 Task: Browse and add sports and fitness equipment to your online shopping cart.
Action: Mouse moved to (390, 54)
Screenshot: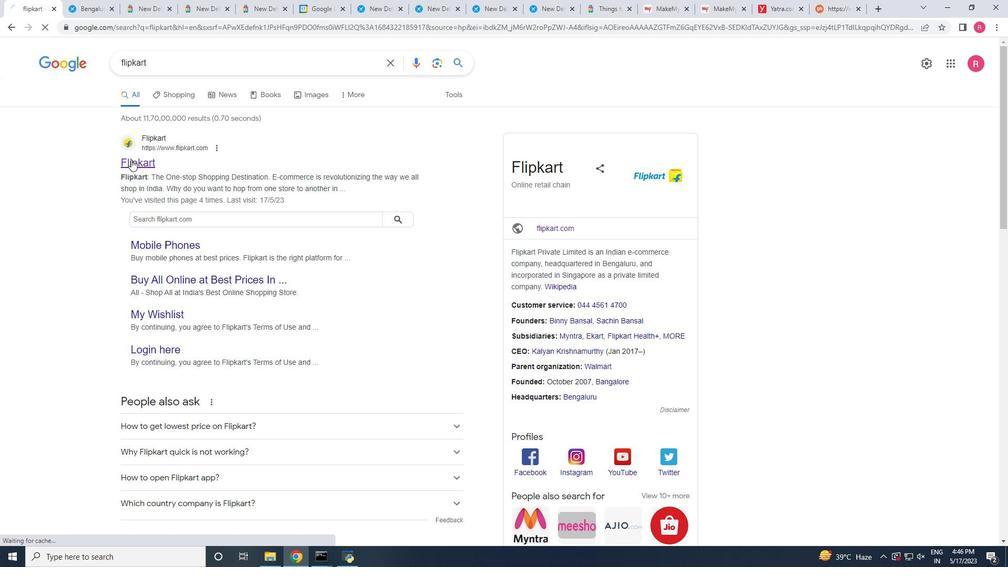 
Action: Mouse pressed left at (390, 54)
Screenshot: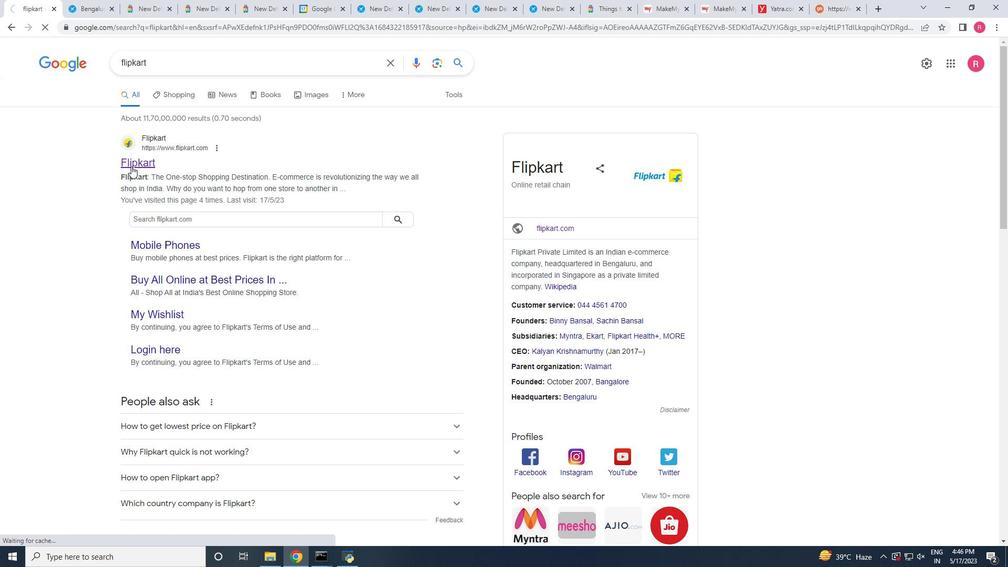 
Action: Mouse moved to (390, 54)
Screenshot: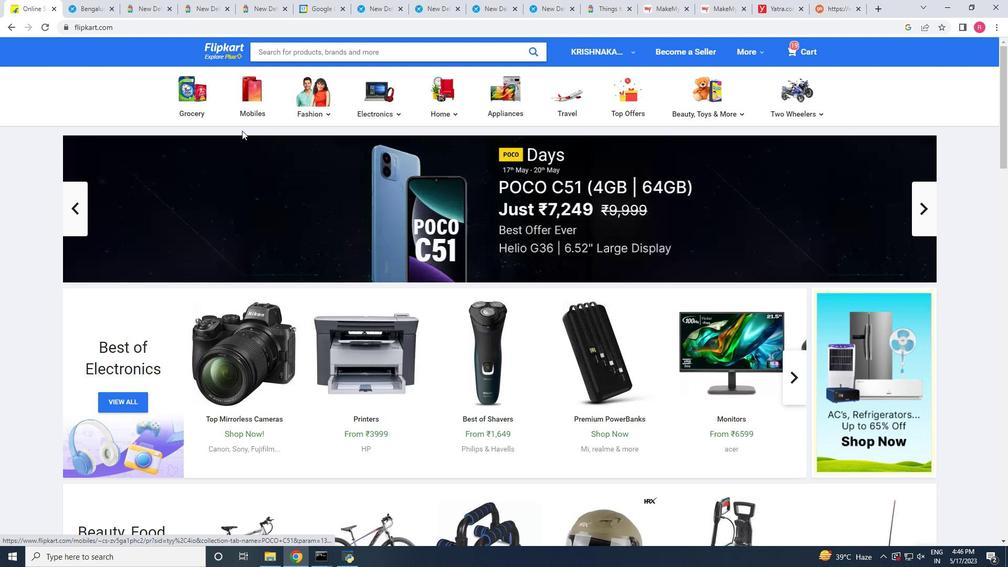 
Action: Key pressed essential<Key.space>workout<Key.space>equipment<Key.backspace><Key.backspace><Key.backspace><Key.backspace><Key.backspace><Key.backspace><Key.backspace><Key.backspace><Key.backspace><Key.backspace><Key.backspace><Key.backspace><Key.backspace><Key.backspace><Key.backspace><Key.backspace><Key.backspace><Key.backspace><Key.backspace><Key.backspace><Key.backspace><Key.backspace><Key.backspace><Key.backspace><Key.backspace><Key.backspace><Key.backspace><Key.backspace><Key.backspace><Key.backspace><Key.backspace><Key.backspace><Key.backspace><Key.backspace><Key.backspace><Key.backspace><Key.backspace><Key.backspace><Key.backspace><Key.backspace><Key.backspace><Key.backspace><Key.backspace><Key.backspace><Key.backspace><Key.backspace><Key.backspace><Key.backspace><Key.backspace><Key.backspace><Key.backspace><Key.backspace><Key.backspace><Key.backspace><Key.backspace><Key.backspace><Key.backspace><Key.backspace><Key.backspace><Key.backspace>essential<Key.space>workout<Key.space>equipment<Key.enter>
Screenshot: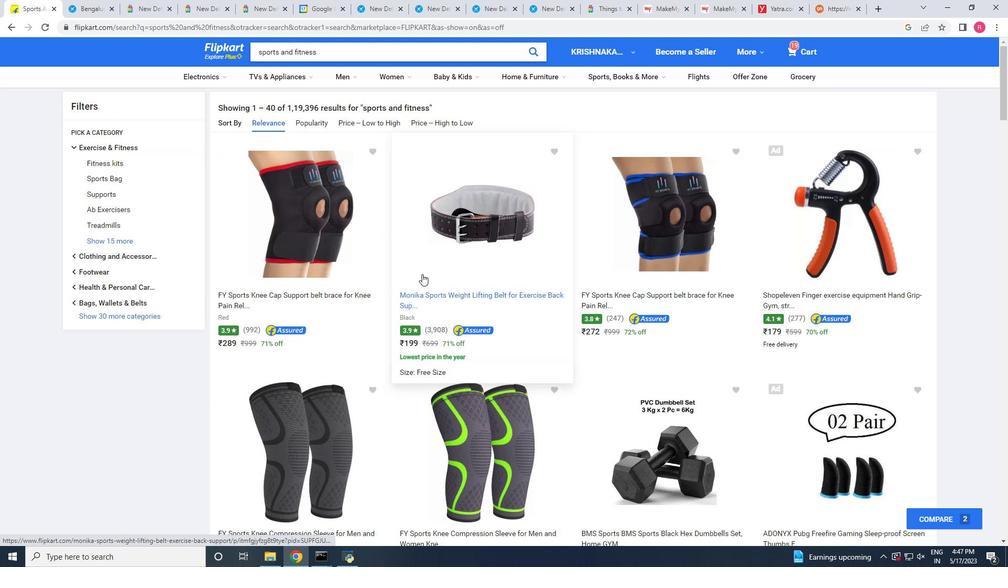 
Action: Mouse moved to (584, 182)
Screenshot: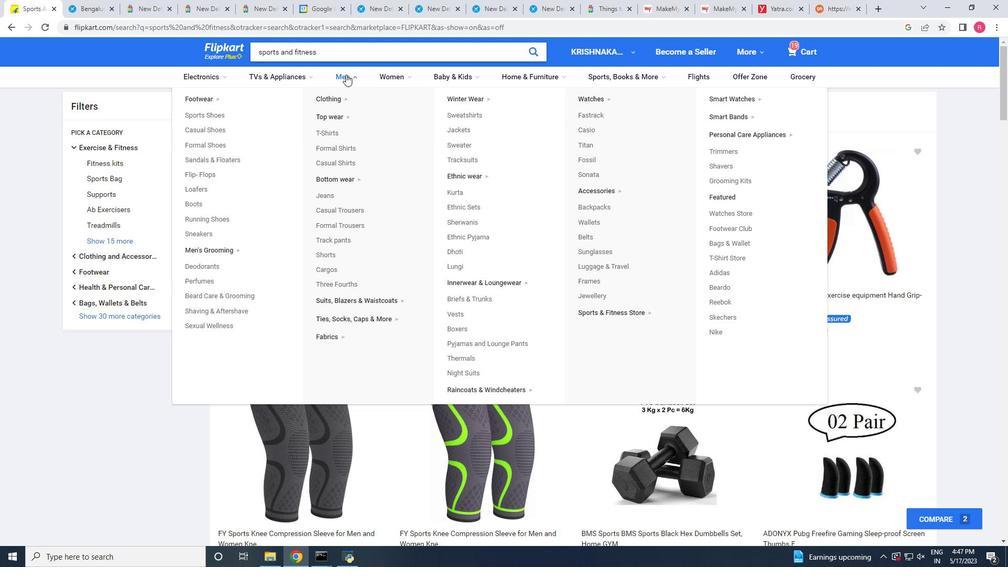 
Action: Mouse scrolled (584, 181) with delta (0, 0)
Screenshot: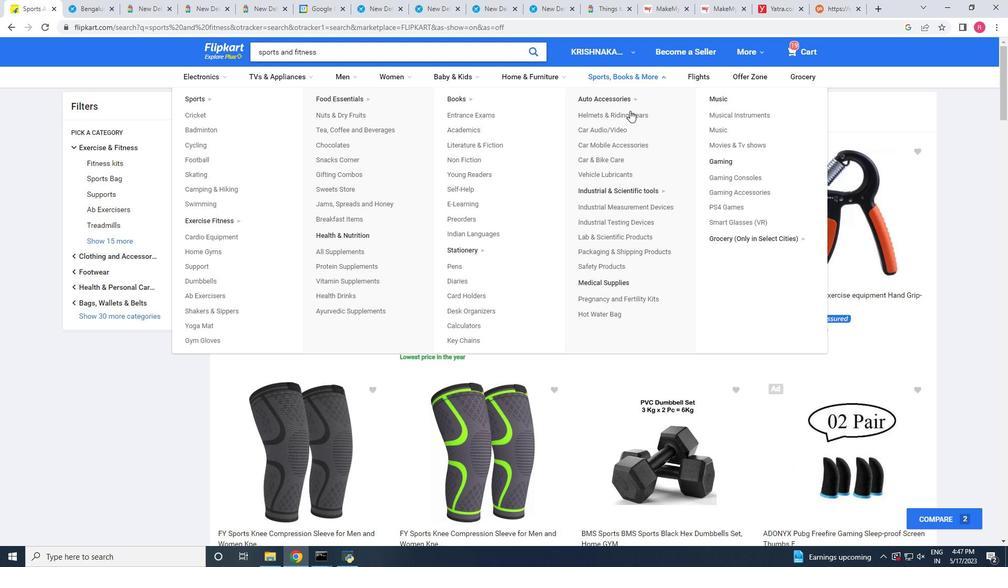 
Action: Mouse scrolled (584, 181) with delta (0, 0)
Screenshot: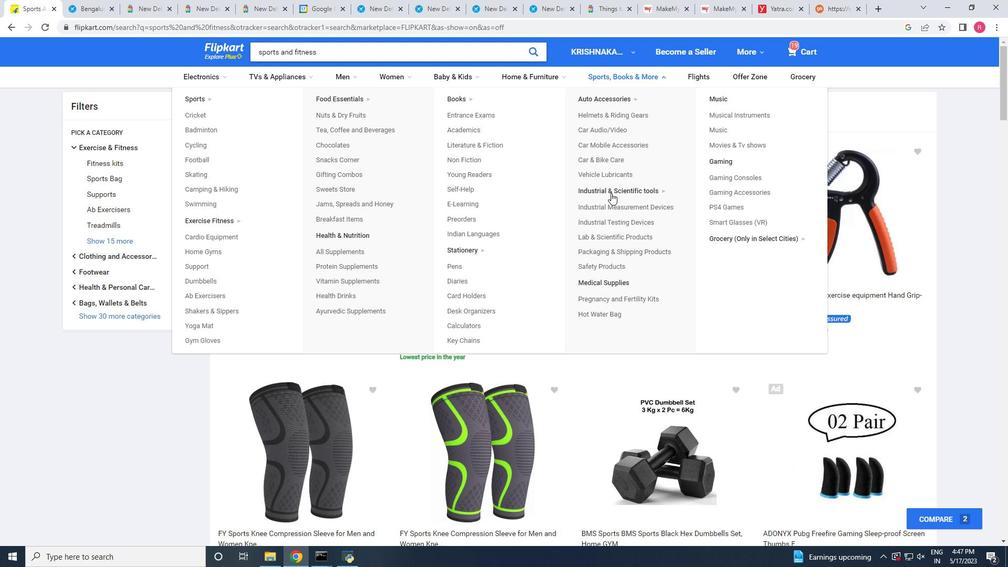 
Action: Mouse scrolled (584, 181) with delta (0, 0)
Screenshot: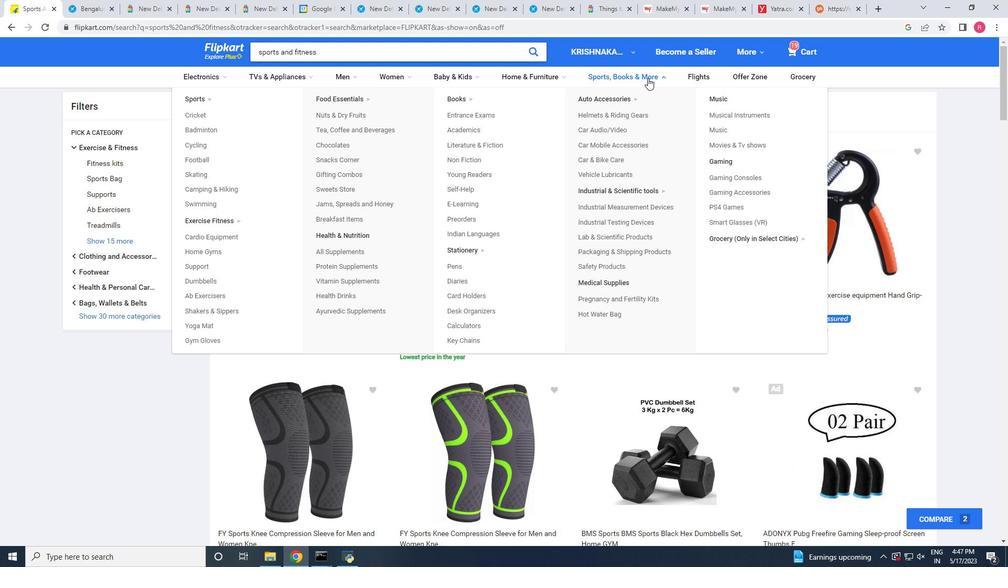 
Action: Mouse scrolled (584, 181) with delta (0, 0)
Screenshot: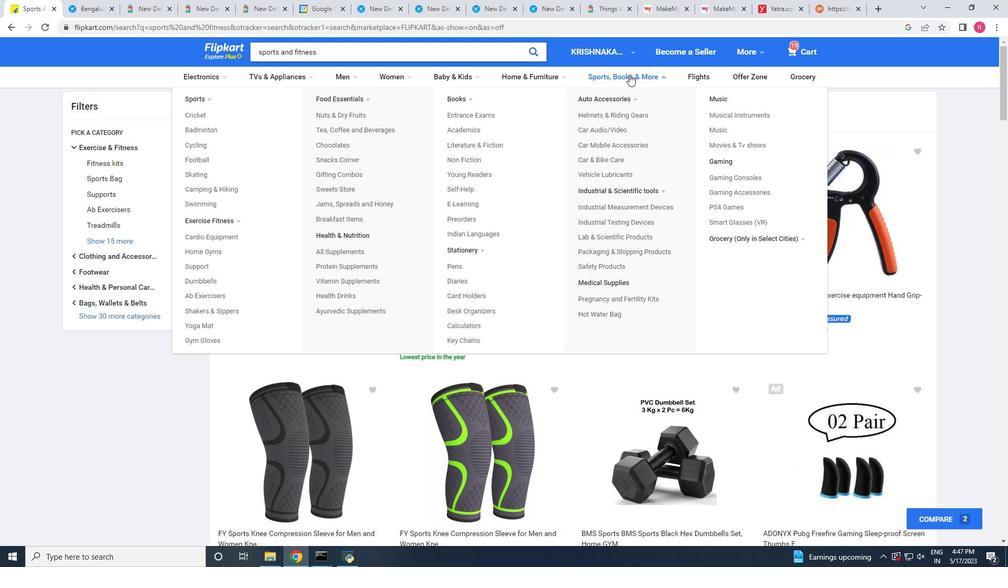 
Action: Mouse scrolled (584, 181) with delta (0, 0)
Screenshot: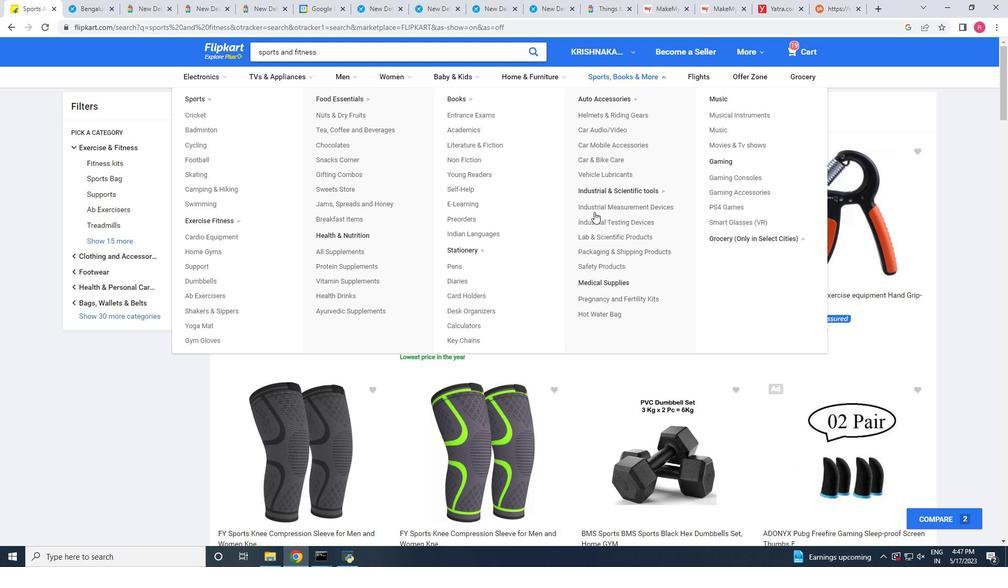 
Action: Mouse scrolled (584, 181) with delta (0, 0)
Screenshot: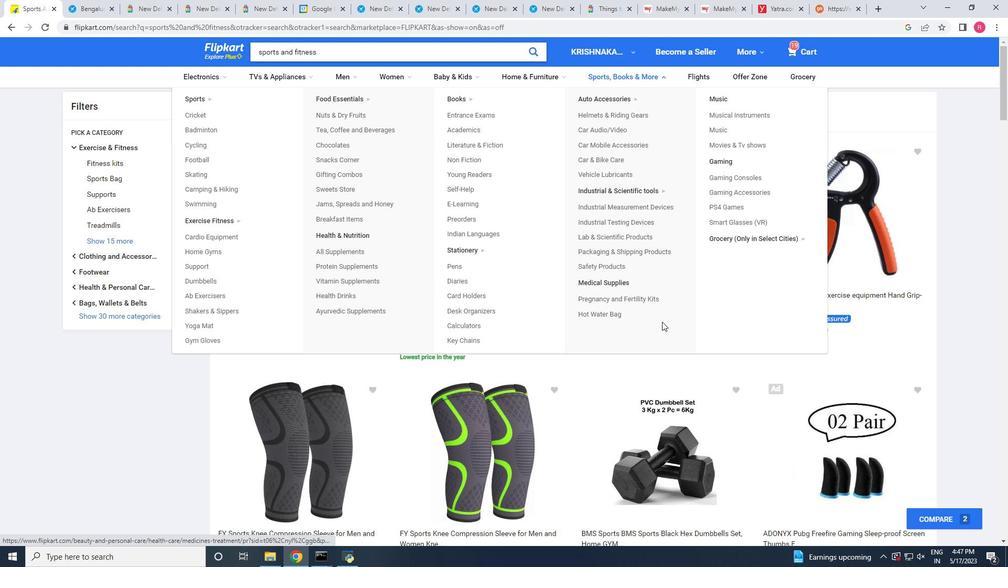 
Action: Mouse moved to (585, 176)
Screenshot: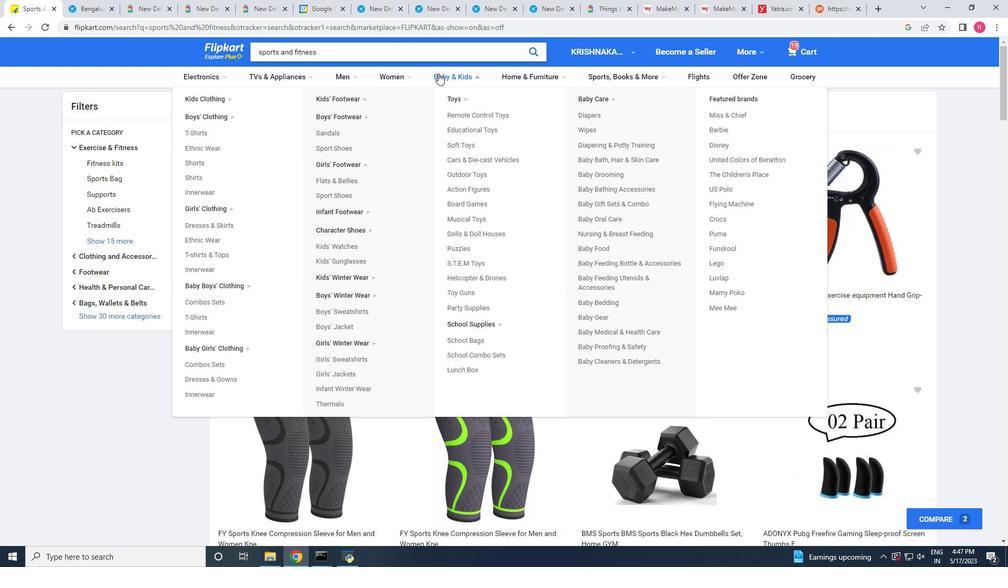
Action: Mouse scrolled (585, 176) with delta (0, 0)
Screenshot: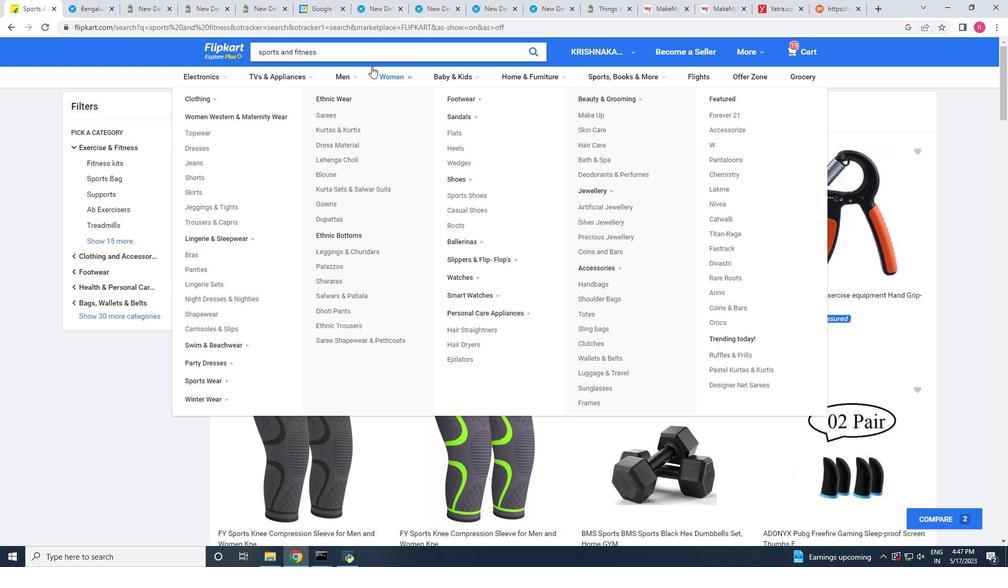 
Action: Mouse scrolled (585, 176) with delta (0, 0)
Screenshot: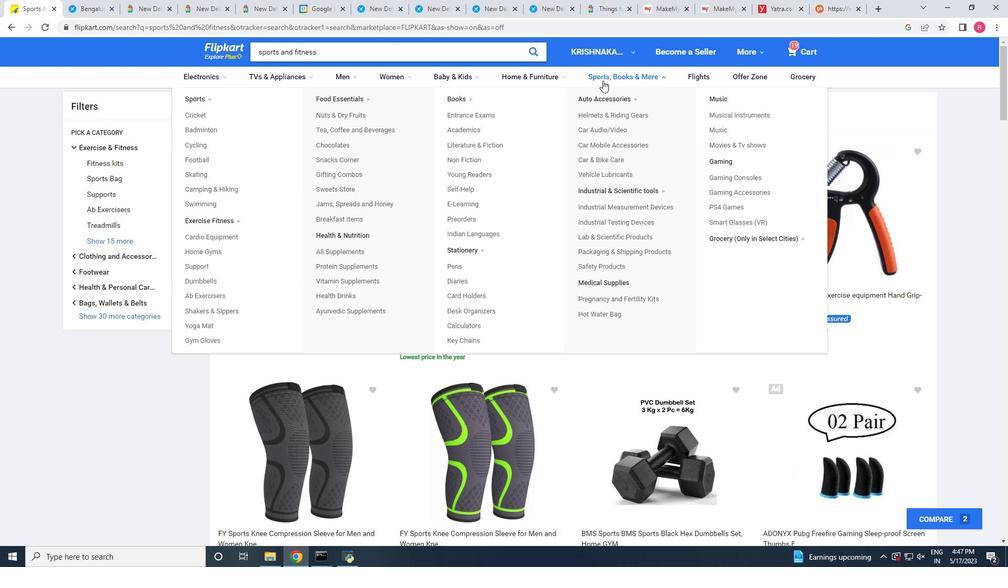 
Action: Mouse scrolled (585, 176) with delta (0, 0)
Screenshot: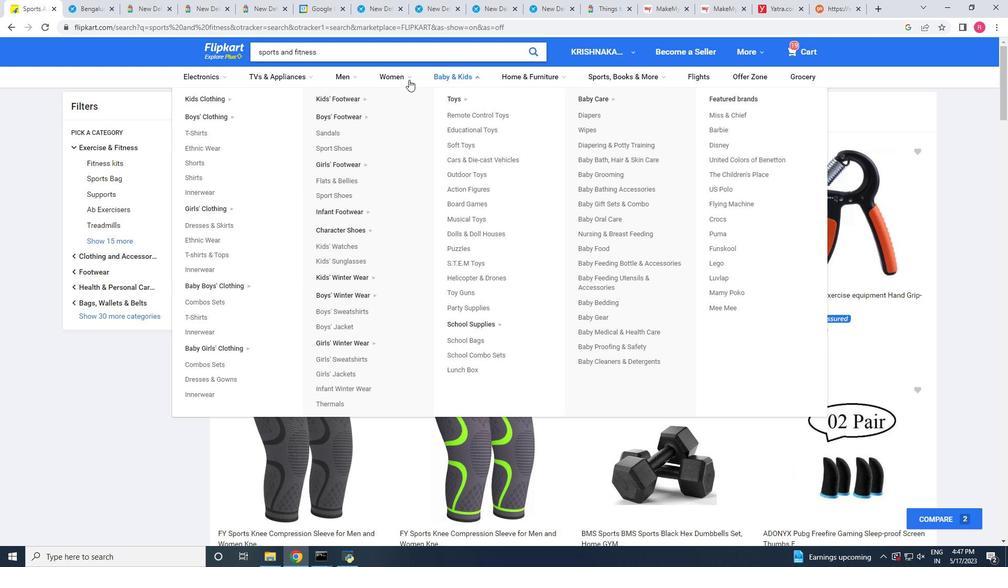 
Action: Mouse scrolled (585, 176) with delta (0, 0)
Screenshot: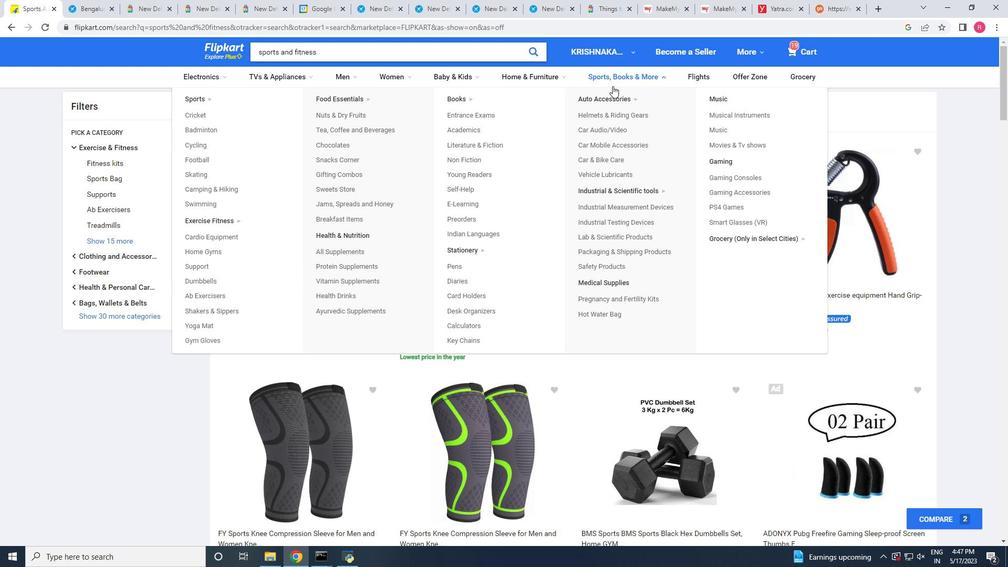 
Action: Mouse scrolled (585, 176) with delta (0, 0)
Screenshot: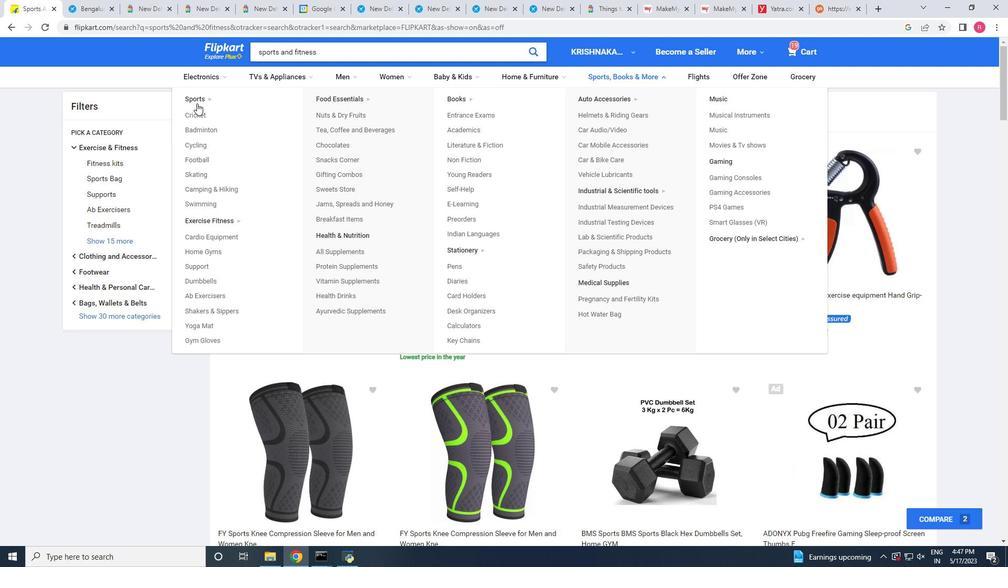 
Action: Mouse scrolled (585, 176) with delta (0, 0)
Screenshot: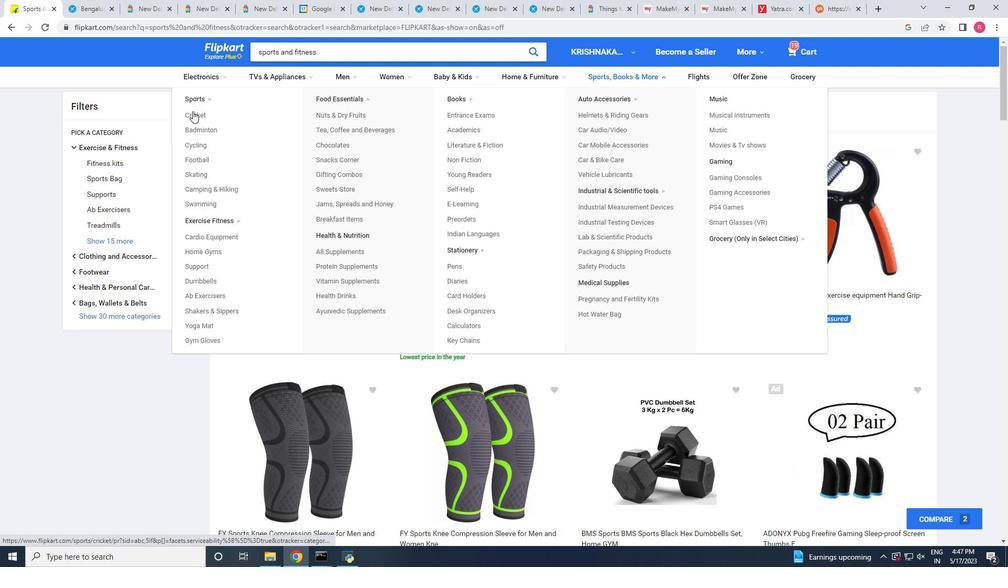
Action: Mouse scrolled (585, 176) with delta (0, 0)
Screenshot: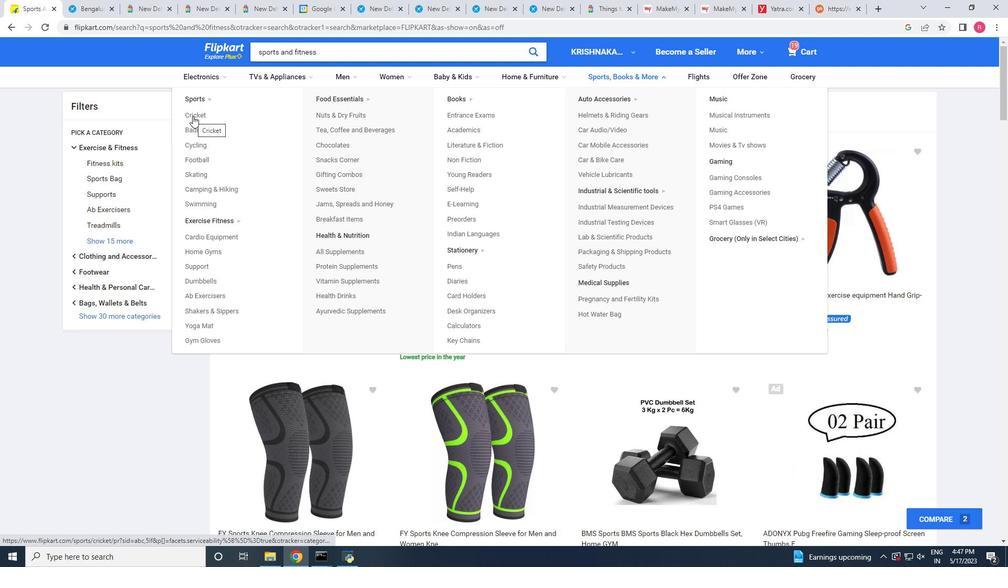 
Action: Mouse scrolled (585, 176) with delta (0, 0)
Screenshot: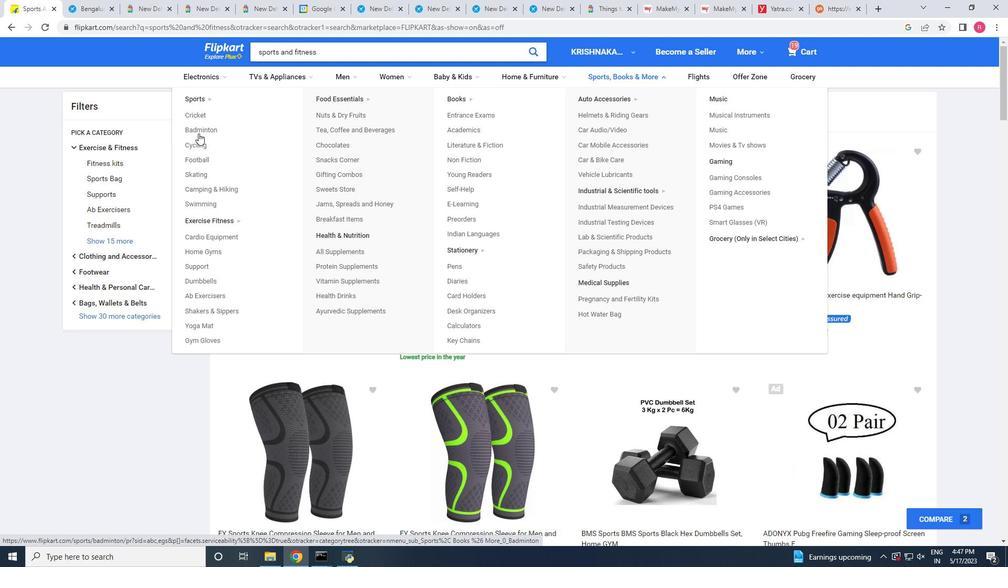 
Action: Mouse scrolled (585, 176) with delta (0, 0)
Screenshot: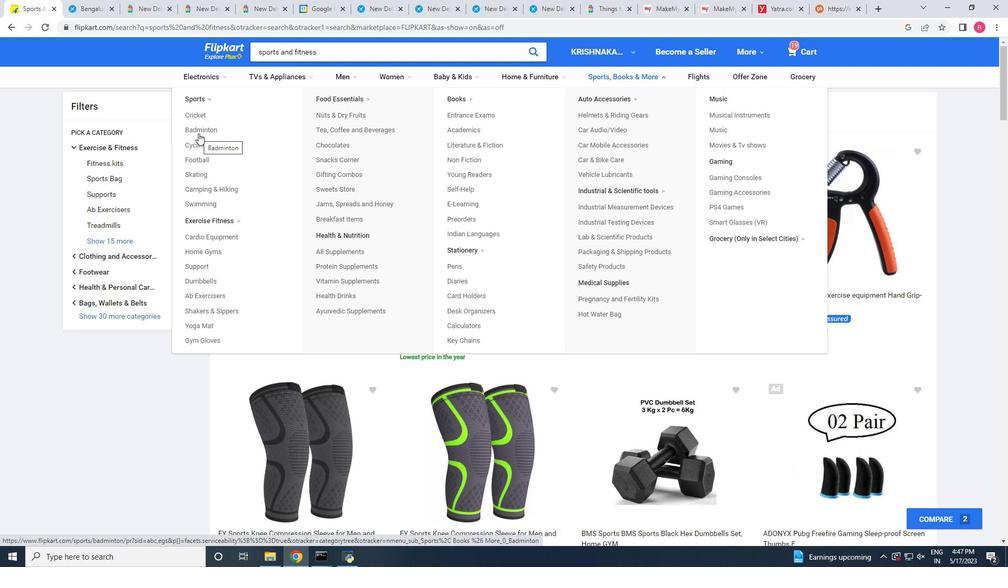 
Action: Mouse scrolled (585, 176) with delta (0, 0)
Screenshot: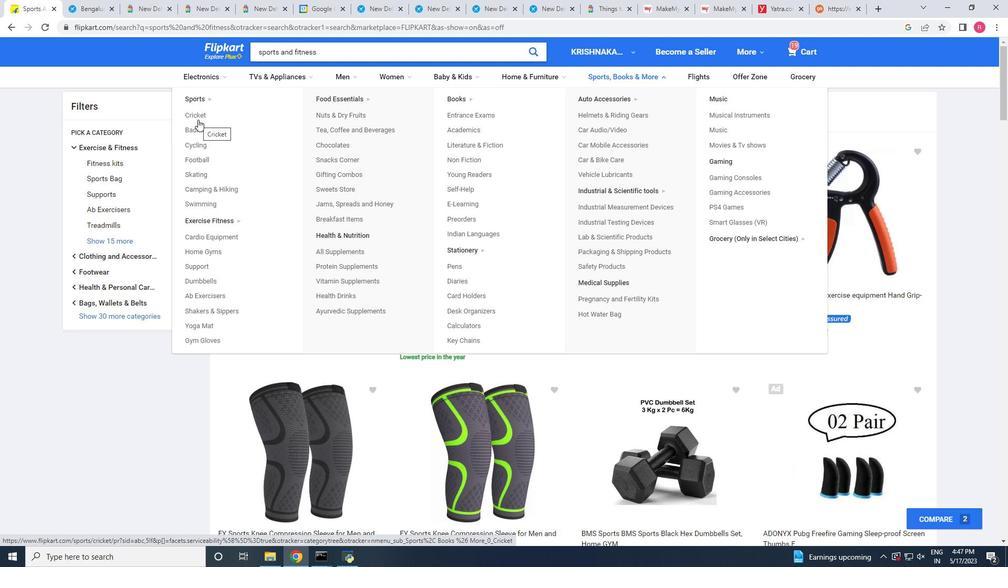 
Action: Mouse scrolled (585, 176) with delta (0, 0)
Screenshot: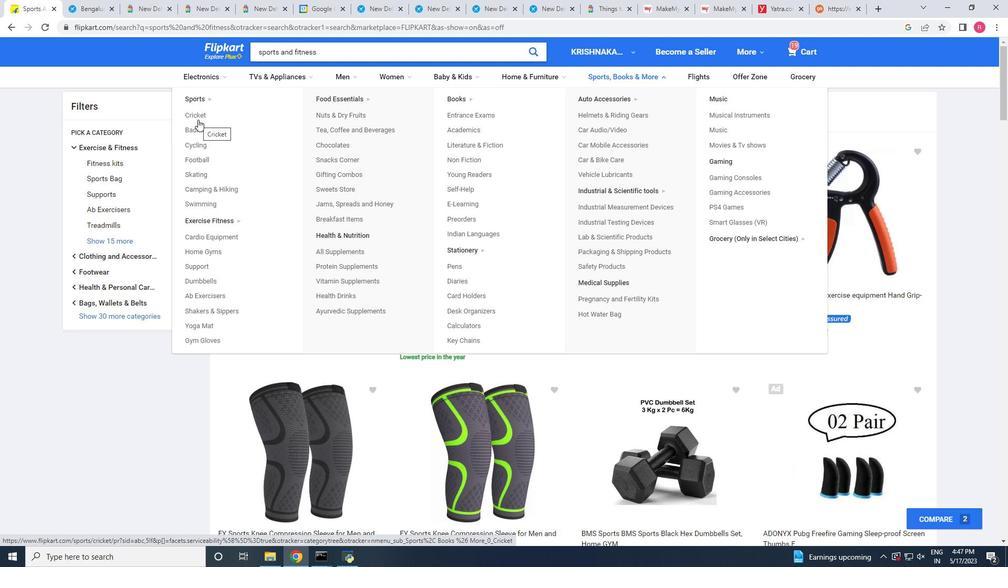 
Action: Mouse scrolled (585, 176) with delta (0, 0)
Screenshot: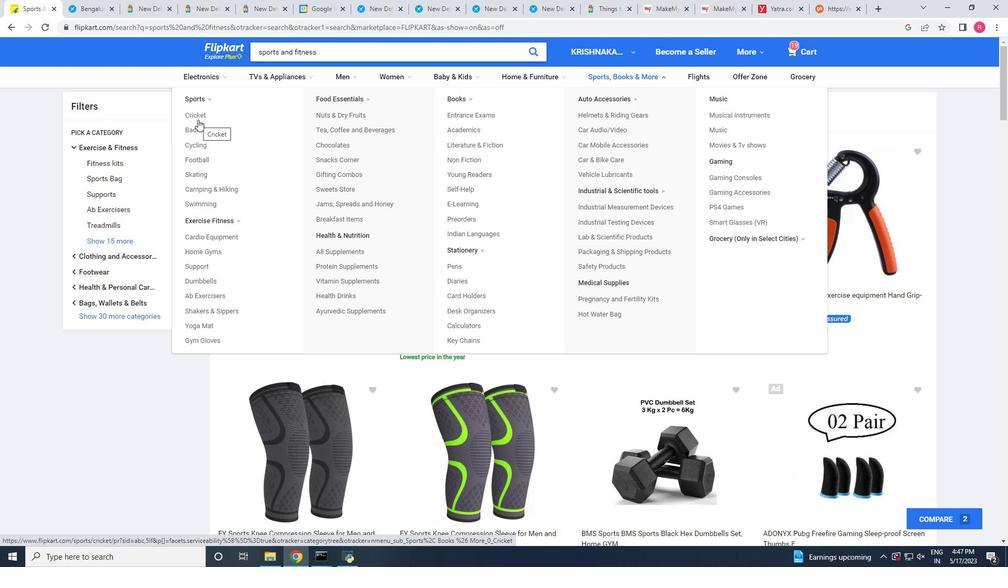 
Action: Mouse moved to (586, 175)
Screenshot: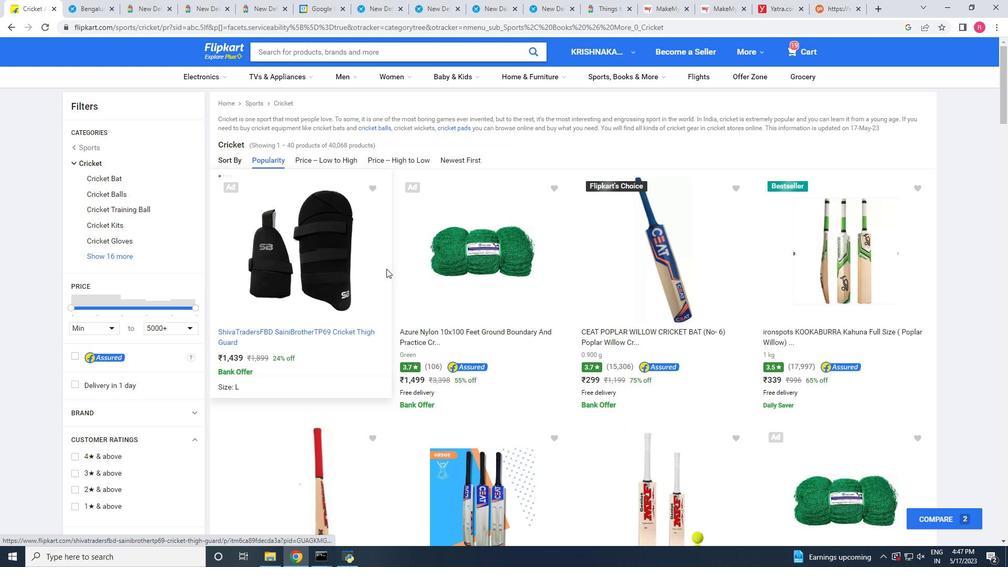 
Action: Mouse scrolled (586, 174) with delta (0, 0)
Screenshot: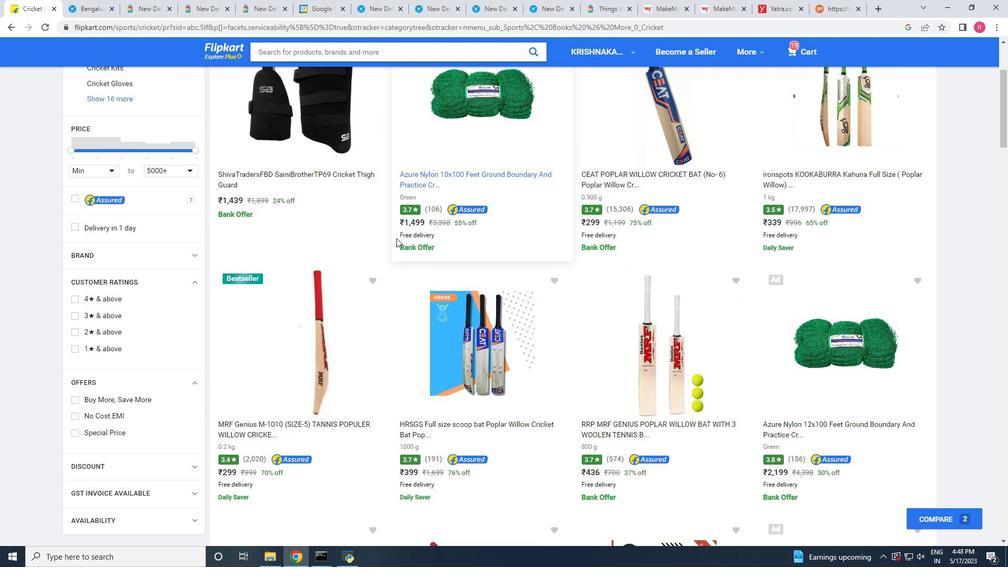 
Action: Mouse scrolled (586, 174) with delta (0, 0)
Screenshot: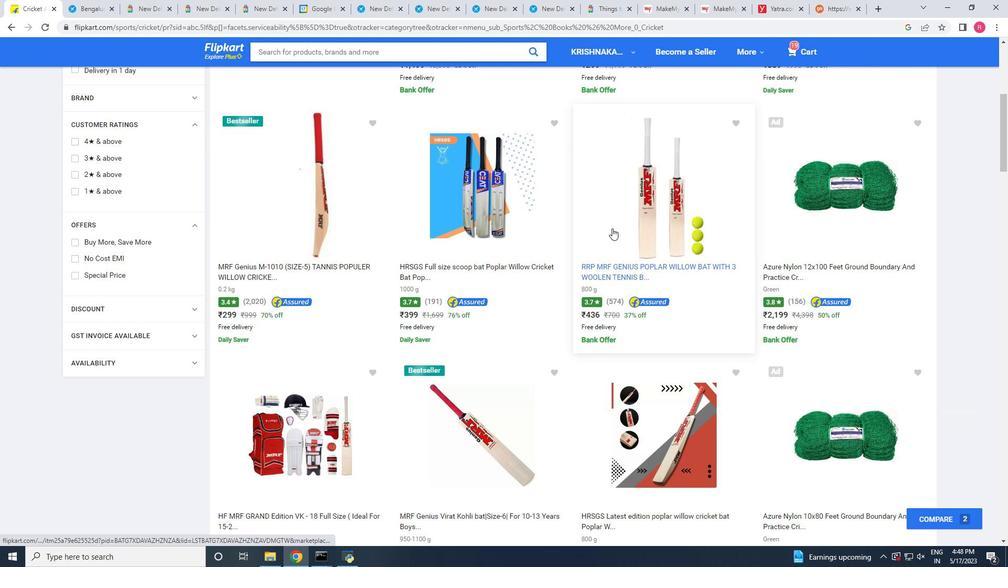 
Action: Mouse scrolled (586, 174) with delta (0, 0)
Screenshot: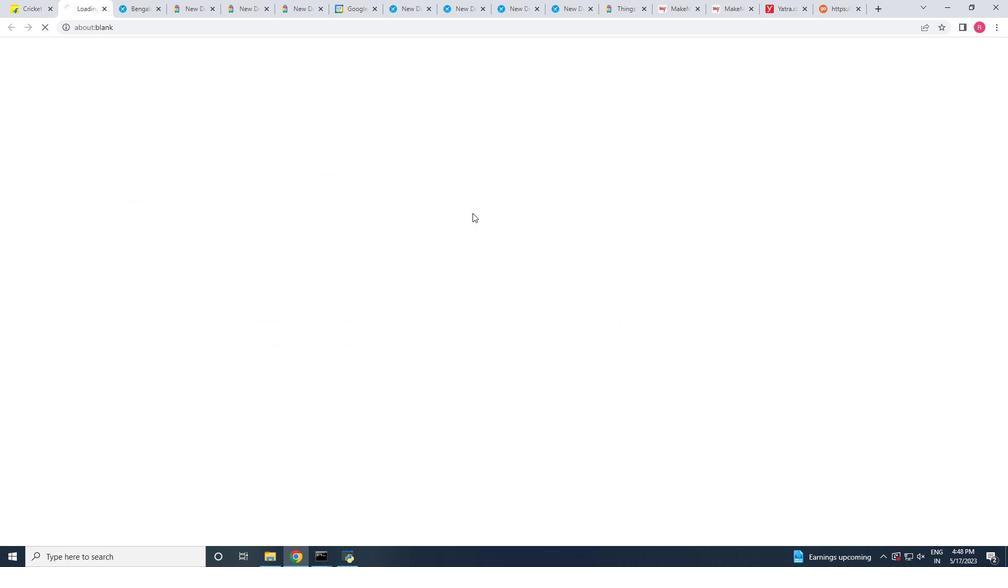 
Action: Mouse scrolled (586, 174) with delta (0, 0)
Screenshot: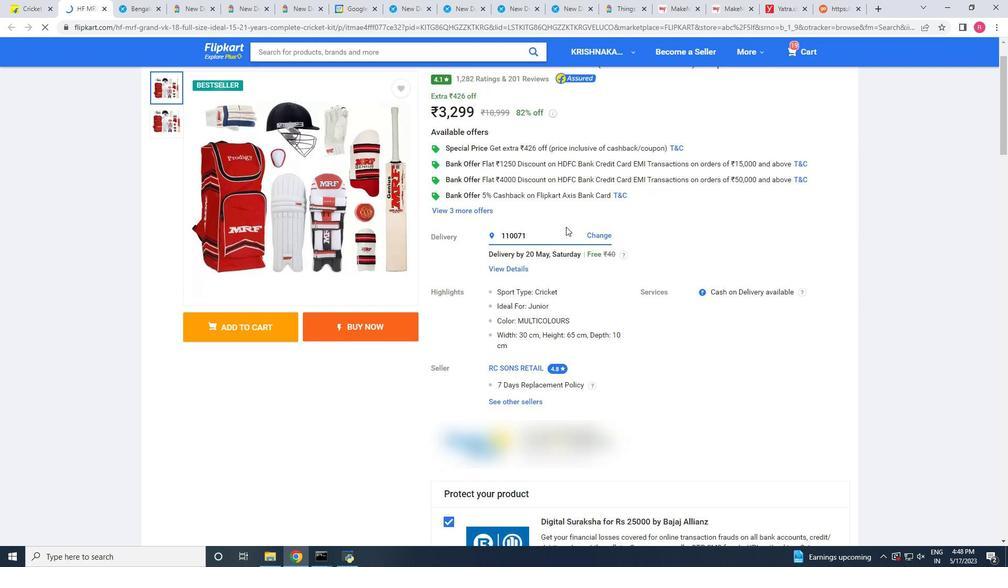 
Action: Mouse scrolled (586, 174) with delta (0, 0)
Screenshot: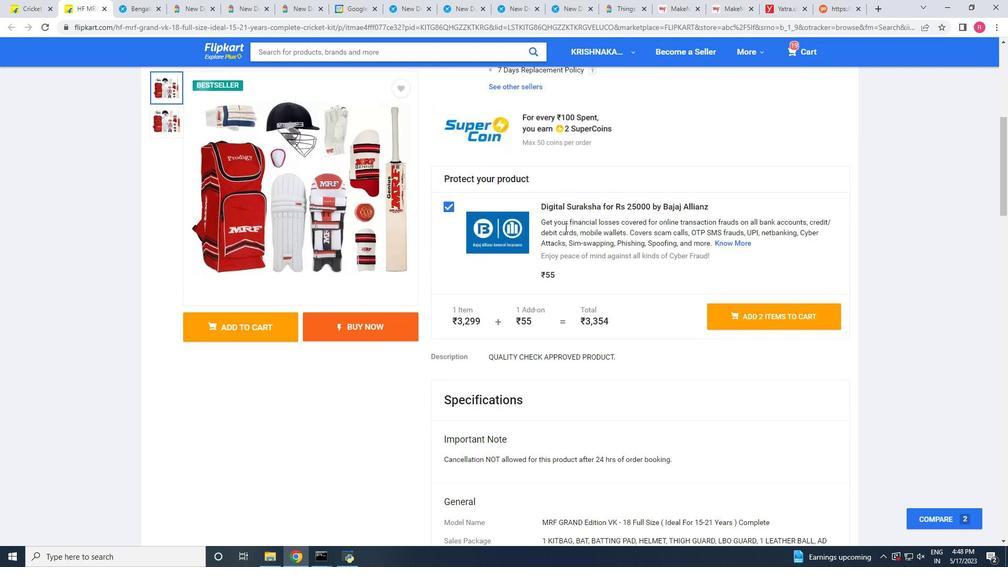 
Action: Mouse scrolled (586, 174) with delta (0, 0)
Screenshot: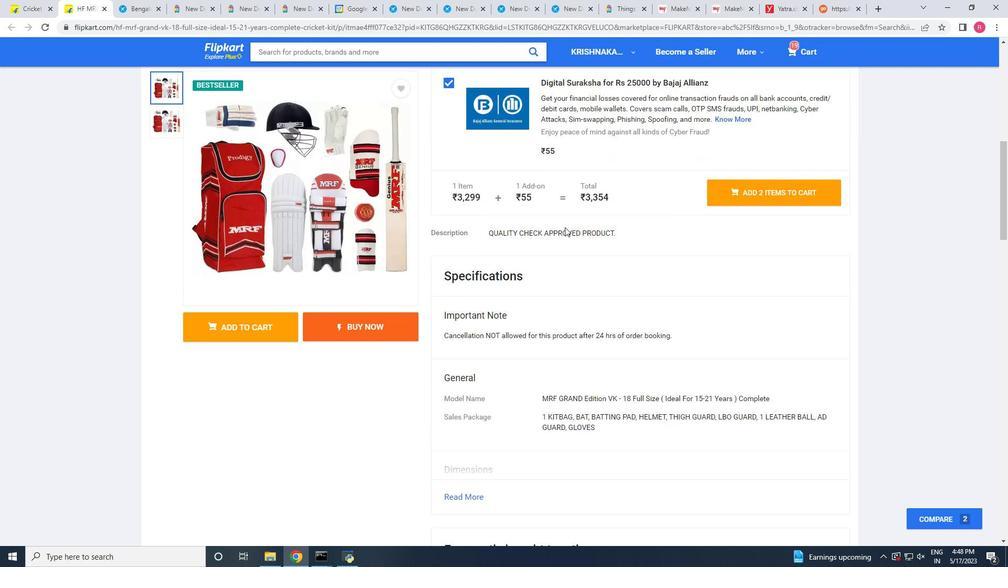 
Action: Mouse scrolled (586, 174) with delta (0, 0)
Screenshot: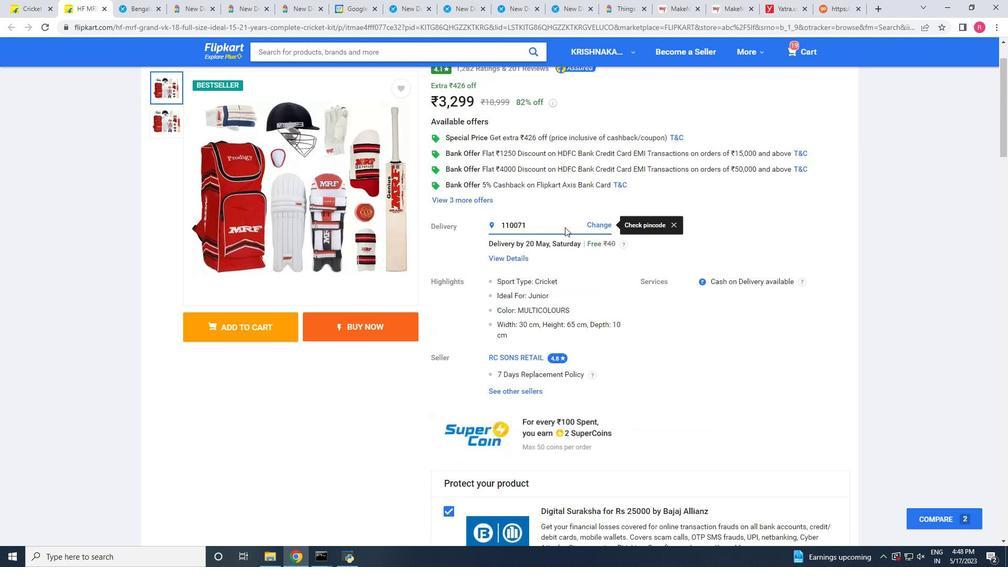 
Action: Mouse scrolled (586, 174) with delta (0, 0)
Screenshot: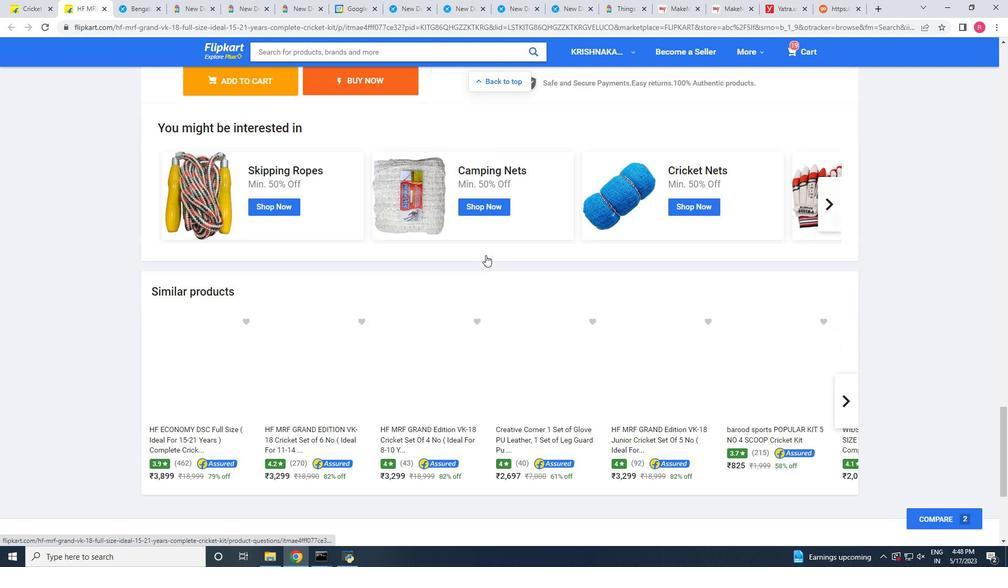 
Action: Mouse moved to (586, 172)
Screenshot: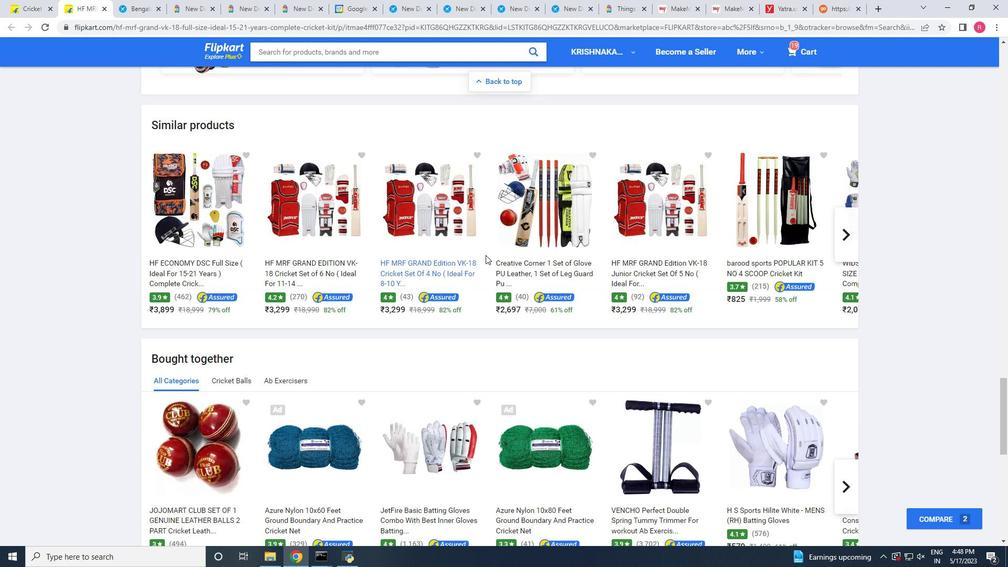 
Action: Mouse scrolled (586, 172) with delta (0, 0)
Screenshot: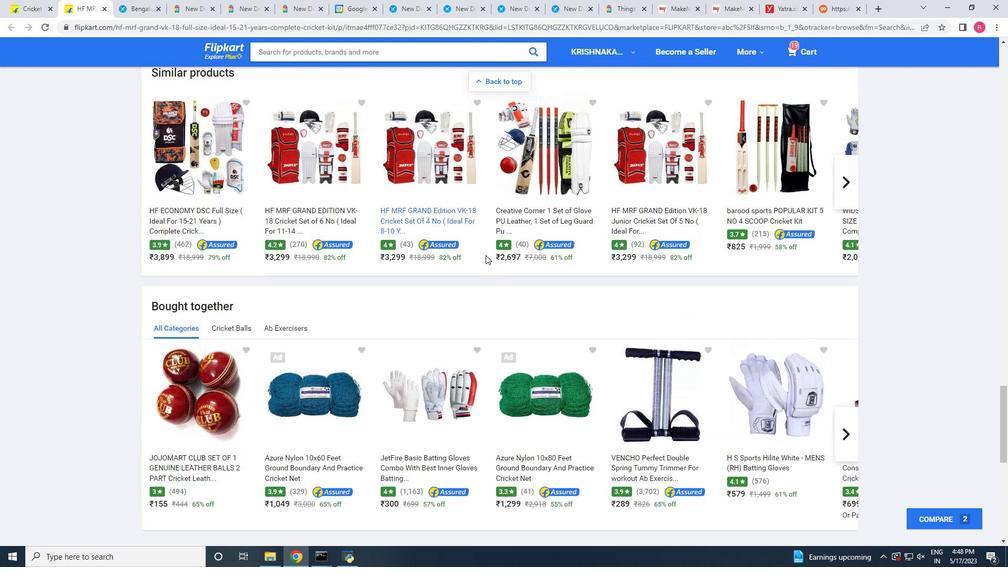 
Action: Mouse moved to (586, 171)
Screenshot: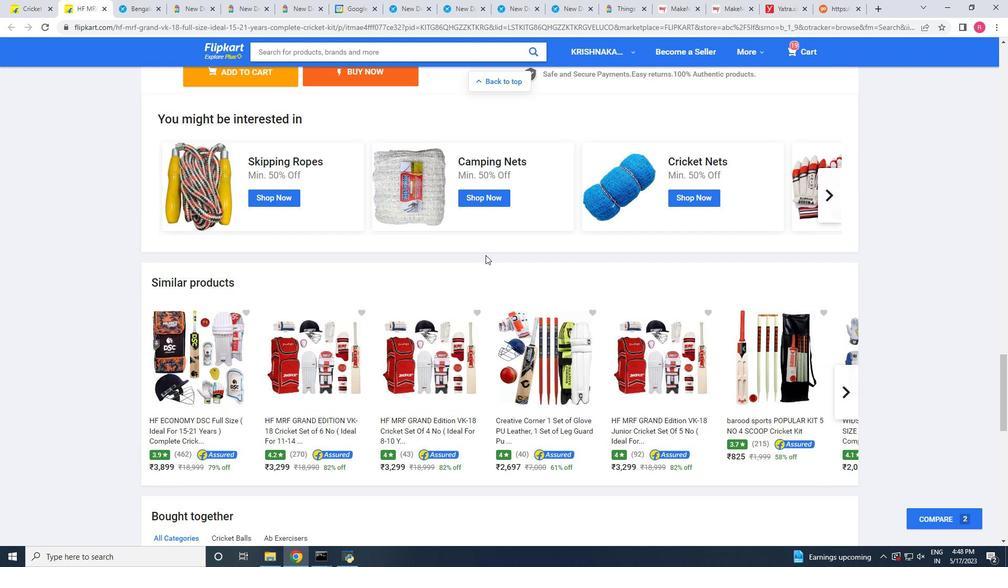 
Action: Mouse scrolled (586, 170) with delta (0, 0)
Screenshot: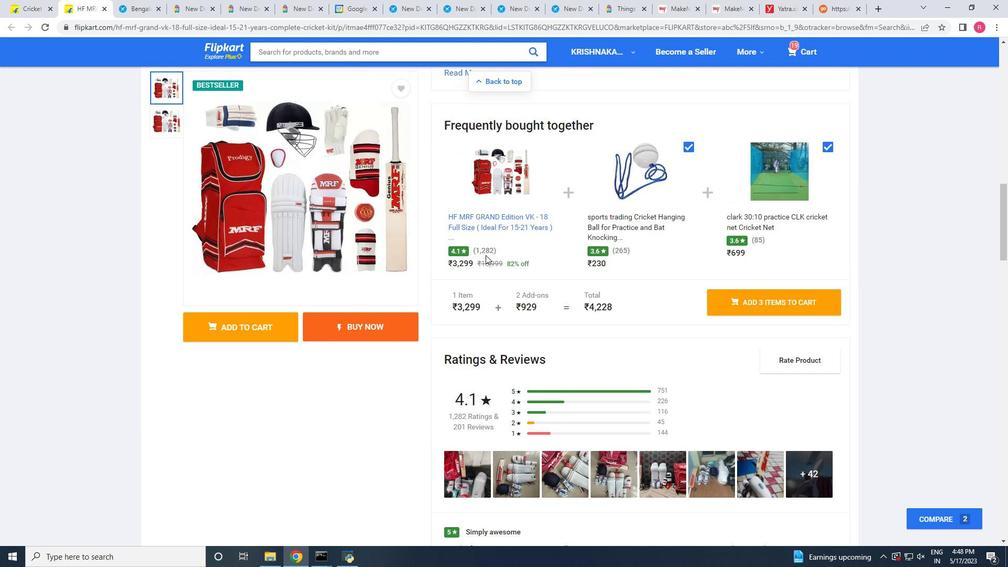 
Action: Mouse moved to (586, 168)
Screenshot: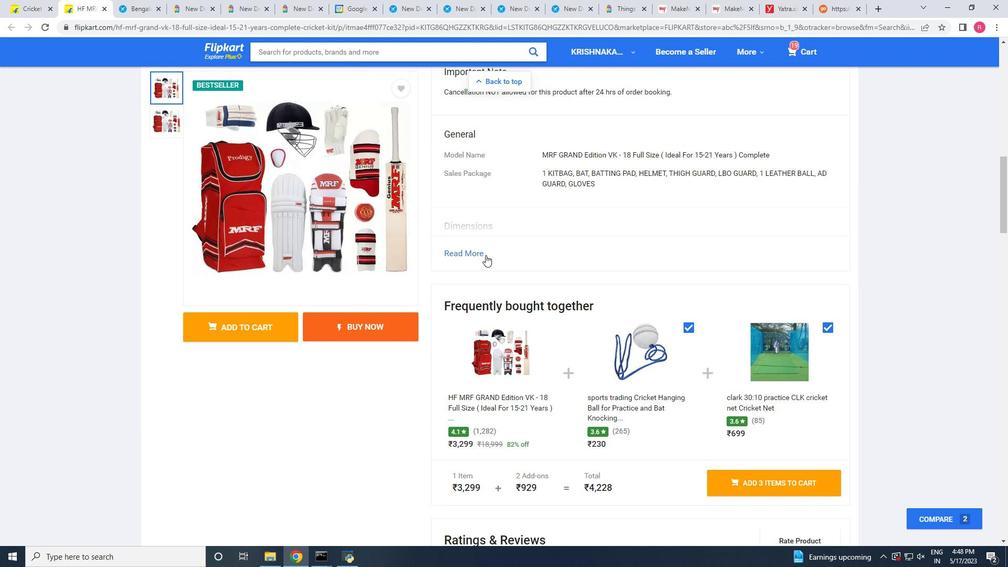 
Action: Mouse scrolled (586, 167) with delta (0, 0)
Screenshot: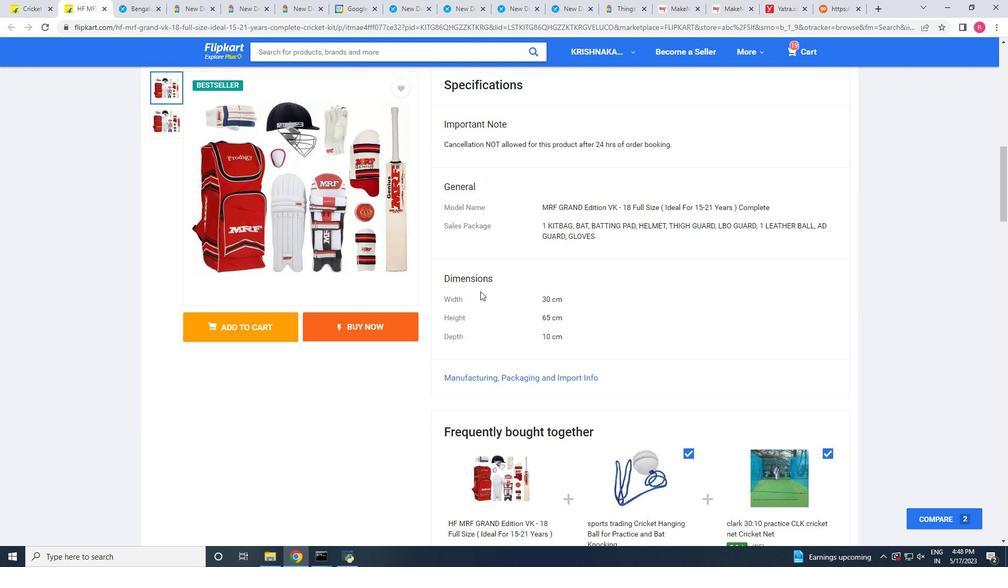 
Action: Mouse scrolled (586, 167) with delta (0, 0)
Screenshot: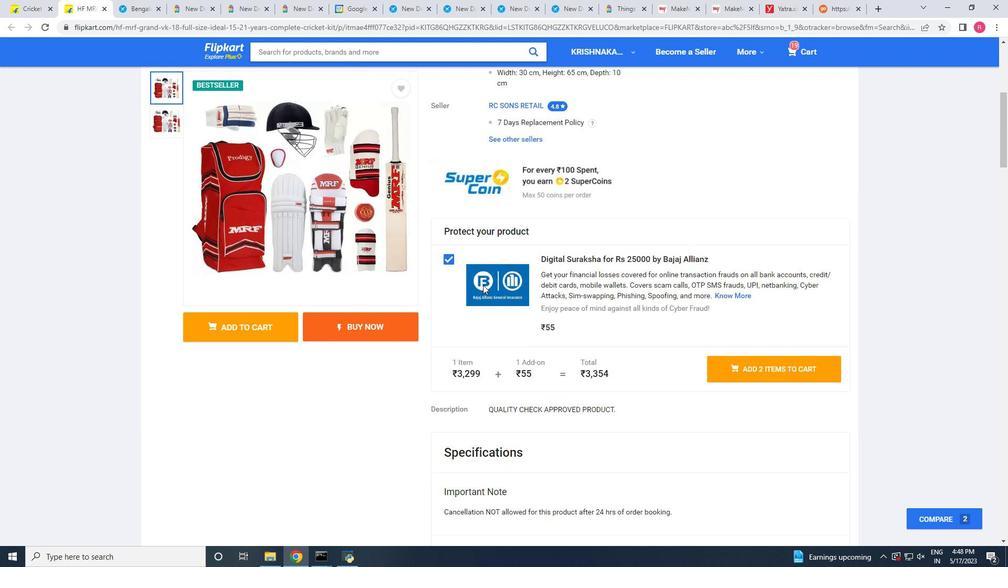 
Action: Mouse moved to (601, 164)
Screenshot: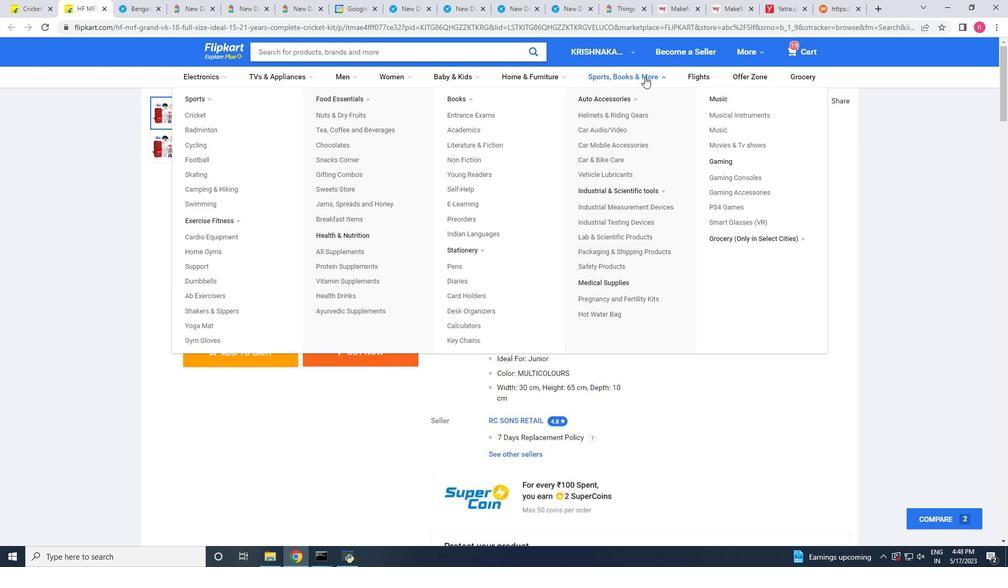 
Action: Mouse scrolled (601, 164) with delta (0, 0)
Screenshot: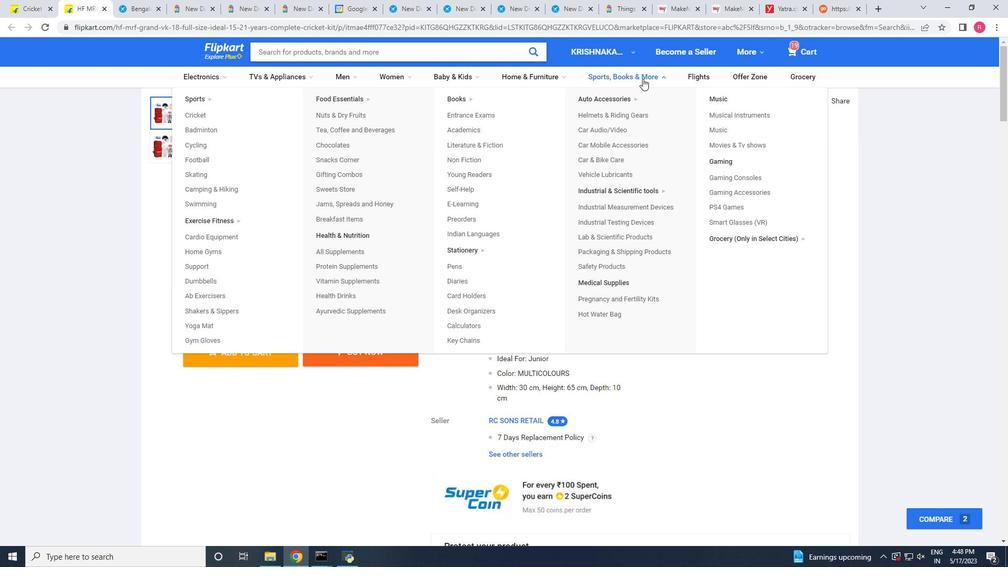 
Action: Mouse moved to (599, 150)
Screenshot: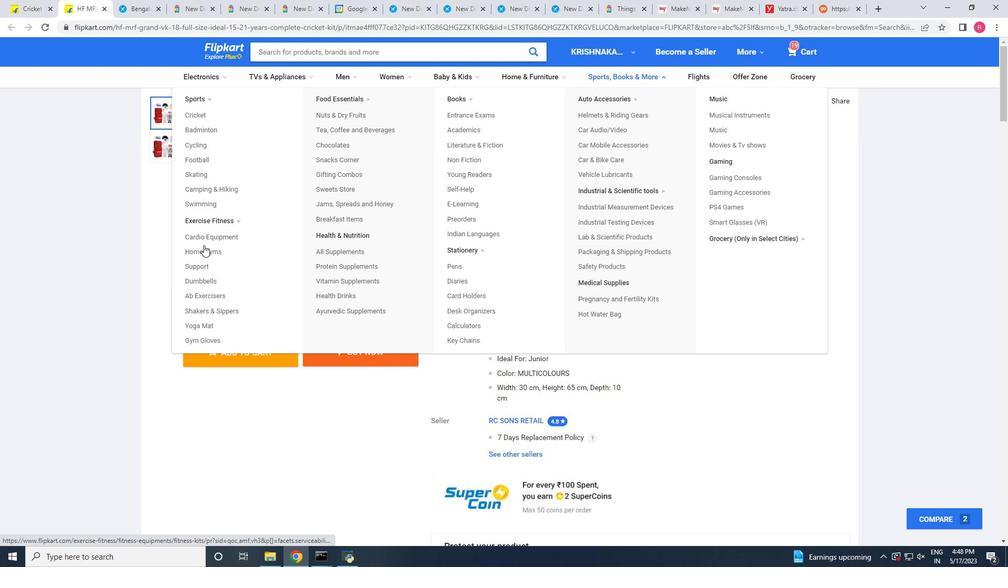 
Action: Mouse scrolled (599, 151) with delta (0, 0)
Screenshot: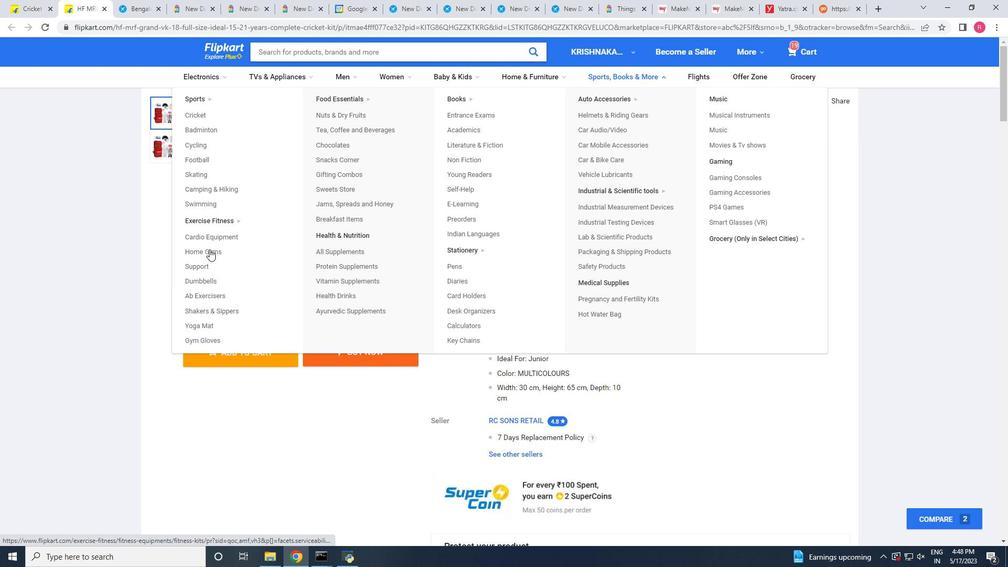 
Action: Mouse scrolled (599, 151) with delta (0, 0)
Screenshot: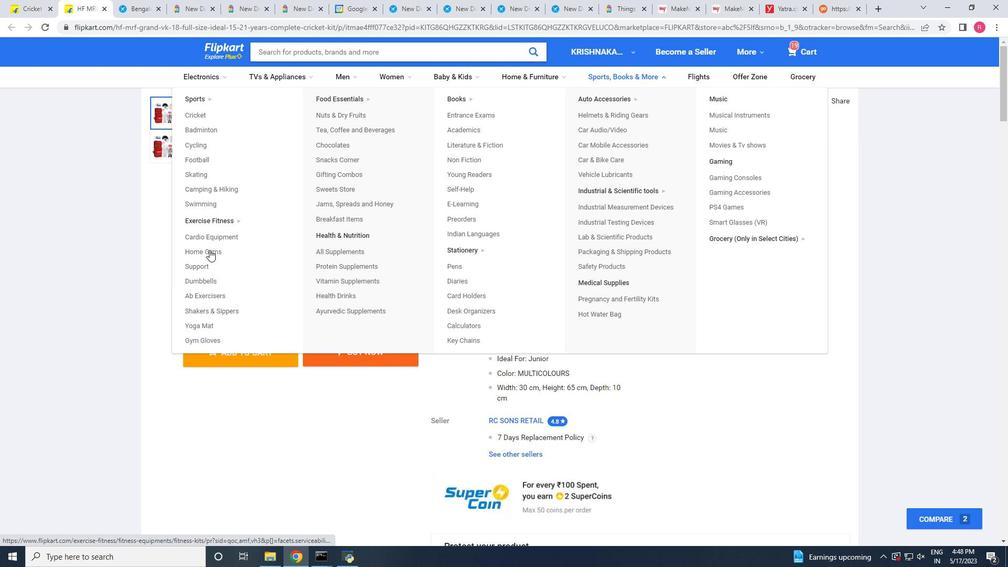 
Action: Mouse scrolled (599, 151) with delta (0, 0)
Screenshot: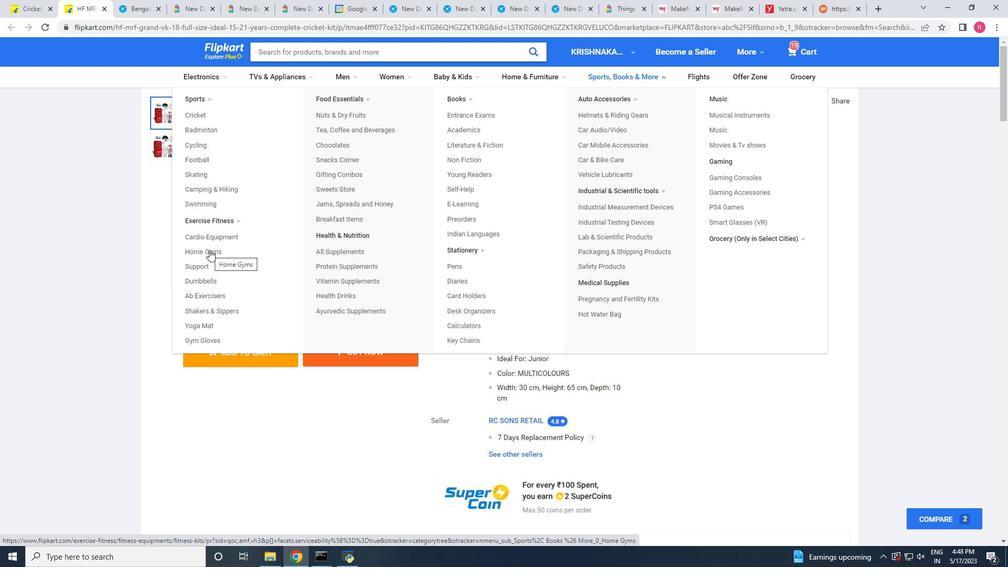 
Action: Mouse moved to (598, 149)
Screenshot: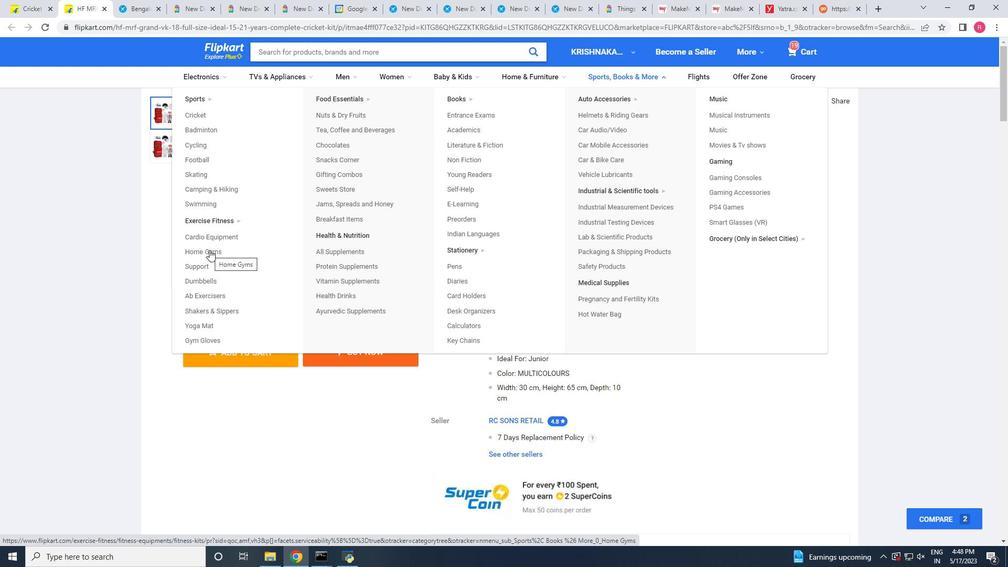 
Action: Mouse scrolled (598, 150) with delta (0, 0)
Screenshot: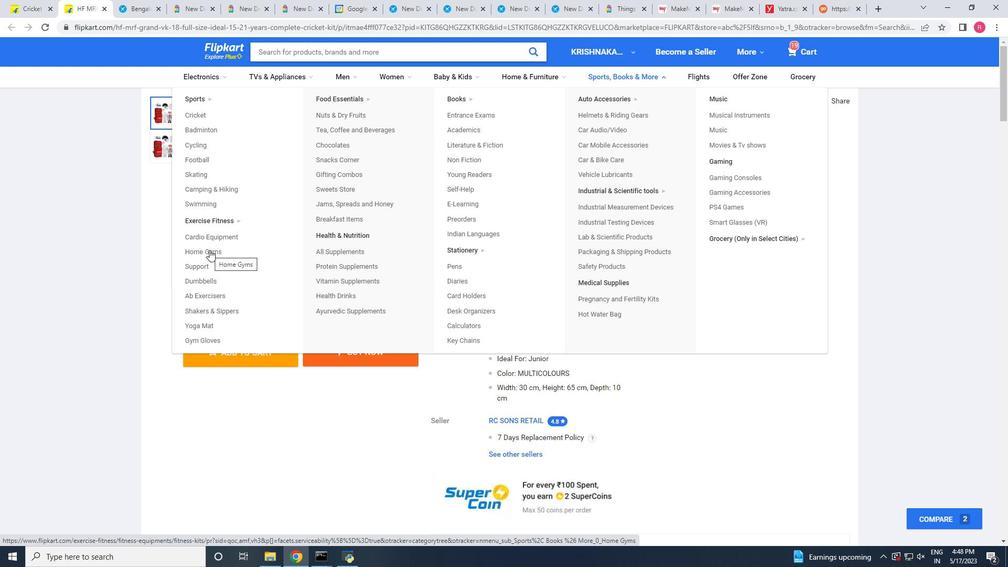 
Action: Mouse scrolled (598, 150) with delta (0, 0)
Screenshot: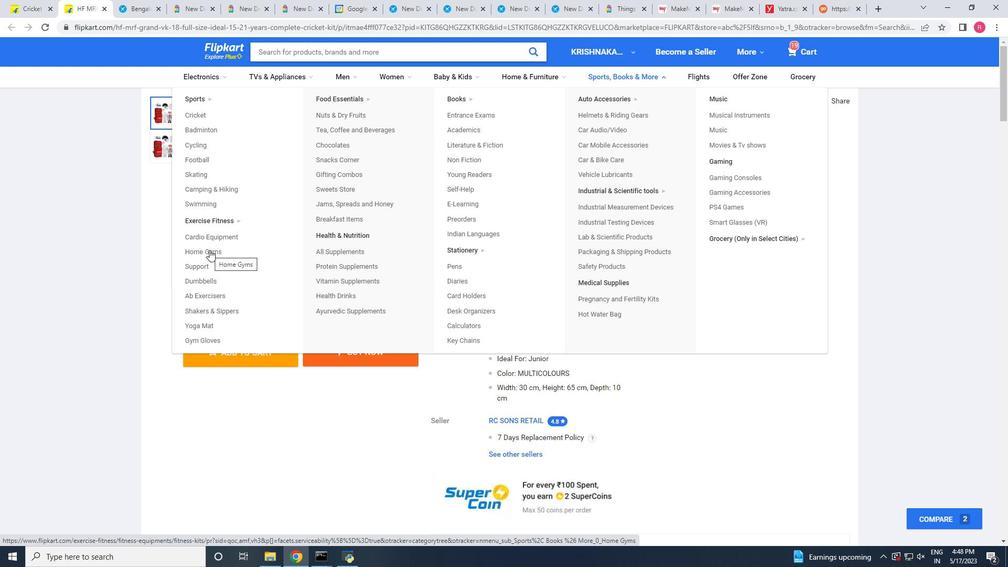 
Action: Mouse scrolled (598, 150) with delta (0, 0)
Screenshot: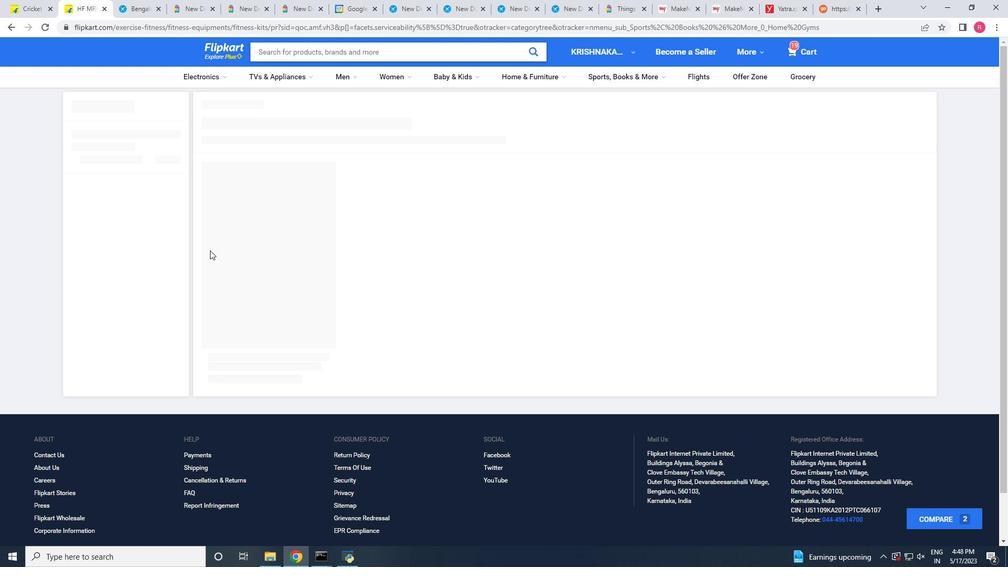 
Action: Mouse moved to (598, 149)
Screenshot: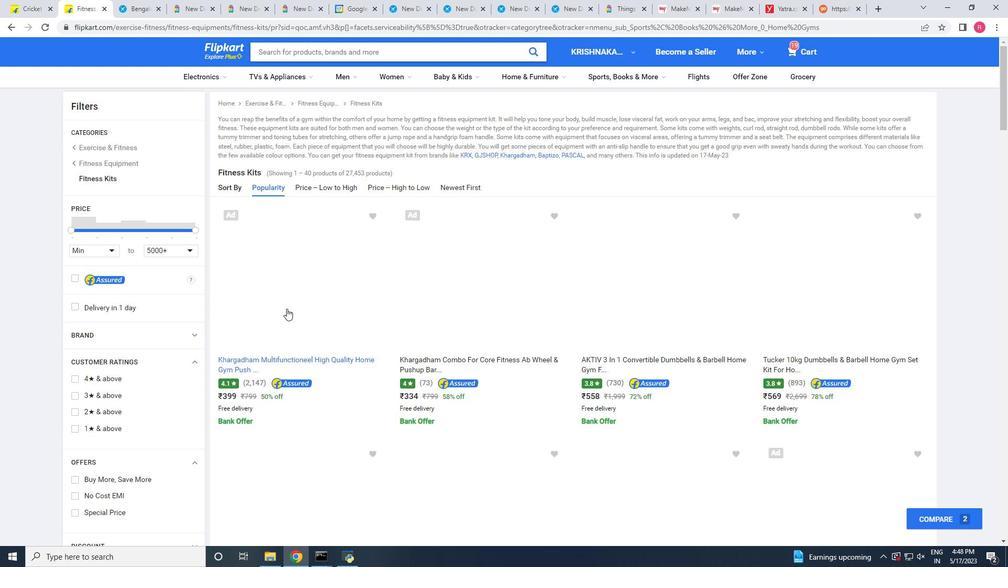 
Action: Mouse scrolled (598, 149) with delta (0, 0)
Screenshot: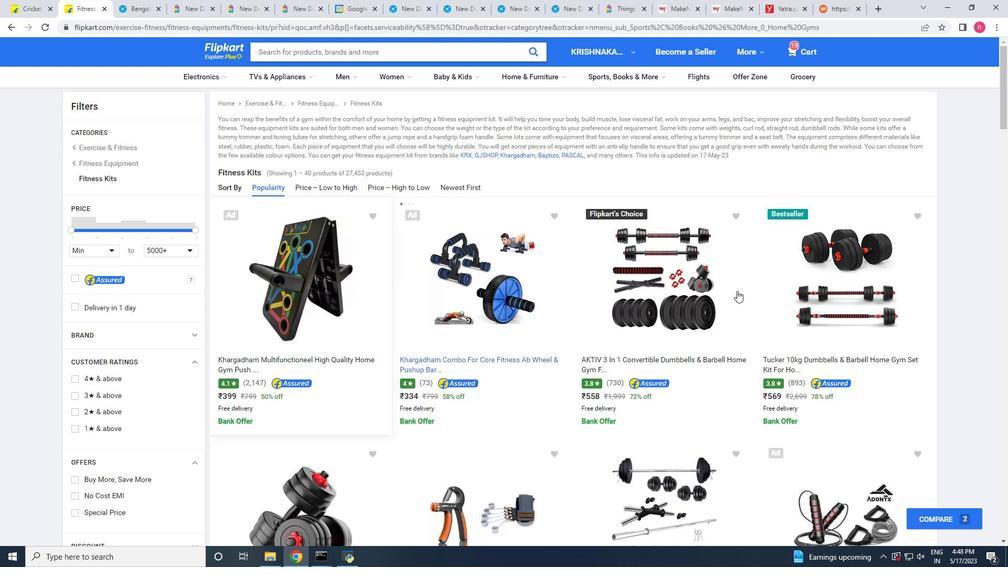 
Action: Mouse scrolled (598, 149) with delta (0, 0)
Screenshot: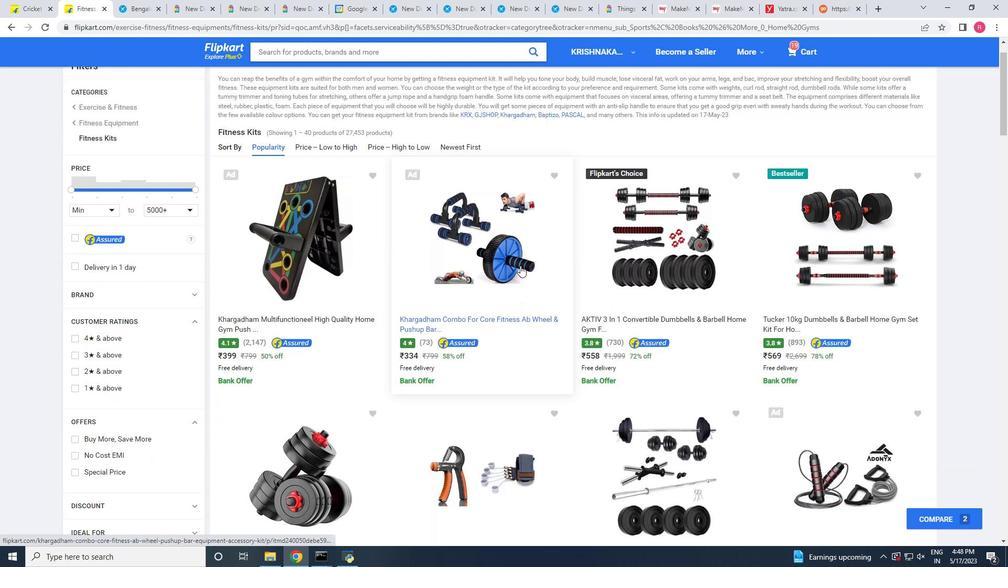 
Action: Mouse scrolled (598, 149) with delta (0, 0)
Screenshot: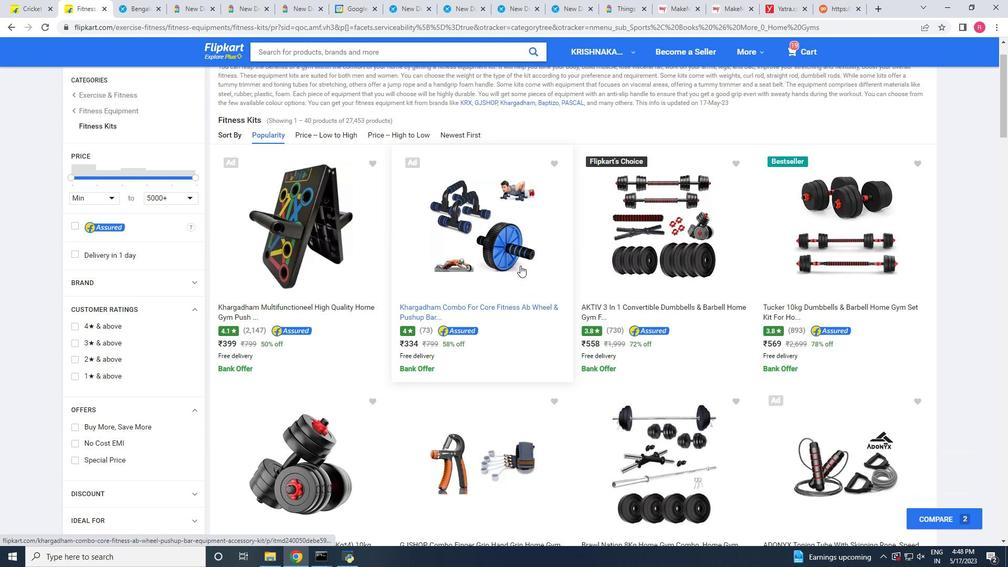 
Action: Mouse scrolled (598, 149) with delta (0, 0)
Screenshot: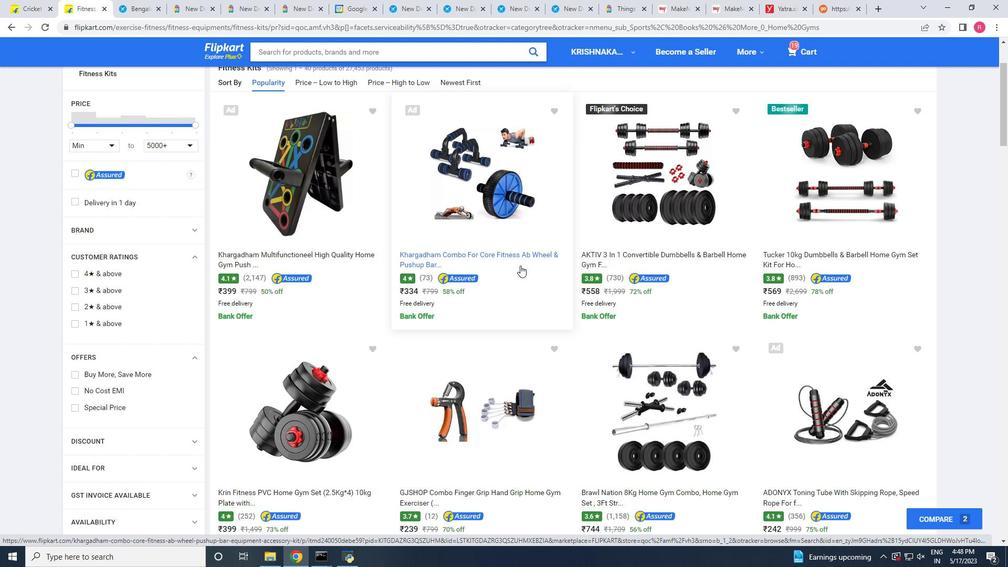 
Action: Mouse moved to (597, 149)
Screenshot: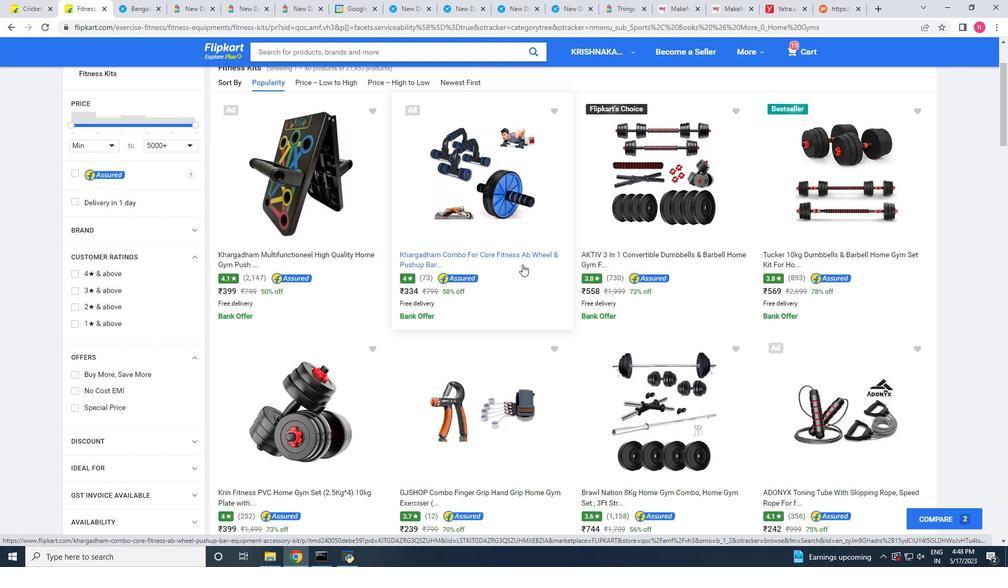 
Action: Mouse scrolled (597, 149) with delta (0, 0)
Screenshot: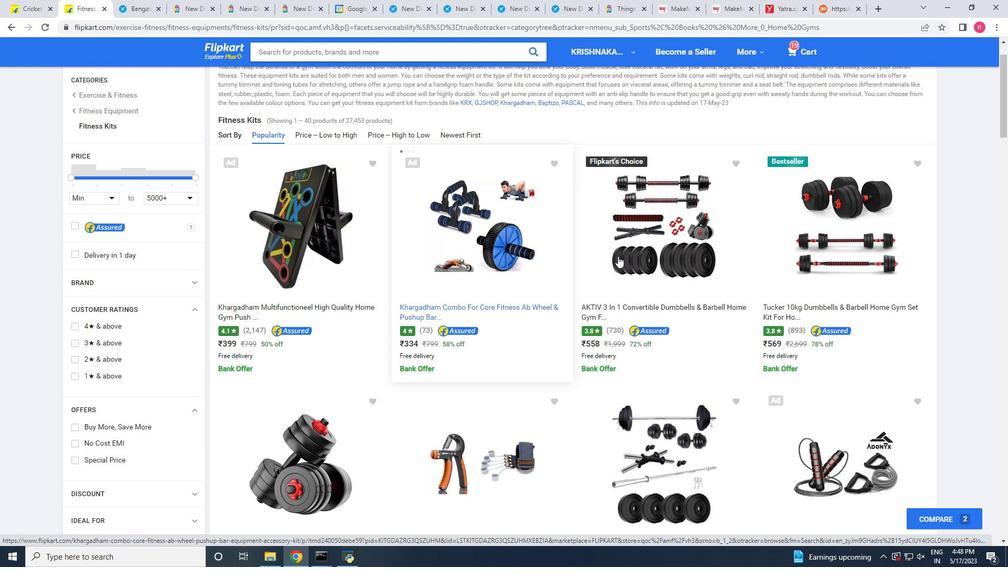 
Action: Mouse scrolled (597, 149) with delta (0, 0)
Screenshot: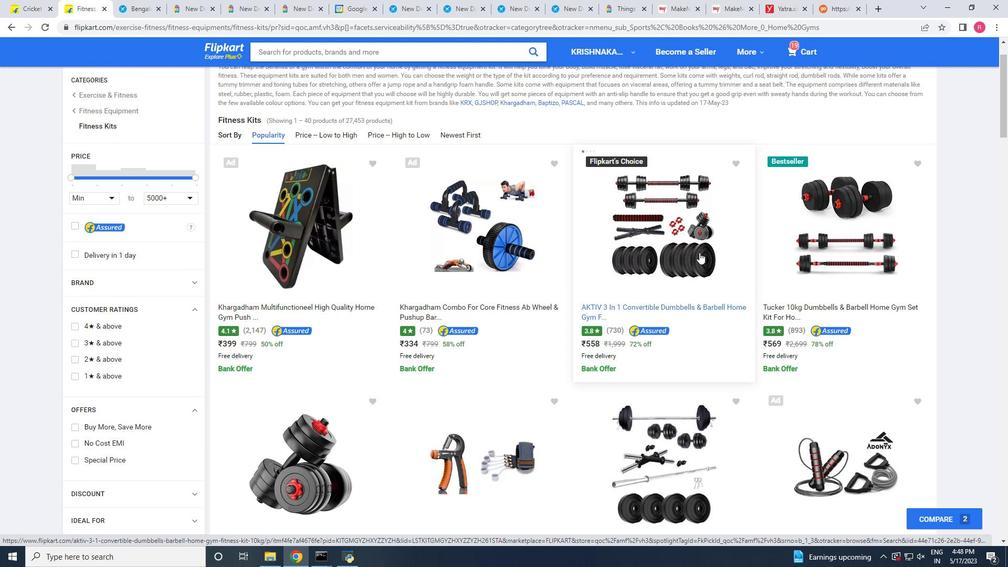 
Action: Mouse scrolled (597, 149) with delta (0, 0)
Screenshot: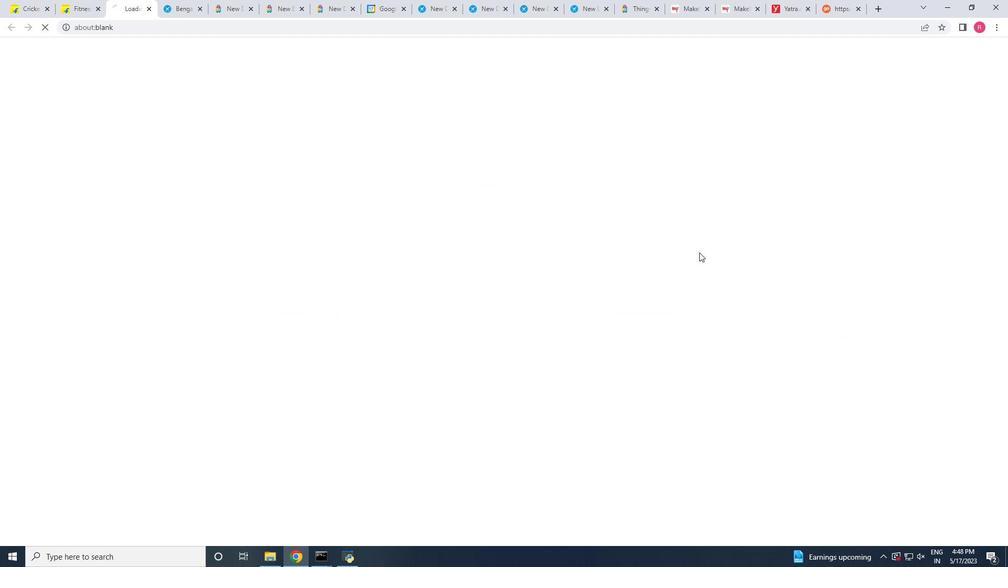 
Action: Mouse scrolled (597, 149) with delta (0, 0)
Screenshot: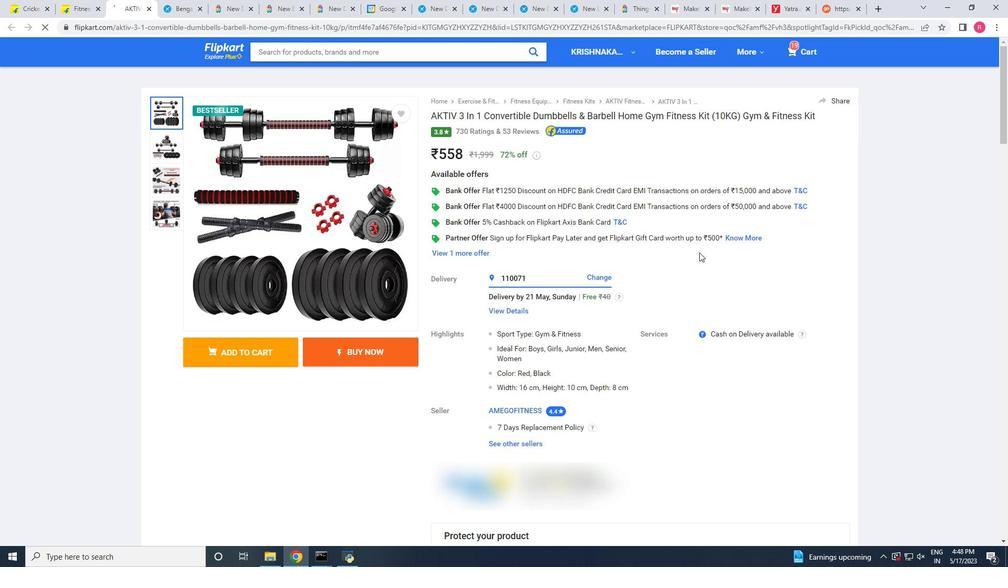 
Action: Mouse scrolled (597, 149) with delta (0, 0)
Screenshot: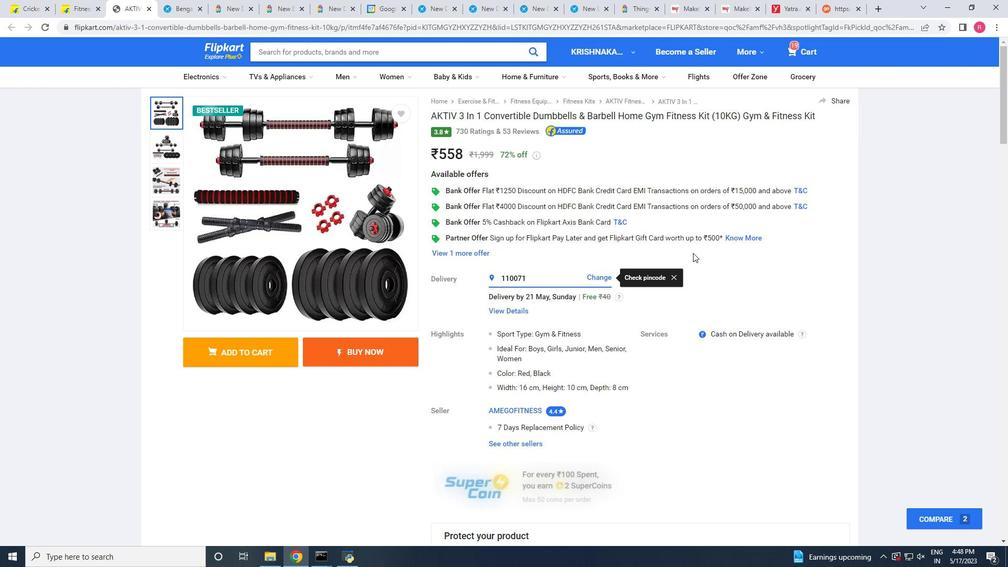 
Action: Mouse scrolled (597, 149) with delta (0, 0)
Screenshot: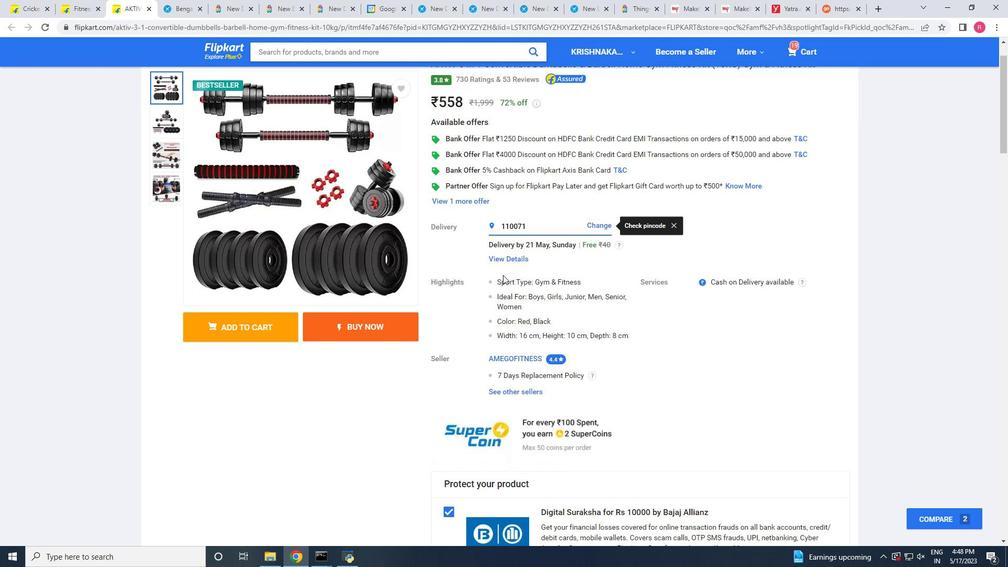 
Action: Mouse scrolled (597, 149) with delta (0, 0)
Screenshot: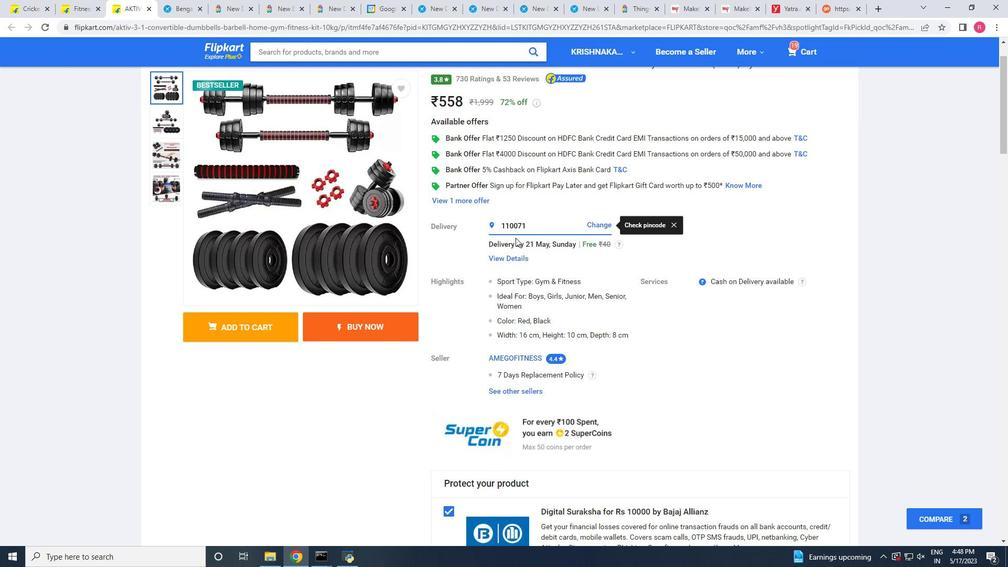 
Action: Mouse moved to (529, 196)
Screenshot: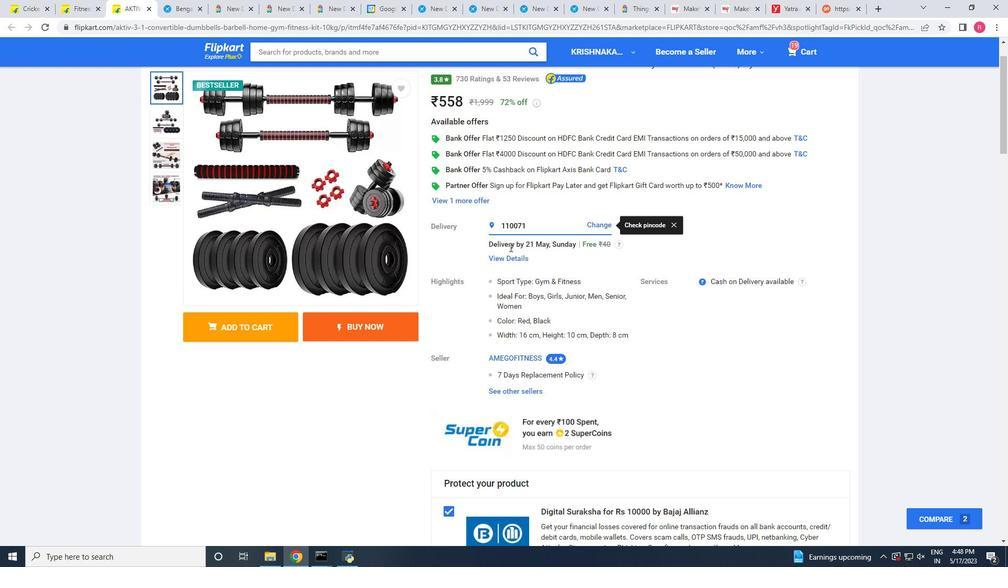 
Action: Mouse pressed left at (529, 196)
Screenshot: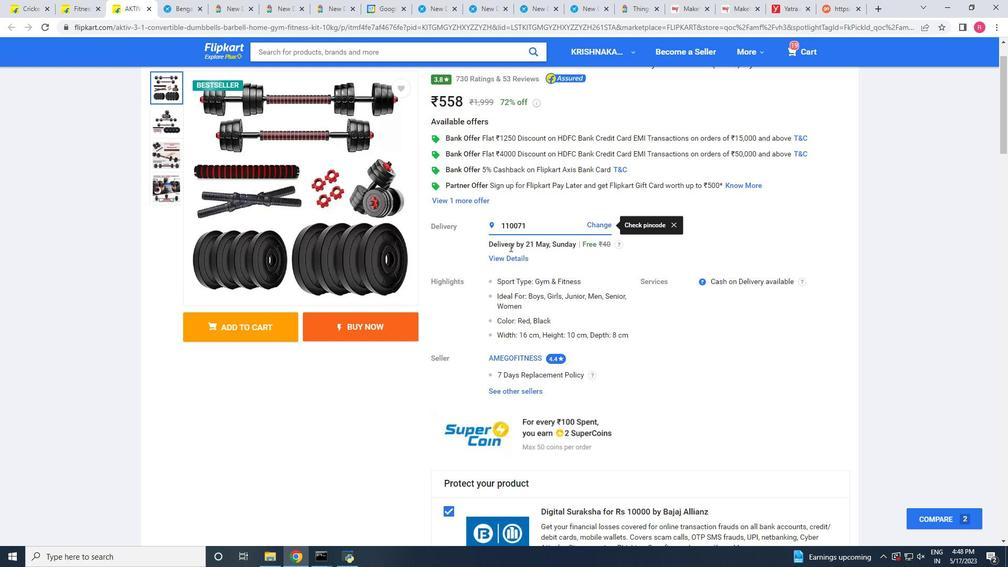 
Action: Mouse moved to (523, 233)
Screenshot: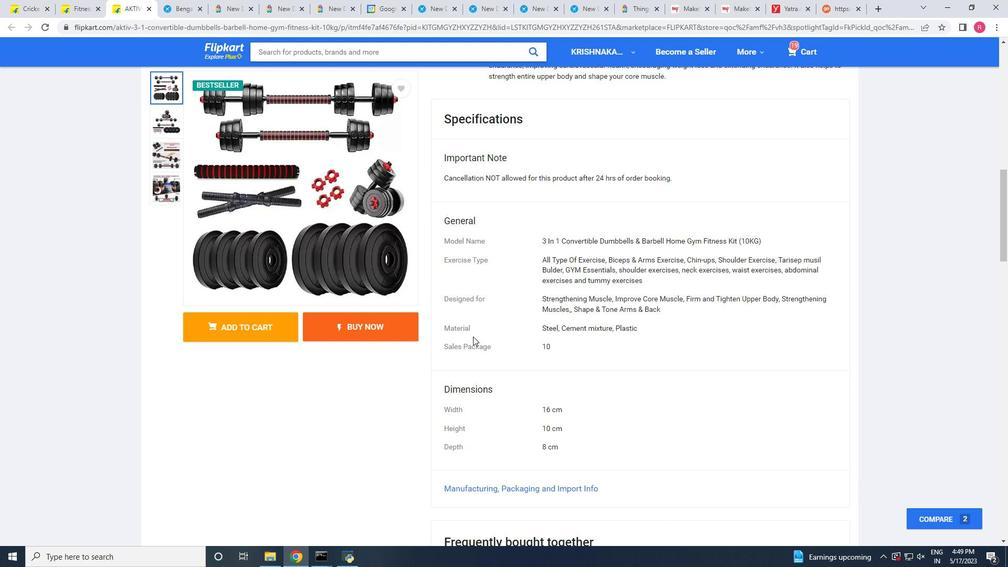 
Action: Mouse scrolled (523, 232) with delta (0, 0)
Screenshot: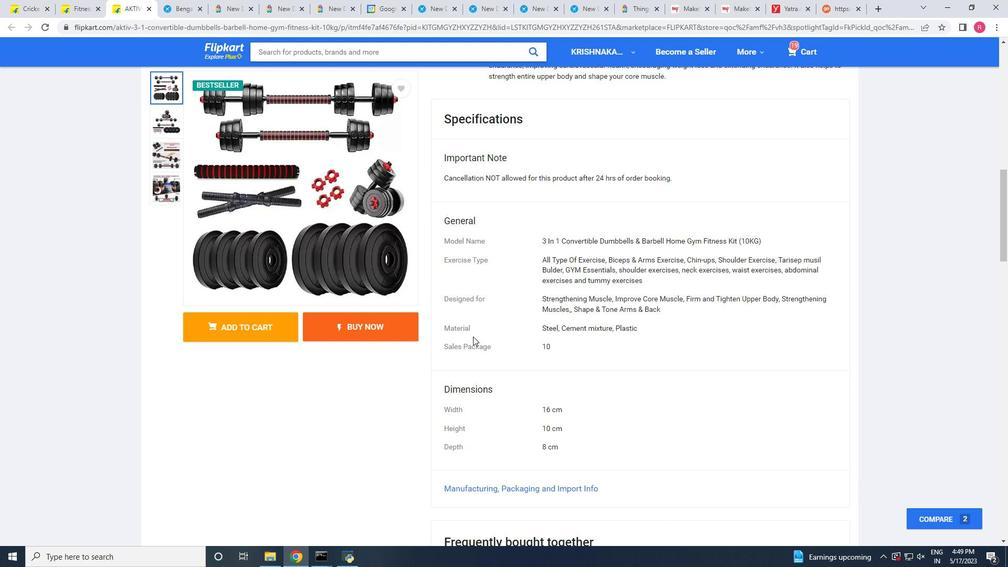 
Action: Mouse moved to (520, 235)
Screenshot: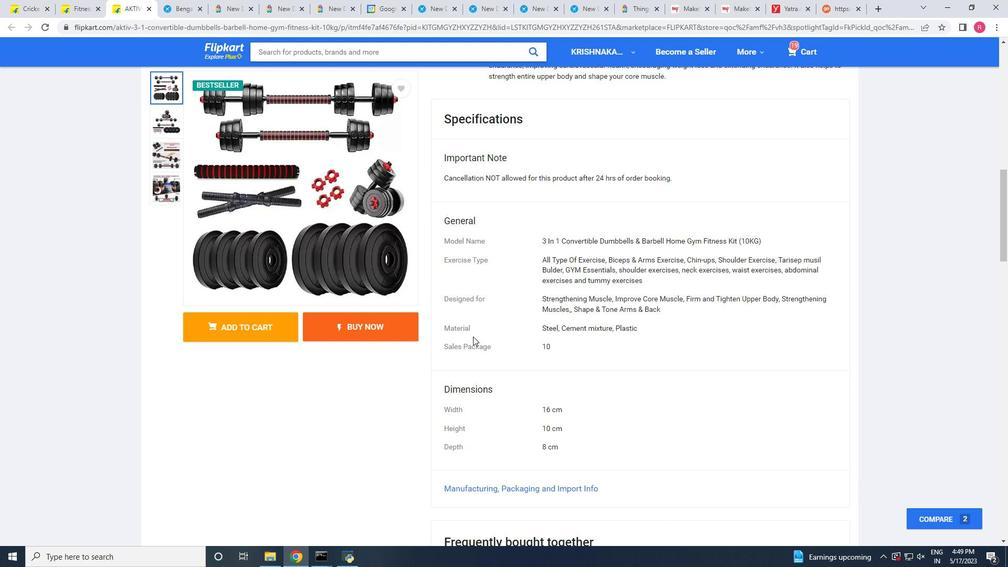 
Action: Mouse scrolled (520, 235) with delta (0, 0)
Screenshot: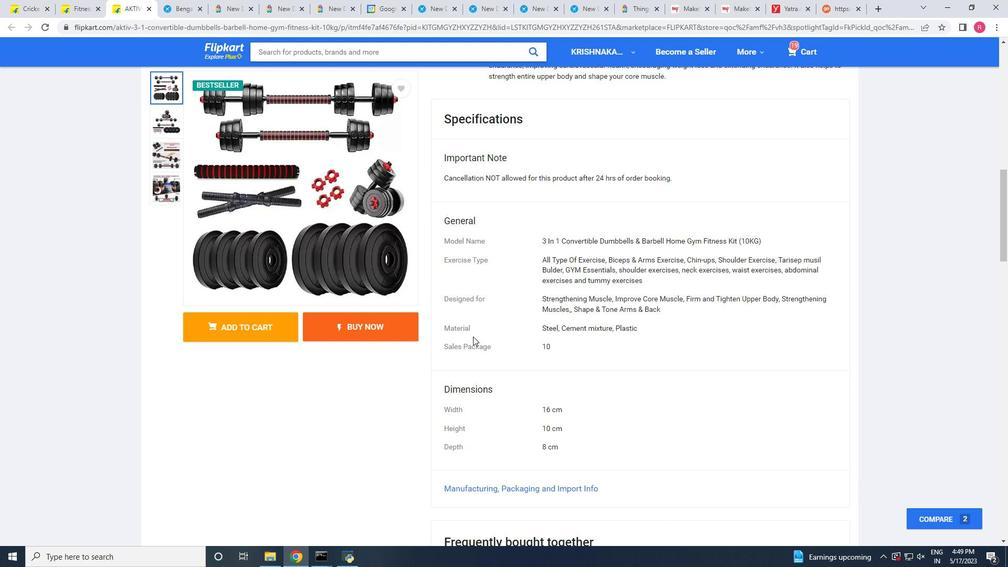 
Action: Mouse scrolled (520, 235) with delta (0, 0)
Screenshot: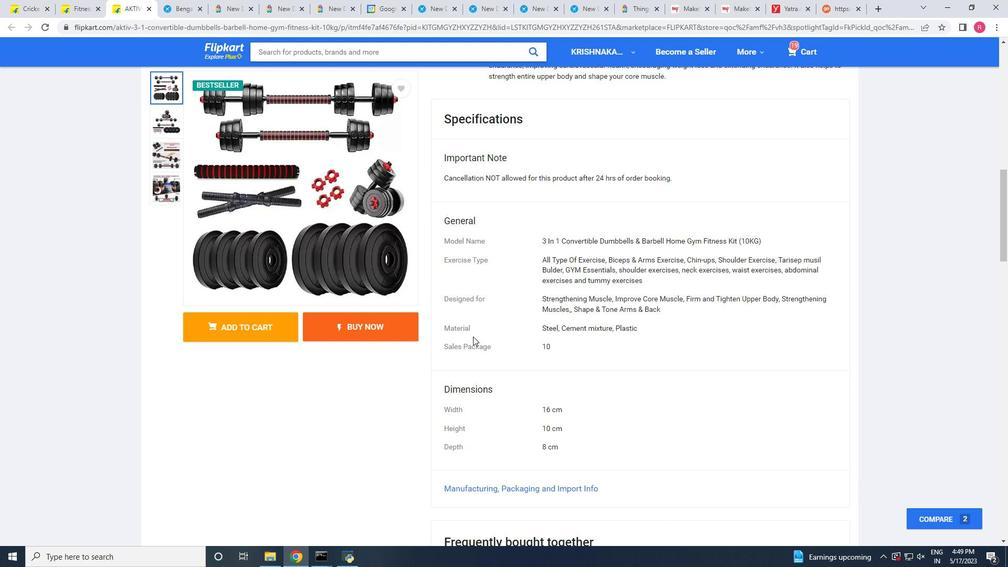 
Action: Mouse scrolled (520, 235) with delta (0, 0)
Screenshot: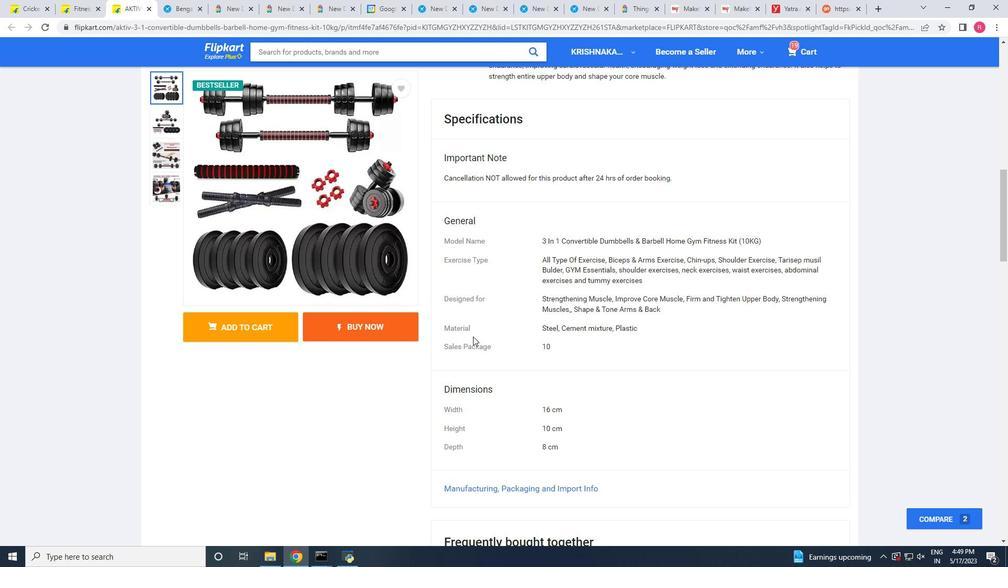 
Action: Mouse scrolled (520, 235) with delta (0, 0)
Screenshot: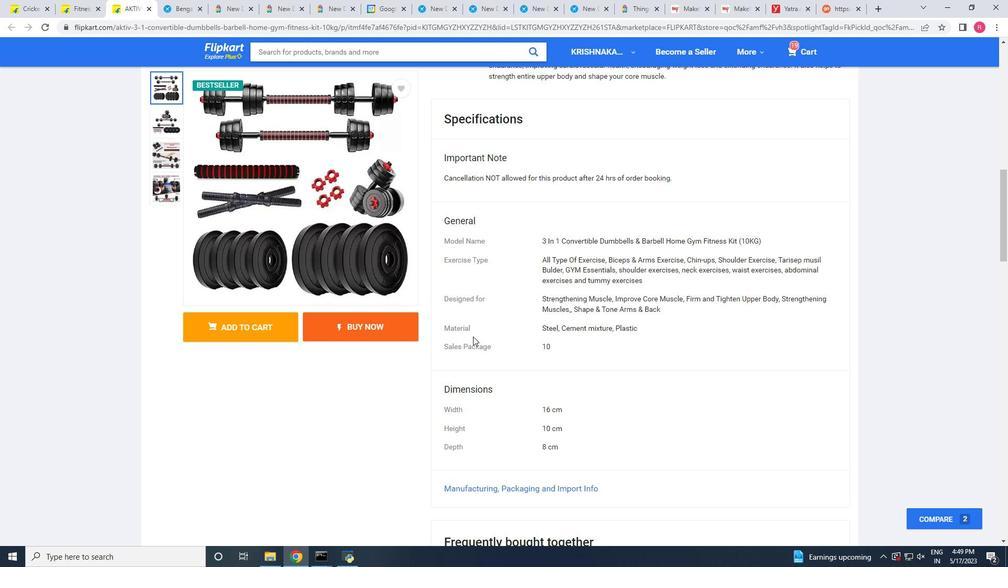 
Action: Mouse moved to (520, 235)
Screenshot: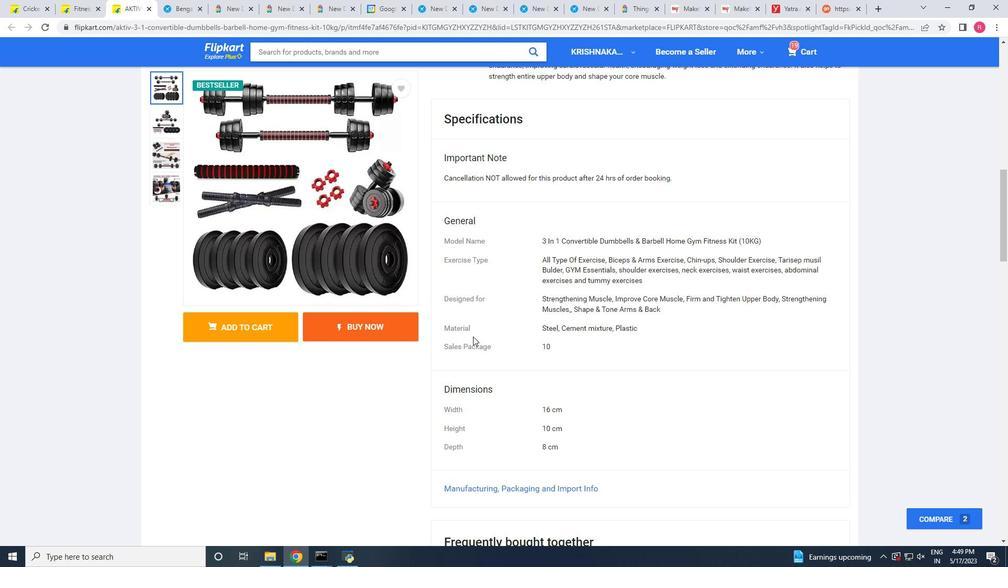 
Action: Mouse scrolled (520, 235) with delta (0, 0)
Screenshot: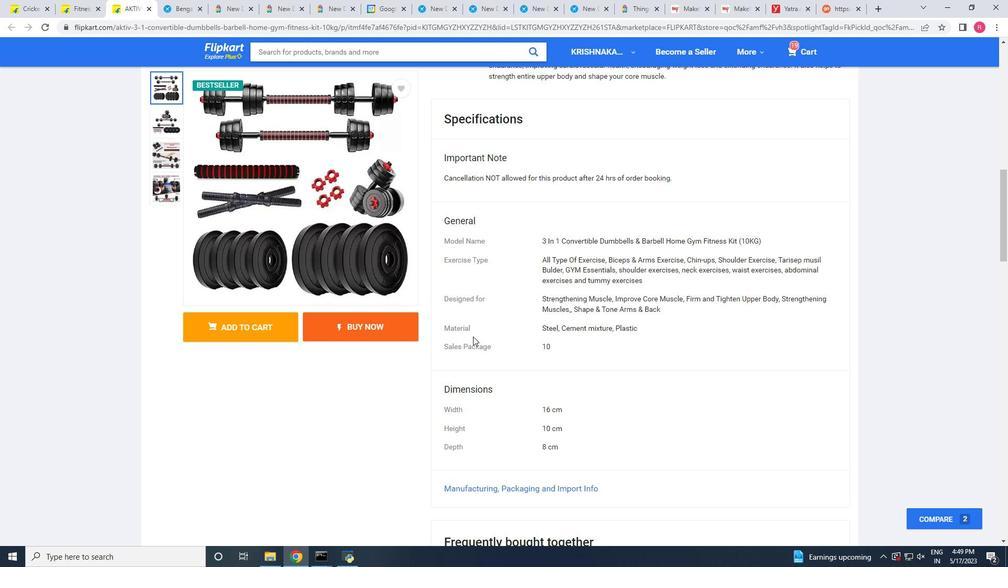 
Action: Mouse moved to (519, 236)
Screenshot: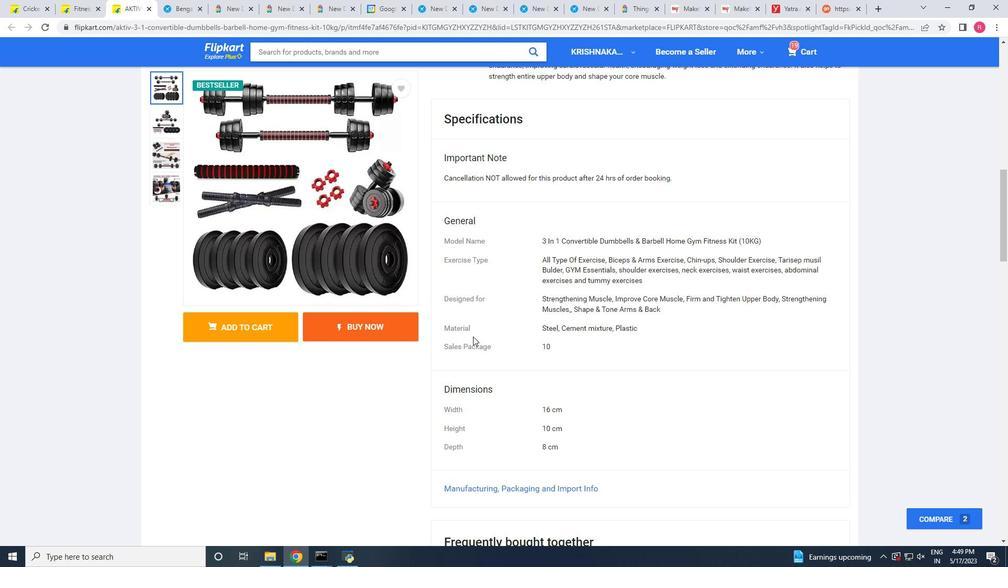 
Action: Mouse scrolled (519, 235) with delta (0, 0)
Screenshot: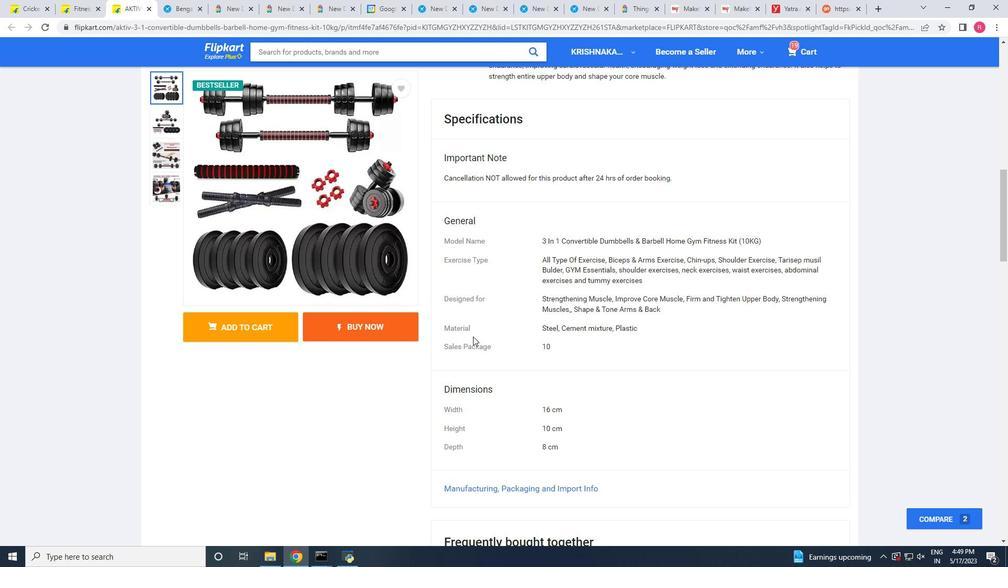 
Action: Mouse moved to (519, 236)
Screenshot: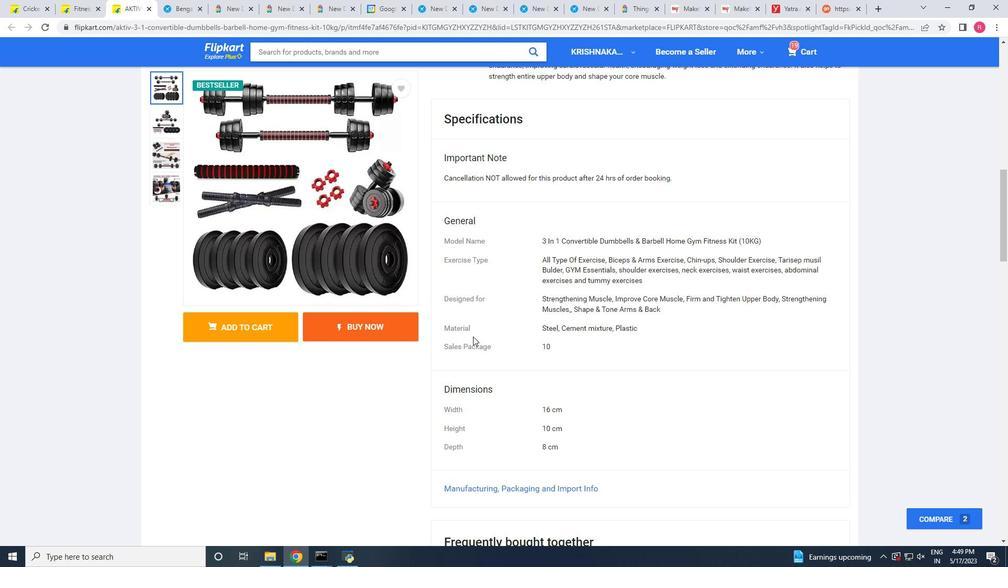 
Action: Mouse scrolled (519, 236) with delta (0, 0)
Screenshot: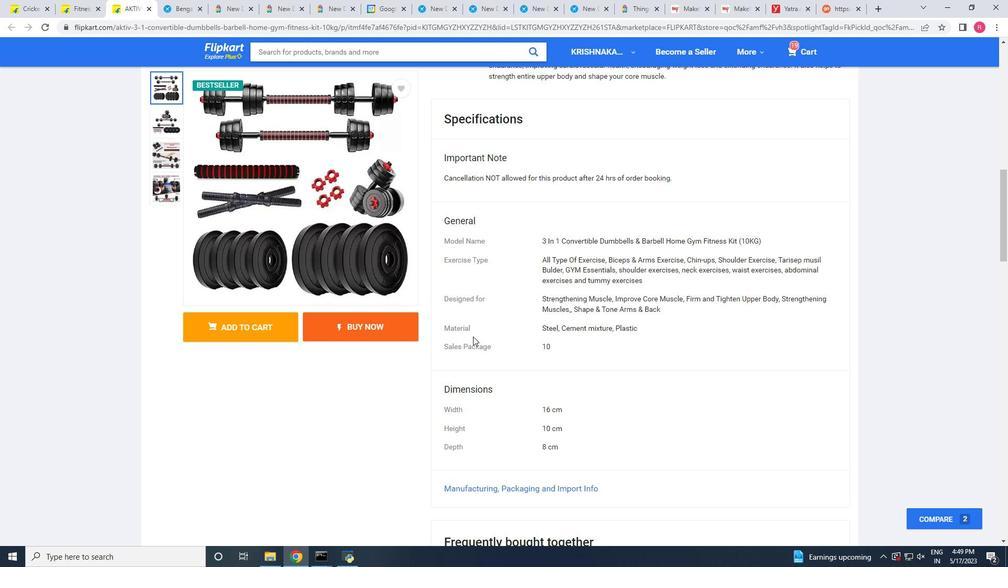 
Action: Mouse moved to (518, 237)
Screenshot: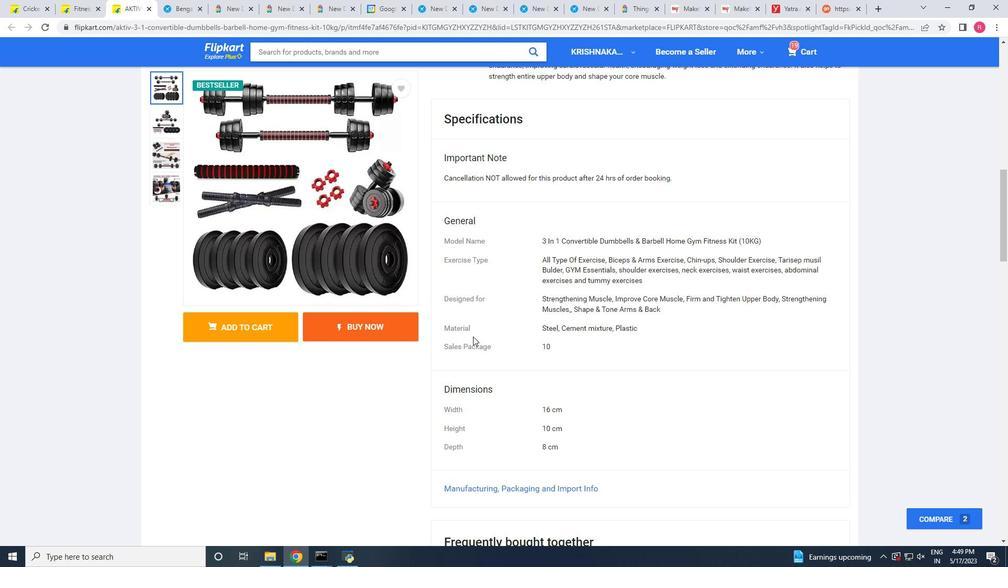 
Action: Mouse scrolled (518, 236) with delta (0, 0)
Screenshot: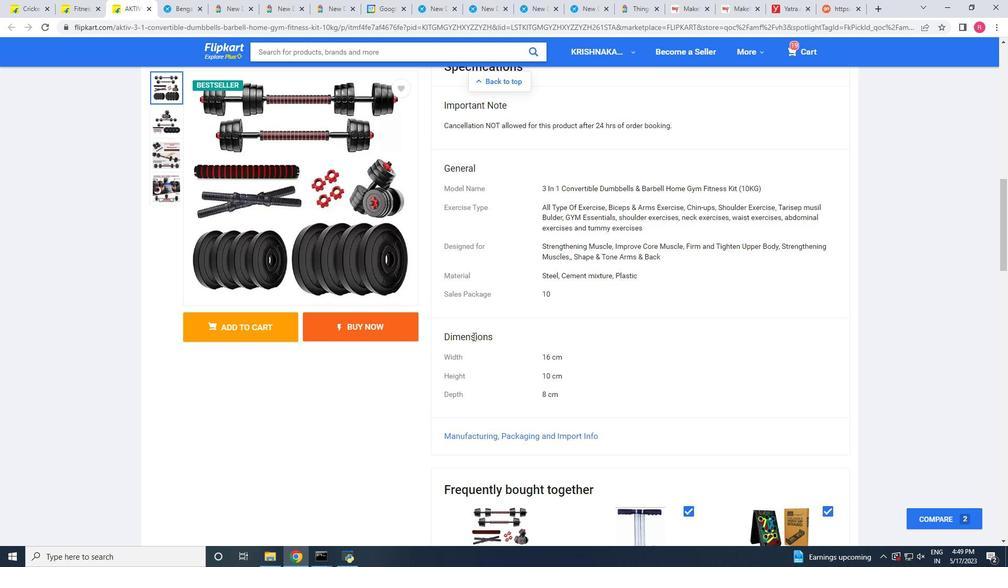 
Action: Mouse moved to (518, 237)
Screenshot: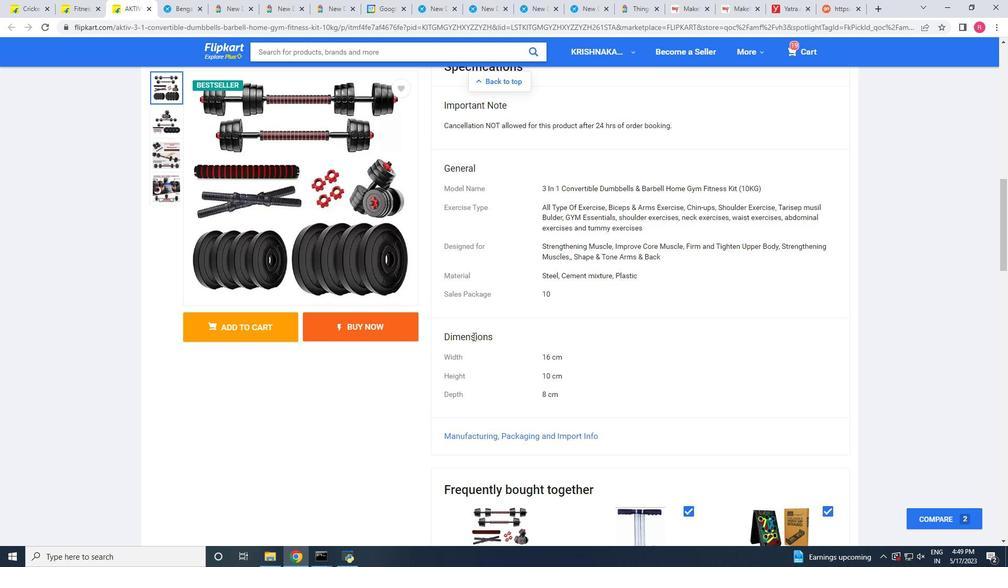 
Action: Mouse scrolled (518, 237) with delta (0, 0)
Screenshot: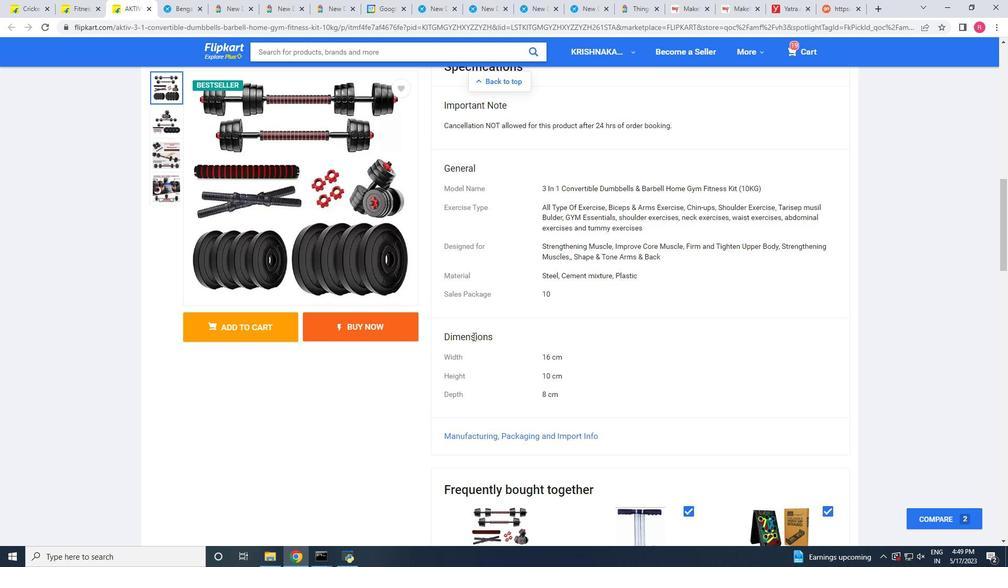 
Action: Mouse moved to (468, 319)
Screenshot: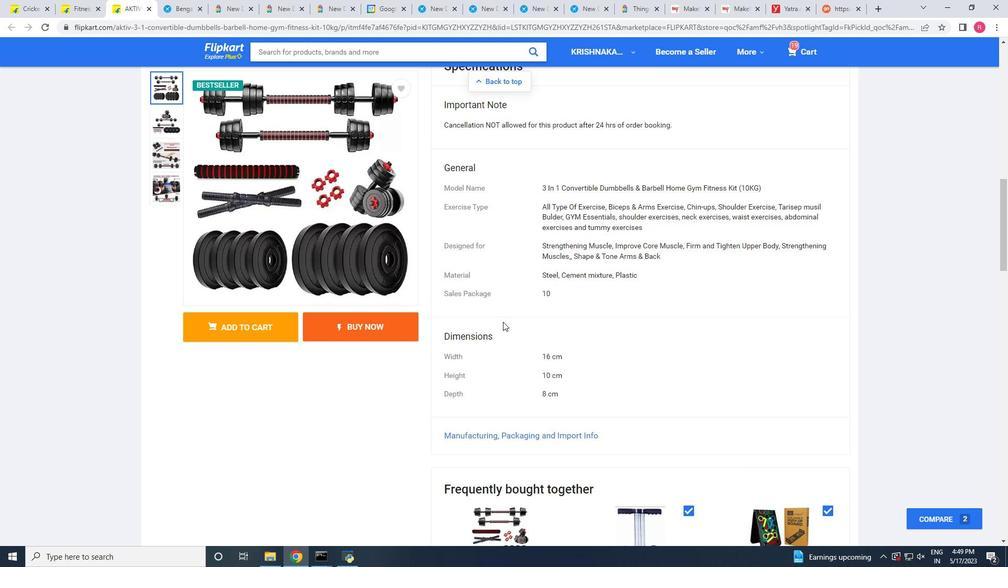 
Action: Mouse pressed left at (468, 319)
Screenshot: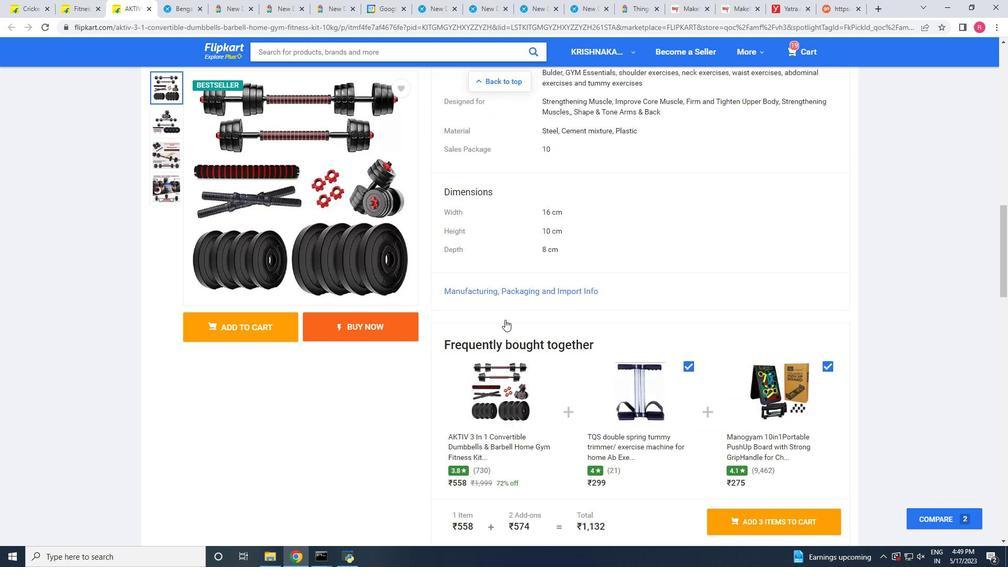 
Action: Mouse moved to (468, 320)
Screenshot: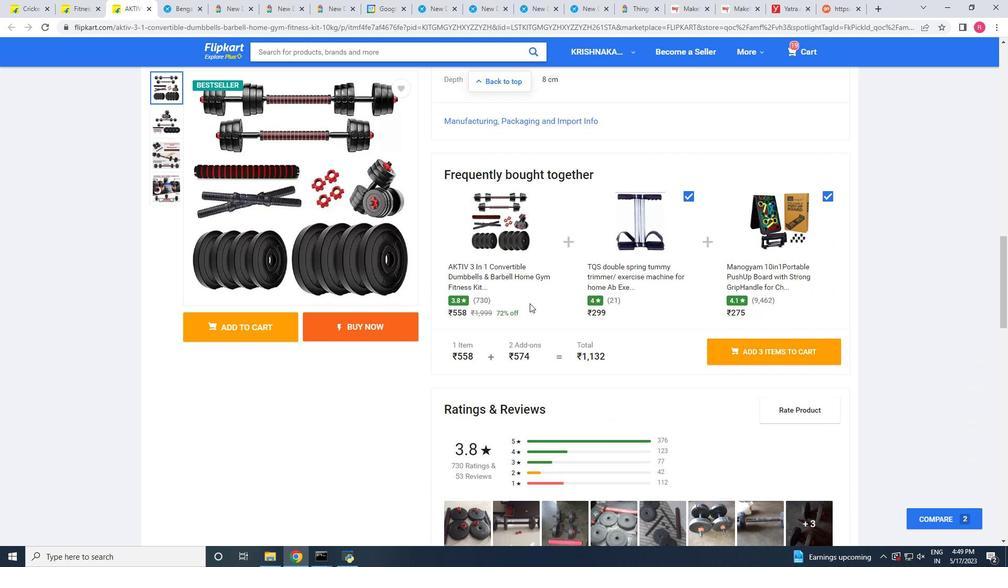 
Action: Mouse scrolled (468, 319) with delta (0, 0)
Screenshot: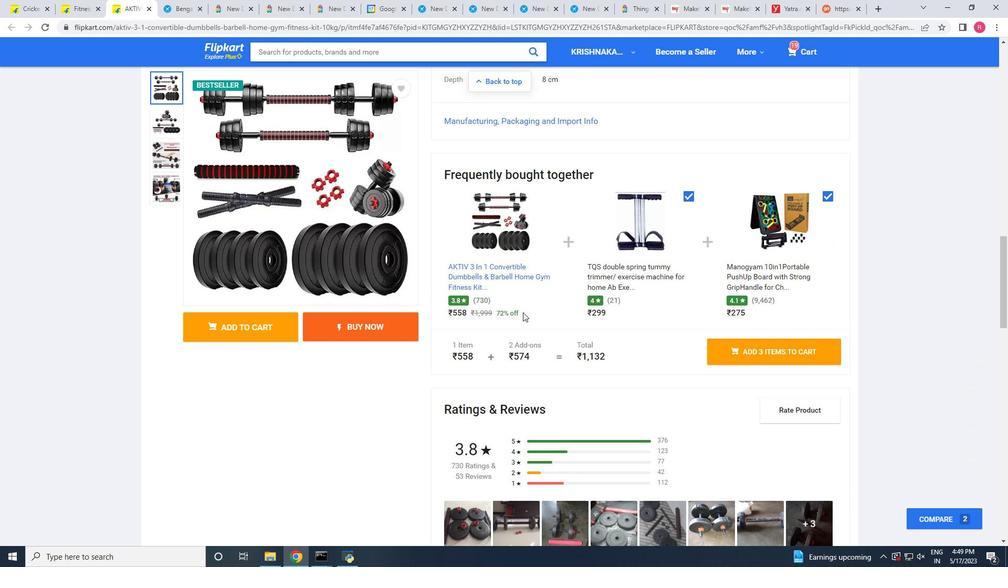 
Action: Mouse scrolled (468, 319) with delta (0, 0)
Screenshot: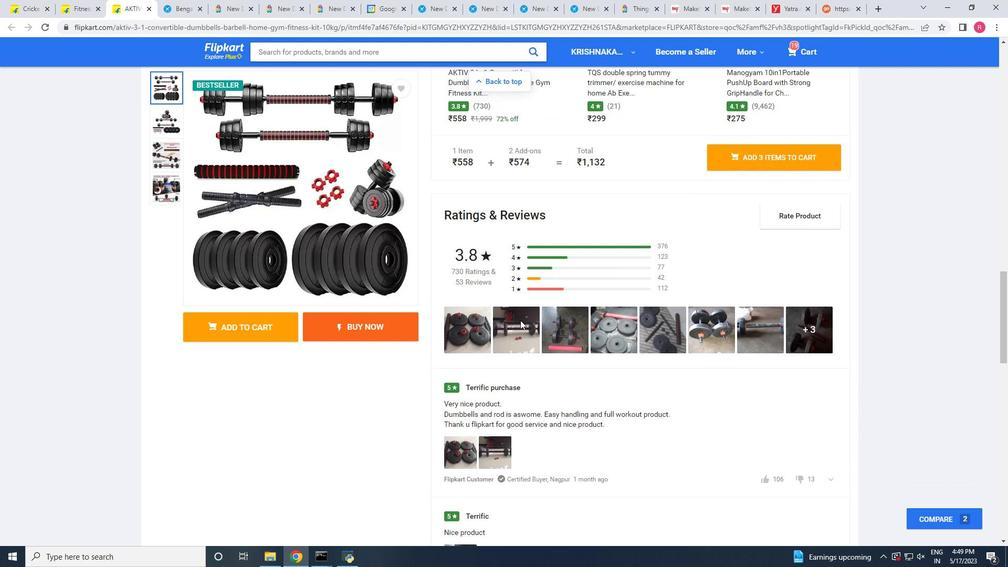 
Action: Mouse scrolled (468, 319) with delta (0, 0)
Screenshot: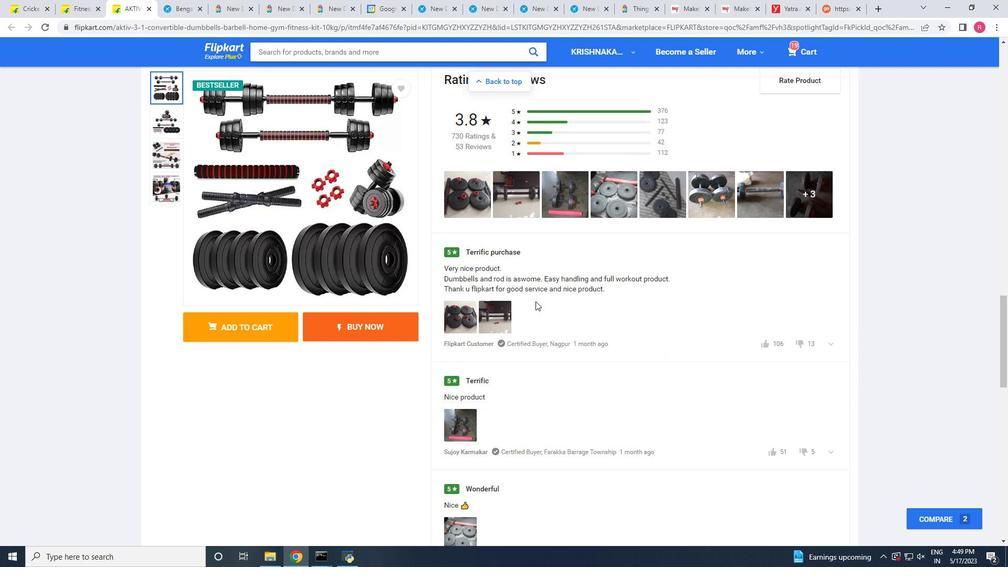 
Action: Mouse scrolled (468, 319) with delta (0, 0)
Screenshot: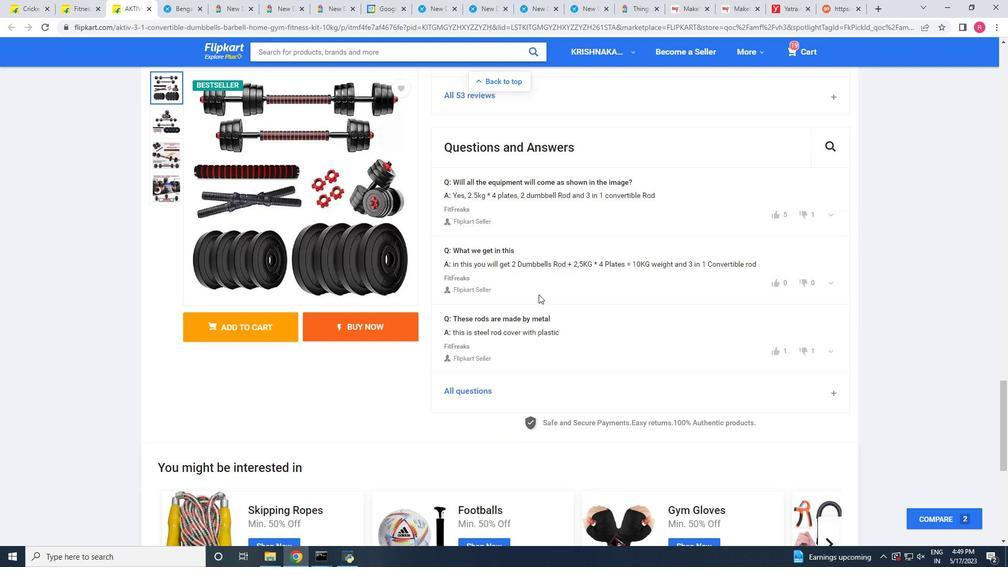 
Action: Mouse scrolled (468, 319) with delta (0, 0)
Screenshot: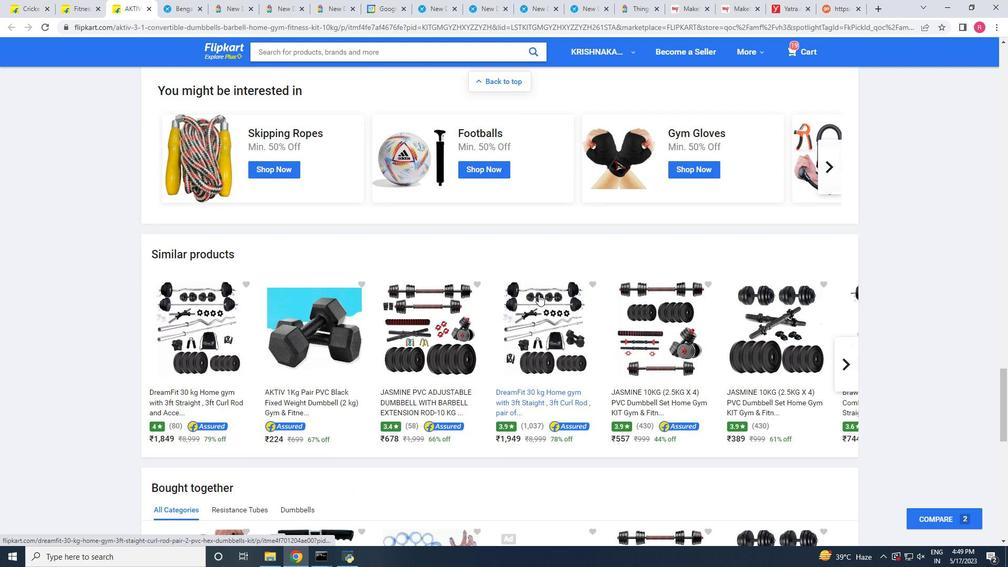 
Action: Mouse scrolled (468, 319) with delta (0, 0)
Screenshot: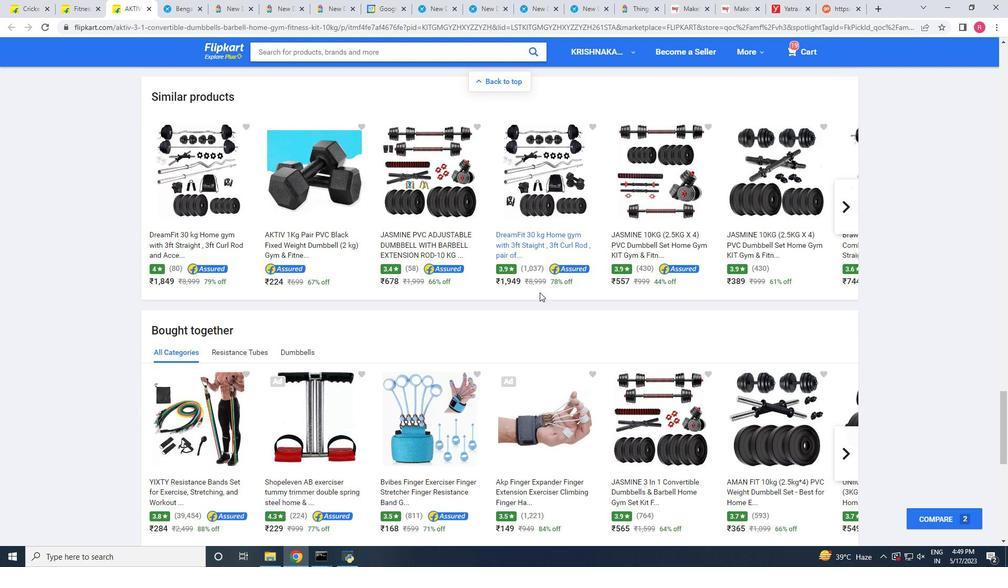
Action: Mouse scrolled (468, 319) with delta (0, 0)
Screenshot: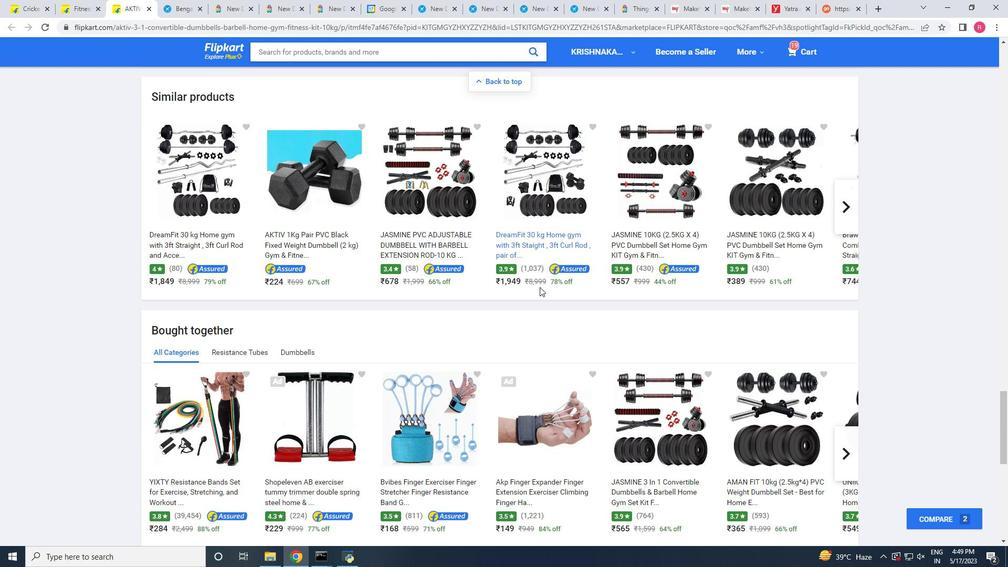 
Action: Mouse scrolled (468, 319) with delta (0, 0)
Screenshot: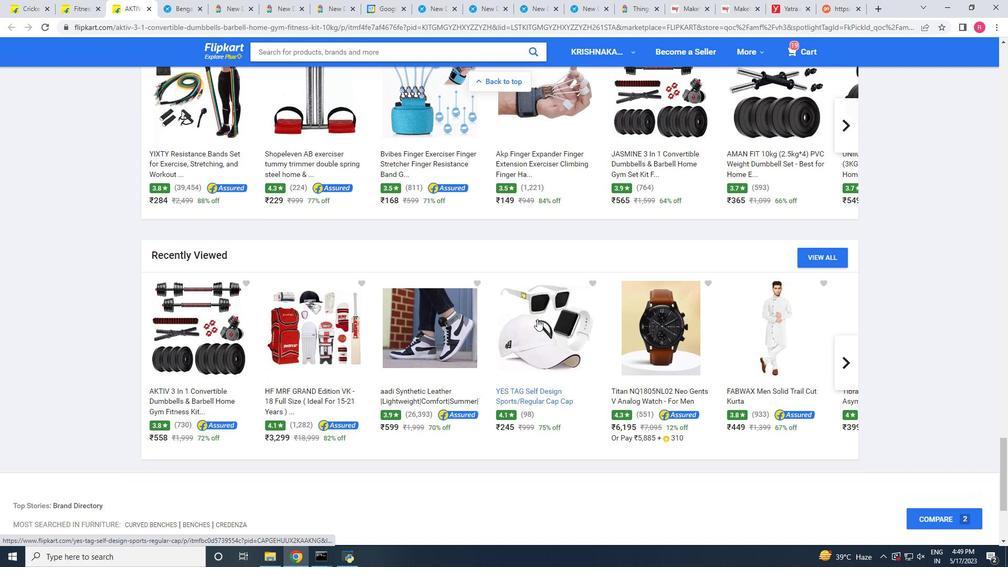 
Action: Mouse moved to (470, 318)
Screenshot: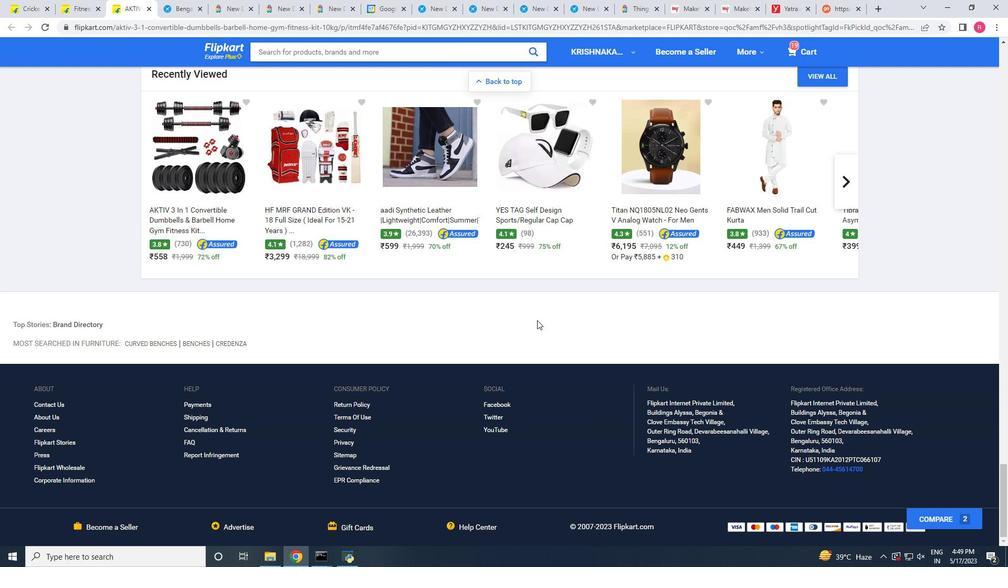 
Action: Mouse scrolled (470, 317) with delta (0, 0)
Screenshot: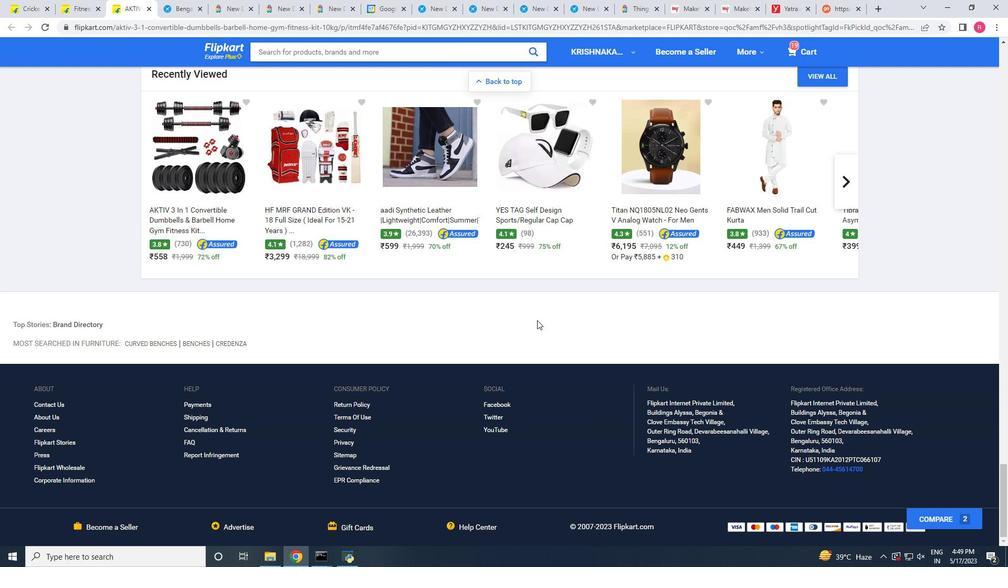 
Action: Mouse scrolled (470, 317) with delta (0, 0)
Screenshot: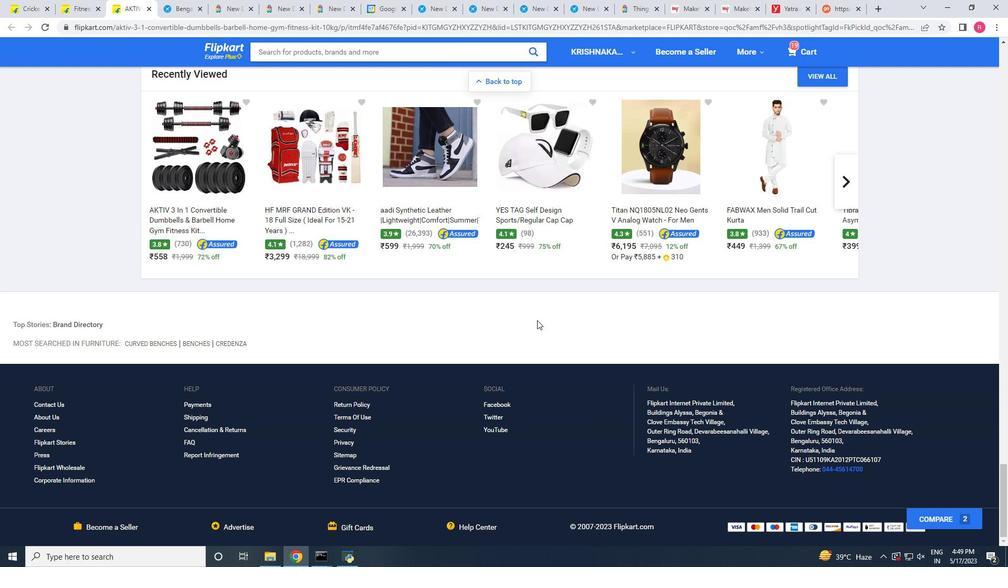 
Action: Mouse scrolled (470, 317) with delta (0, 0)
Screenshot: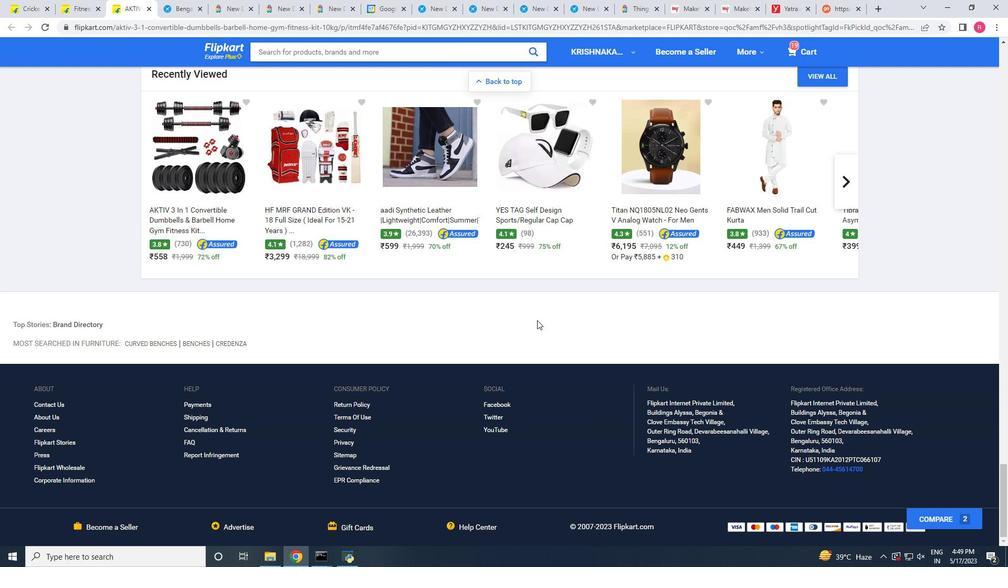 
Action: Mouse scrolled (470, 317) with delta (0, 0)
Screenshot: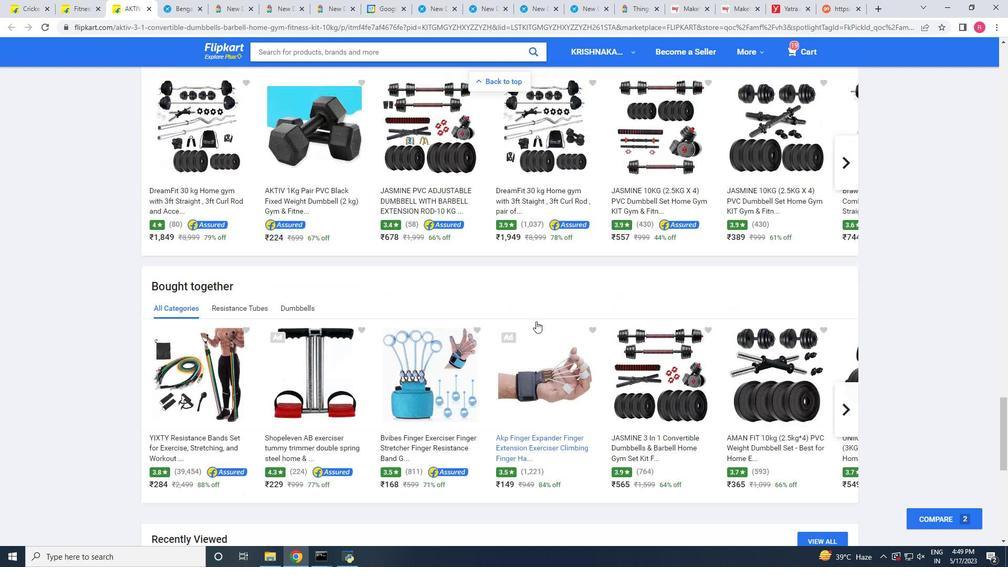 
Action: Mouse scrolled (470, 317) with delta (0, 0)
Screenshot: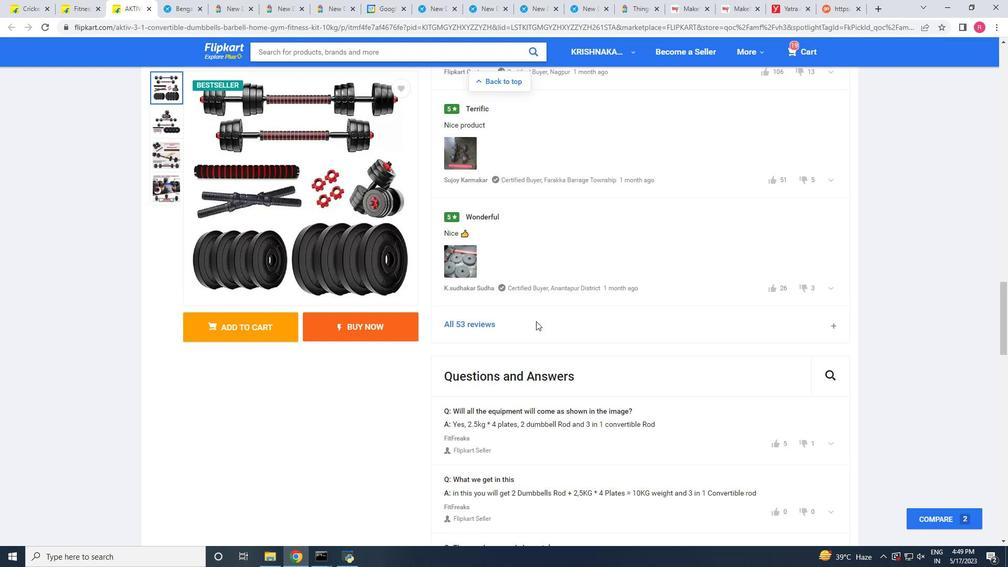
Action: Mouse moved to (470, 317)
Screenshot: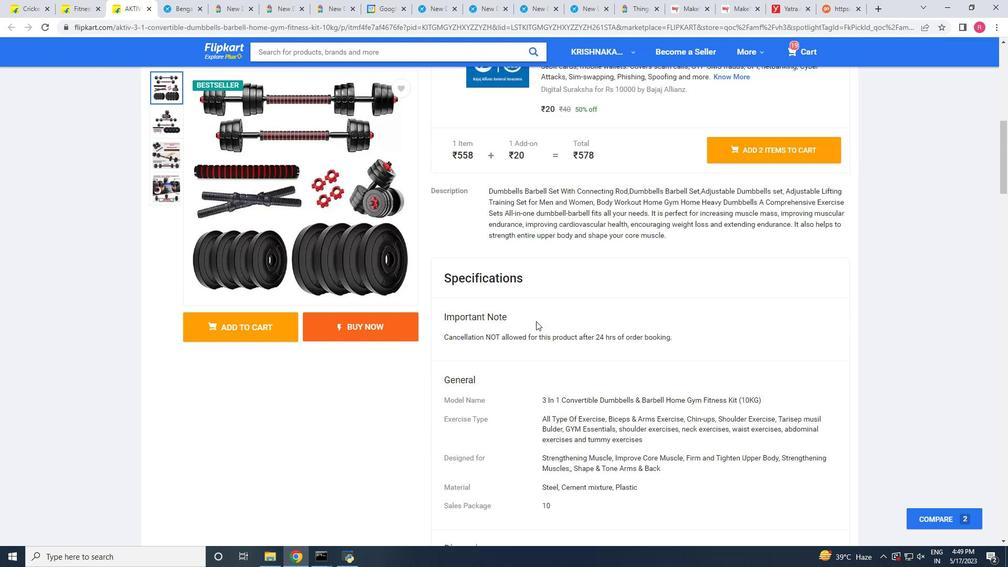 
Action: Mouse scrolled (470, 316) with delta (0, 0)
Screenshot: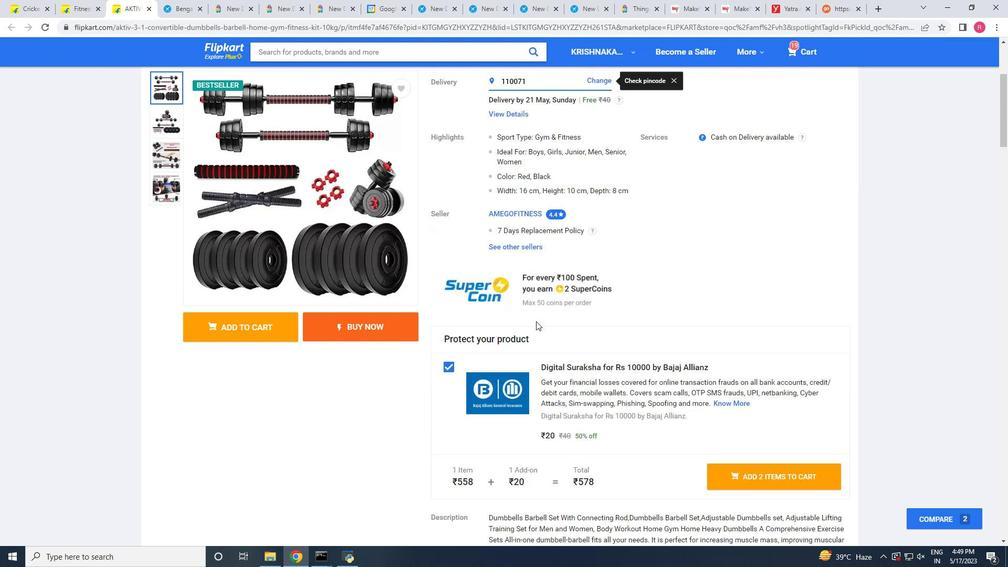 
Action: Mouse scrolled (470, 316) with delta (0, 0)
Screenshot: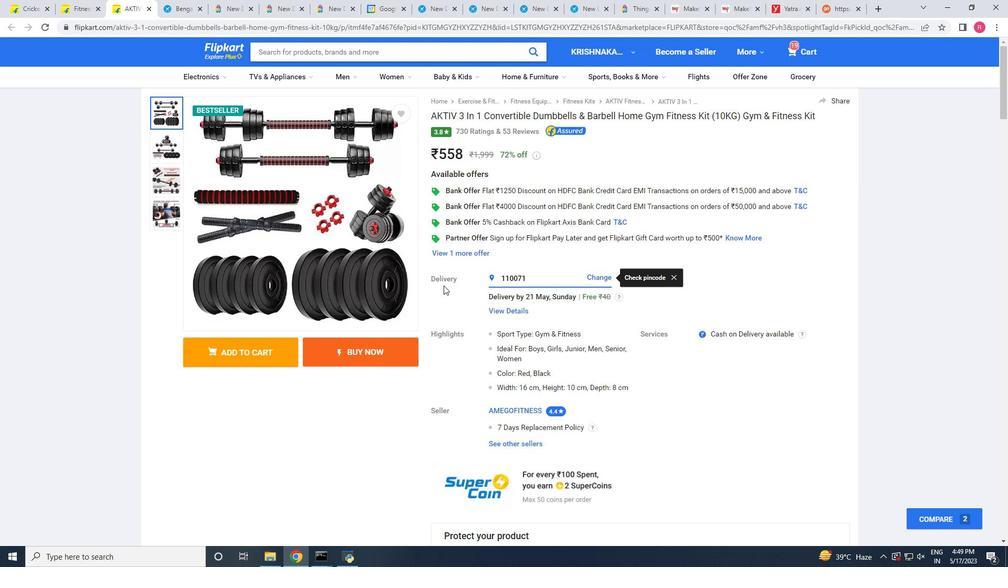 
Action: Mouse scrolled (470, 316) with delta (0, 0)
Screenshot: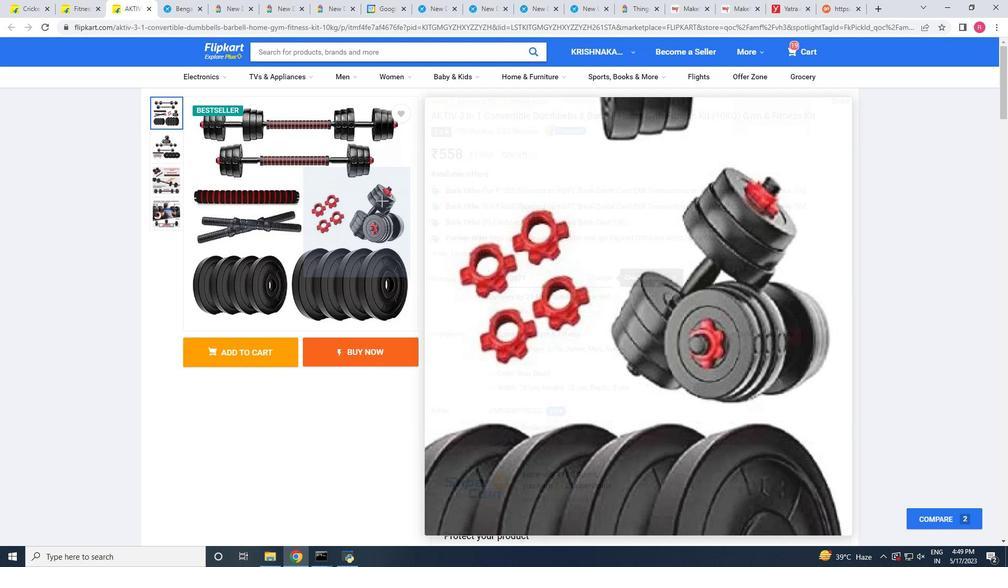 
Action: Mouse scrolled (470, 316) with delta (0, 0)
Screenshot: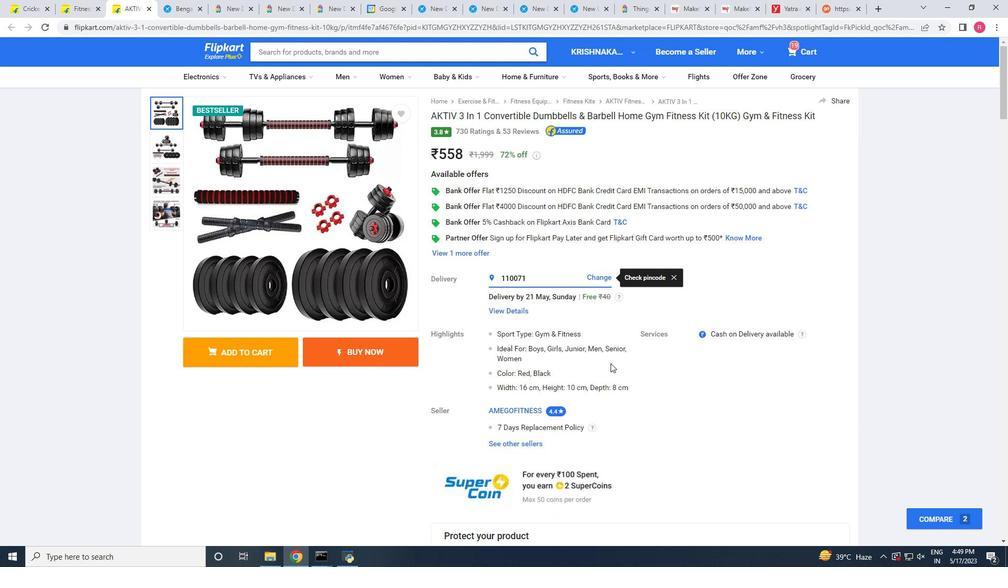 
Action: Mouse scrolled (470, 316) with delta (0, 0)
Screenshot: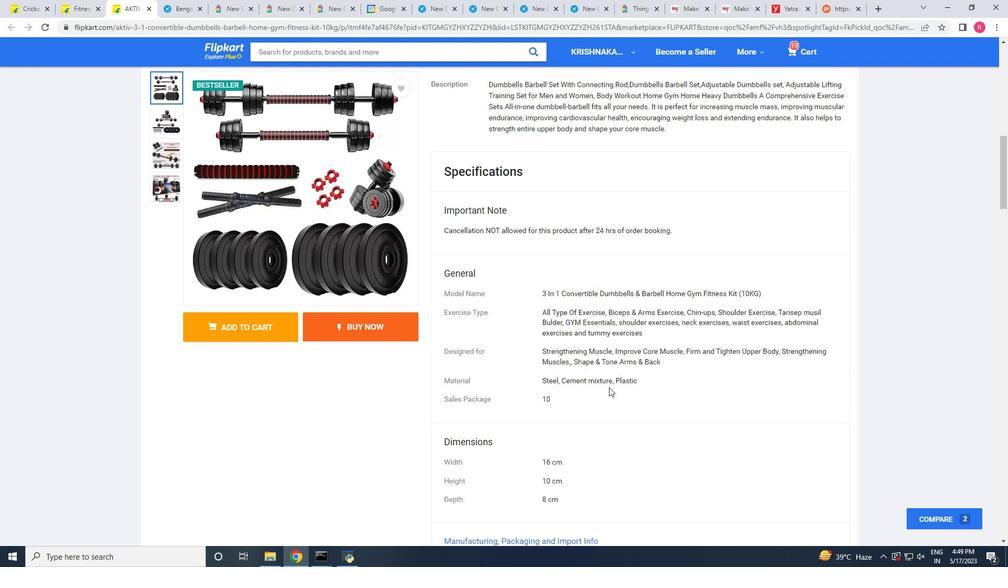 
Action: Mouse scrolled (470, 316) with delta (0, 0)
Screenshot: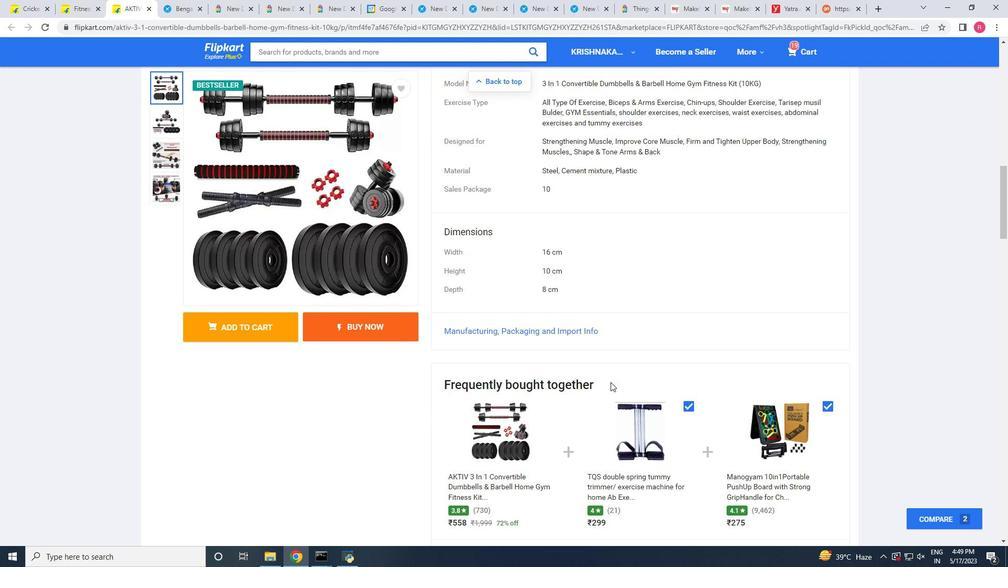 
Action: Mouse scrolled (470, 316) with delta (0, 0)
Screenshot: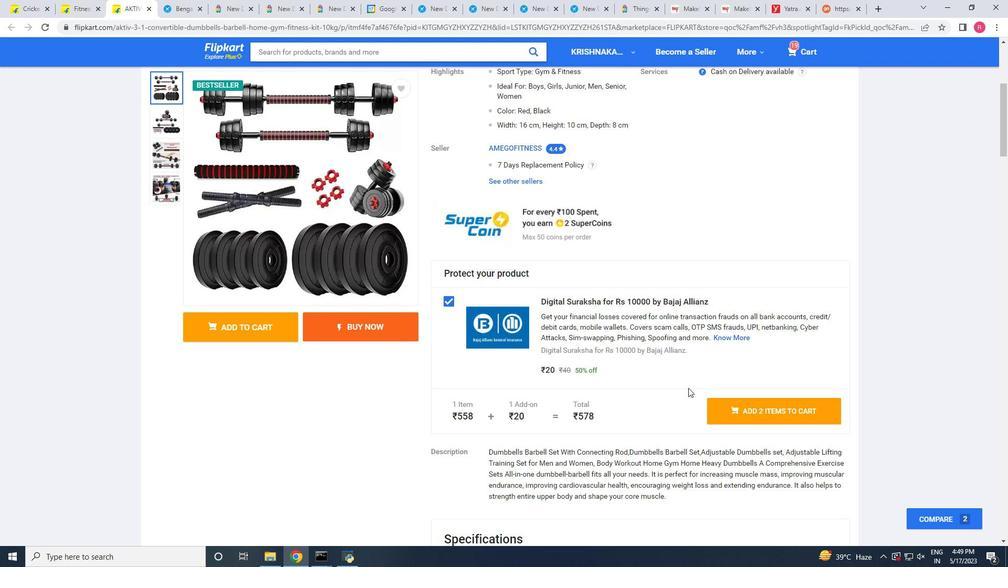
Action: Mouse scrolled (470, 316) with delta (0, 0)
Screenshot: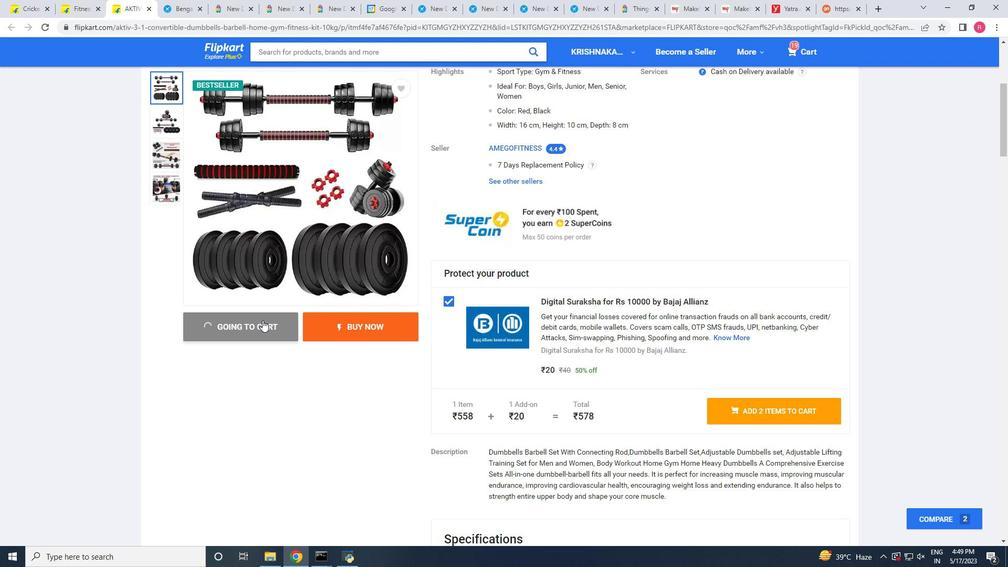 
Action: Mouse scrolled (470, 316) with delta (0, 0)
Screenshot: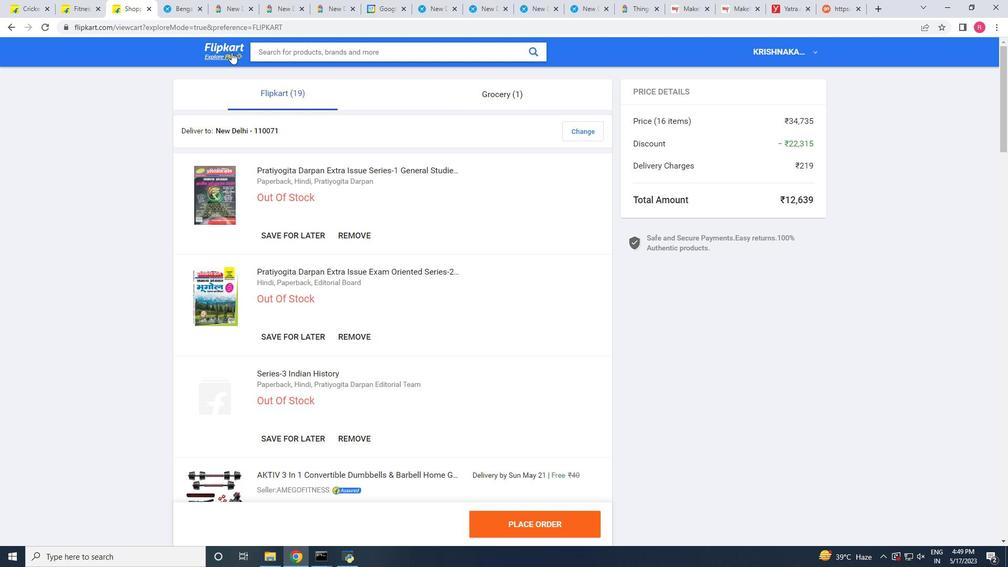 
Action: Mouse scrolled (470, 316) with delta (0, 0)
Screenshot: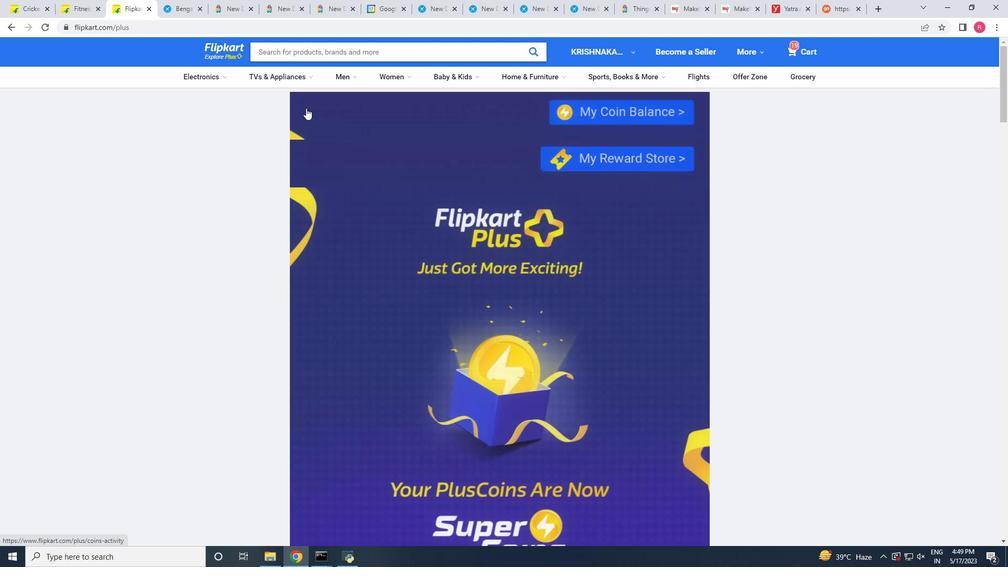 
Action: Mouse scrolled (470, 316) with delta (0, 0)
Screenshot: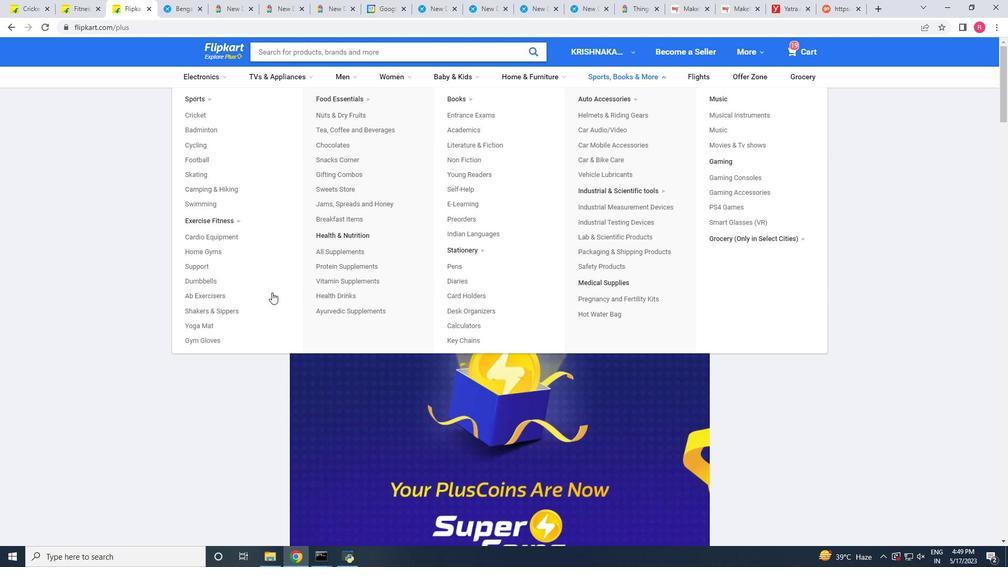
Action: Mouse scrolled (470, 316) with delta (0, 0)
Screenshot: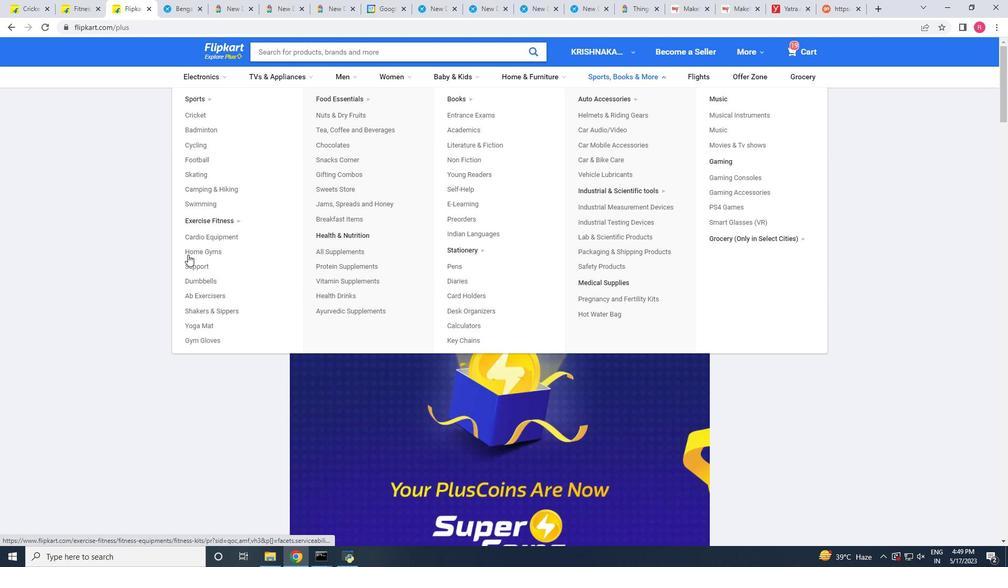 
Action: Mouse moved to (471, 317)
Screenshot: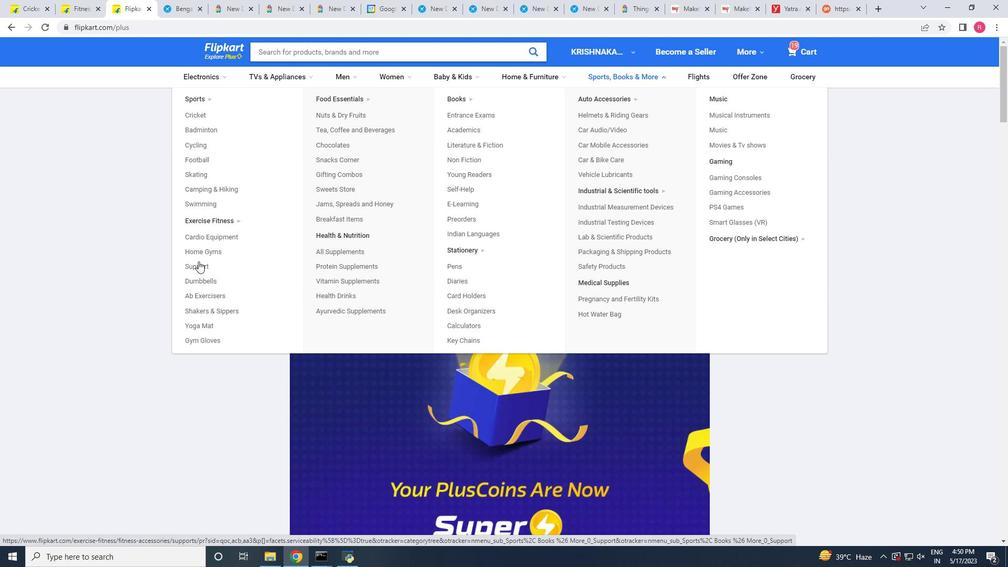 
Action: Mouse scrolled (471, 316) with delta (0, 0)
Screenshot: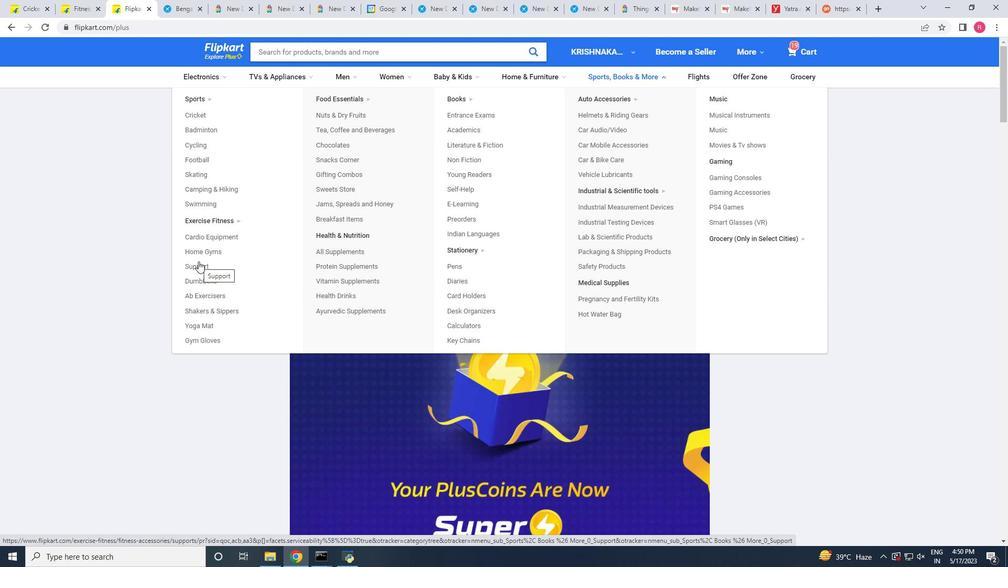 
Action: Mouse moved to (471, 316)
Screenshot: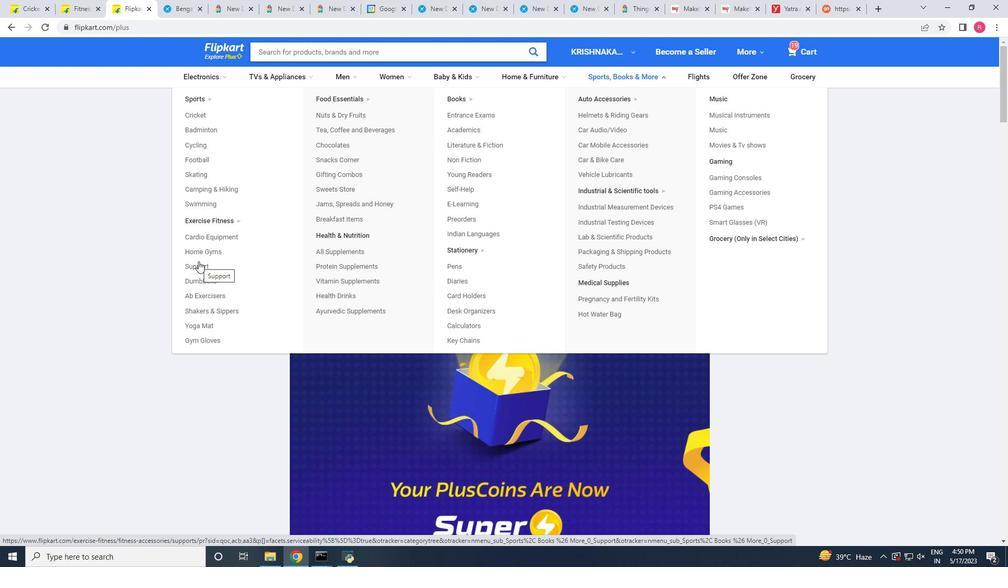 
Action: Mouse scrolled (471, 315) with delta (0, 0)
Screenshot: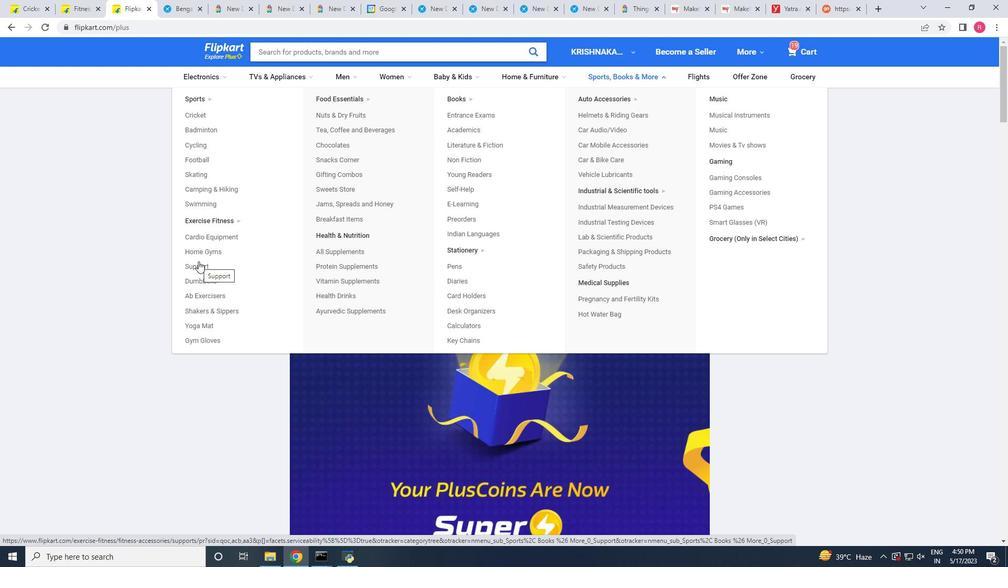 
Action: Mouse scrolled (471, 315) with delta (0, 0)
Screenshot: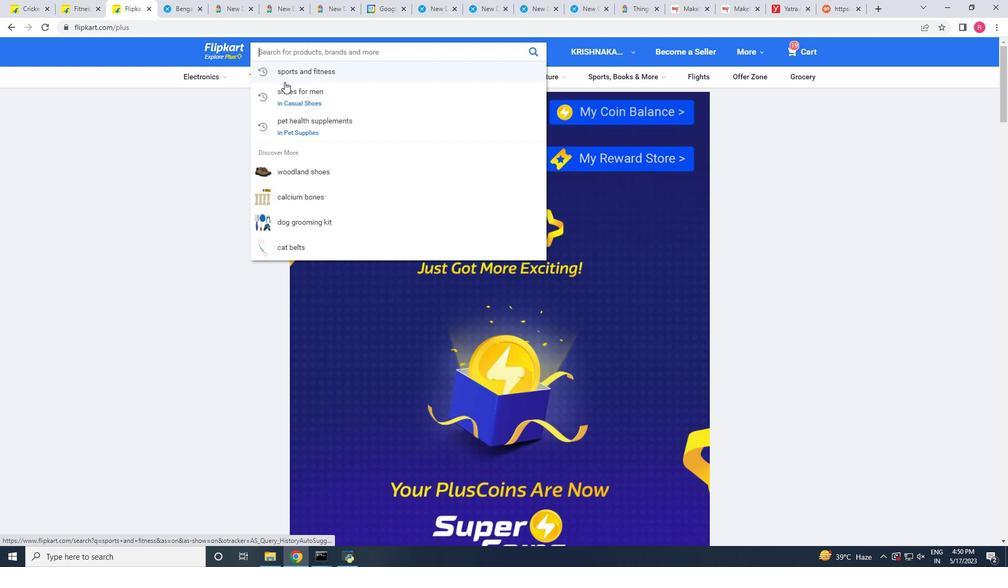 
Action: Mouse scrolled (471, 315) with delta (0, 0)
Screenshot: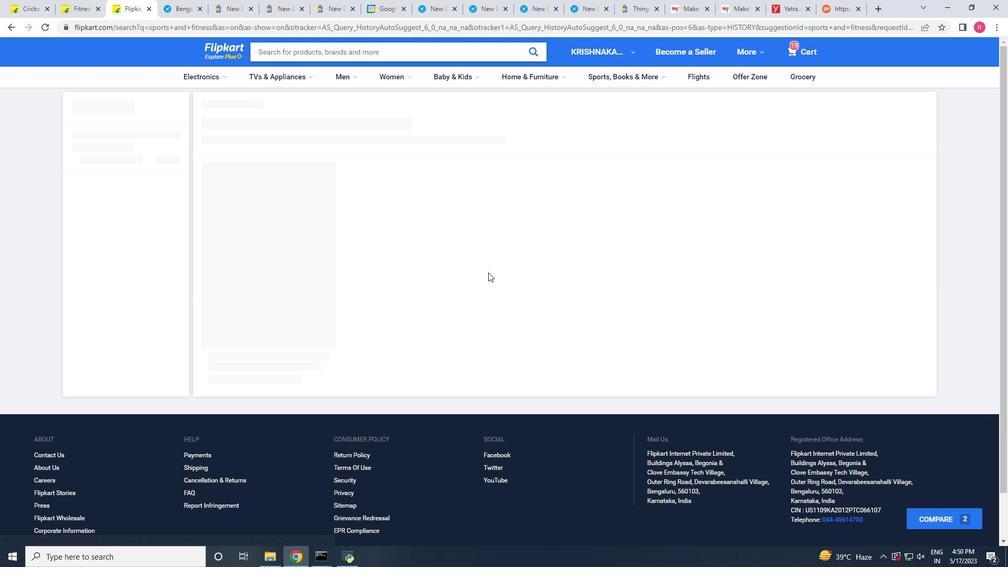 
Action: Mouse scrolled (471, 316) with delta (0, 0)
Screenshot: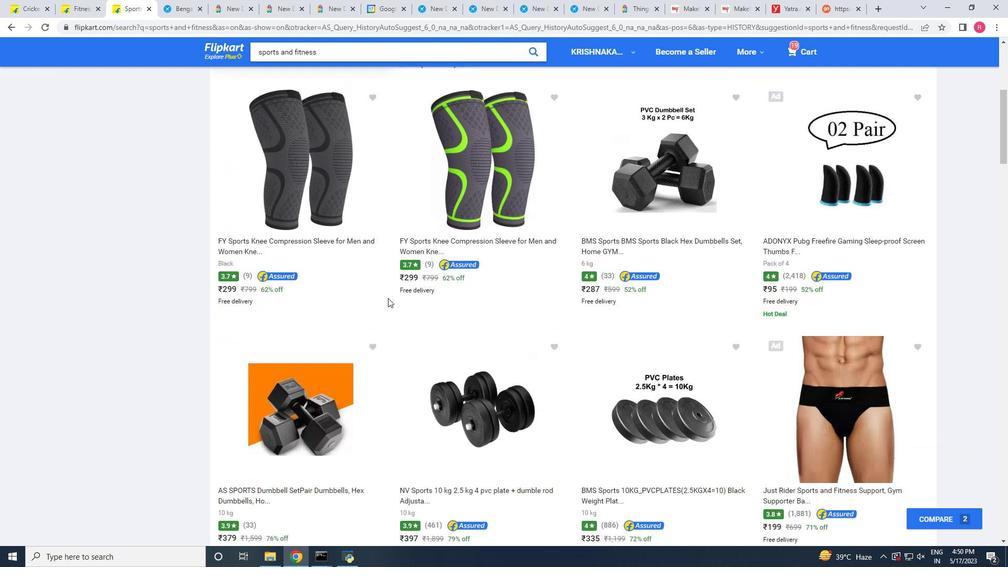 
Action: Mouse scrolled (471, 316) with delta (0, 0)
Screenshot: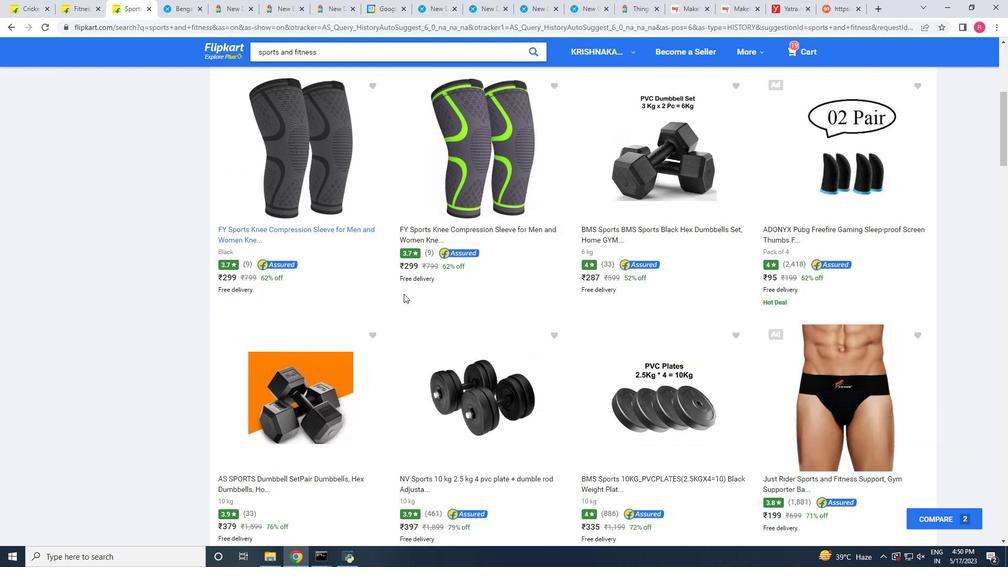 
Action: Mouse scrolled (471, 316) with delta (0, 0)
Screenshot: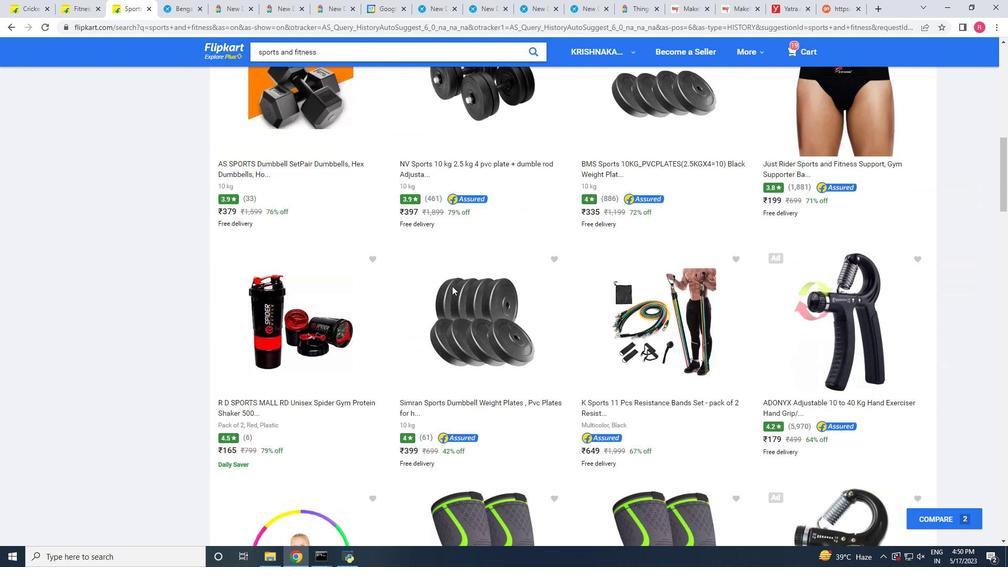 
Action: Mouse scrolled (471, 316) with delta (0, 0)
Screenshot: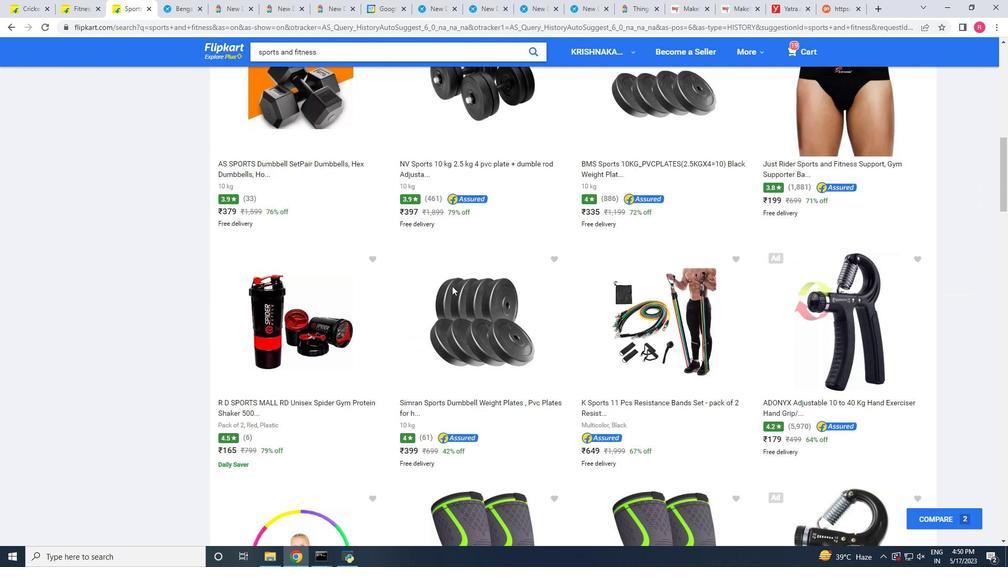 
Action: Mouse moved to (471, 316)
Screenshot: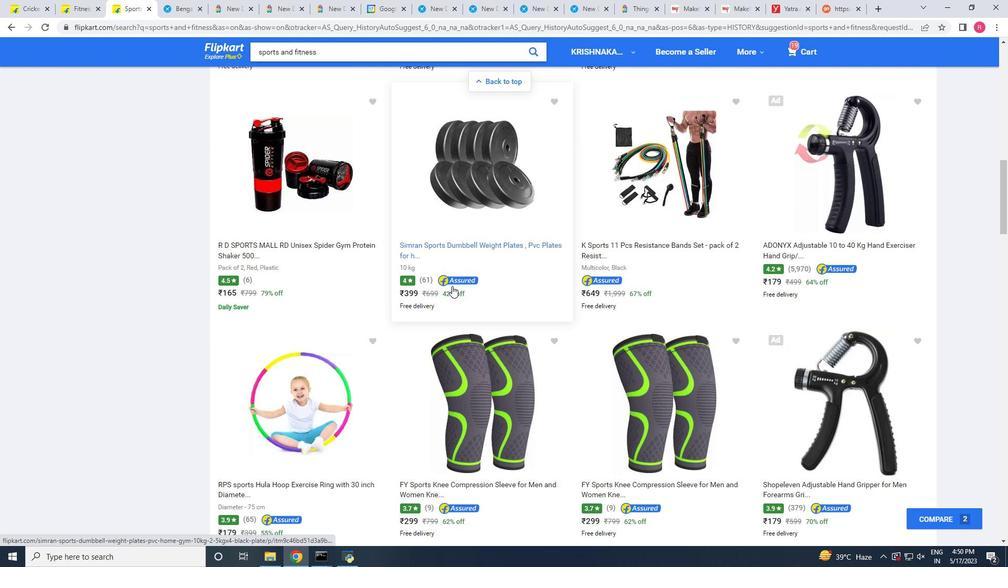 
Action: Mouse scrolled (471, 316) with delta (0, 0)
Screenshot: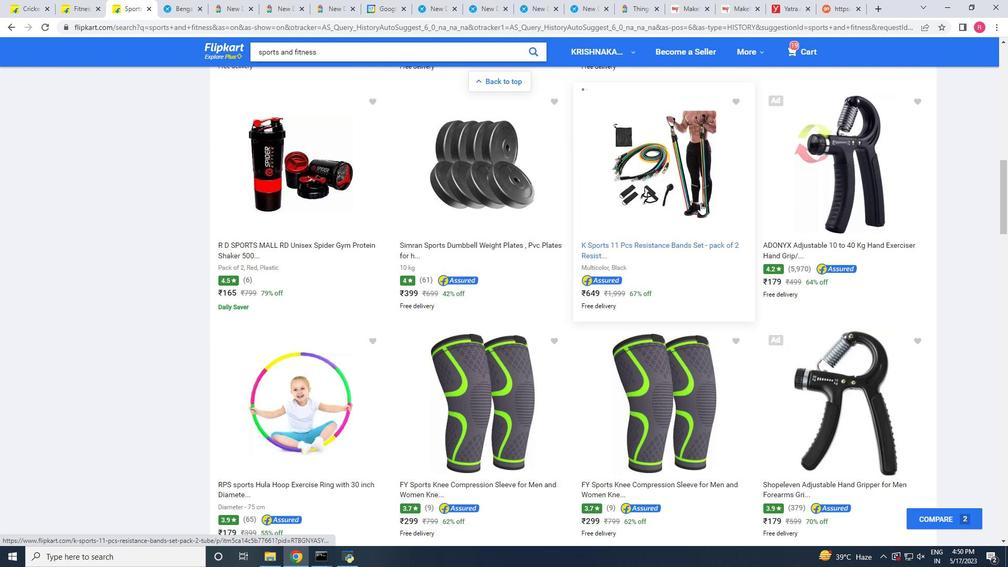 
Action: Mouse moved to (472, 315)
Screenshot: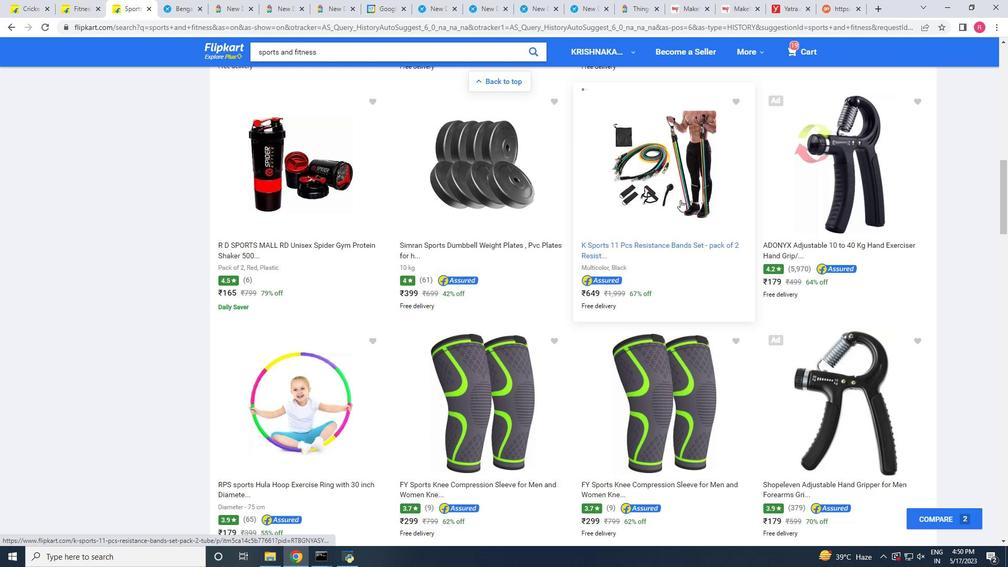 
Action: Mouse scrolled (472, 316) with delta (0, 0)
Screenshot: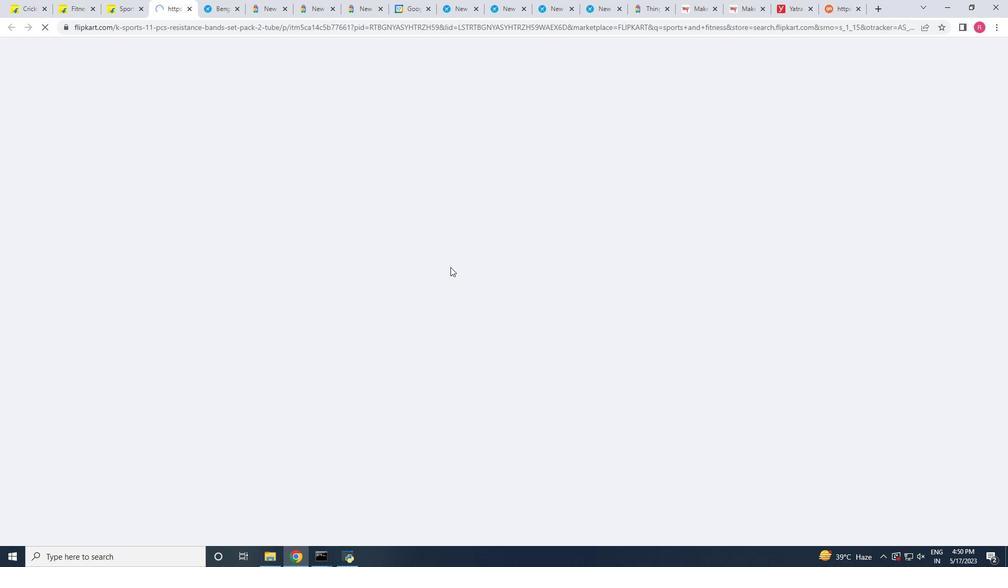 
Action: Mouse scrolled (472, 316) with delta (0, 0)
Screenshot: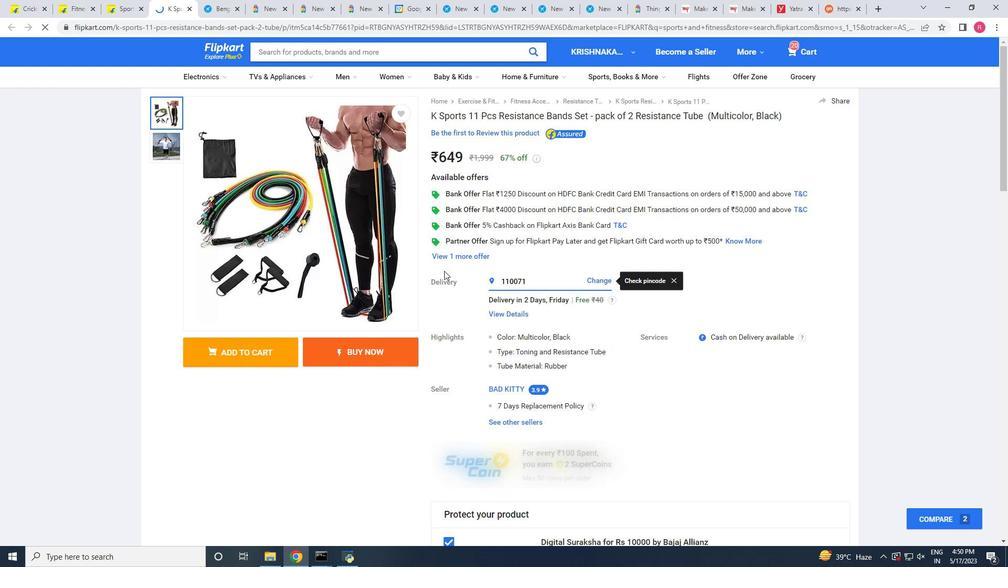 
Action: Mouse scrolled (472, 316) with delta (0, 0)
Screenshot: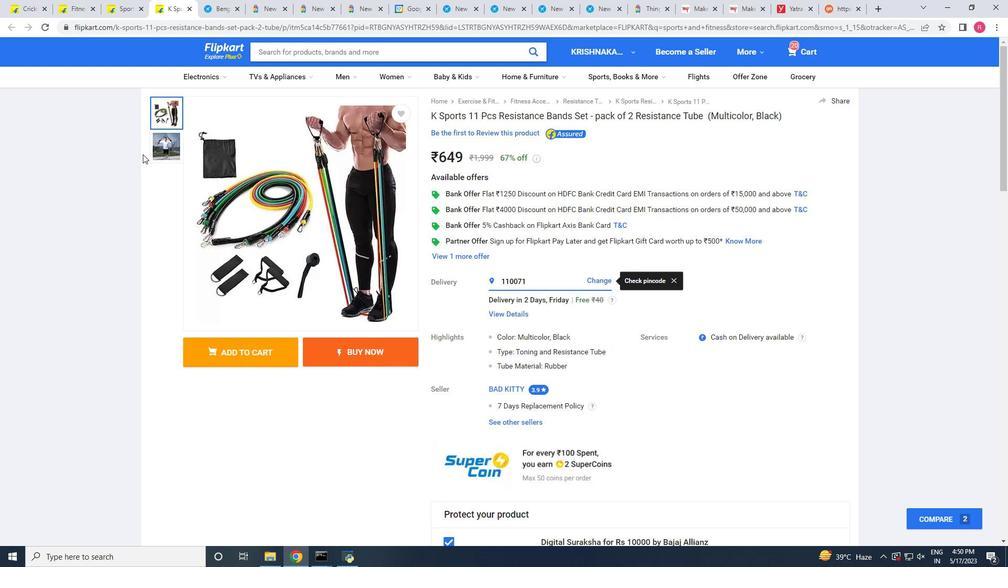 
Action: Mouse moved to (472, 315)
Screenshot: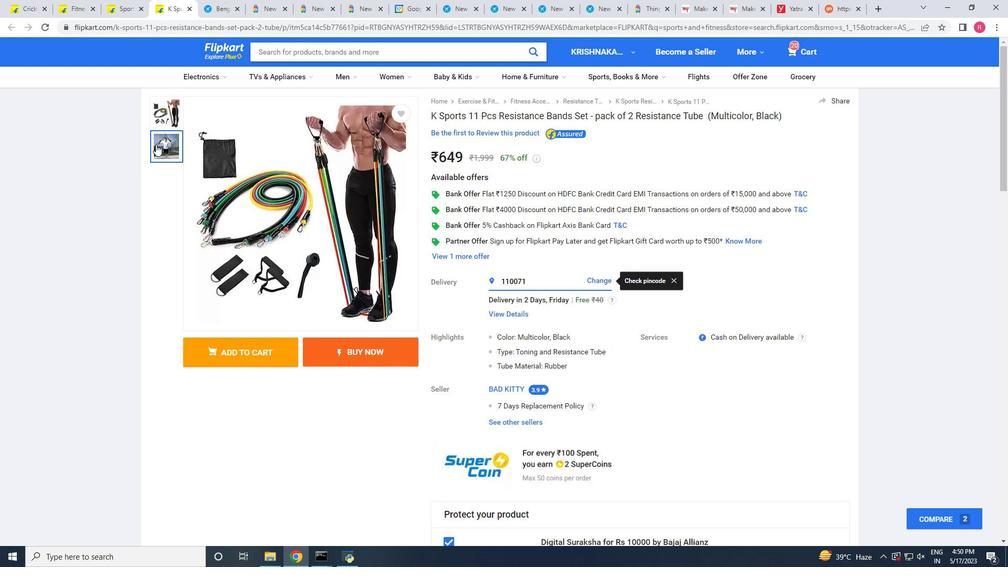 
Action: Mouse scrolled (472, 316) with delta (0, 0)
Screenshot: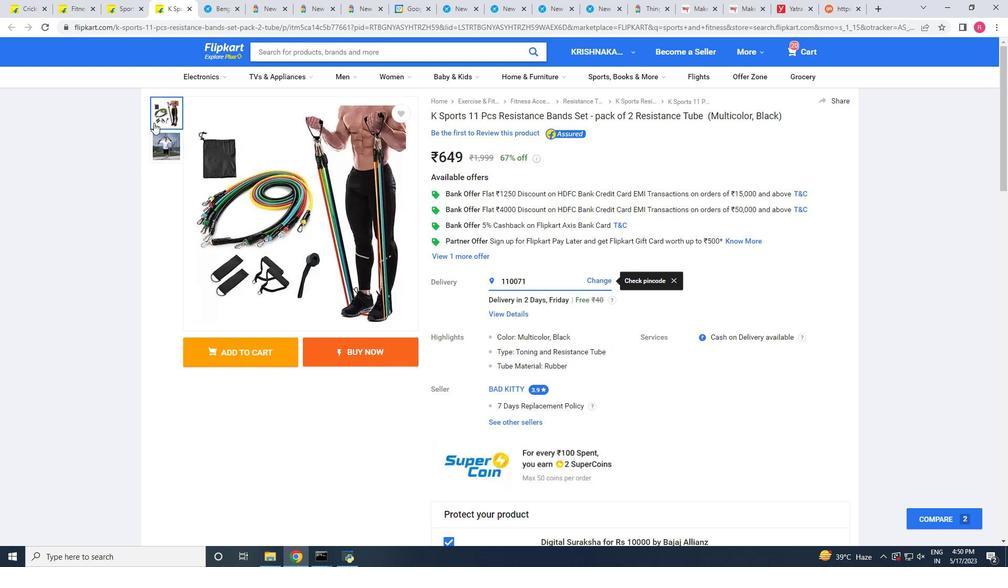 
Action: Mouse scrolled (472, 316) with delta (0, 0)
Screenshot: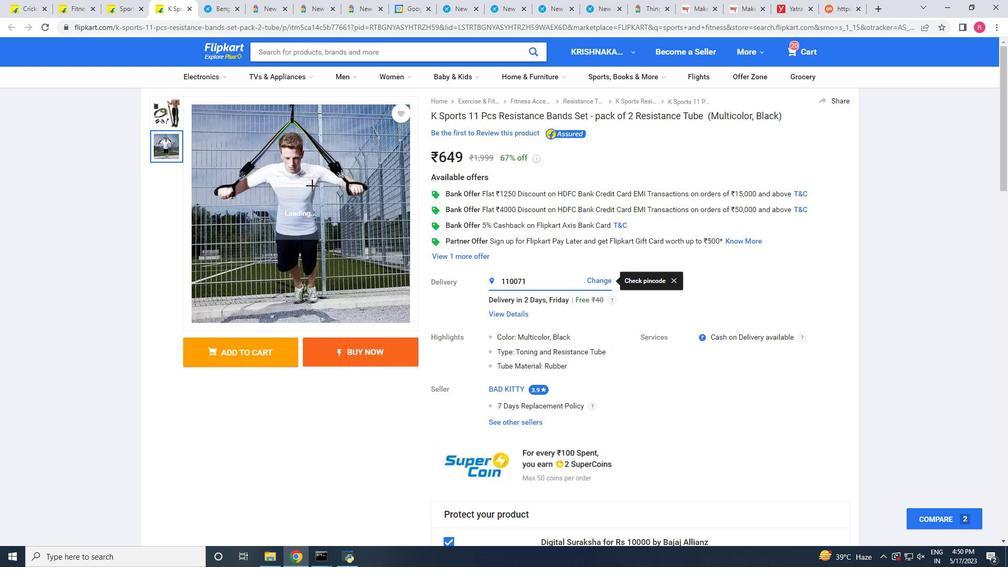 
Action: Mouse scrolled (472, 316) with delta (0, 0)
Screenshot: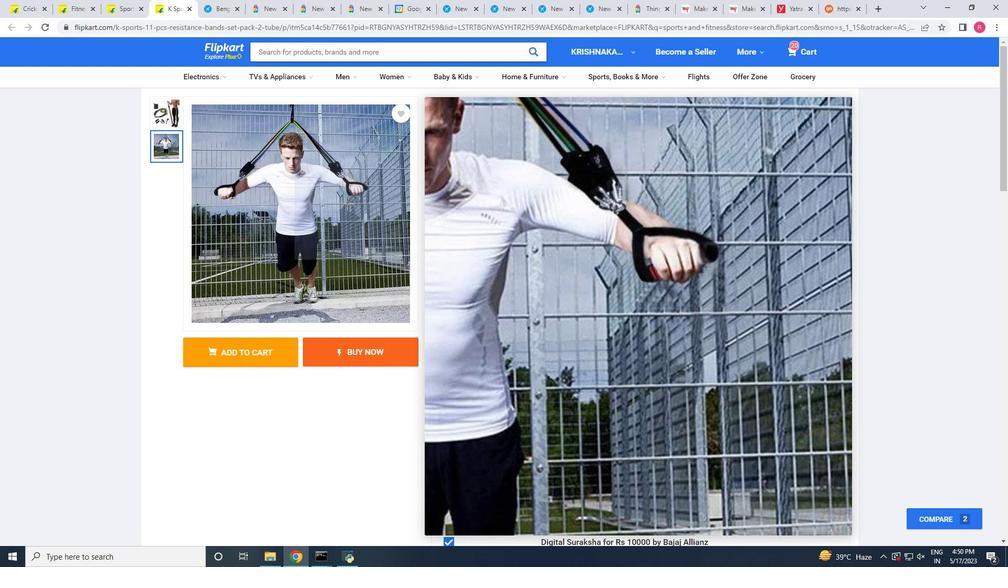 
Action: Mouse scrolled (472, 316) with delta (0, 0)
Screenshot: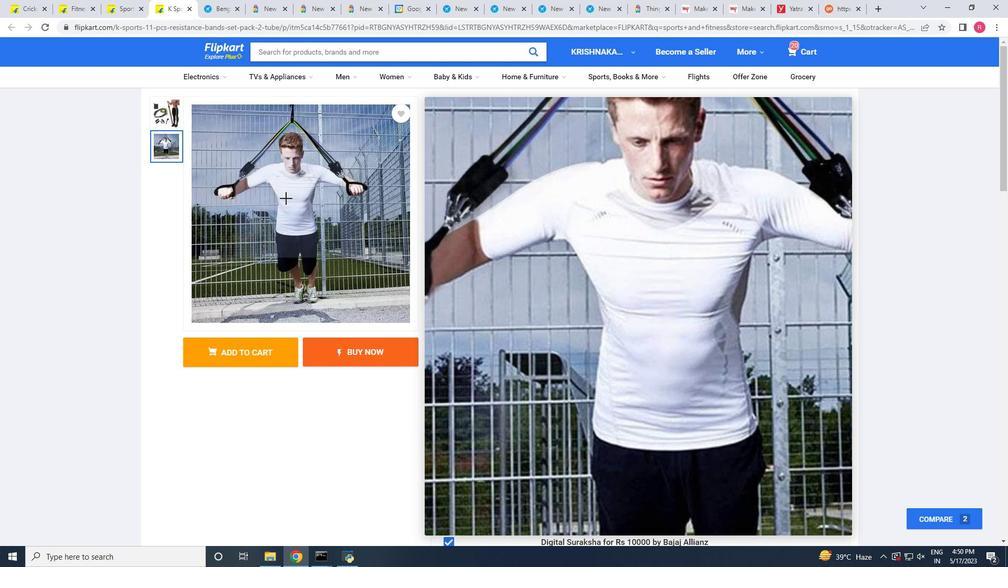 
Action: Mouse scrolled (472, 316) with delta (0, 0)
Screenshot: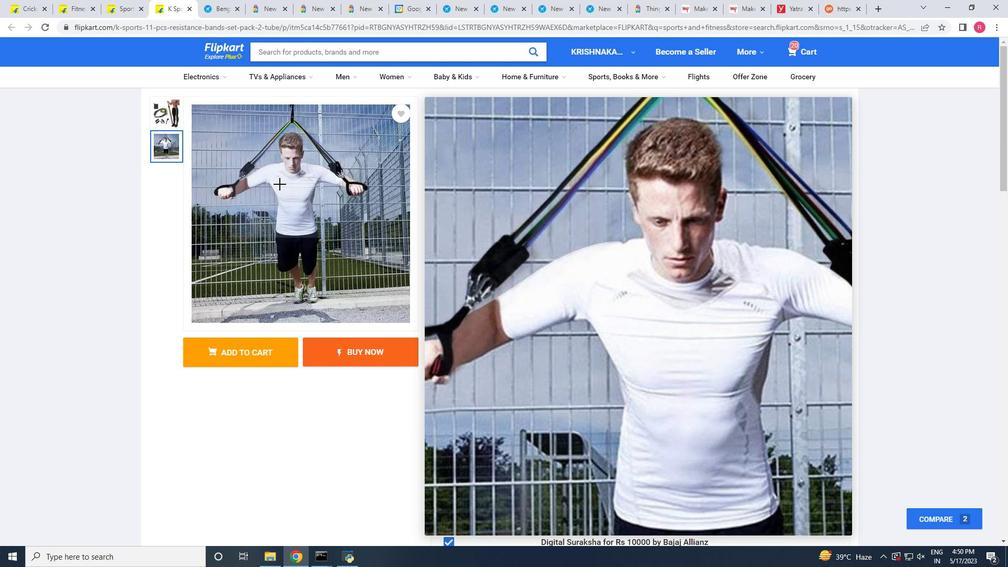 
Action: Mouse scrolled (472, 316) with delta (0, 0)
Screenshot: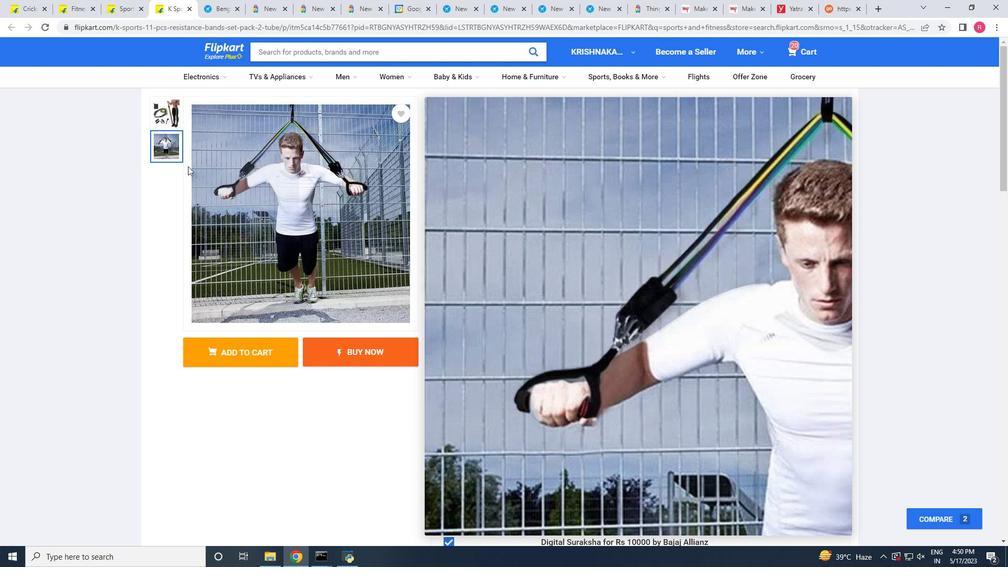 
Action: Mouse scrolled (472, 316) with delta (0, 0)
Screenshot: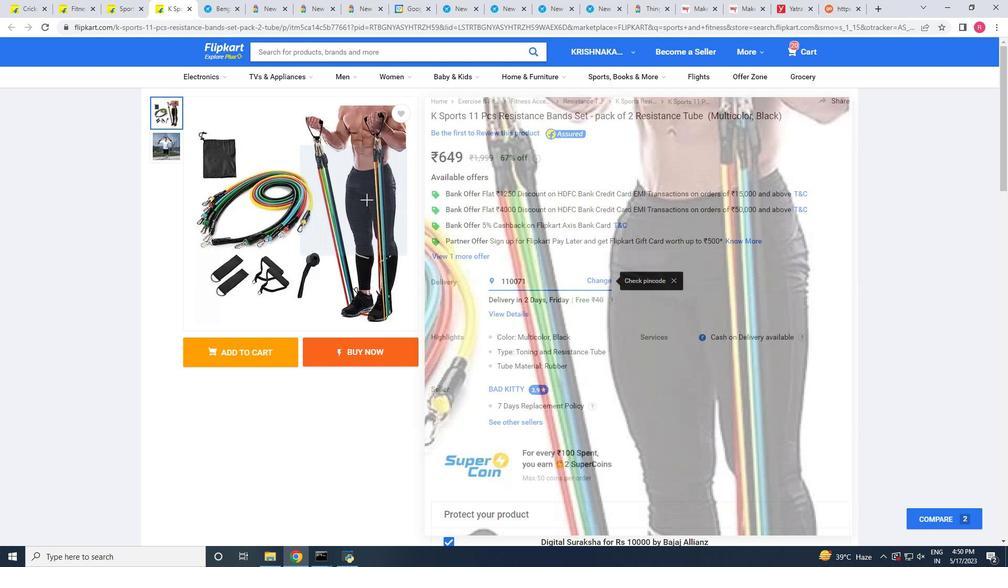 
Action: Mouse scrolled (472, 316) with delta (0, 0)
Screenshot: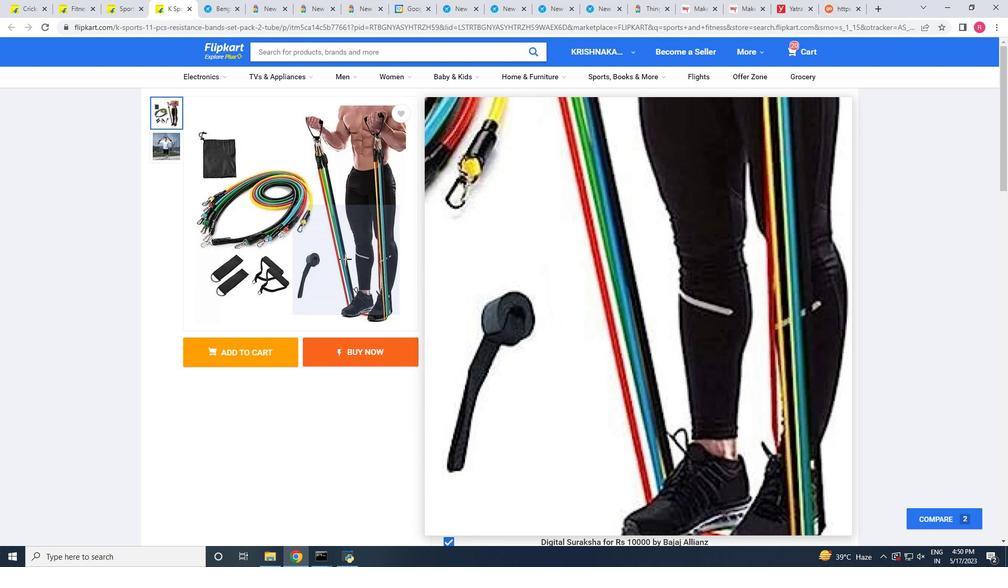
Action: Mouse moved to (459, 264)
Screenshot: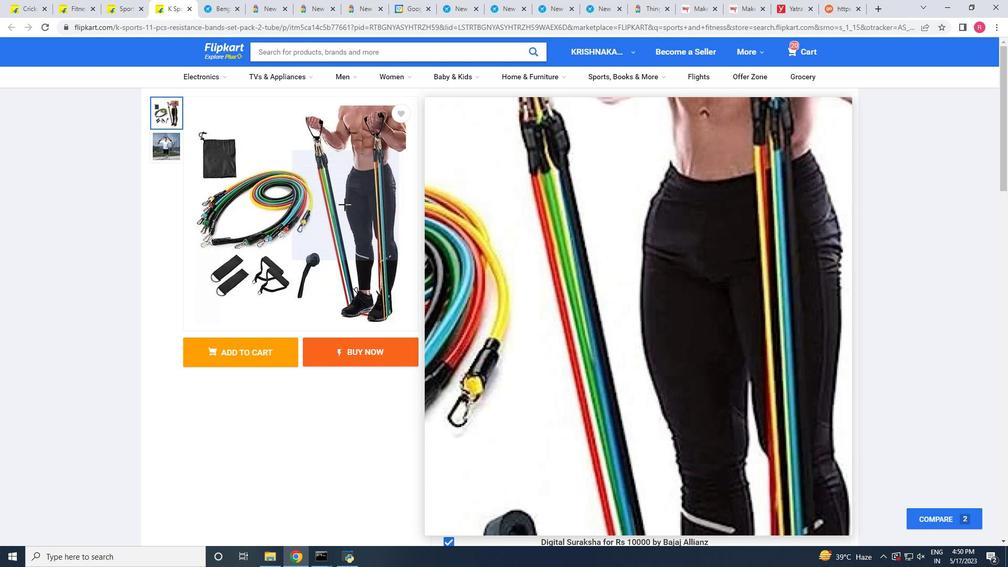 
Action: Mouse scrolled (459, 265) with delta (0, 0)
Screenshot: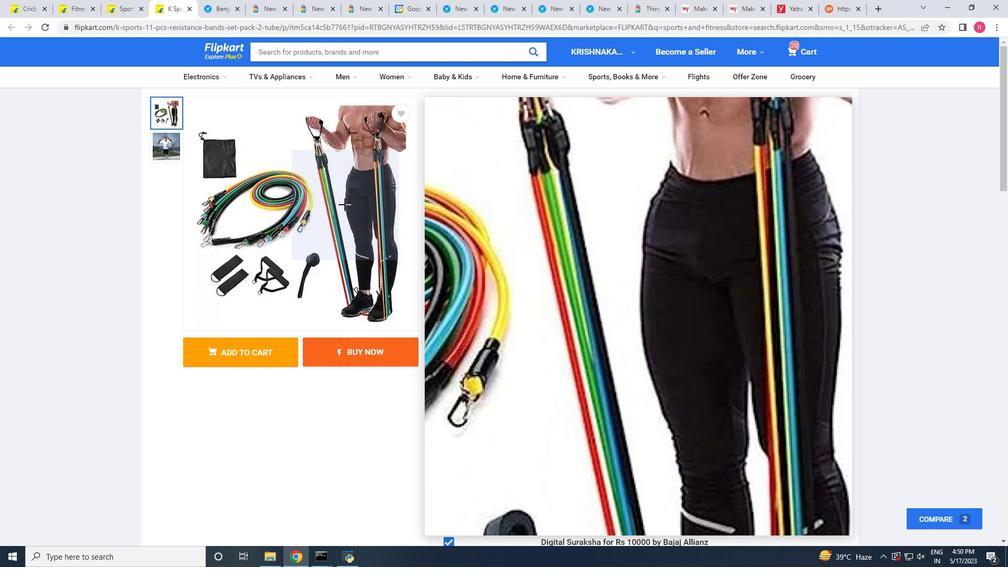 
Action: Mouse scrolled (459, 265) with delta (0, 0)
Screenshot: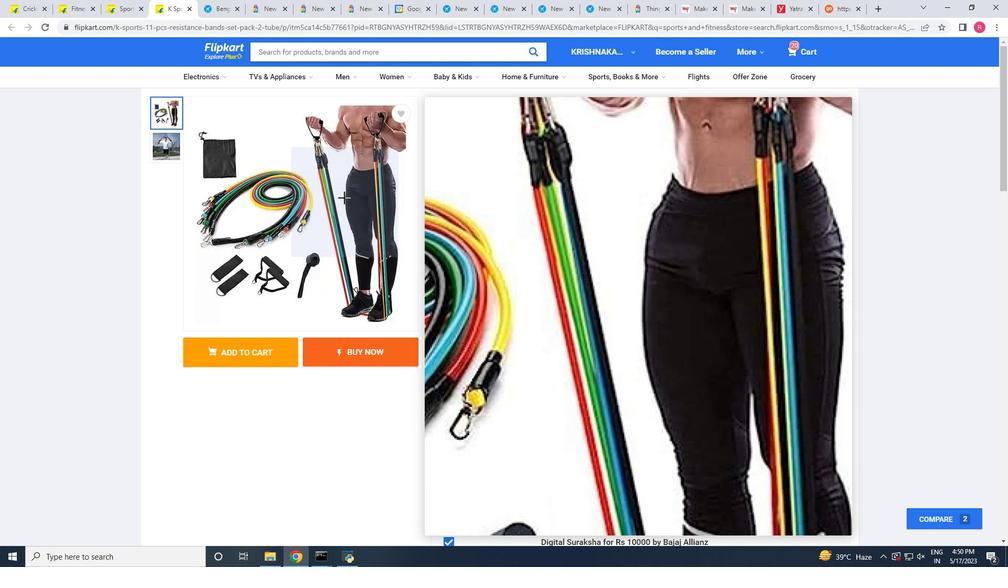 
Action: Mouse scrolled (459, 265) with delta (0, 0)
Screenshot: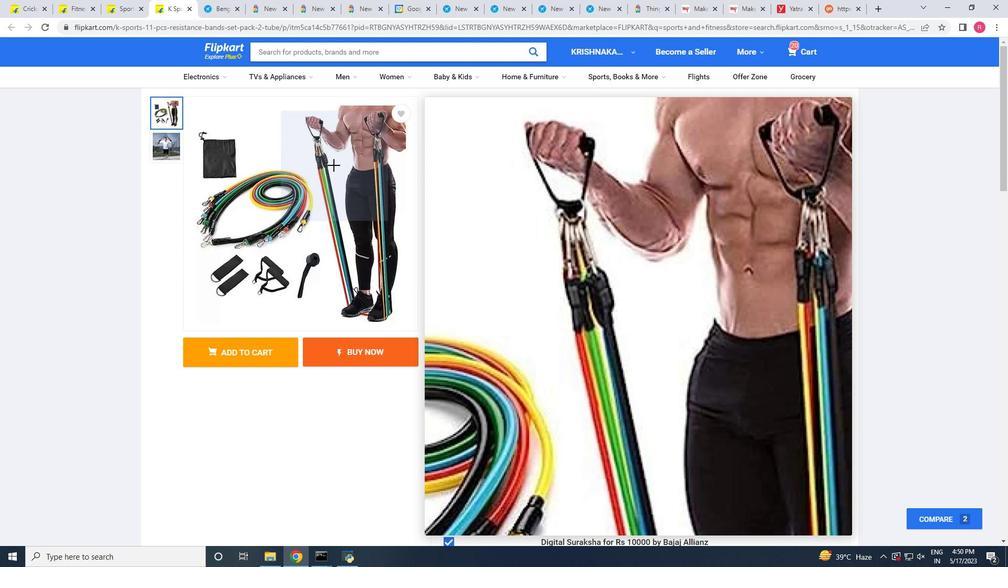 
Action: Mouse scrolled (459, 265) with delta (0, 0)
Screenshot: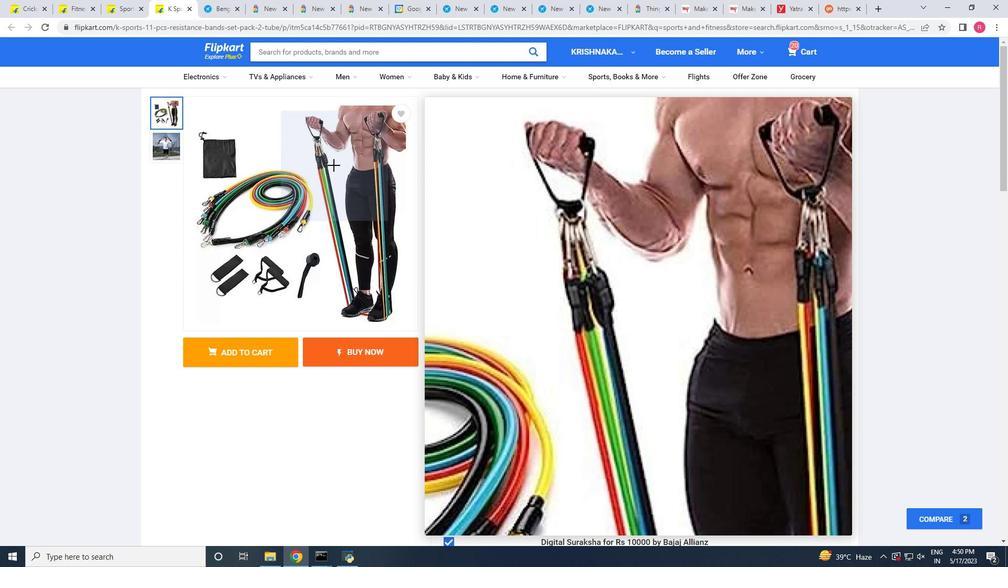 
Action: Mouse moved to (62, 11)
Screenshot: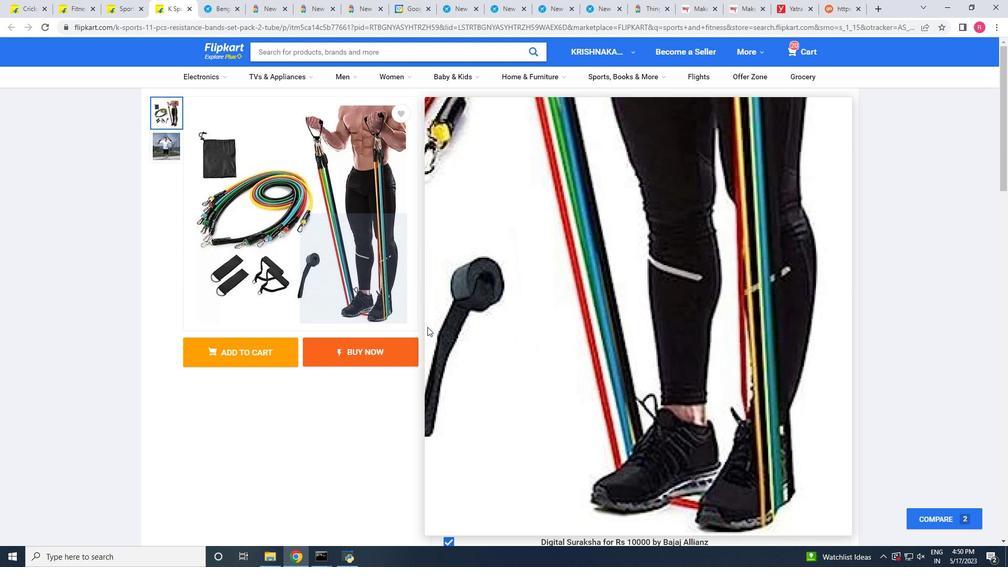 
Action: Mouse pressed left at (62, 11)
Screenshot: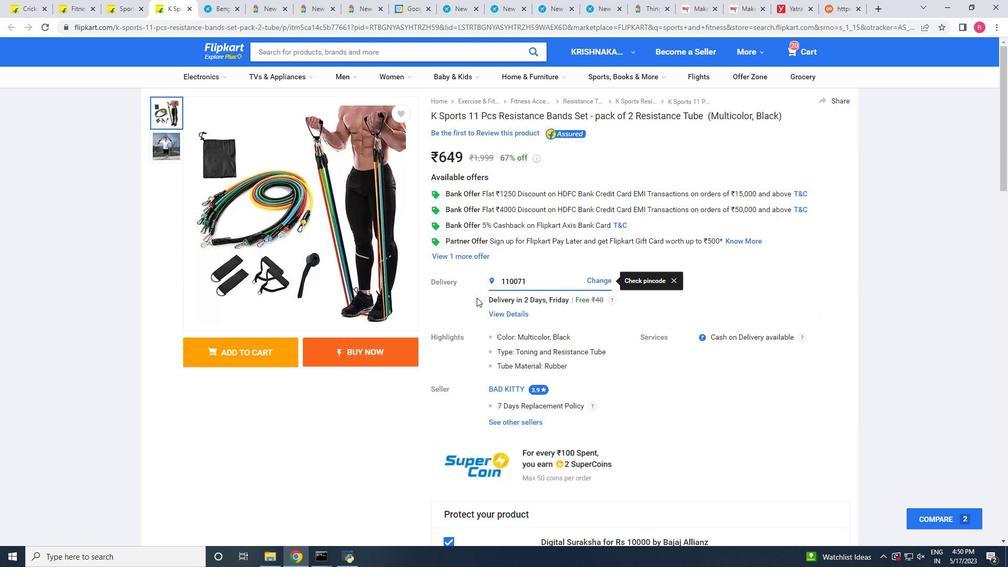 
Action: Mouse moved to (452, 211)
Screenshot: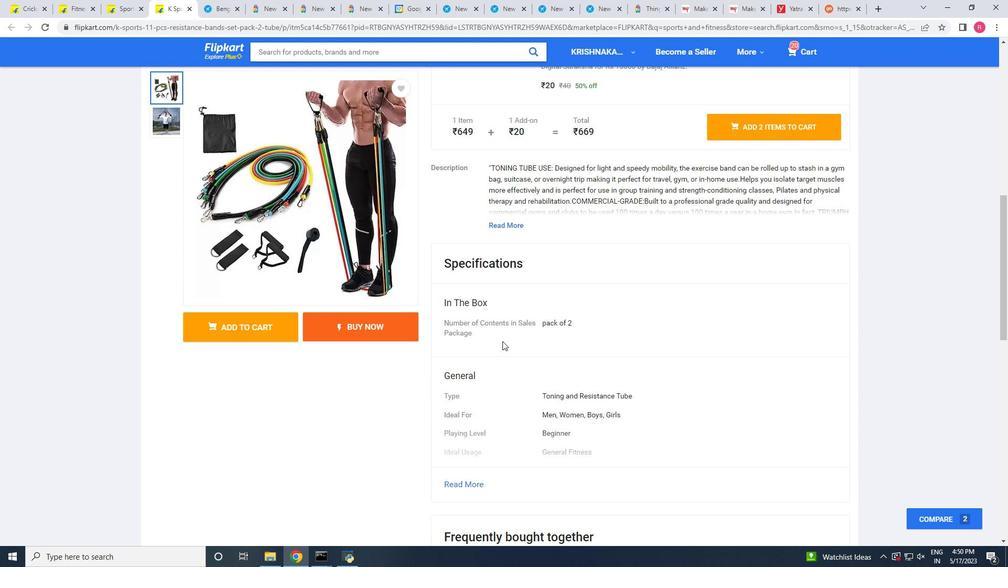 
Action: Mouse scrolled (452, 212) with delta (0, 0)
Screenshot: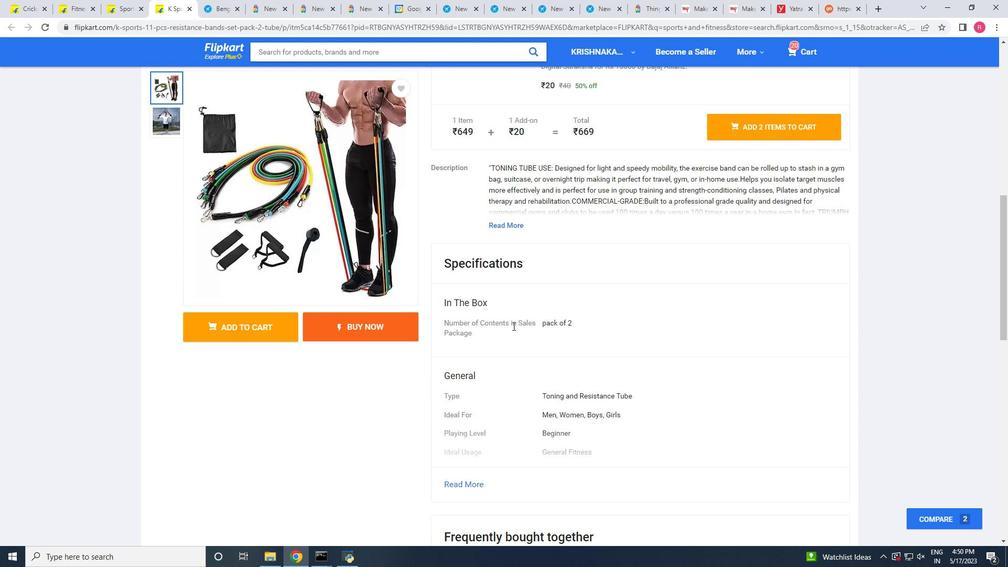 
Action: Mouse moved to (801, 230)
Screenshot: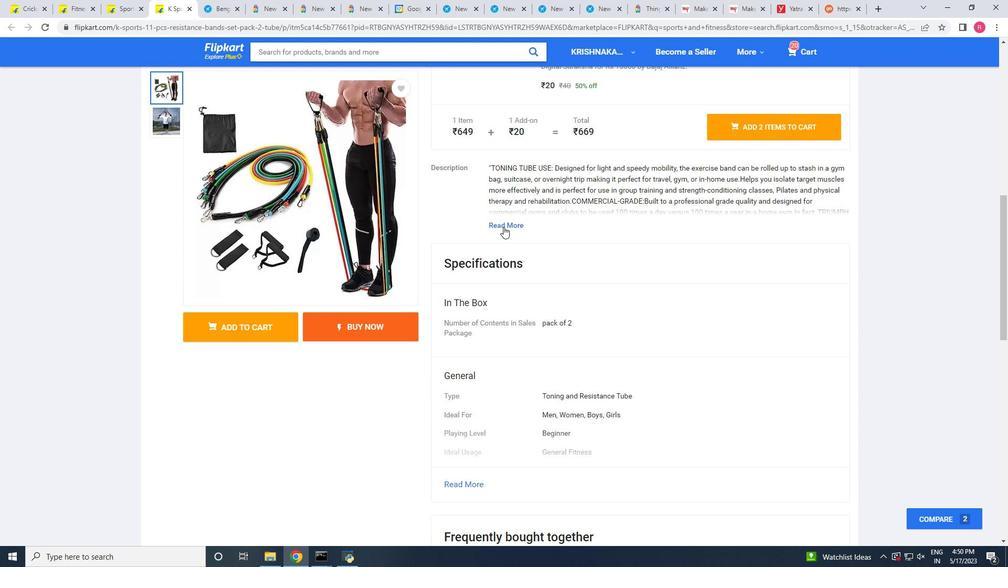 
Action: Mouse pressed left at (801, 230)
Screenshot: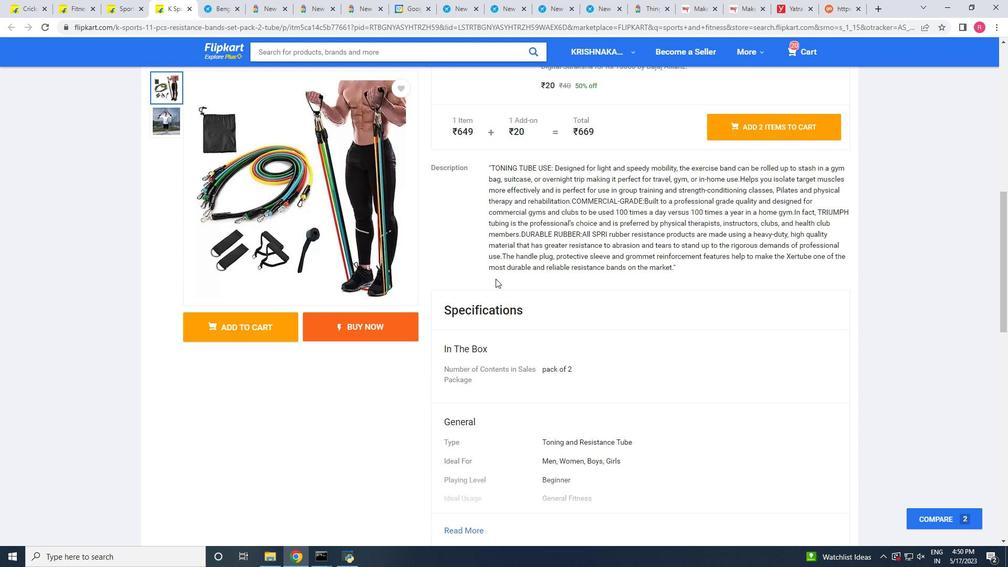 
Action: Mouse moved to (648, 242)
Screenshot: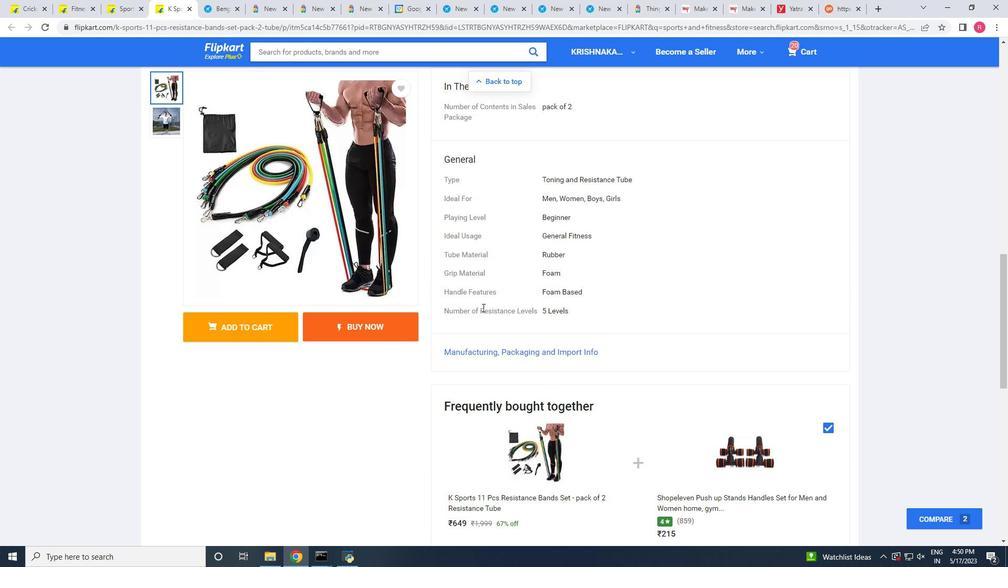
Action: Mouse scrolled (648, 241) with delta (0, 0)
Screenshot: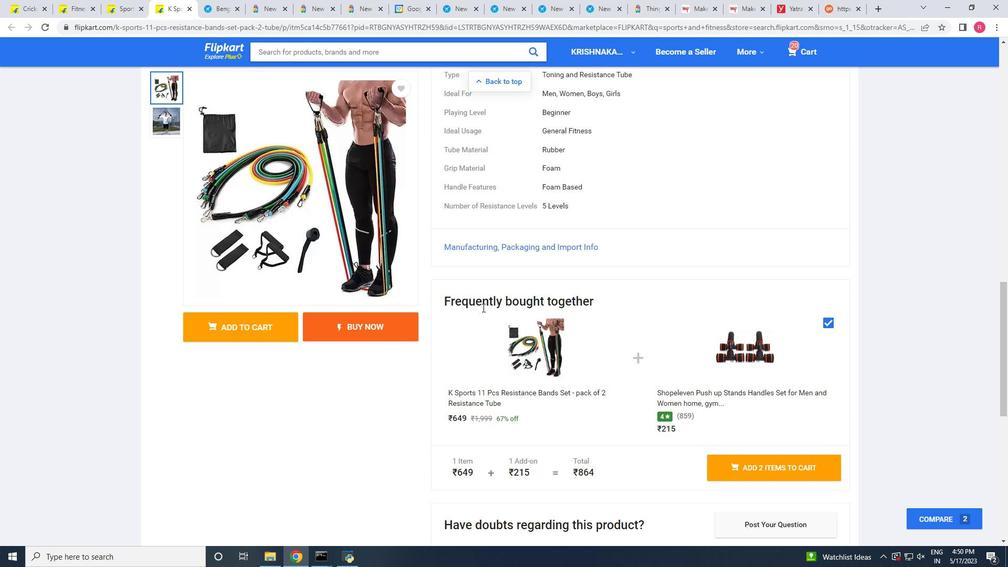 
Action: Mouse scrolled (648, 241) with delta (0, 0)
Screenshot: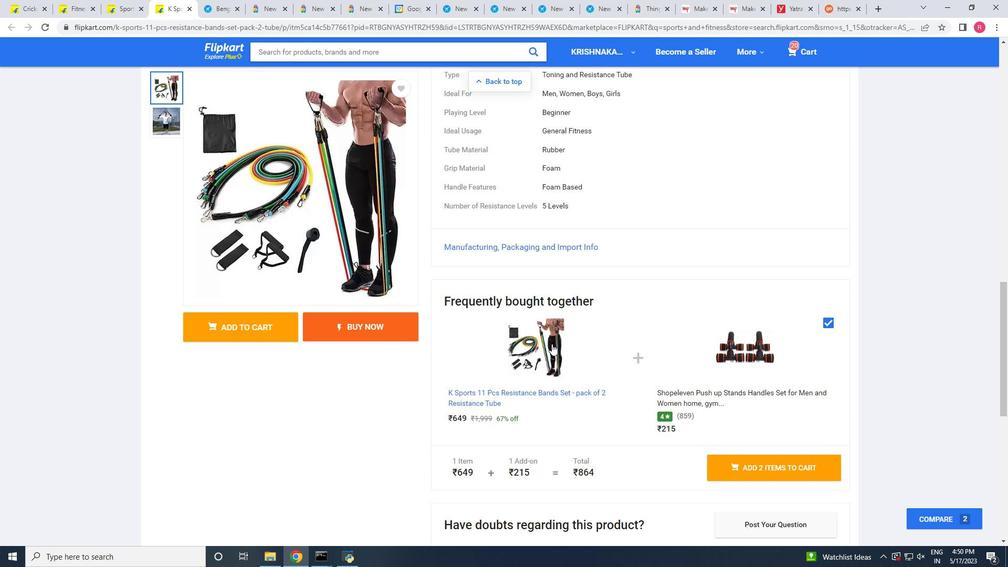 
Action: Mouse scrolled (648, 241) with delta (0, 0)
Screenshot: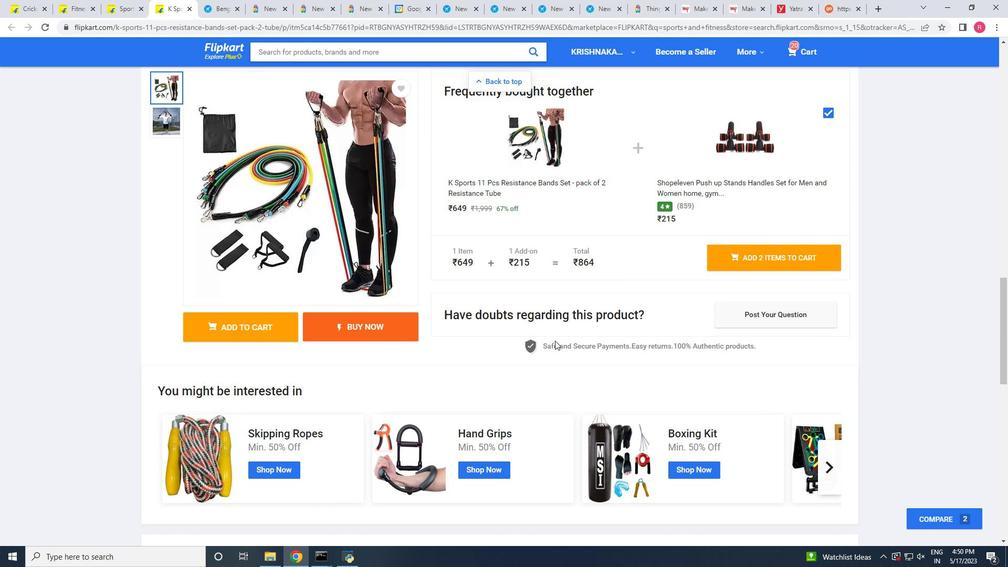 
Action: Mouse moved to (648, 241)
Screenshot: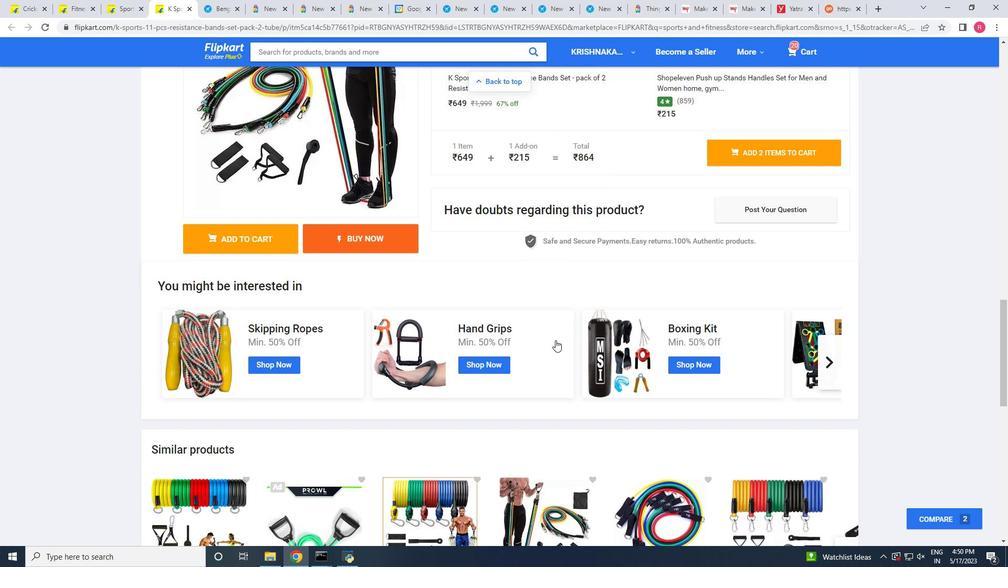 
Action: Mouse scrolled (648, 241) with delta (0, 0)
Screenshot: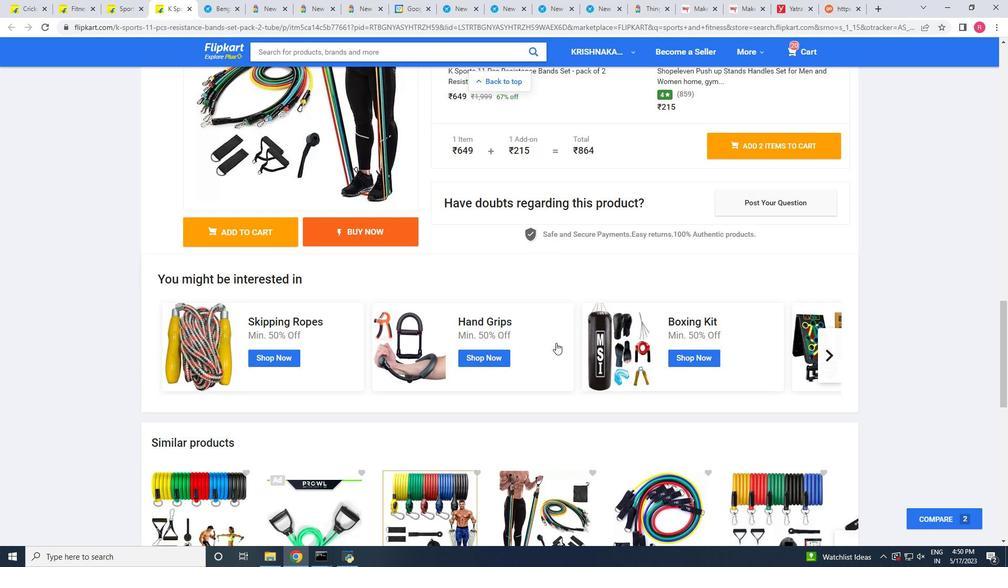 
Action: Mouse moved to (648, 241)
Screenshot: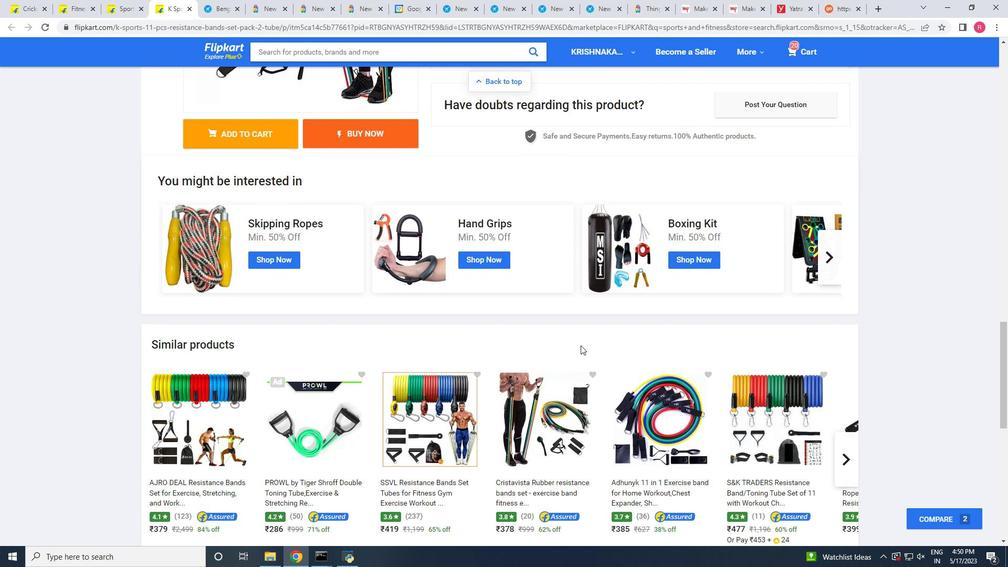 
Action: Mouse scrolled (648, 240) with delta (0, 0)
Screenshot: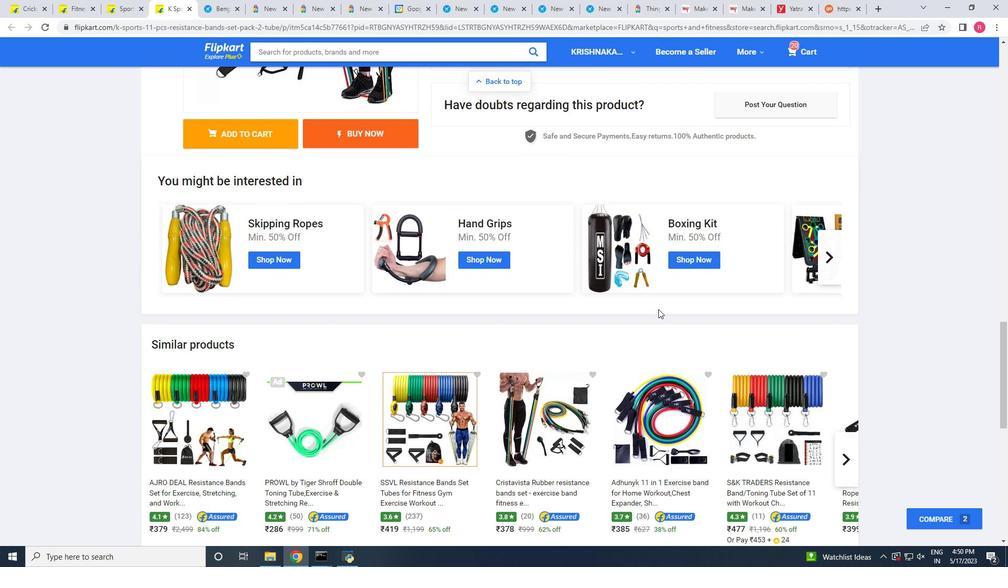 
Action: Mouse scrolled (648, 240) with delta (0, 0)
Screenshot: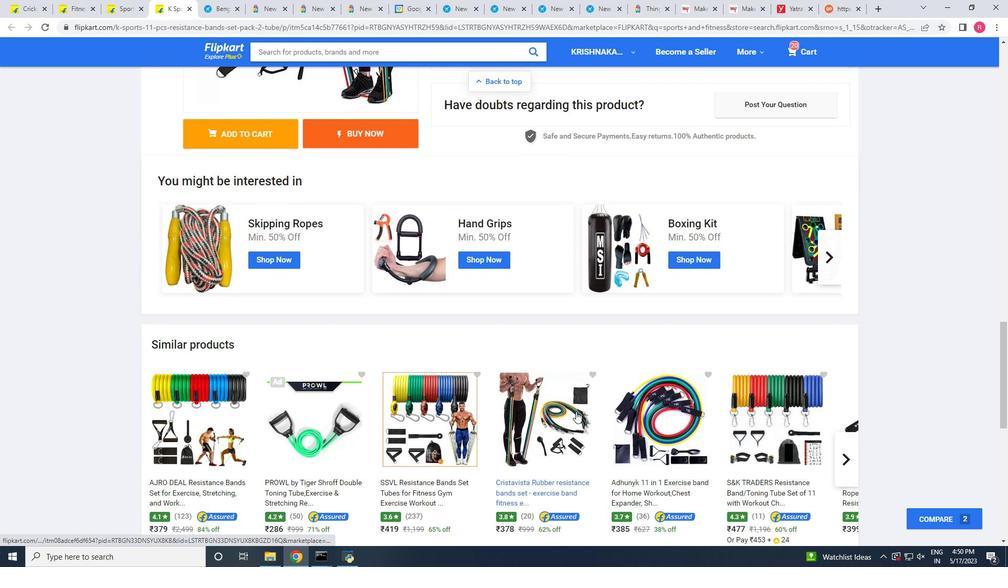 
Action: Mouse moved to (648, 240)
Screenshot: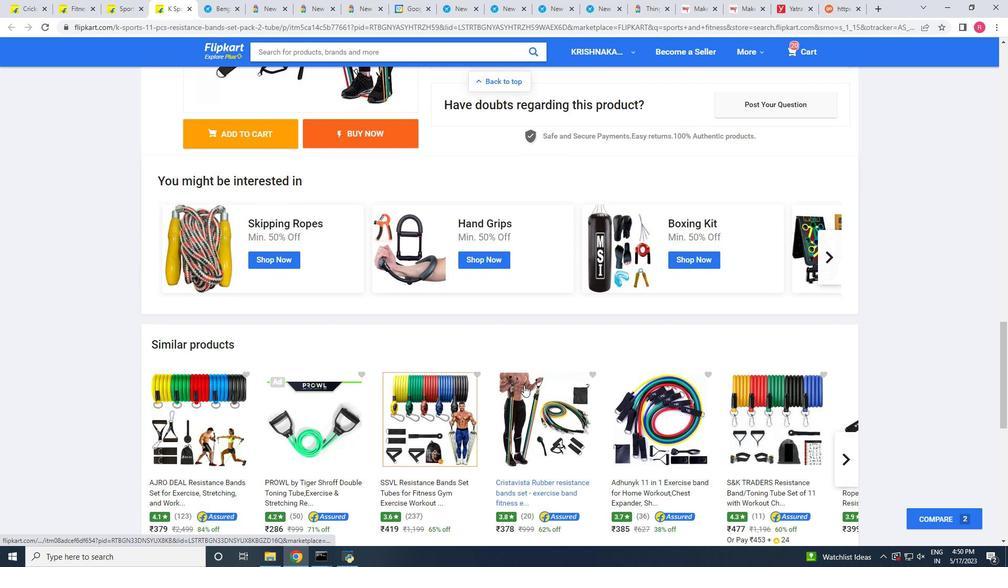 
Action: Mouse scrolled (648, 240) with delta (0, 0)
Screenshot: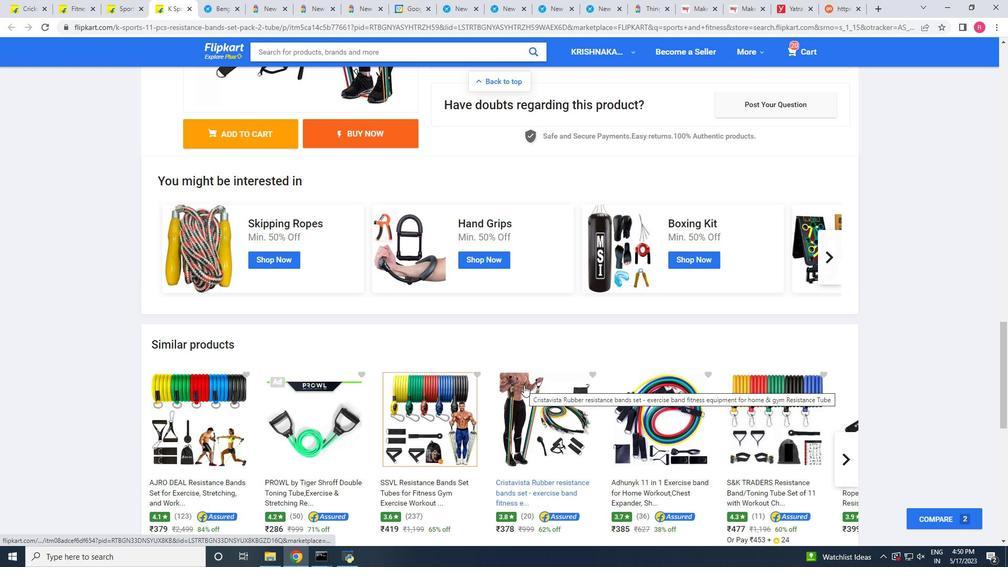 
Action: Mouse scrolled (648, 240) with delta (0, 0)
Screenshot: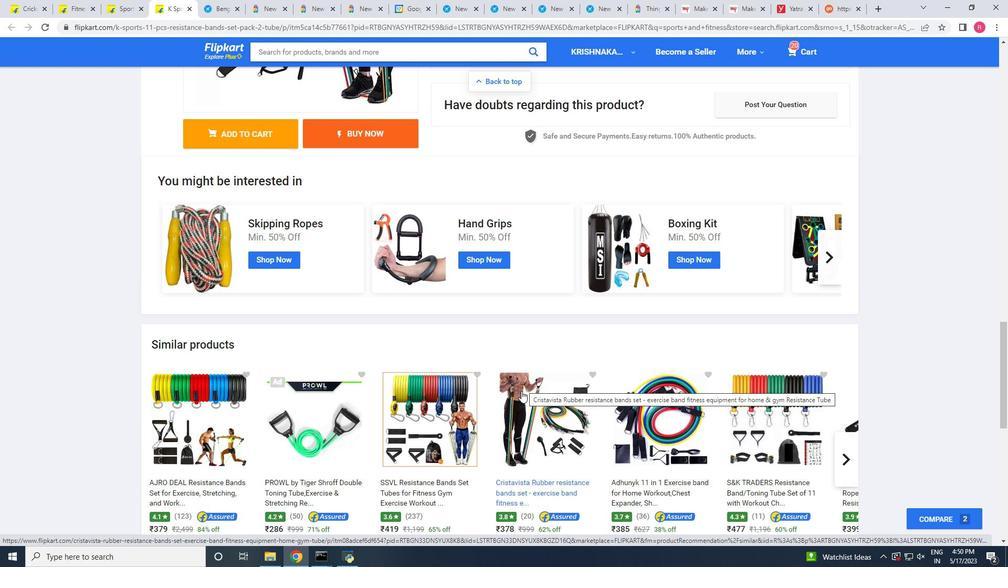 
Action: Mouse scrolled (648, 240) with delta (0, 0)
Screenshot: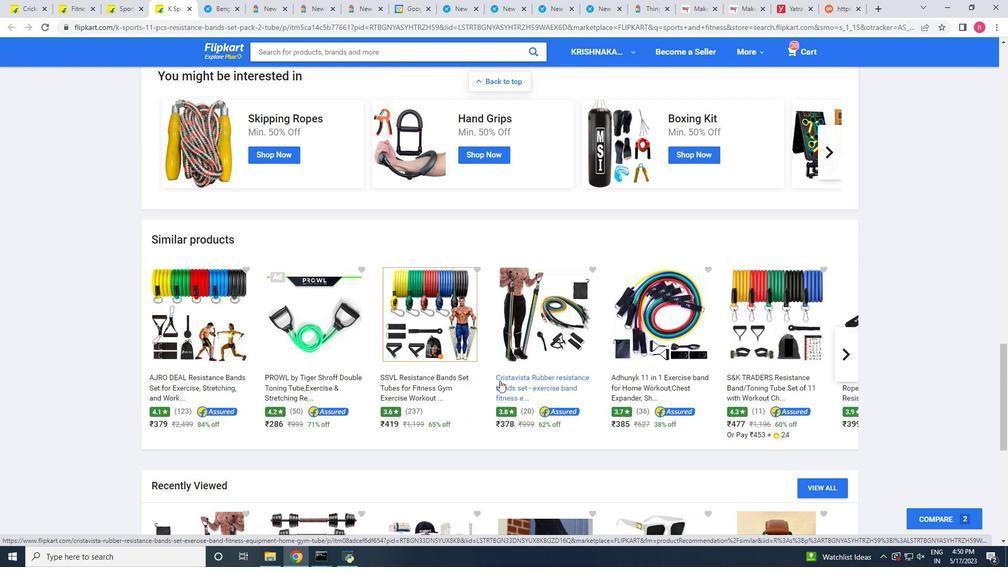
Action: Mouse moved to (648, 240)
Screenshot: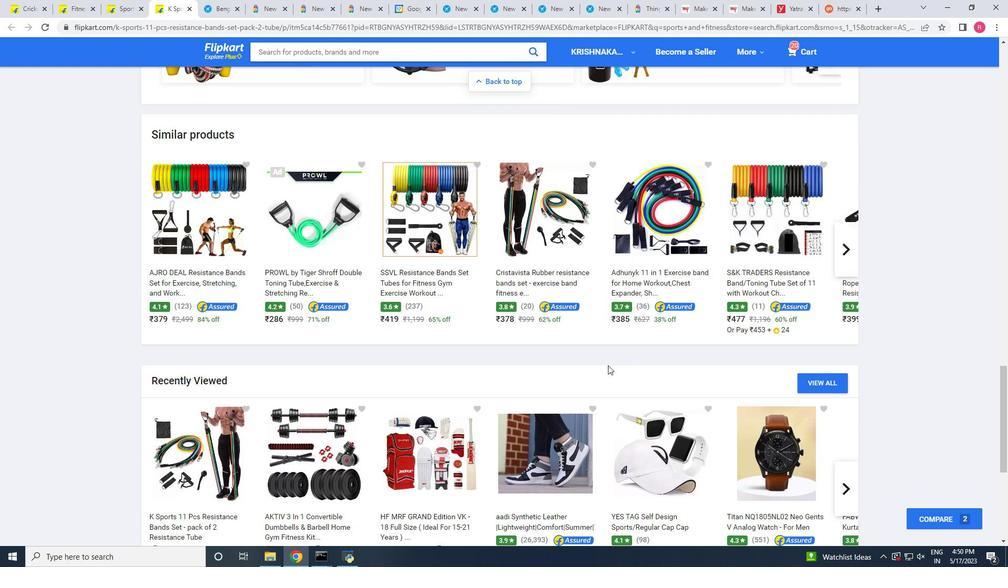 
Action: Mouse scrolled (648, 239) with delta (0, 0)
Screenshot: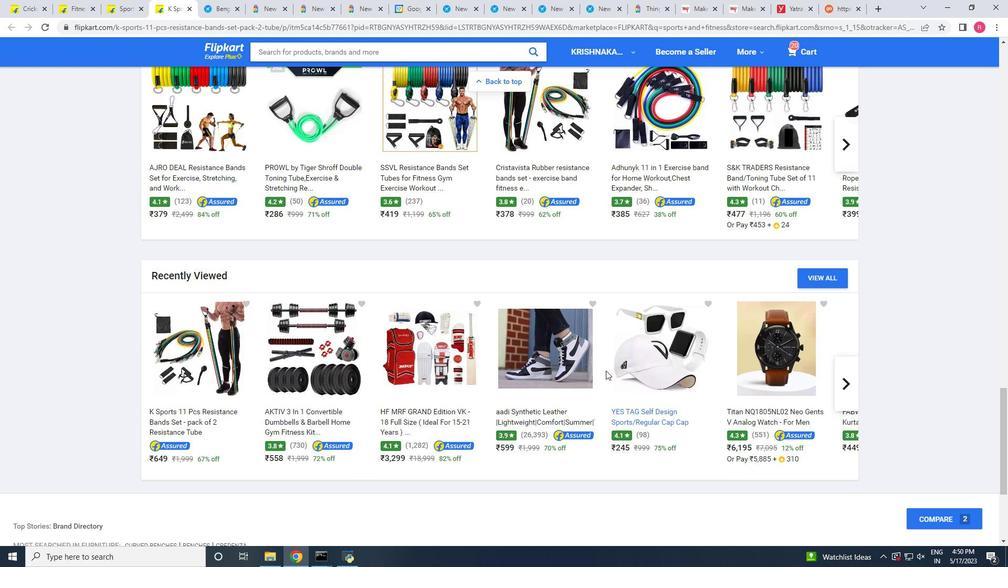 
Action: Mouse moved to (649, 239)
Screenshot: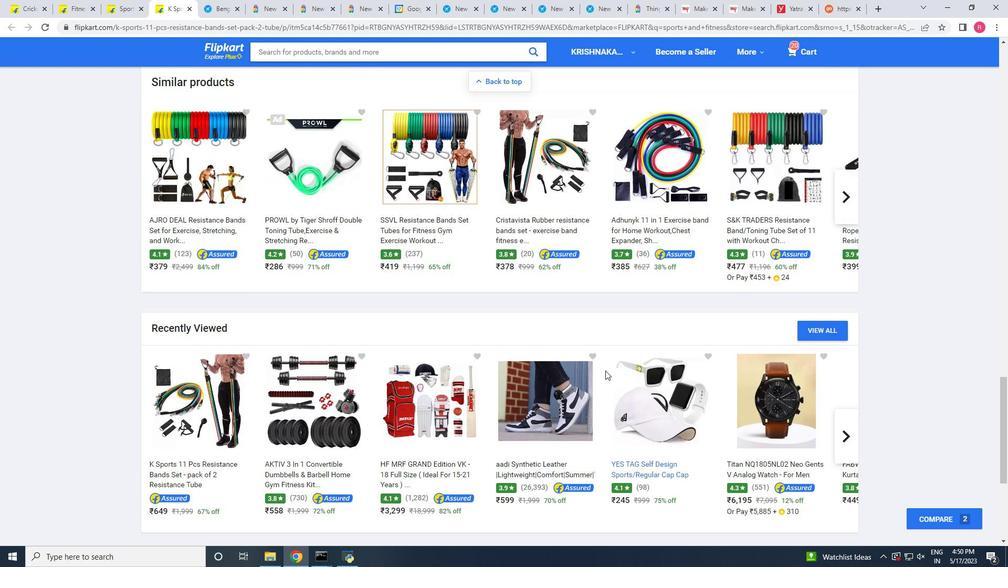 
Action: Mouse scrolled (649, 238) with delta (0, 0)
Screenshot: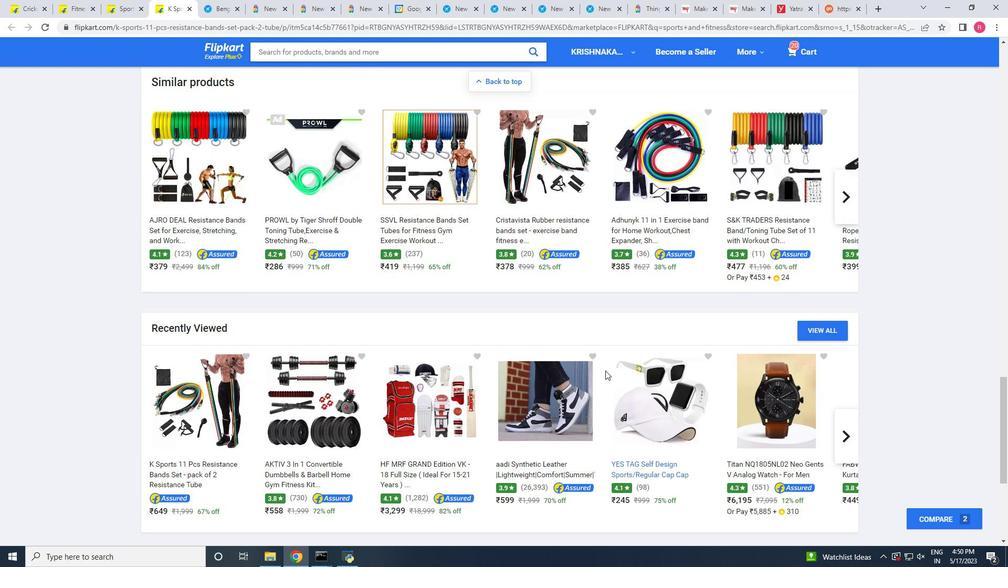
Action: Mouse scrolled (649, 238) with delta (0, 0)
Screenshot: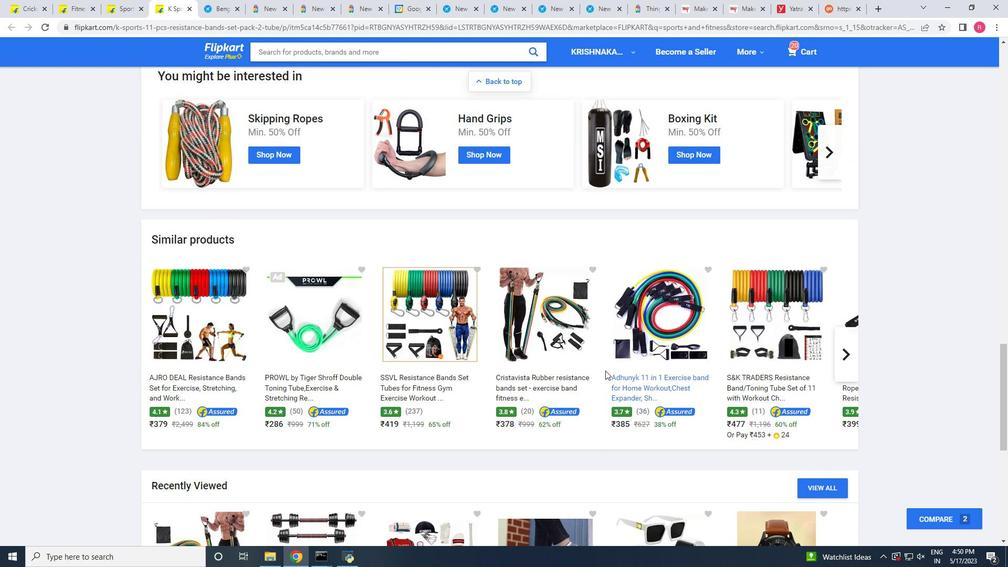 
Action: Mouse moved to (650, 238)
Screenshot: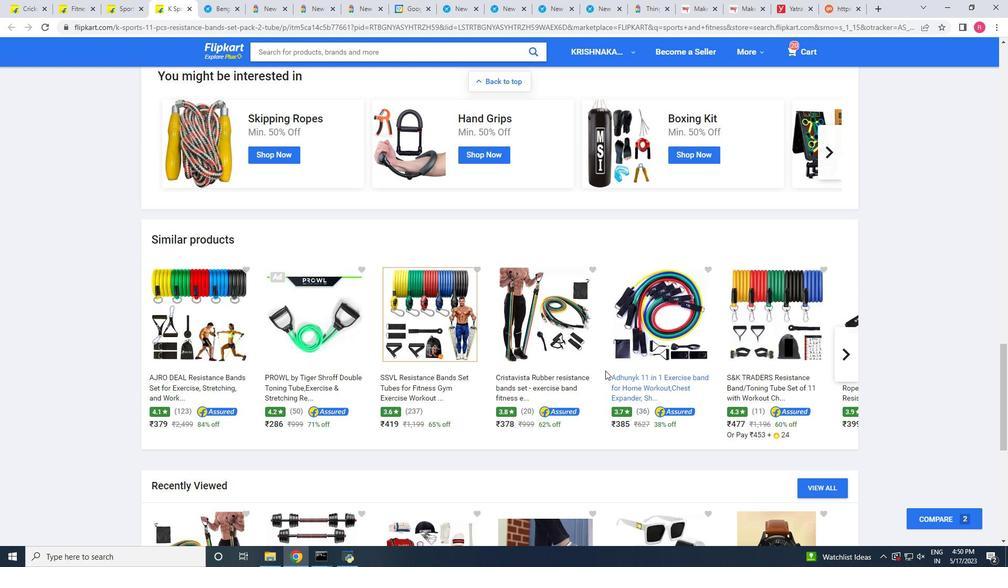 
Action: Mouse scrolled (650, 238) with delta (0, 0)
Screenshot: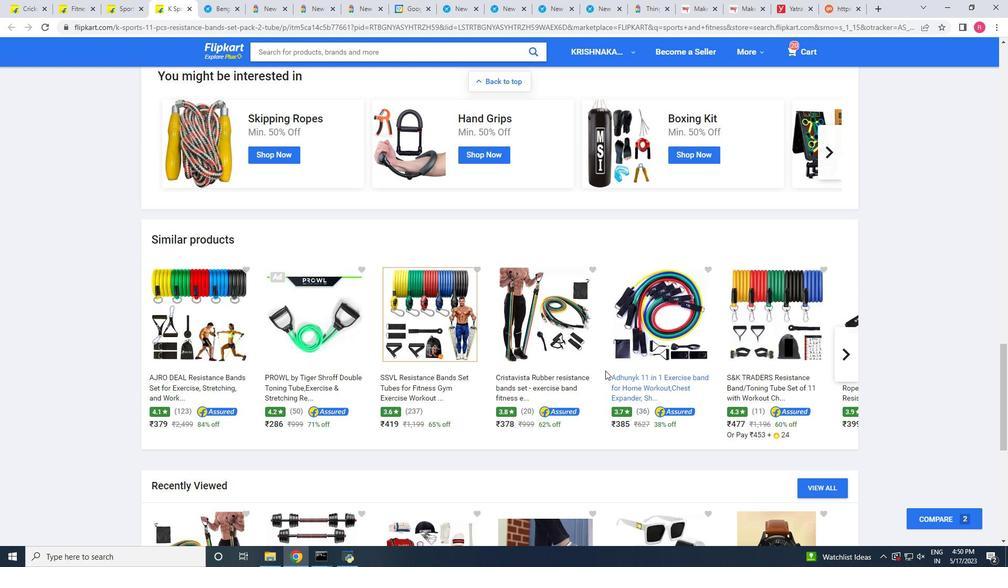 
Action: Mouse moved to (650, 238)
Screenshot: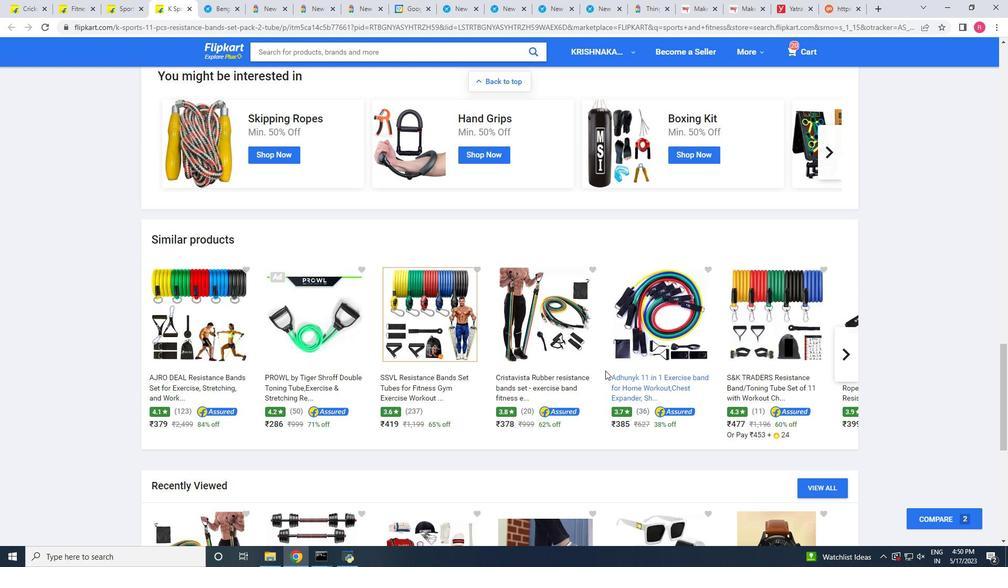 
Action: Mouse scrolled (650, 237) with delta (0, 0)
Screenshot: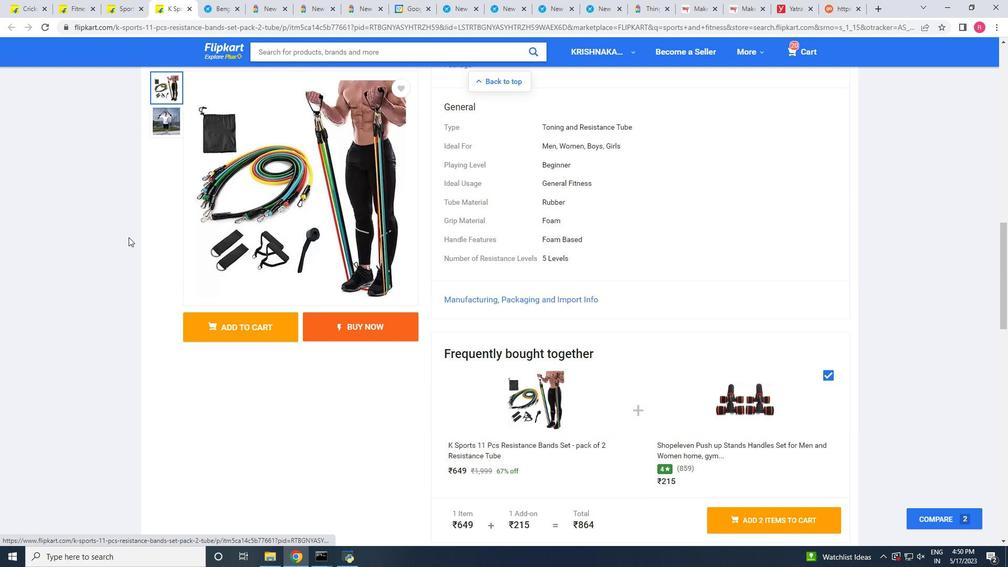 
Action: Mouse scrolled (650, 237) with delta (0, 0)
Screenshot: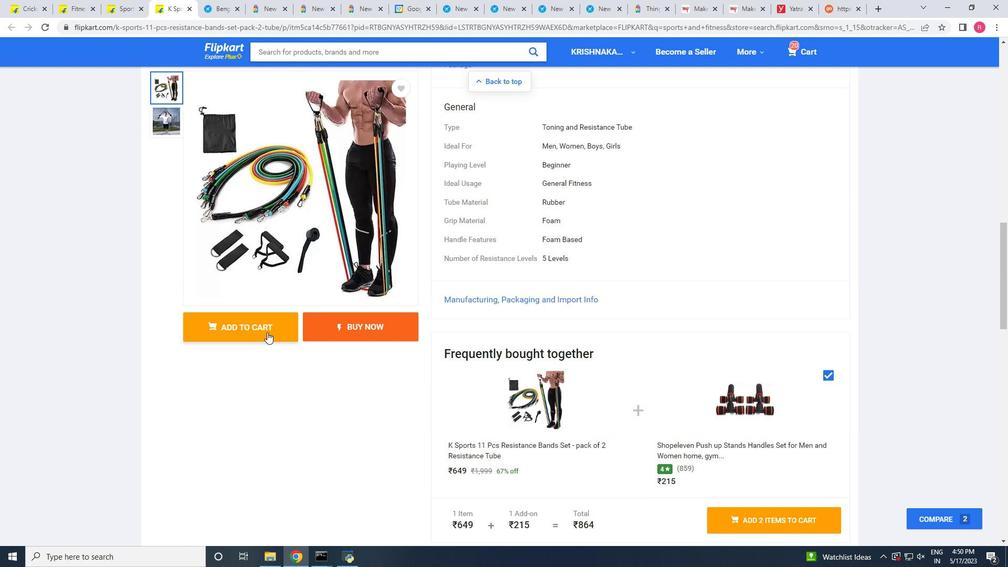 
Action: Mouse scrolled (650, 237) with delta (0, 0)
Screenshot: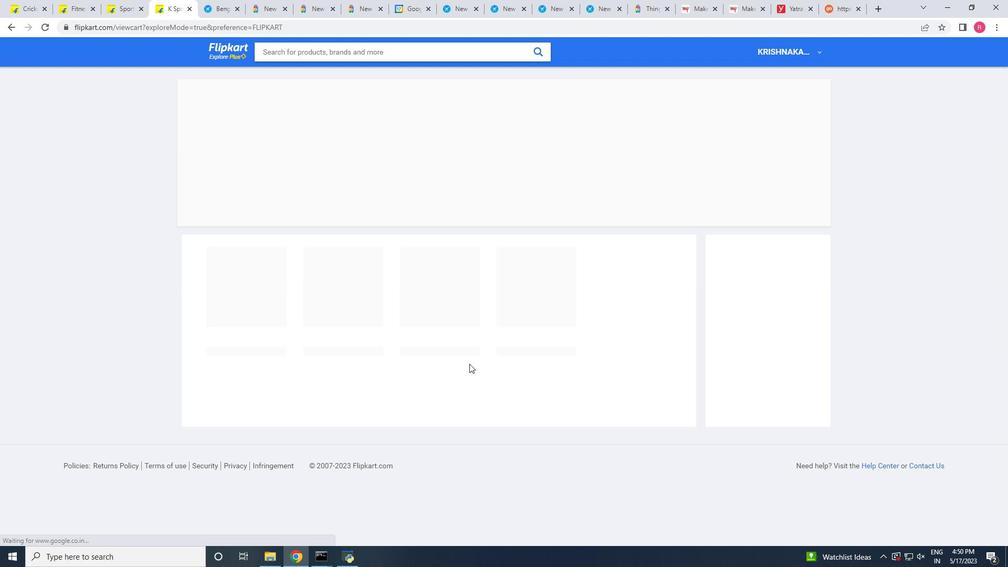 
Action: Mouse moved to (651, 237)
Screenshot: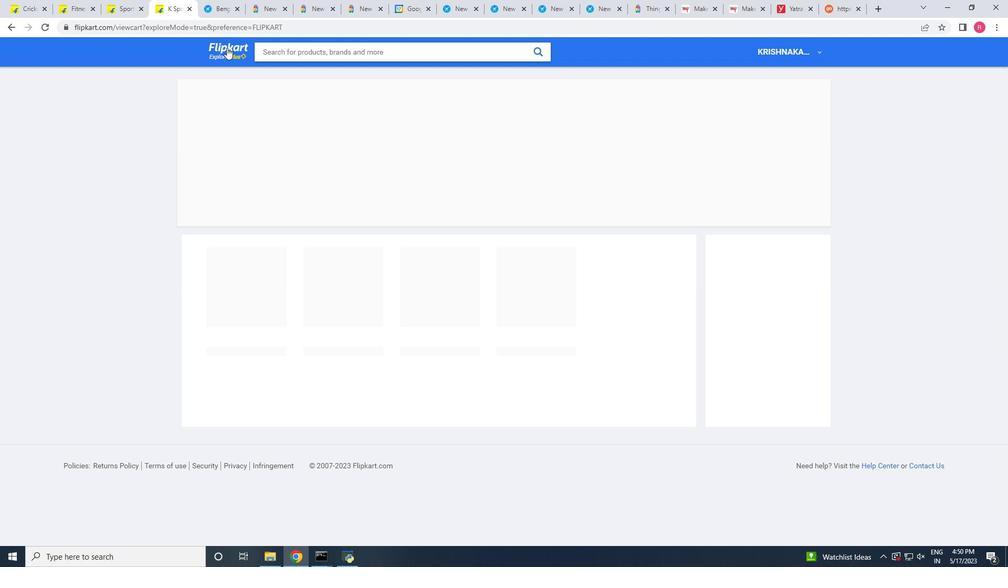 
Action: Mouse scrolled (651, 237) with delta (0, 0)
Screenshot: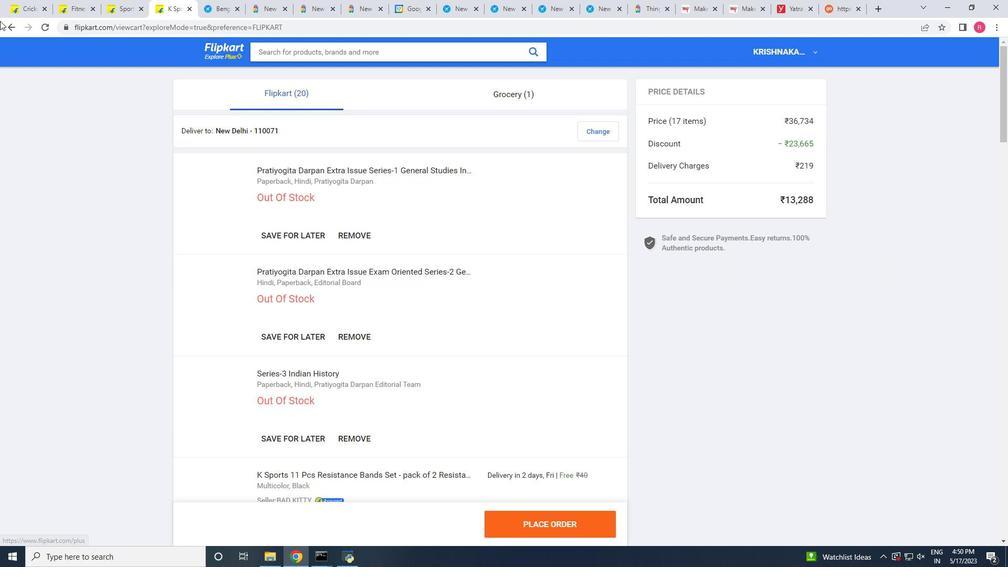 
Action: Mouse scrolled (651, 237) with delta (0, 0)
Screenshot: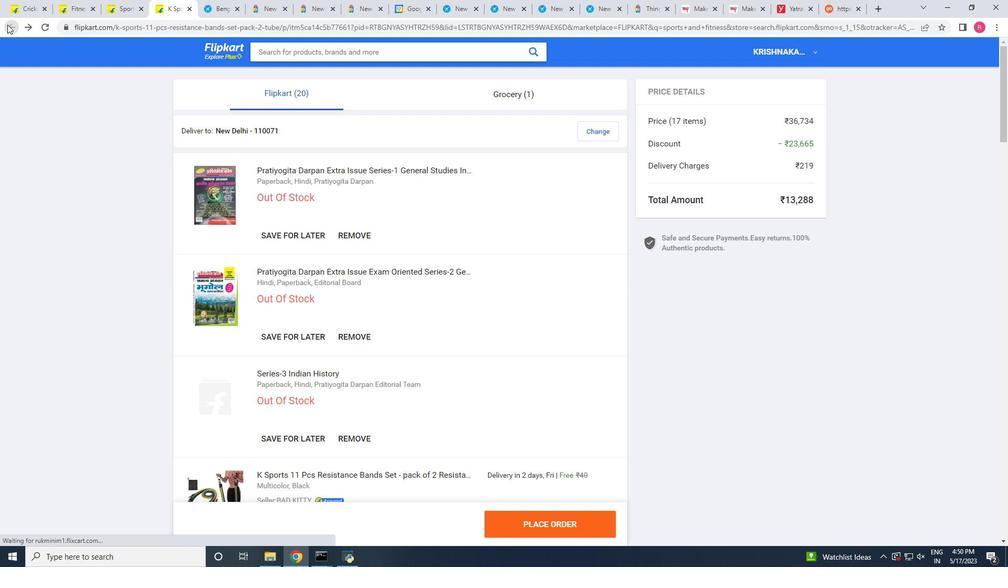 
Action: Mouse scrolled (651, 237) with delta (0, 0)
Screenshot: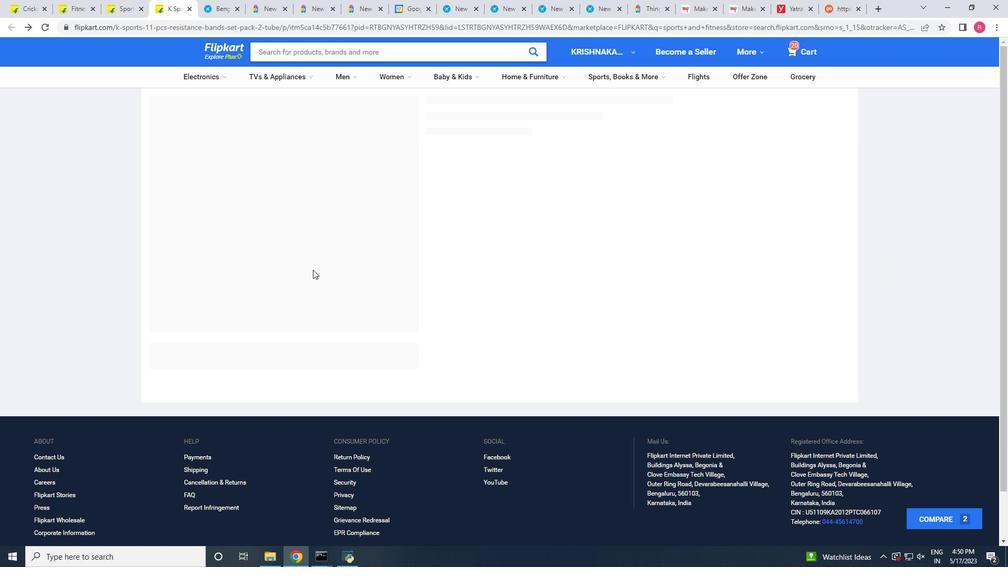 
Action: Mouse scrolled (651, 237) with delta (0, 0)
Screenshot: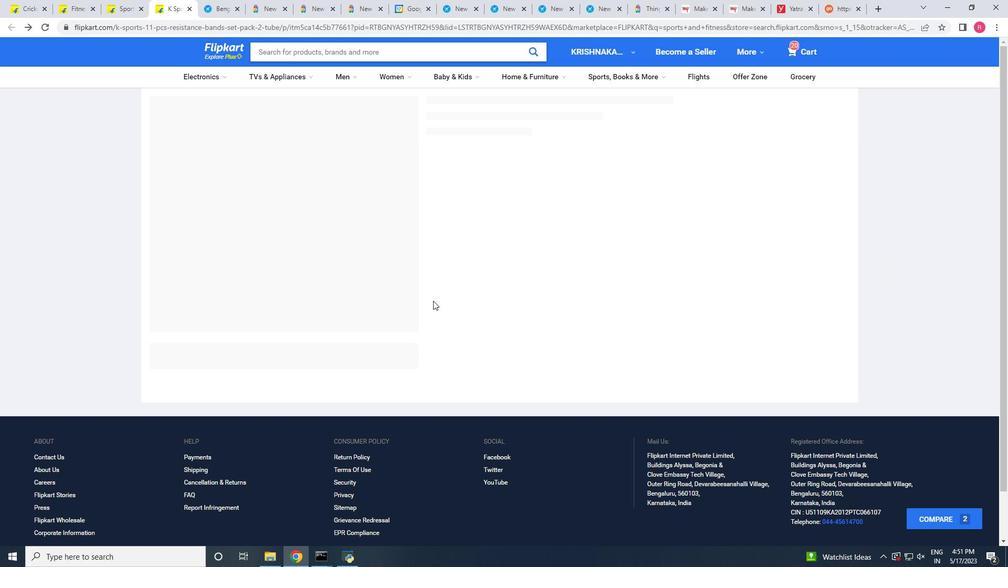 
Action: Mouse scrolled (651, 237) with delta (0, 0)
Screenshot: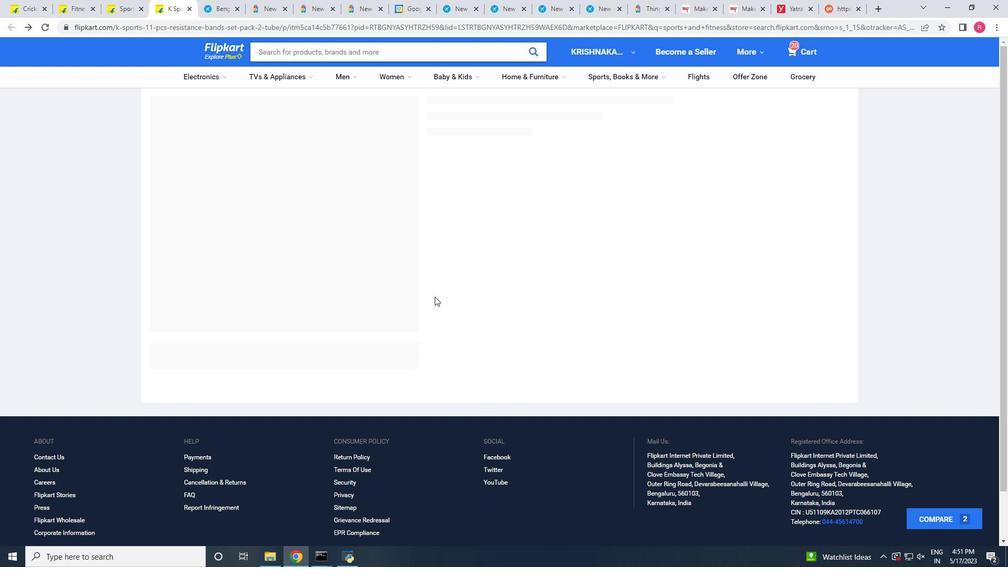 
Action: Mouse scrolled (651, 237) with delta (0, 0)
Screenshot: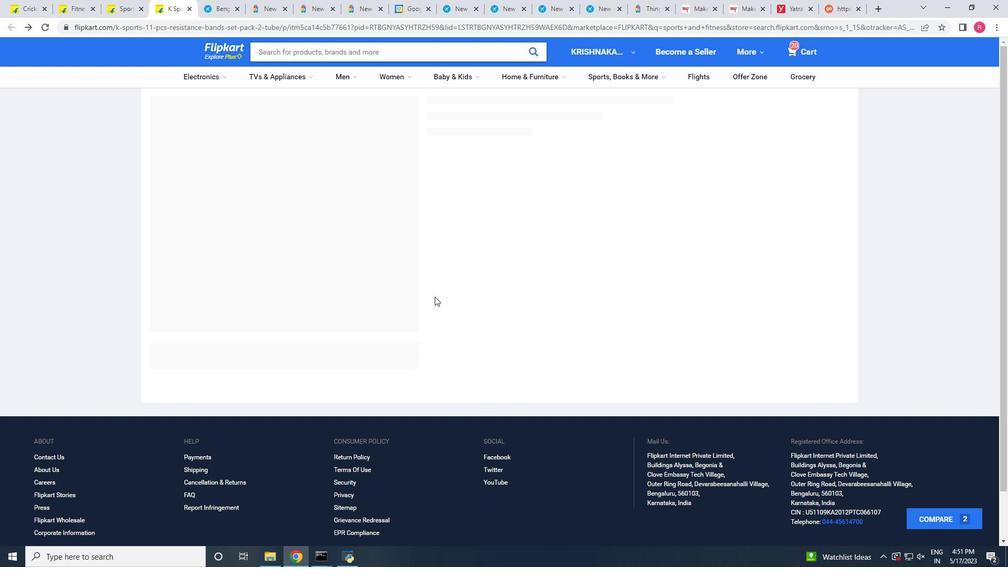 
Action: Mouse scrolled (651, 237) with delta (0, 0)
Screenshot: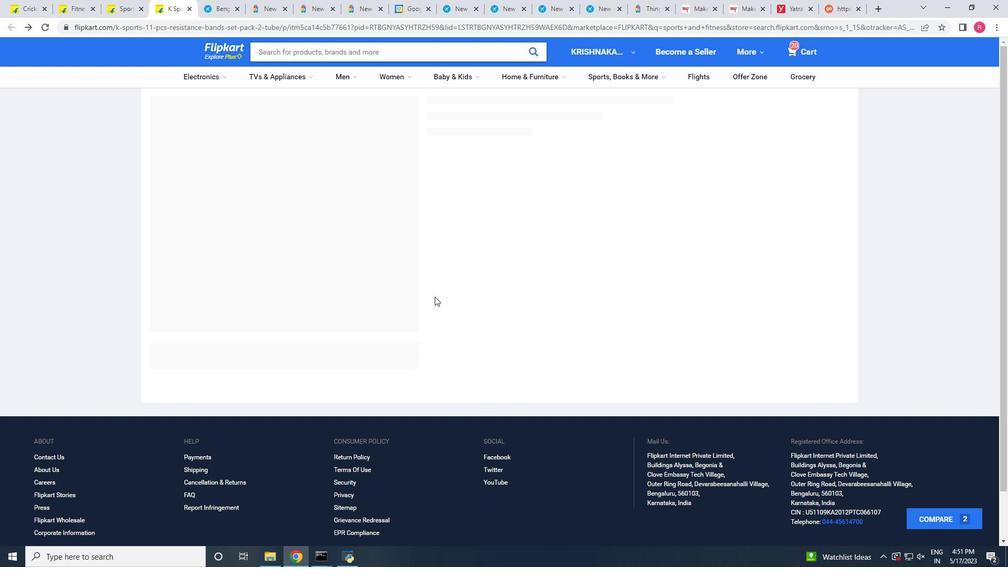 
Action: Mouse scrolled (651, 237) with delta (0, 0)
Screenshot: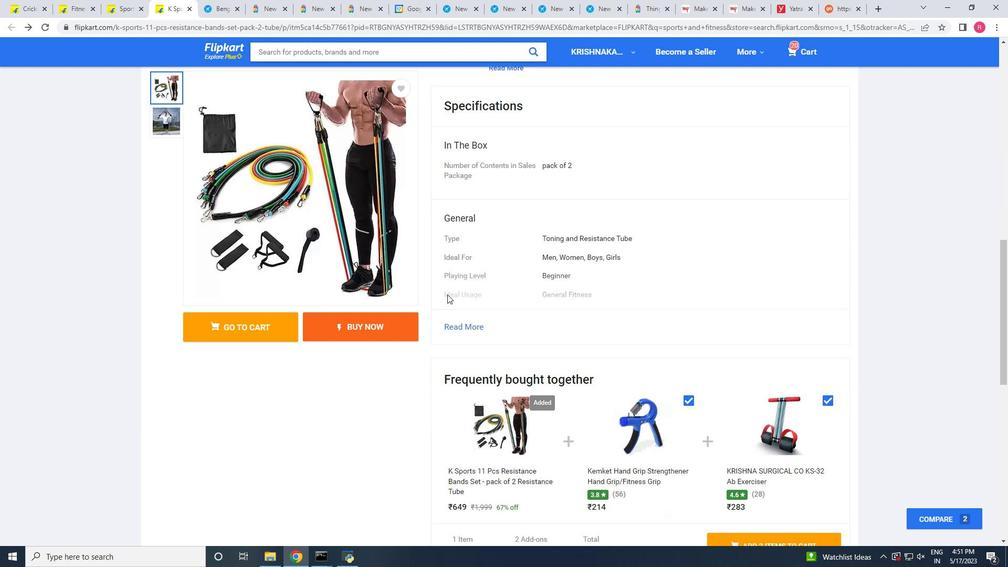 
Action: Mouse scrolled (651, 237) with delta (0, 0)
Screenshot: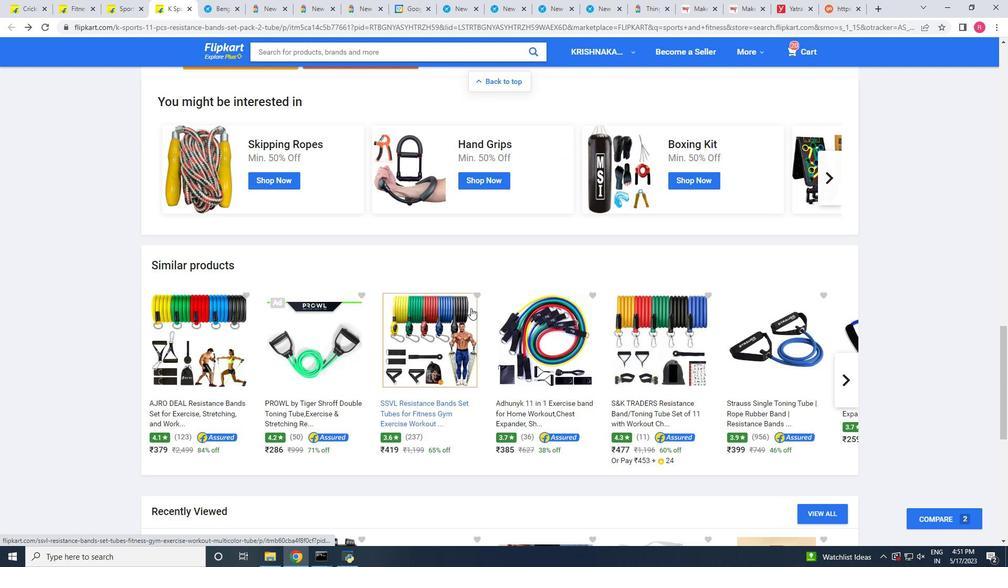 
Action: Mouse moved to (82, 11)
Screenshot: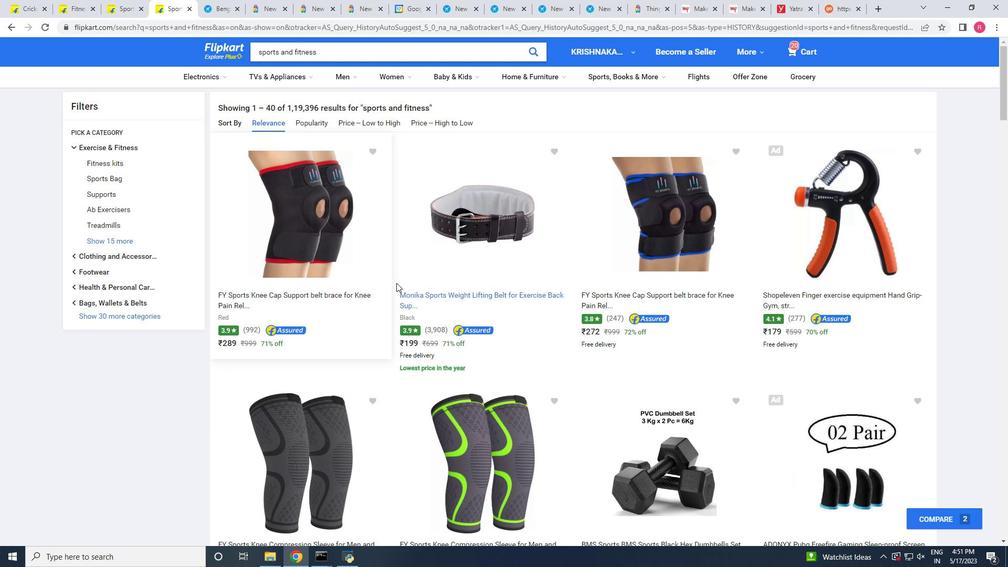 
Action: Mouse pressed left at (82, 11)
Screenshot: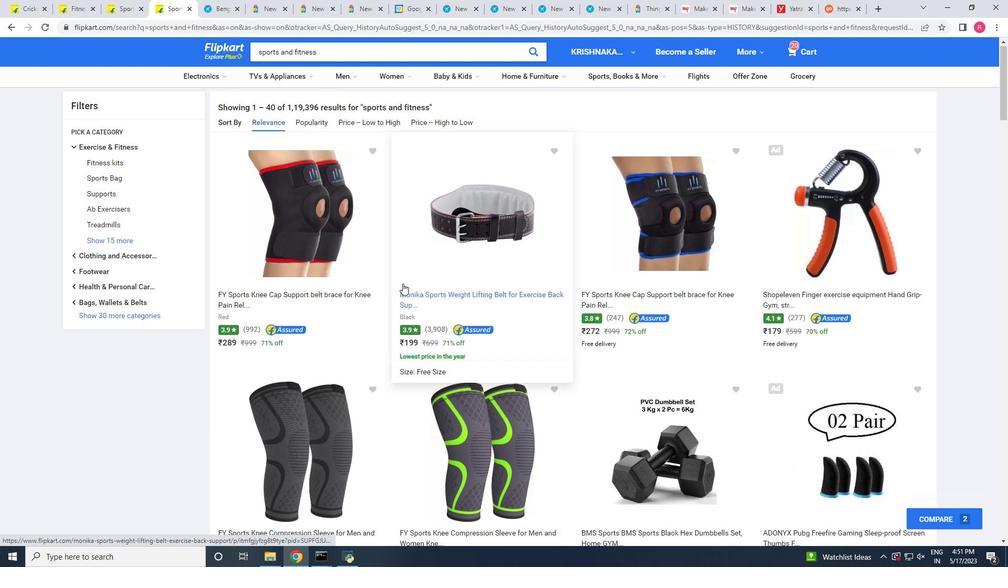
Action: Mouse moved to (519, 262)
Screenshot: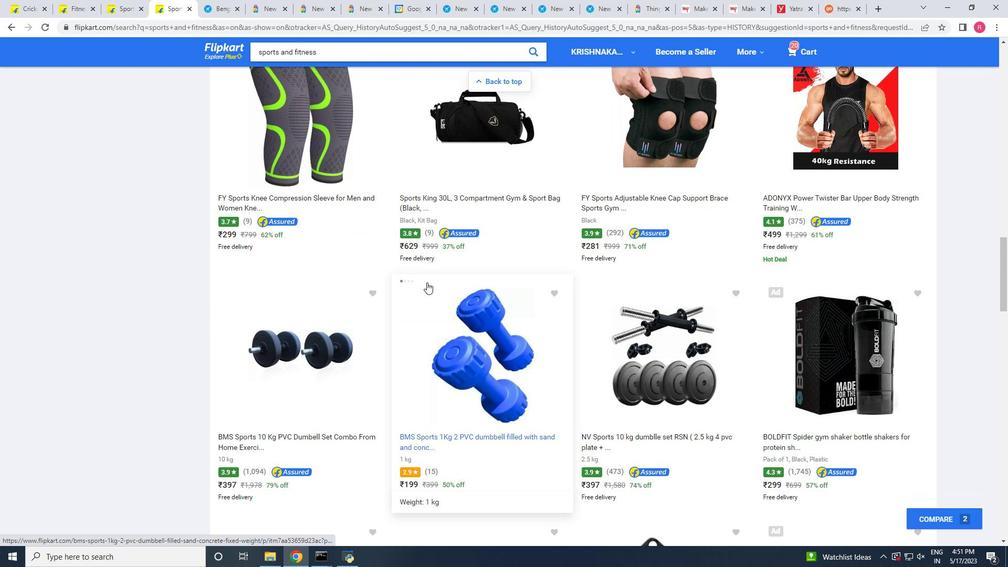 
Action: Mouse scrolled (519, 262) with delta (0, 0)
Screenshot: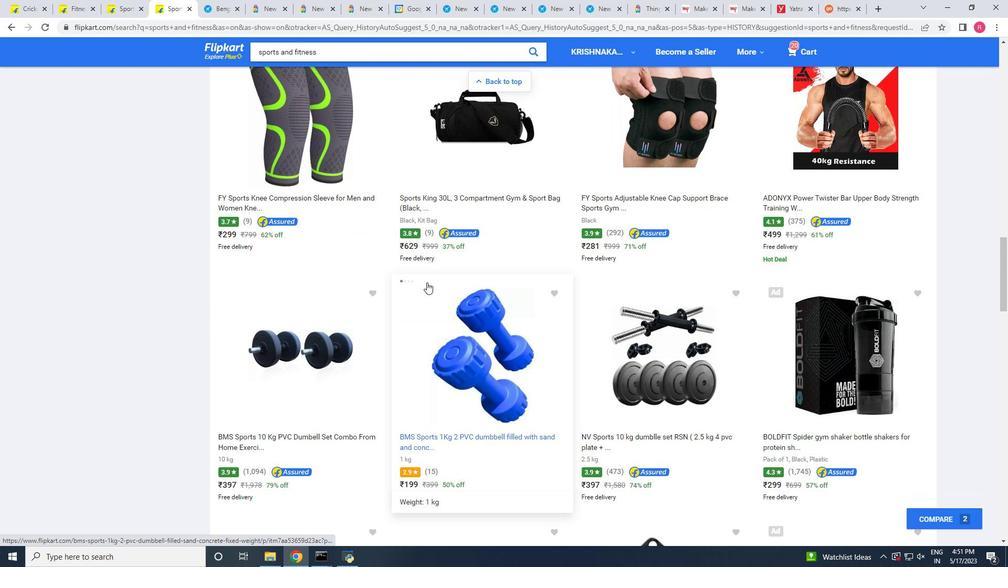 
Action: Mouse scrolled (519, 262) with delta (0, 0)
Screenshot: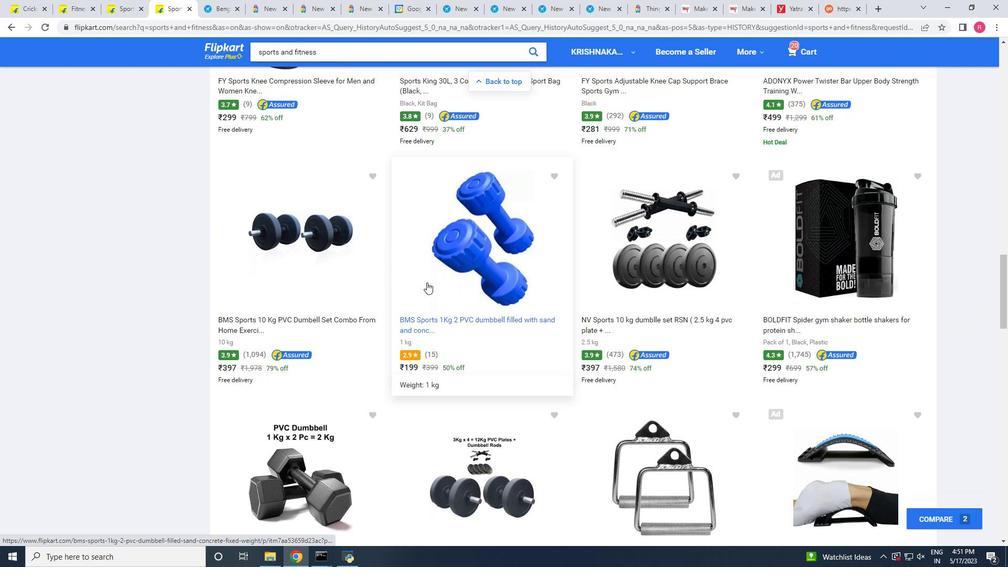 
Action: Mouse scrolled (519, 262) with delta (0, 0)
Screenshot: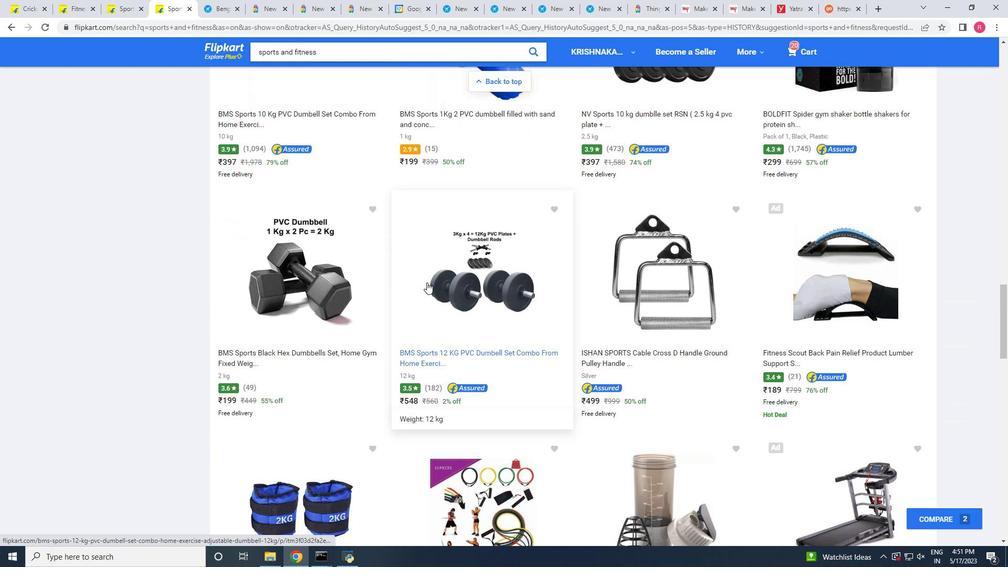 
Action: Mouse scrolled (519, 262) with delta (0, 0)
Screenshot: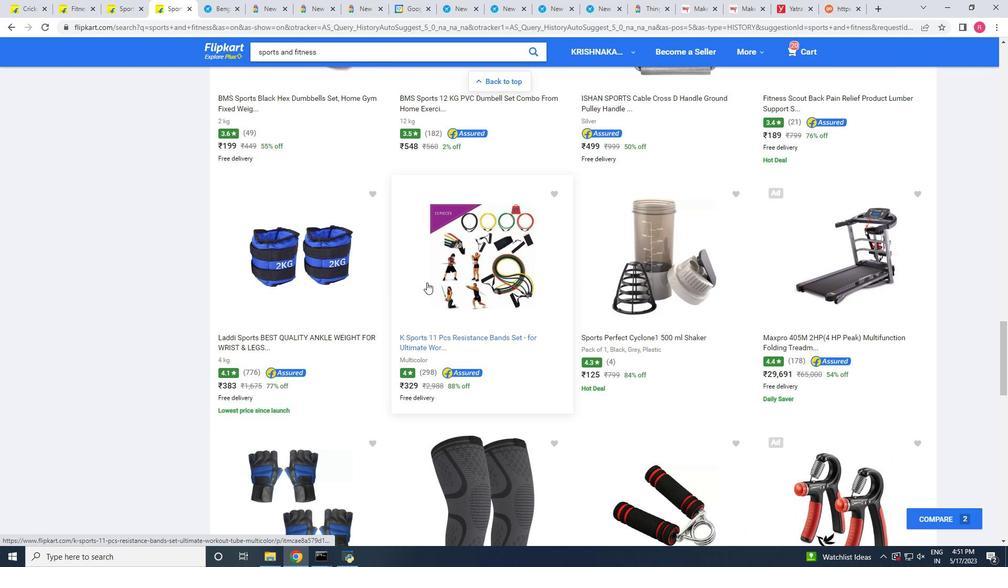 
Action: Mouse scrolled (519, 262) with delta (0, 0)
Screenshot: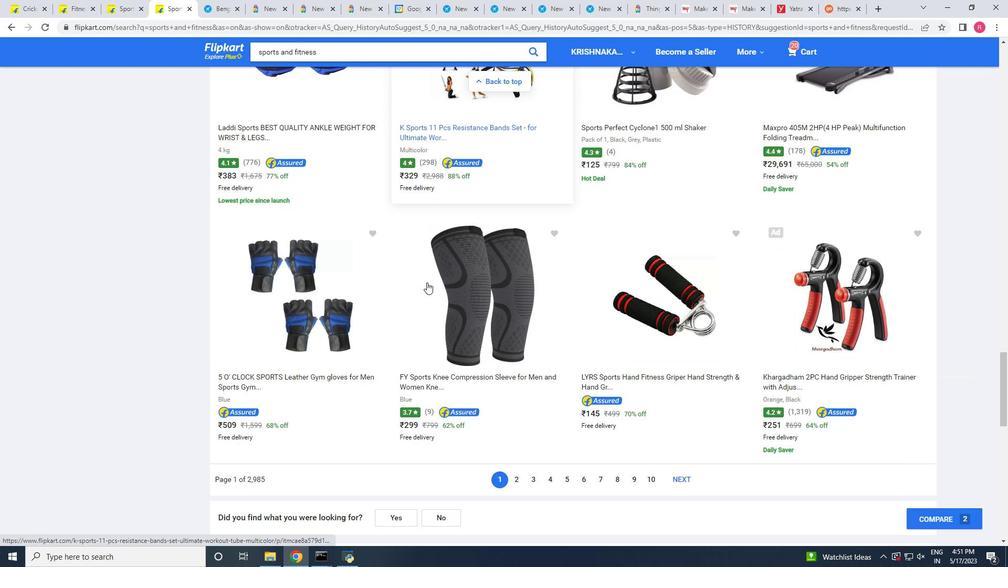
Action: Mouse scrolled (519, 262) with delta (0, 0)
Screenshot: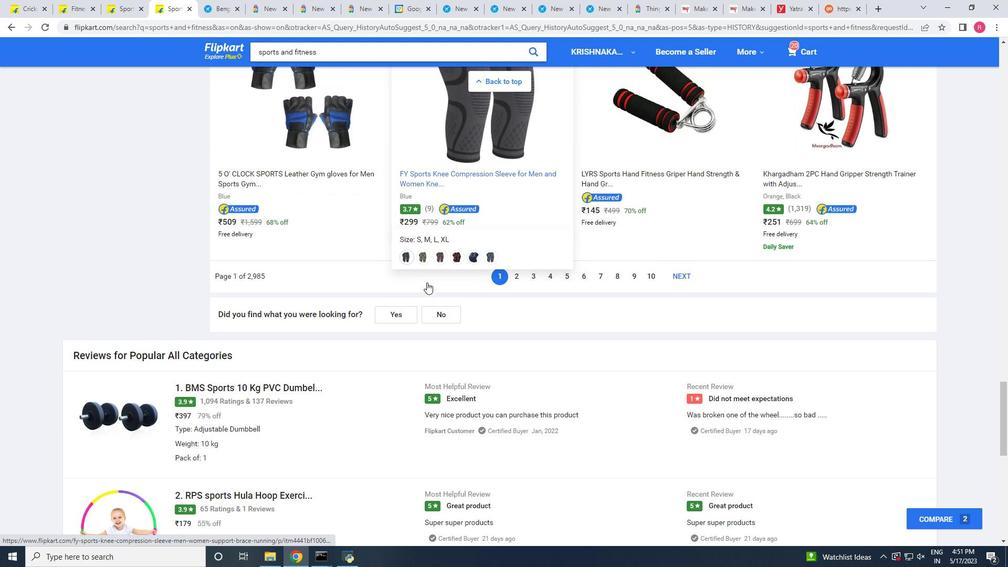 
Action: Mouse scrolled (519, 262) with delta (0, 0)
Screenshot: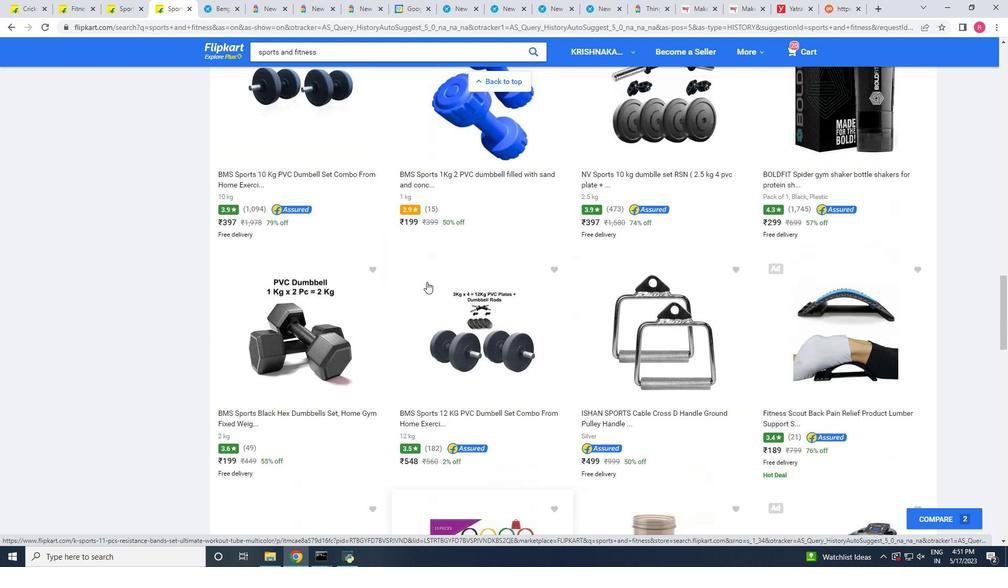 
Action: Mouse scrolled (519, 262) with delta (0, 0)
Screenshot: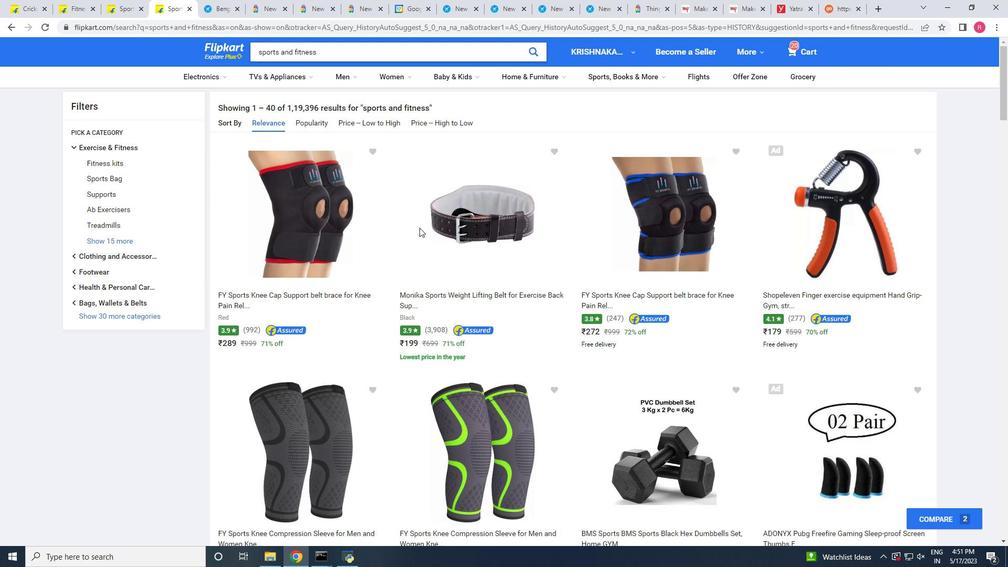 
Action: Mouse scrolled (519, 262) with delta (0, 0)
Screenshot: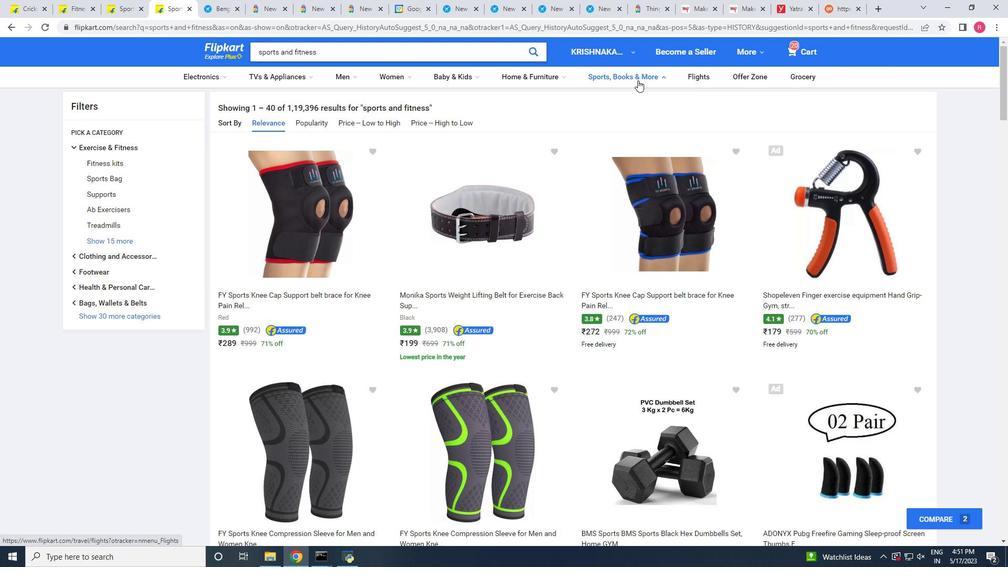 
Action: Mouse moved to (309, 247)
Screenshot: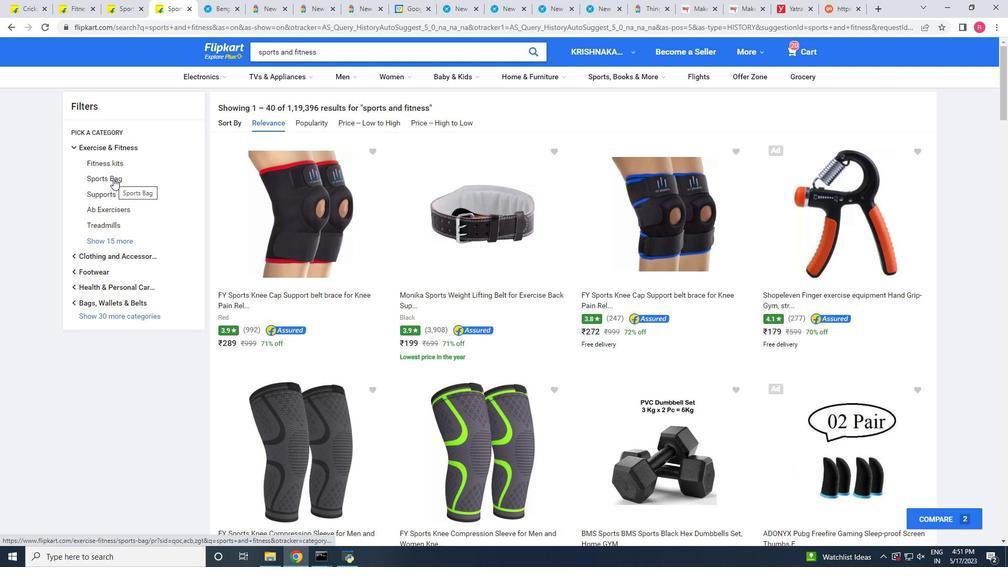 
Action: Mouse pressed left at (309, 247)
Screenshot: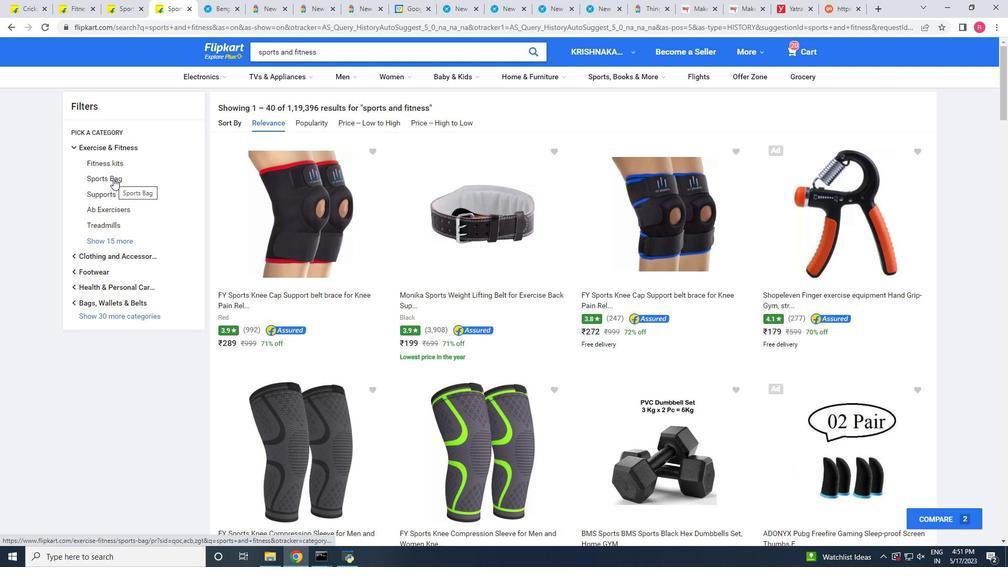 
Action: Mouse moved to (508, 269)
Screenshot: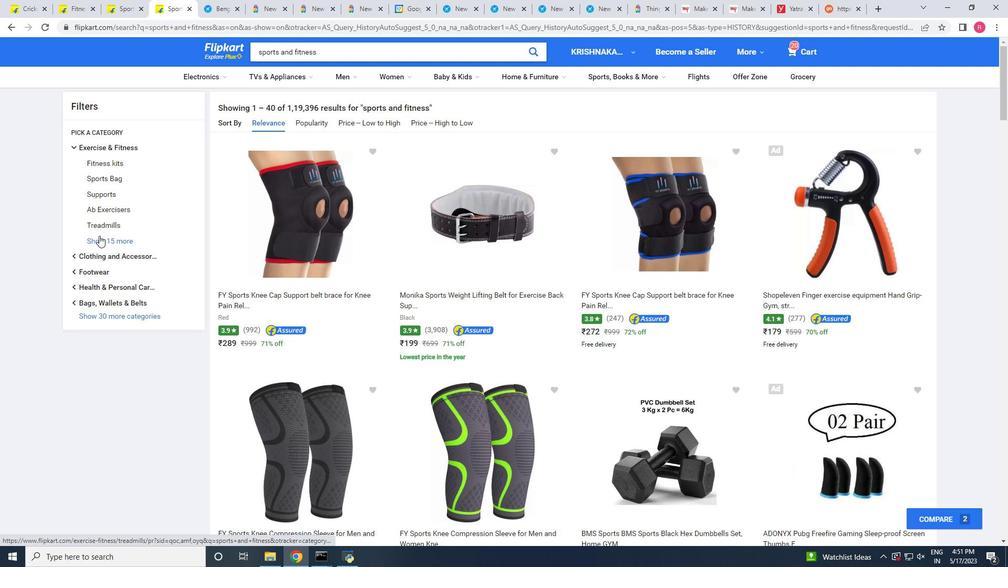 
Action: Mouse scrolled (508, 268) with delta (0, 0)
Screenshot: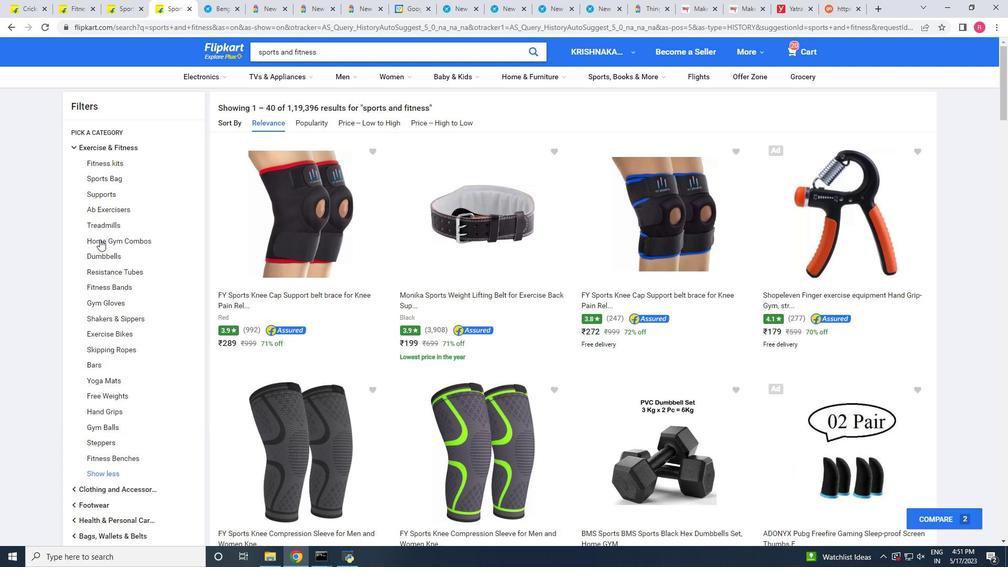 
Action: Mouse scrolled (508, 268) with delta (0, 0)
Screenshot: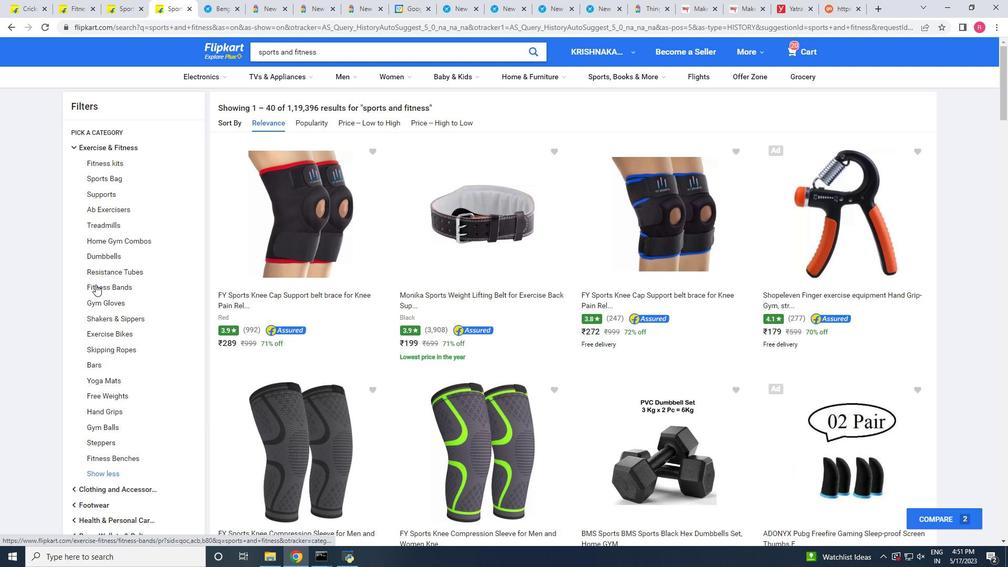 
Action: Mouse scrolled (508, 268) with delta (0, 0)
Screenshot: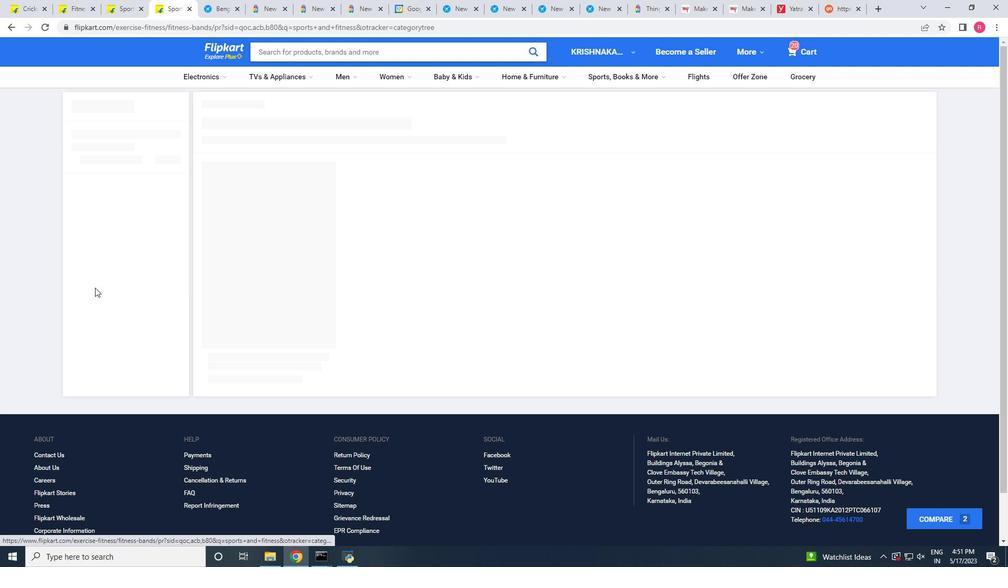 
Action: Mouse scrolled (508, 268) with delta (0, 0)
Screenshot: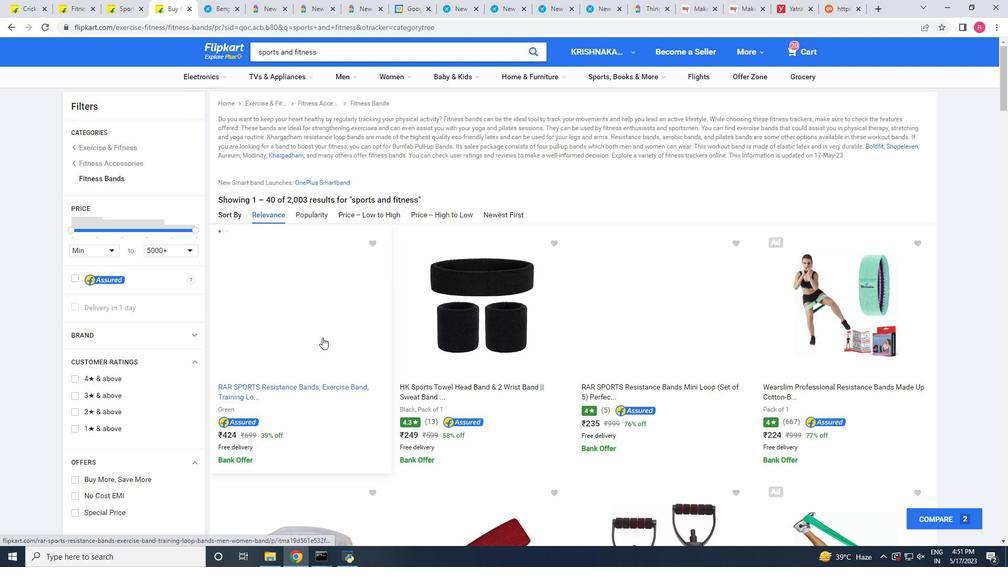 
Action: Mouse scrolled (508, 268) with delta (0, 0)
Screenshot: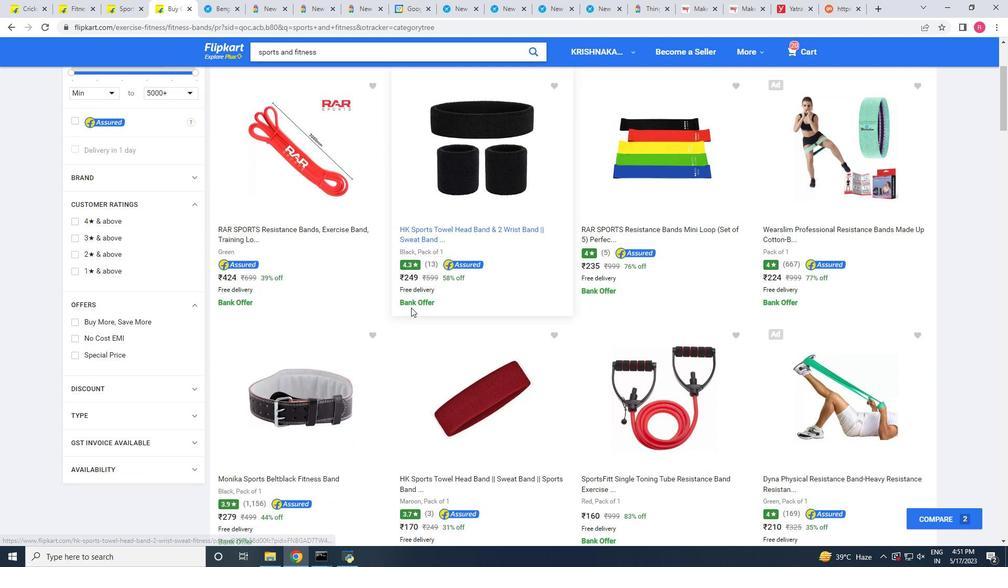 
Action: Mouse scrolled (508, 268) with delta (0, 0)
Screenshot: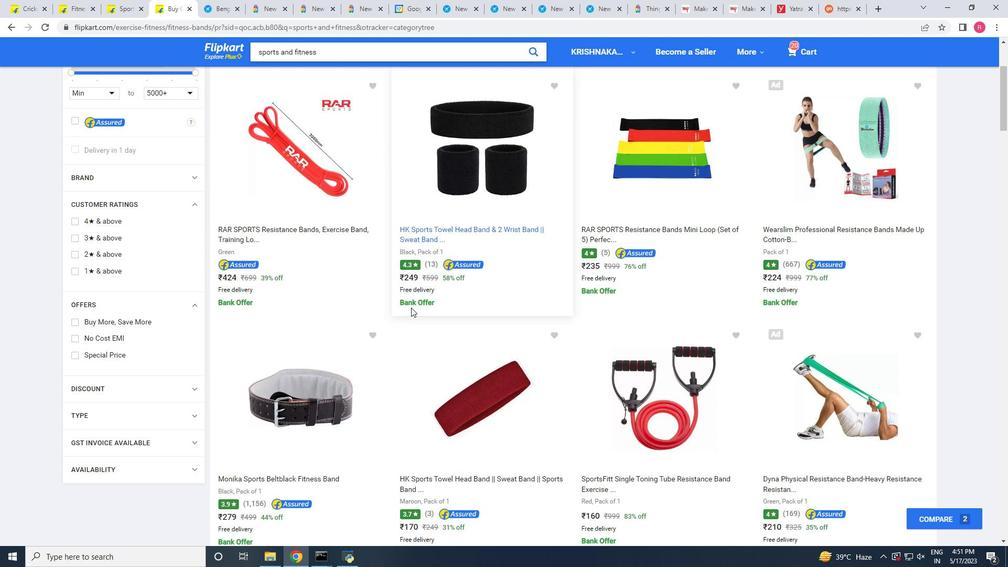 
Action: Mouse scrolled (508, 268) with delta (0, 0)
Screenshot: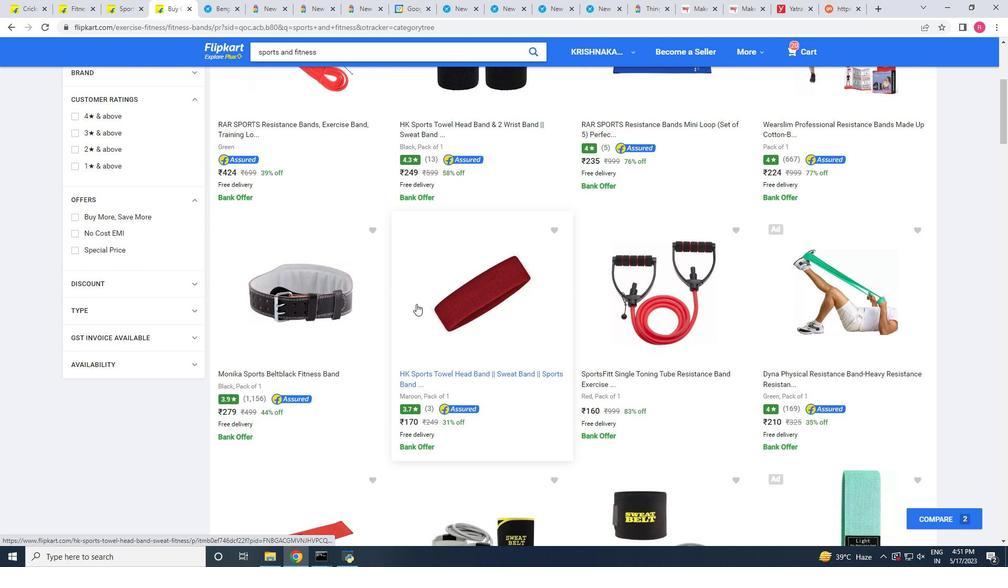 
Action: Mouse scrolled (508, 268) with delta (0, 0)
Screenshot: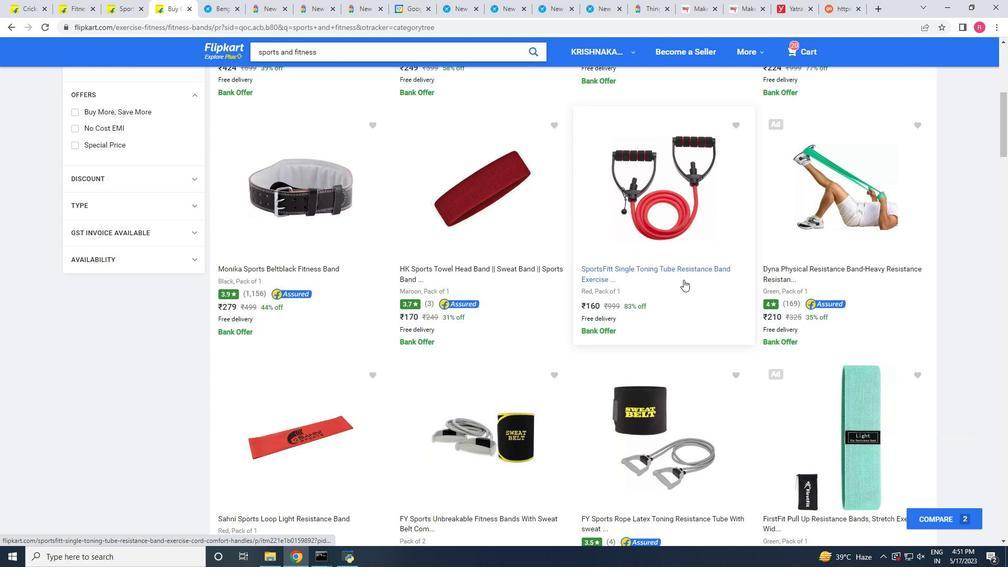 
Action: Mouse scrolled (508, 268) with delta (0, 0)
Screenshot: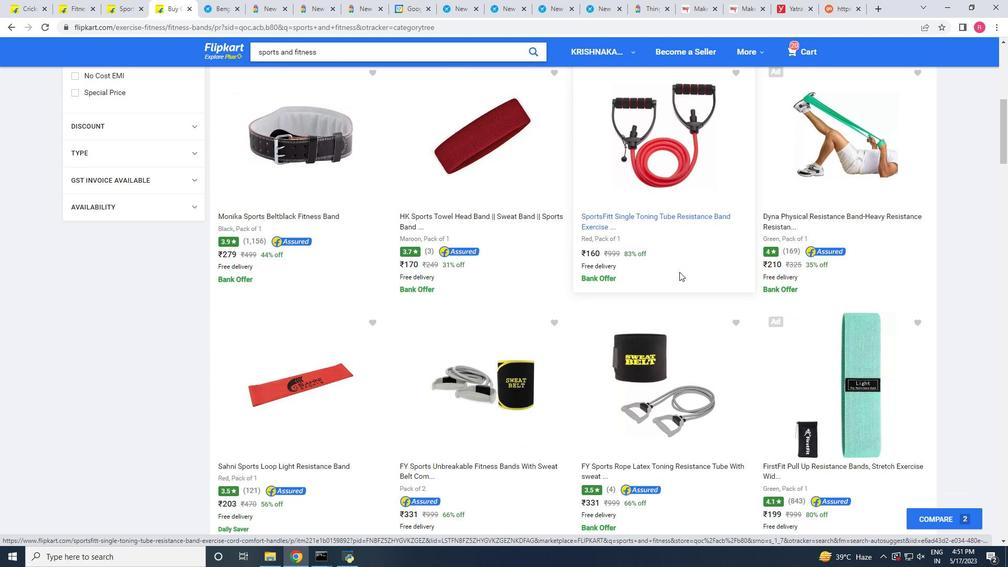 
Action: Mouse scrolled (508, 268) with delta (0, 0)
Screenshot: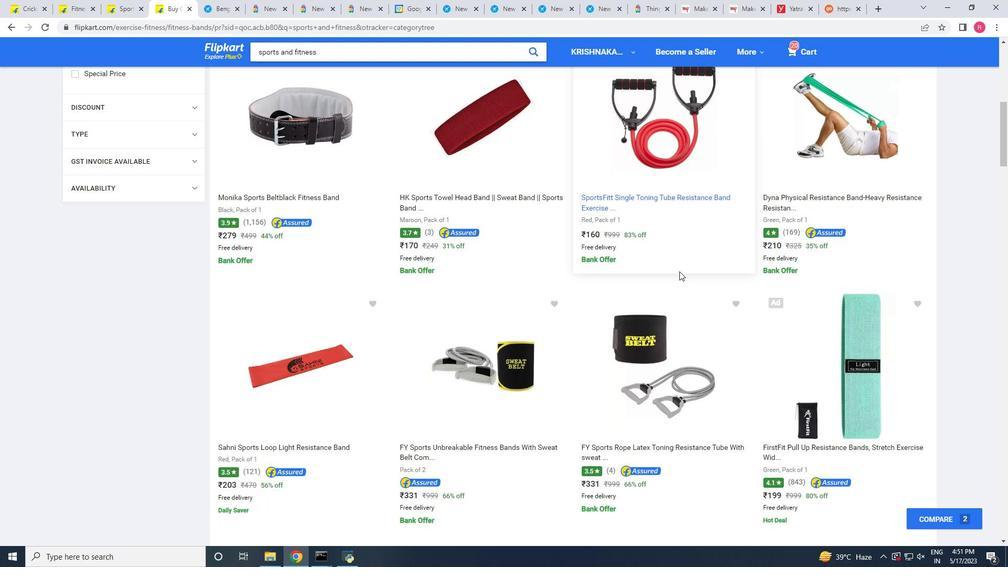 
Action: Mouse scrolled (508, 268) with delta (0, 0)
Screenshot: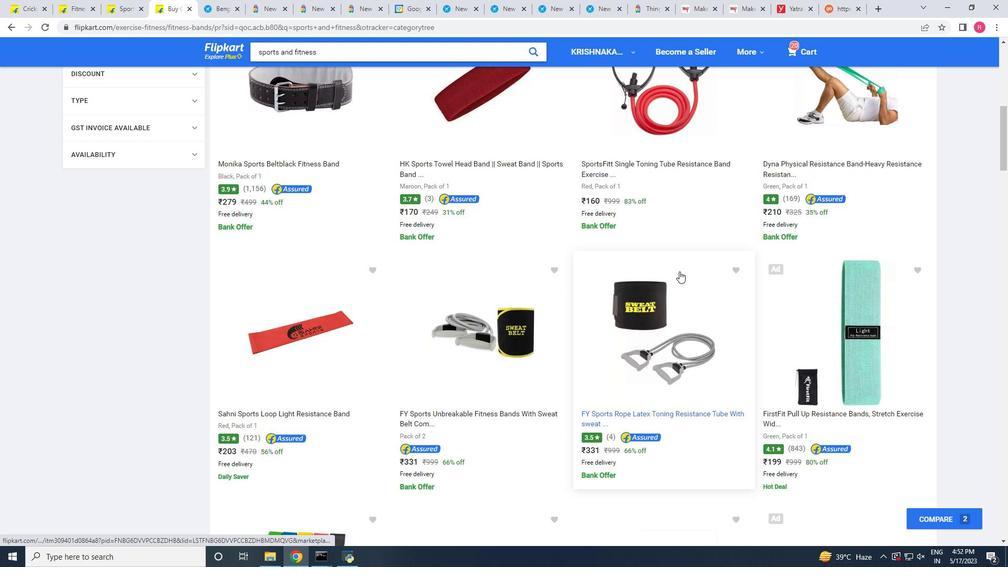 
Action: Mouse scrolled (508, 268) with delta (0, 0)
Screenshot: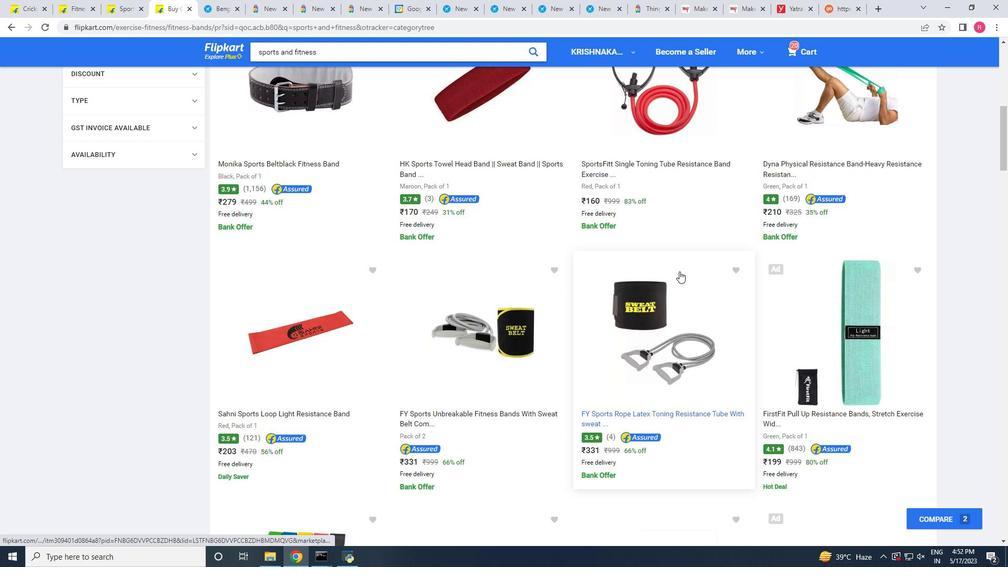 
Action: Mouse scrolled (508, 268) with delta (0, 0)
Screenshot: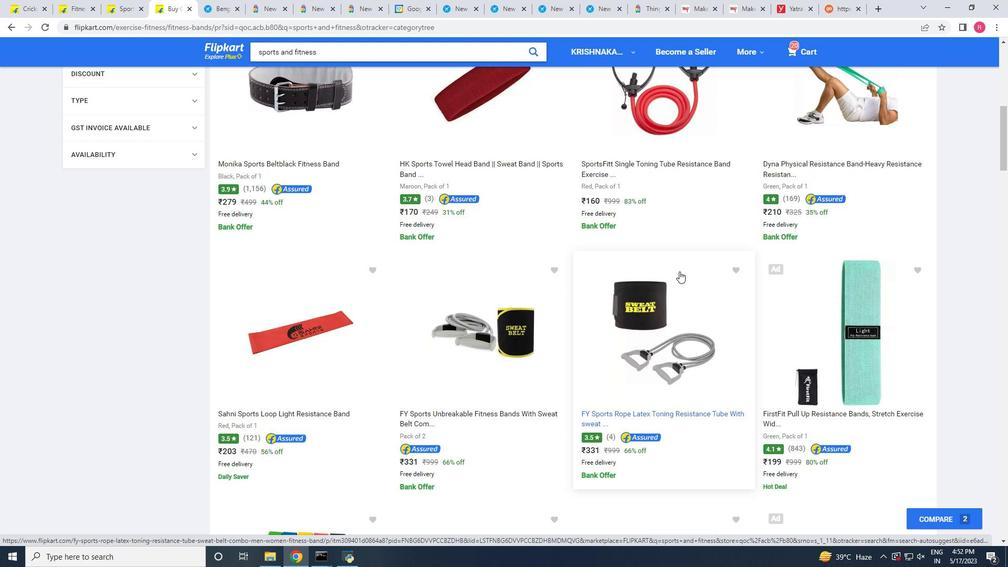 
Action: Mouse scrolled (508, 268) with delta (0, 0)
Screenshot: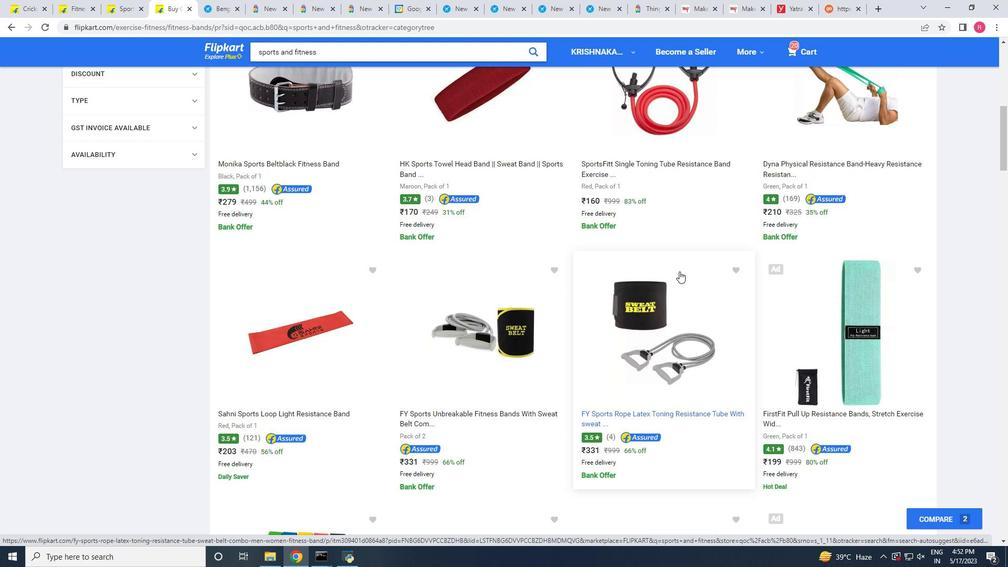 
Action: Mouse scrolled (508, 268) with delta (0, 0)
Screenshot: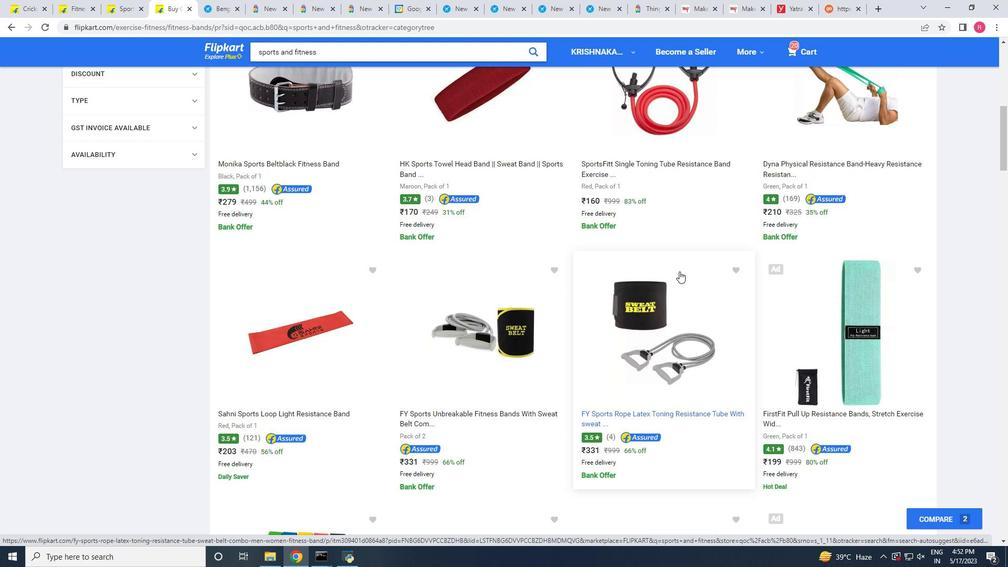 
Action: Mouse scrolled (508, 268) with delta (0, 0)
Screenshot: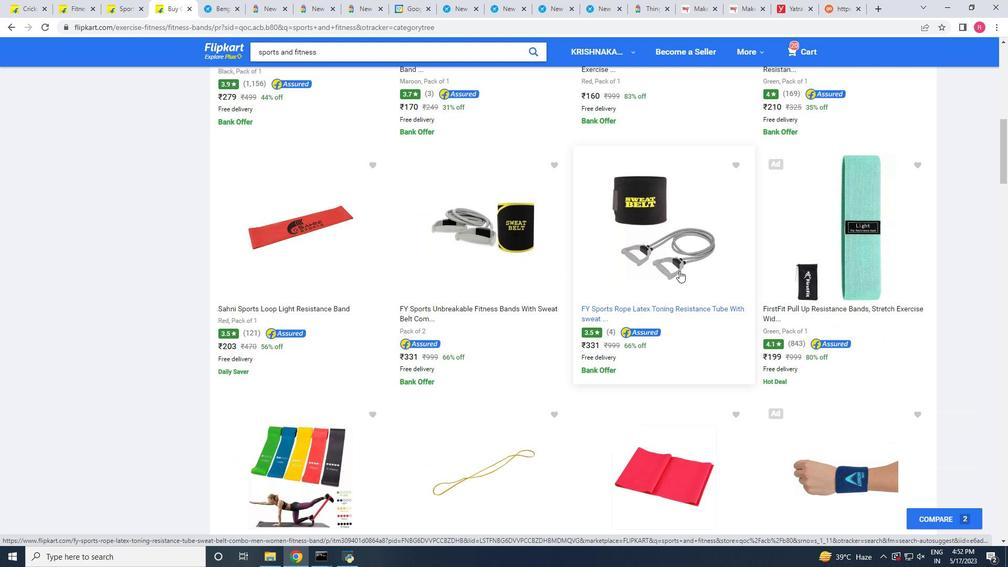 
Action: Mouse scrolled (508, 268) with delta (0, 0)
Screenshot: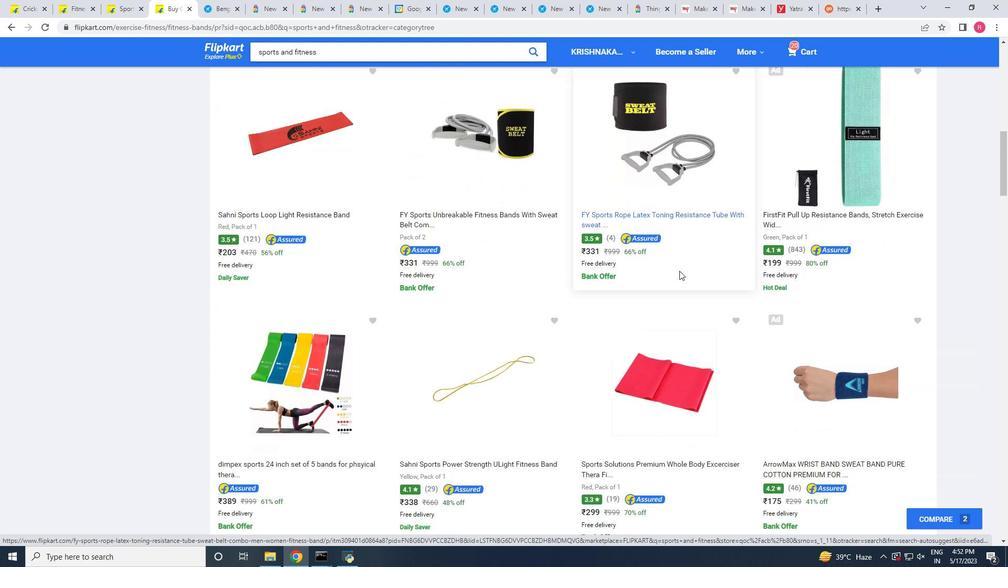
Action: Mouse scrolled (508, 268) with delta (0, 0)
Screenshot: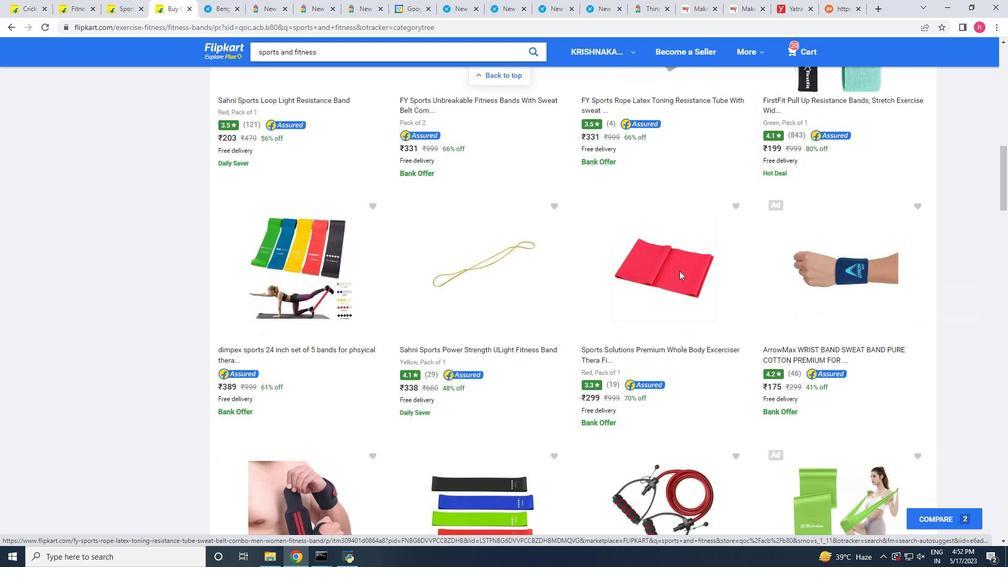 
Action: Mouse scrolled (508, 268) with delta (0, 0)
Screenshot: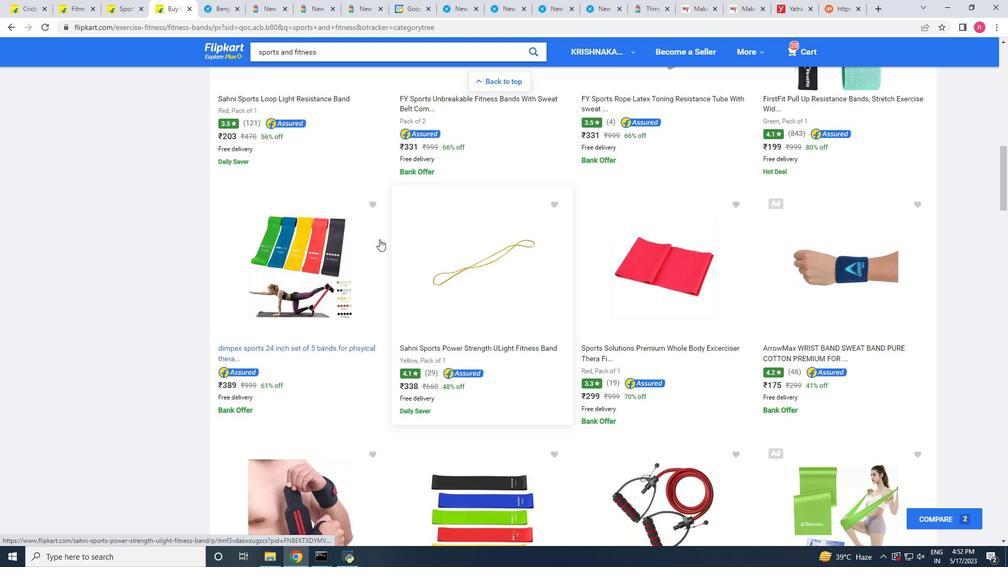 
Action: Mouse scrolled (508, 268) with delta (0, 0)
Screenshot: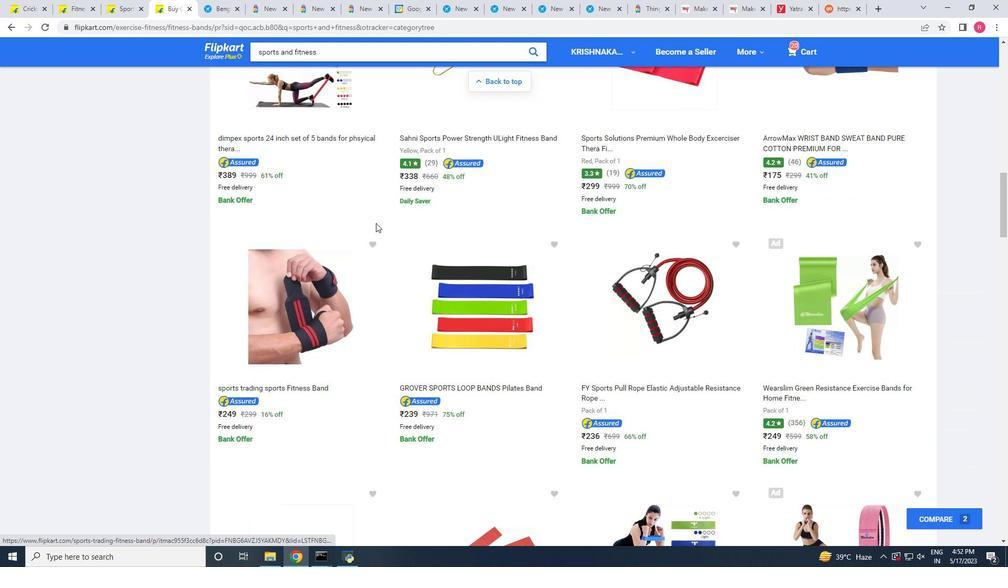 
Action: Mouse scrolled (508, 268) with delta (0, 0)
Screenshot: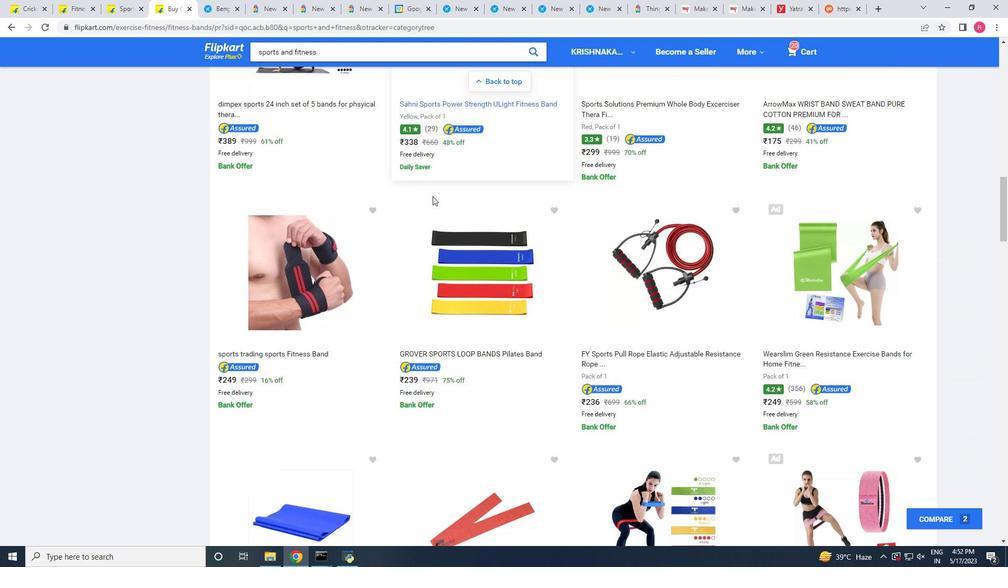 
Action: Mouse moved to (598, 247)
Screenshot: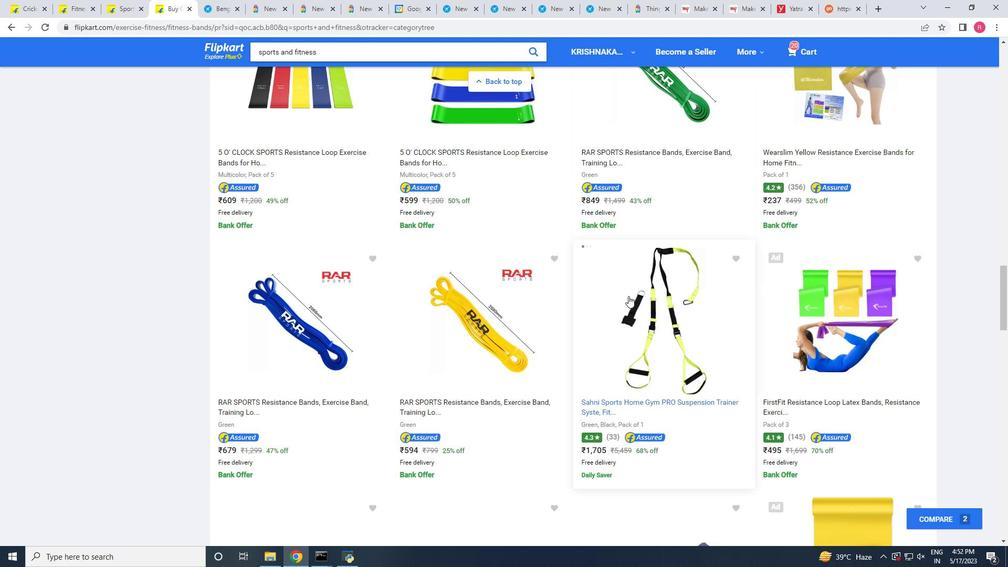 
Action: Mouse scrolled (598, 247) with delta (0, 0)
Screenshot: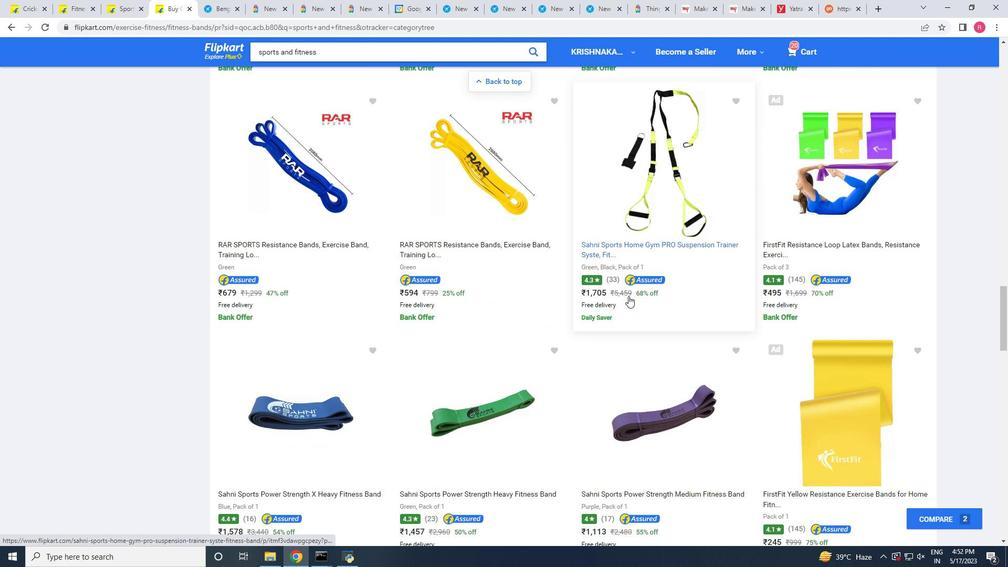 
Action: Mouse scrolled (598, 247) with delta (0, 0)
Screenshot: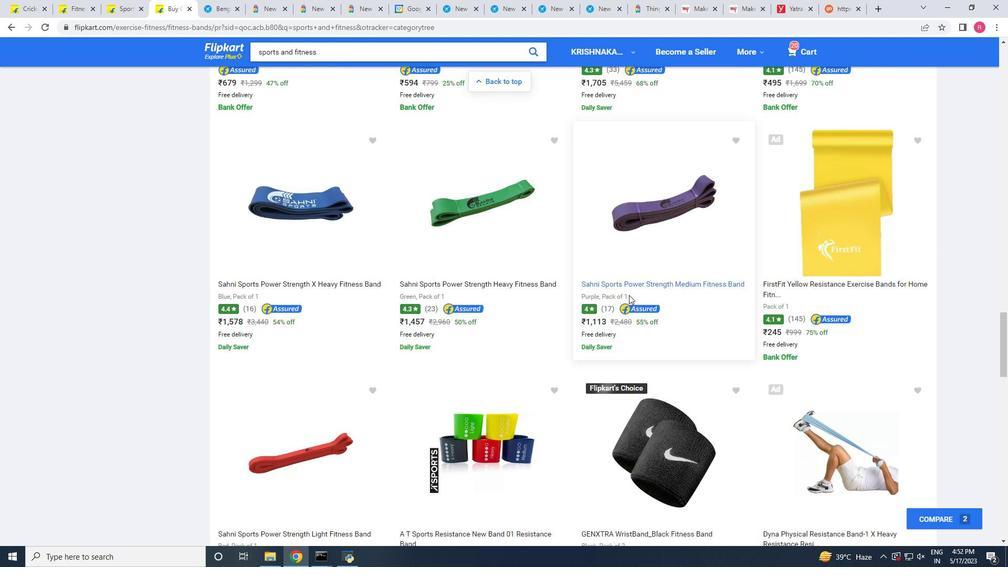 
Action: Mouse scrolled (598, 247) with delta (0, 0)
Screenshot: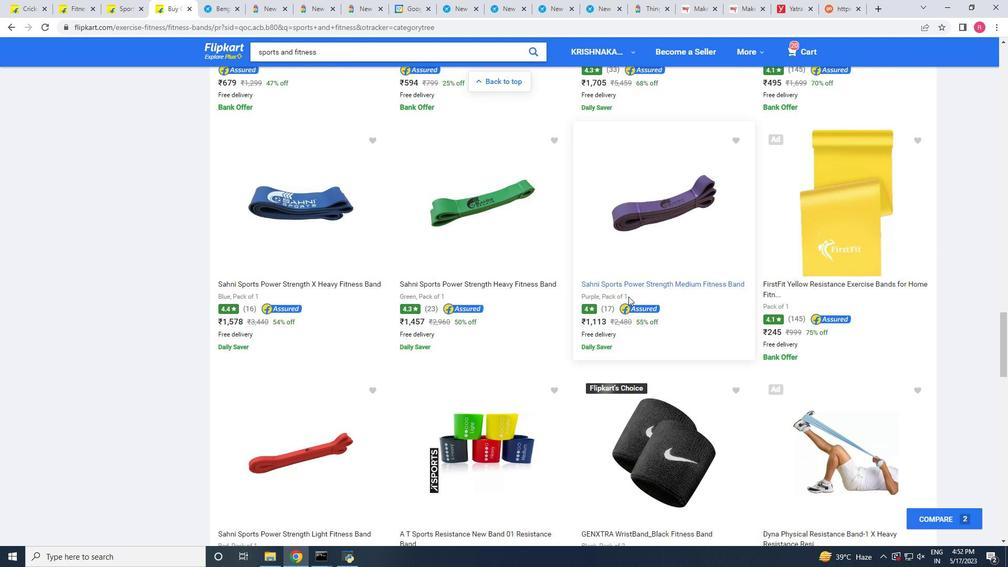 
Action: Mouse scrolled (598, 247) with delta (0, 0)
Screenshot: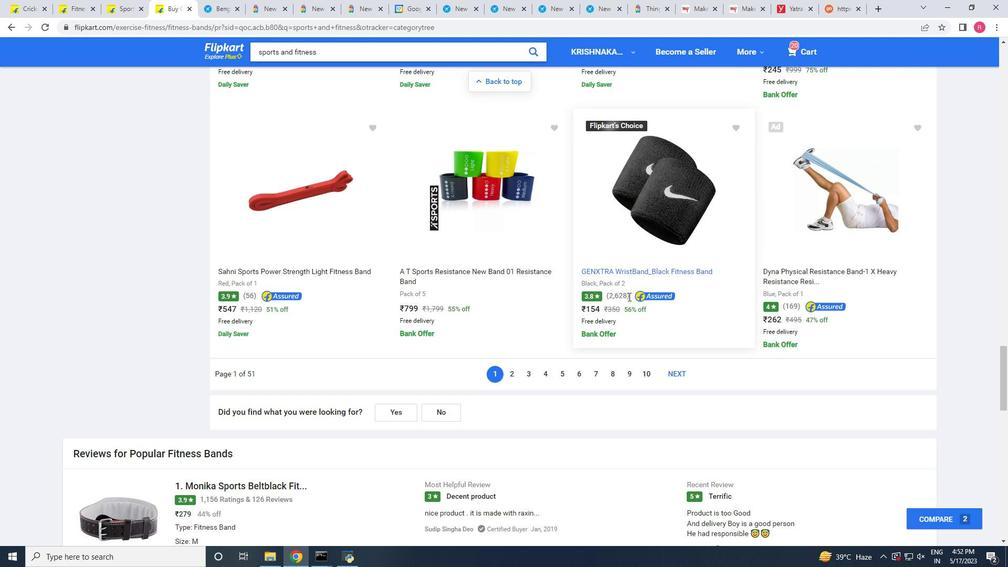 
Action: Mouse scrolled (598, 247) with delta (0, 0)
Screenshot: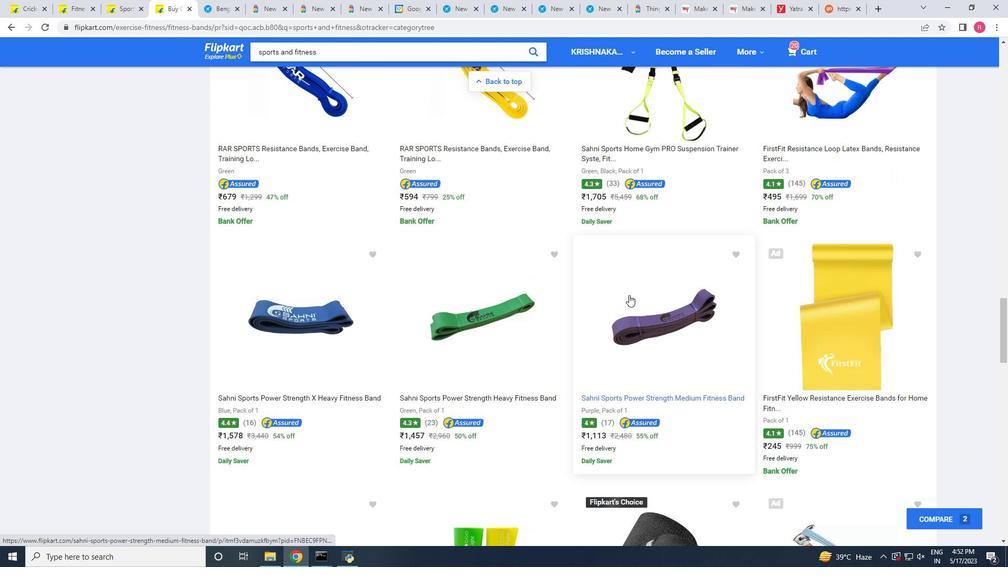 
Action: Mouse scrolled (598, 247) with delta (0, 0)
Screenshot: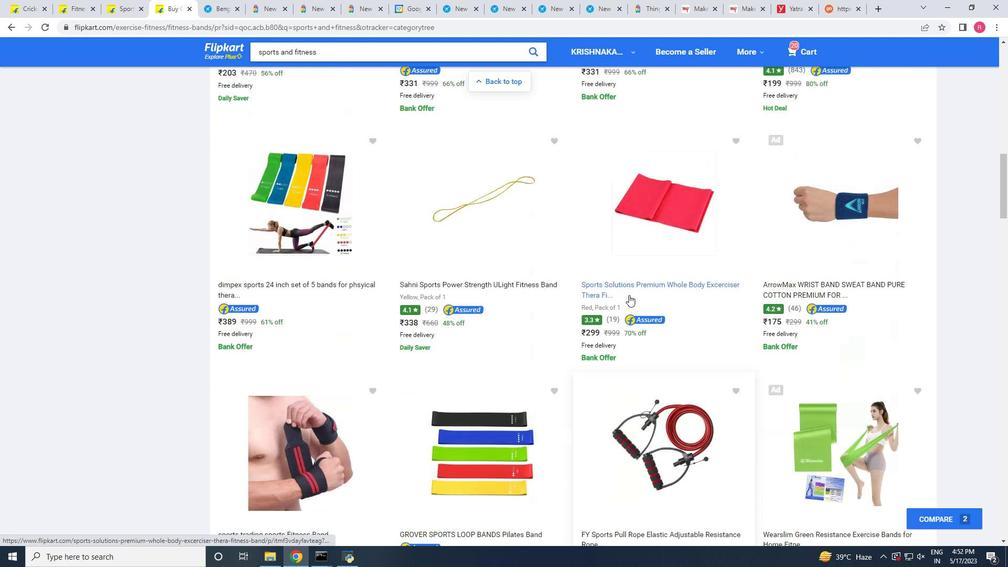
Action: Mouse scrolled (598, 247) with delta (0, 0)
Screenshot: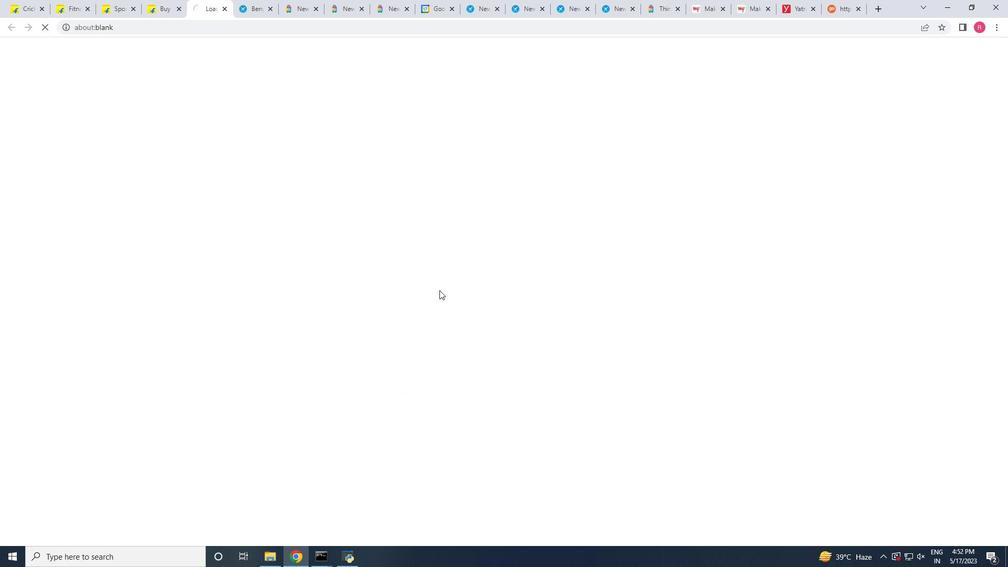
Action: Mouse scrolled (598, 247) with delta (0, 0)
Screenshot: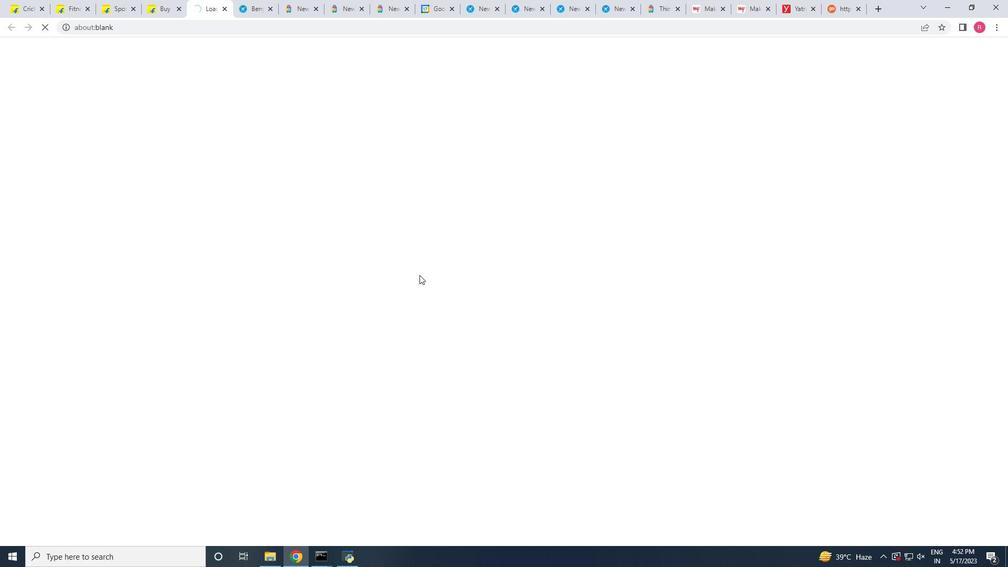 
Action: Mouse scrolled (598, 247) with delta (0, 0)
Screenshot: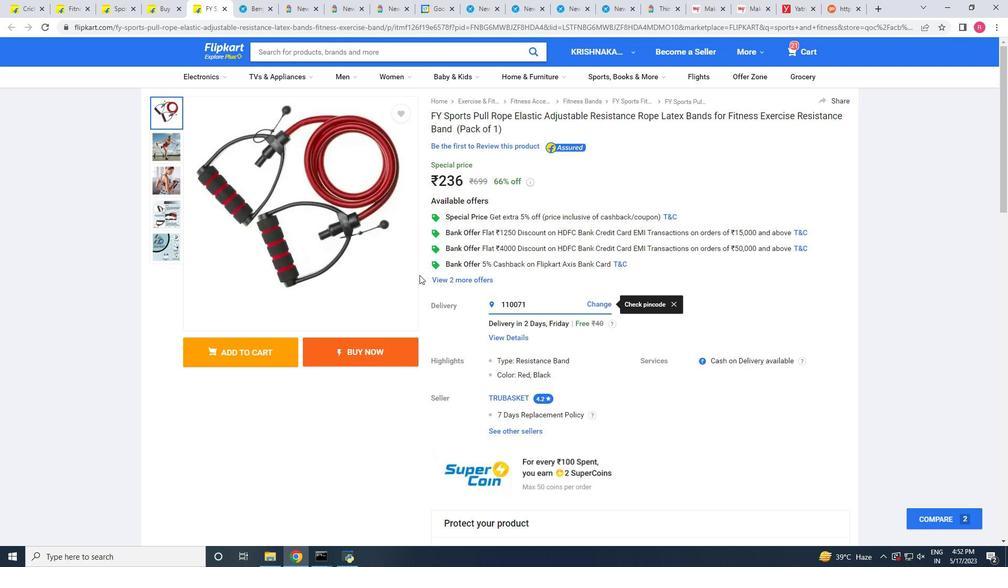 
Action: Mouse moved to (598, 247)
Screenshot: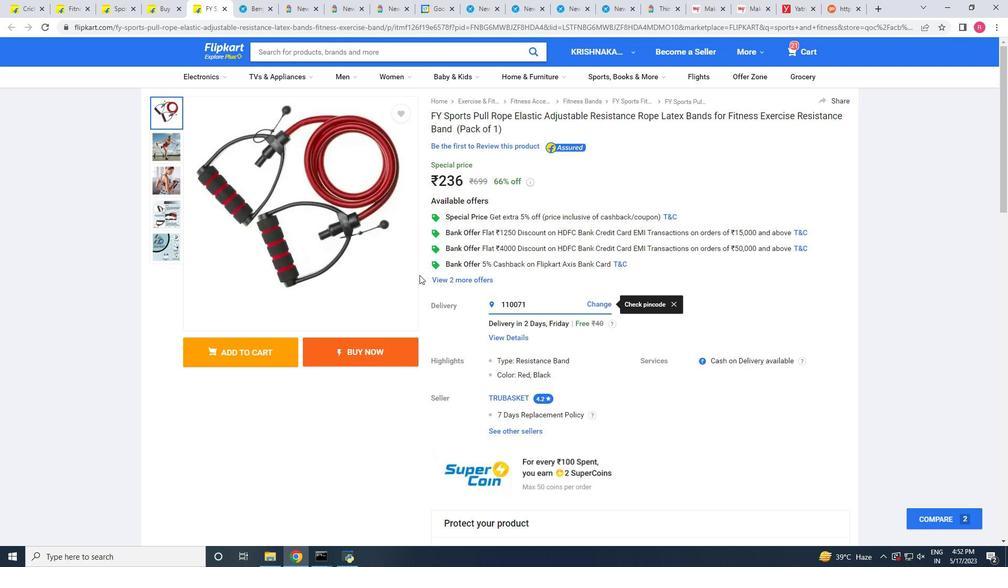 
Action: Mouse scrolled (598, 247) with delta (0, 0)
Screenshot: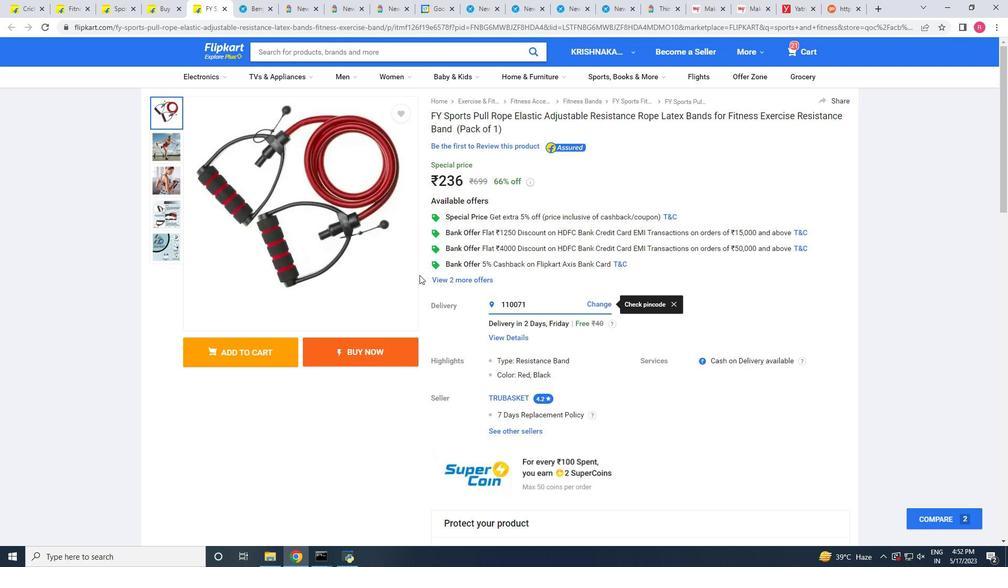 
Action: Mouse moved to (598, 247)
Screenshot: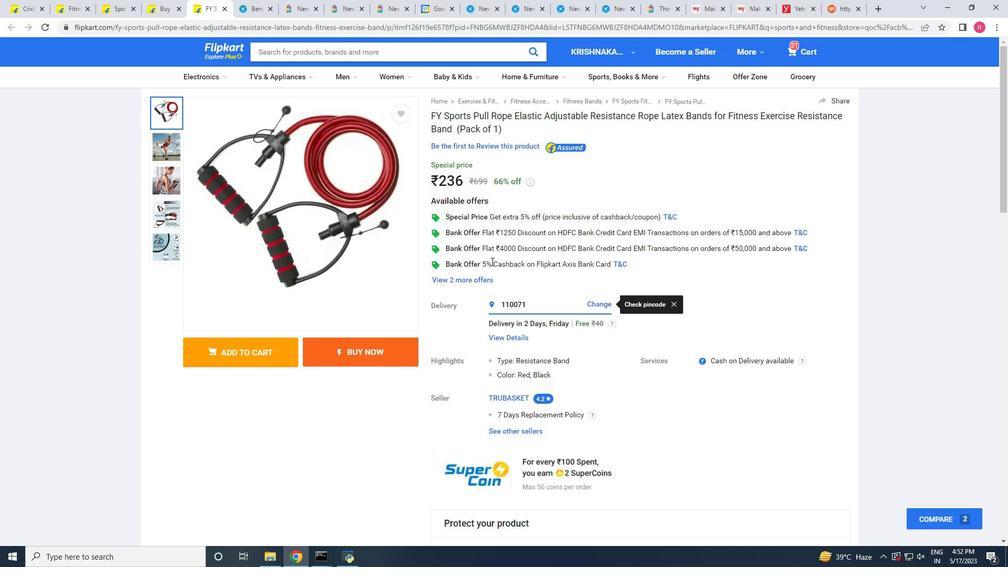 
Action: Mouse scrolled (598, 246) with delta (0, 0)
Screenshot: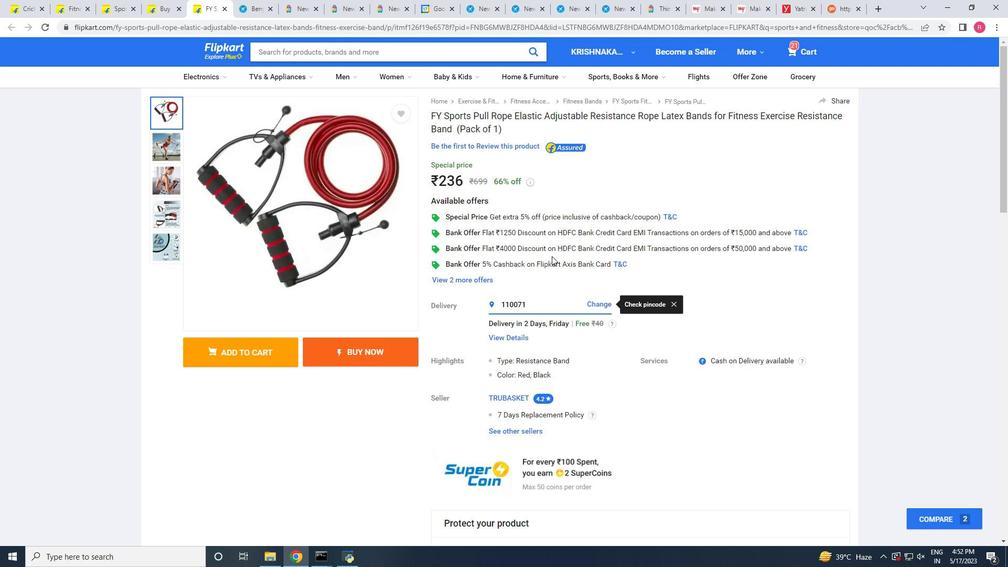 
Action: Mouse scrolled (598, 246) with delta (0, 0)
Screenshot: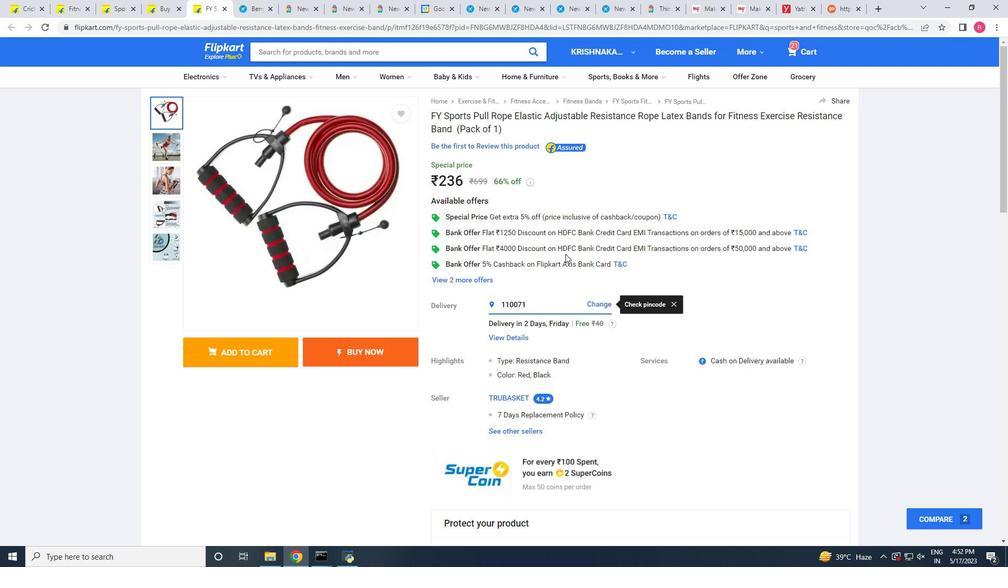 
Action: Mouse scrolled (598, 246) with delta (0, 0)
Screenshot: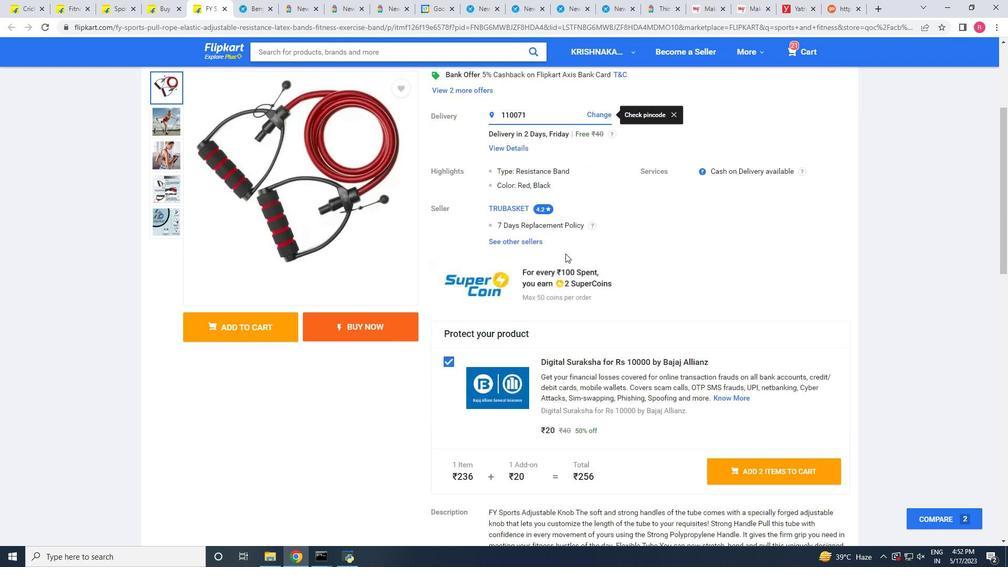 
Action: Mouse scrolled (598, 246) with delta (0, 0)
Screenshot: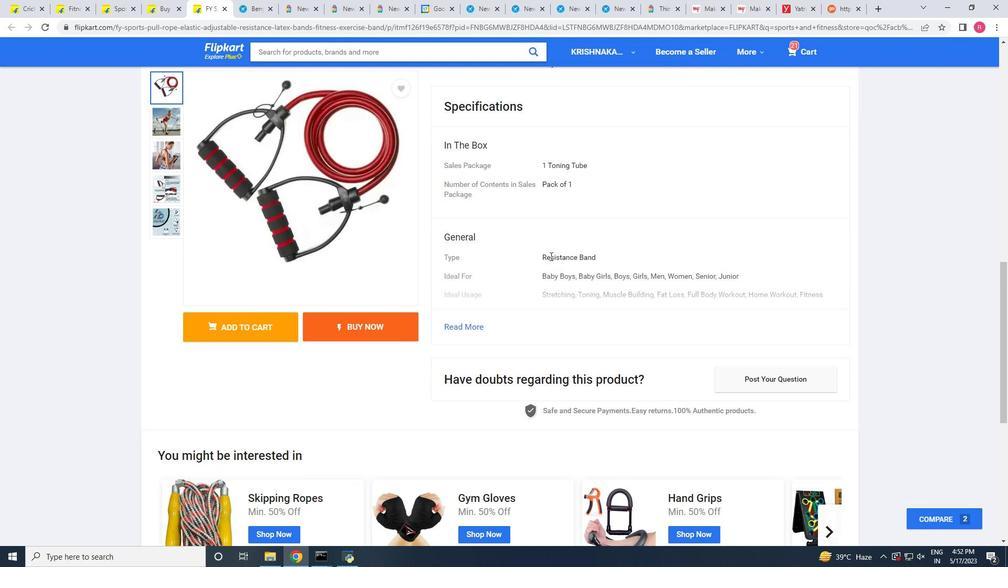 
Action: Mouse scrolled (598, 246) with delta (0, 0)
Screenshot: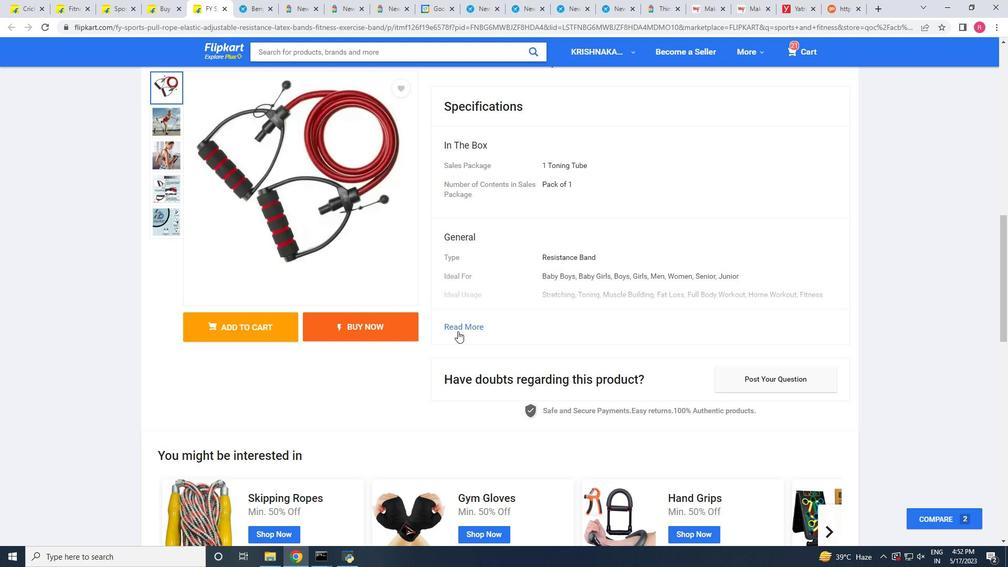 
Action: Mouse scrolled (598, 246) with delta (0, 0)
Screenshot: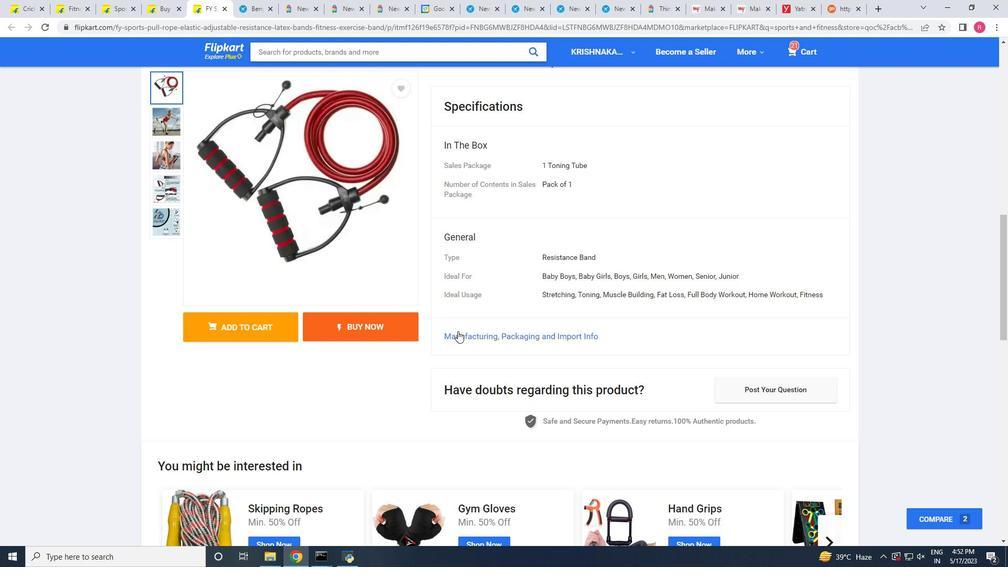 
Action: Mouse moved to (598, 247)
Screenshot: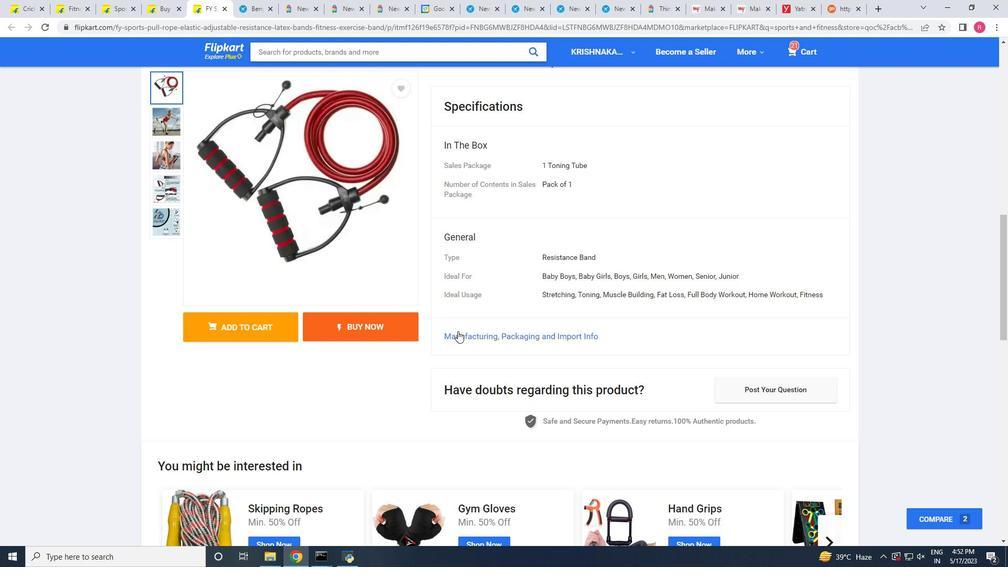 
Action: Mouse scrolled (598, 246) with delta (0, 0)
Screenshot: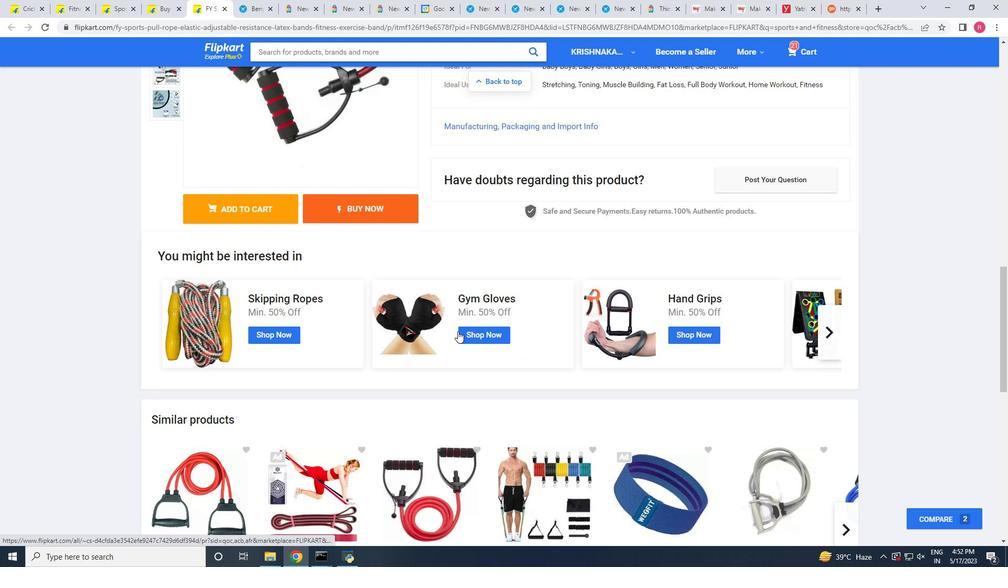 
Action: Mouse moved to (579, 244)
Screenshot: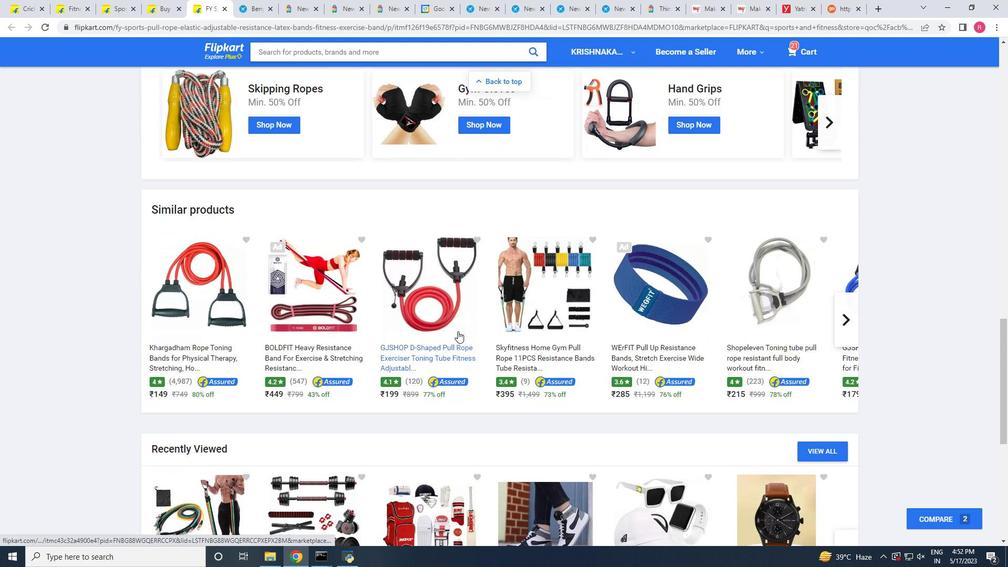 
Action: Mouse scrolled (579, 245) with delta (0, 0)
Screenshot: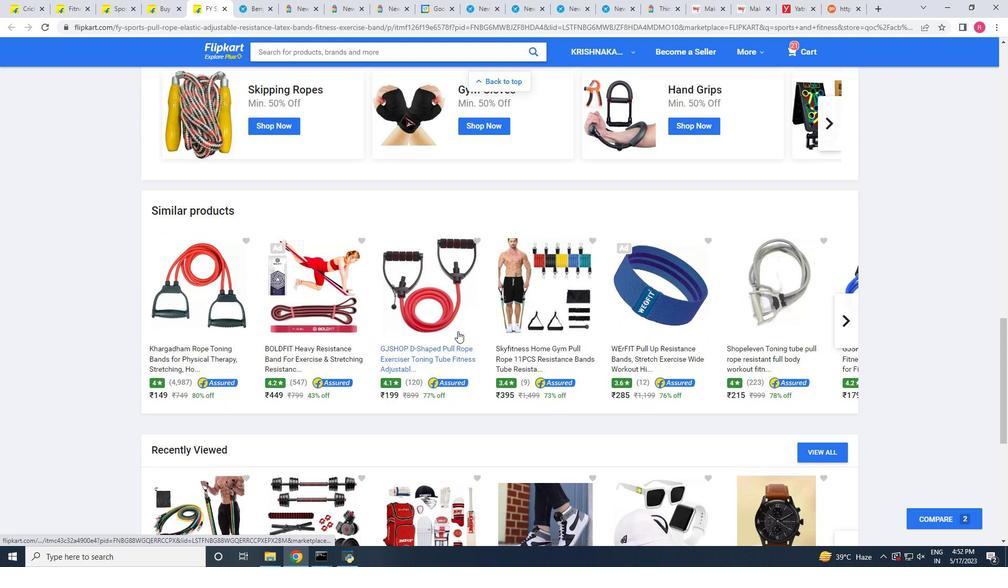 
Action: Mouse moved to (56, 7)
Screenshot: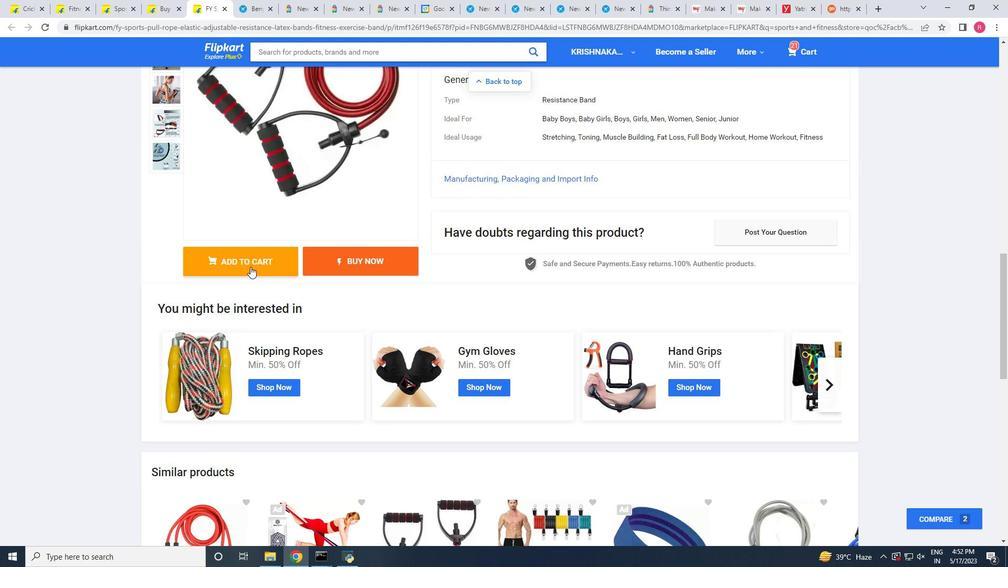 
Action: Mouse pressed left at (56, 7)
Screenshot: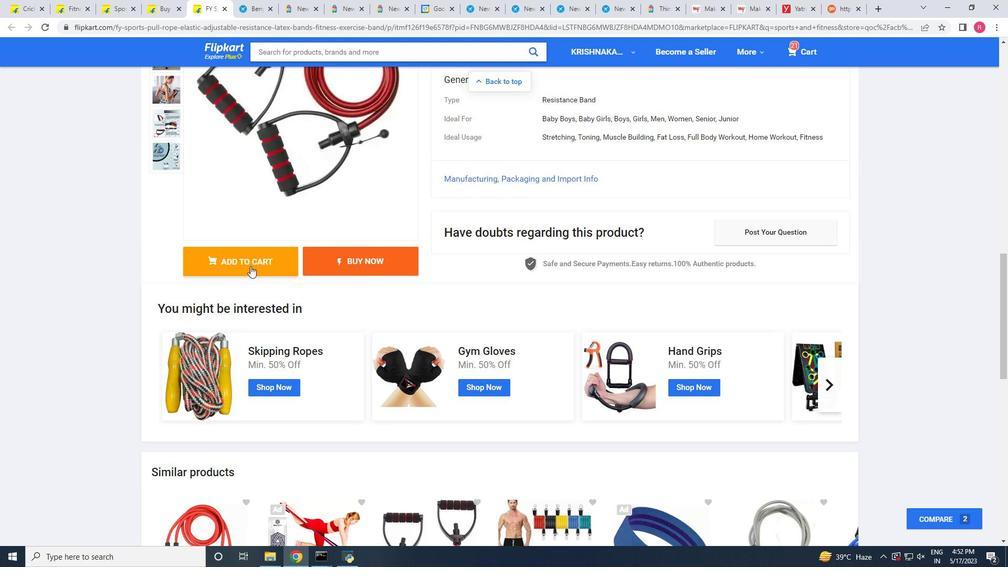 
Action: Mouse moved to (365, 184)
Screenshot: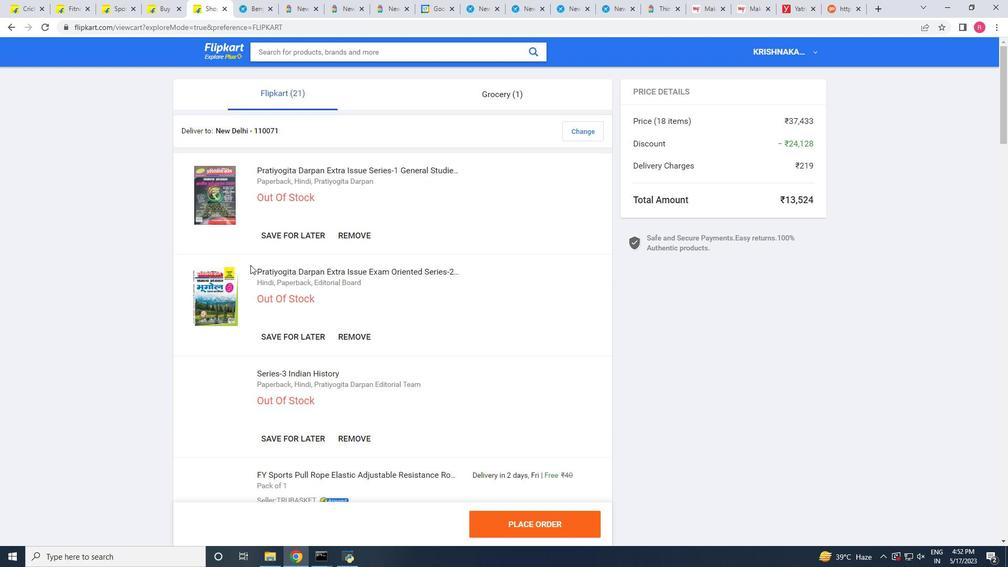 
Action: Mouse scrolled (365, 185) with delta (0, 0)
Screenshot: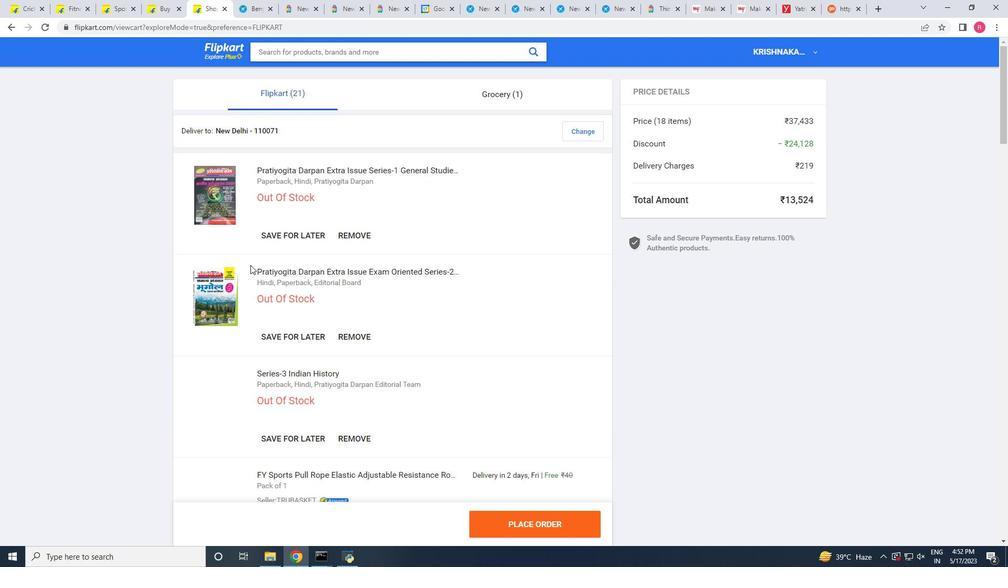 
Action: Mouse scrolled (365, 185) with delta (0, 0)
Screenshot: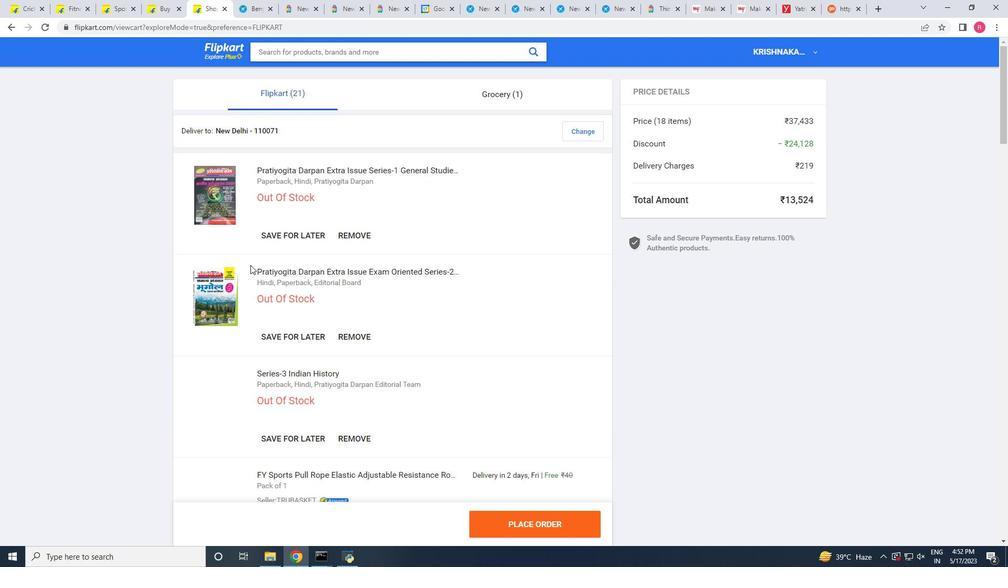 
Action: Mouse moved to (365, 184)
Screenshot: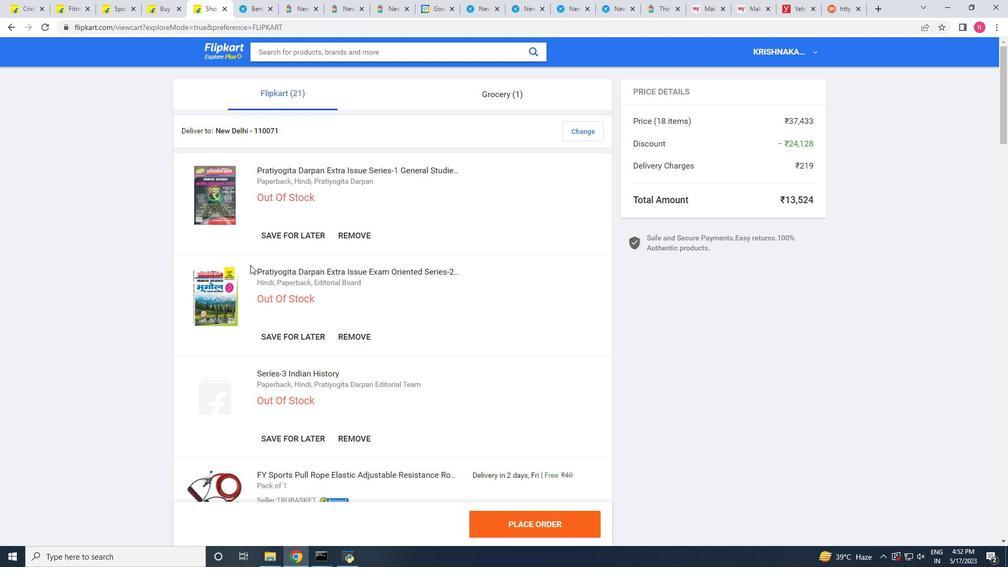 
Action: Mouse scrolled (365, 185) with delta (0, 0)
Screenshot: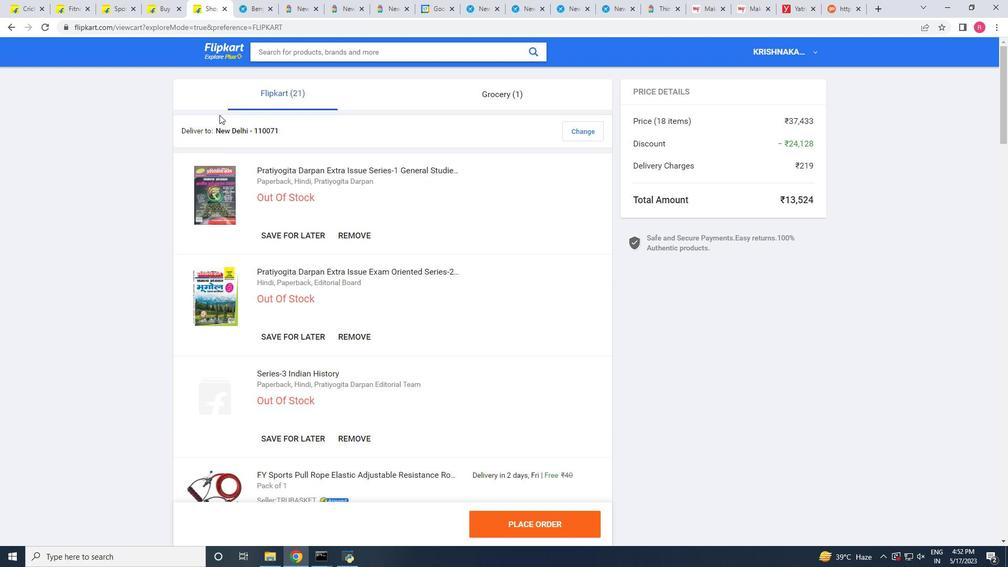 
Action: Mouse scrolled (365, 185) with delta (0, 0)
Screenshot: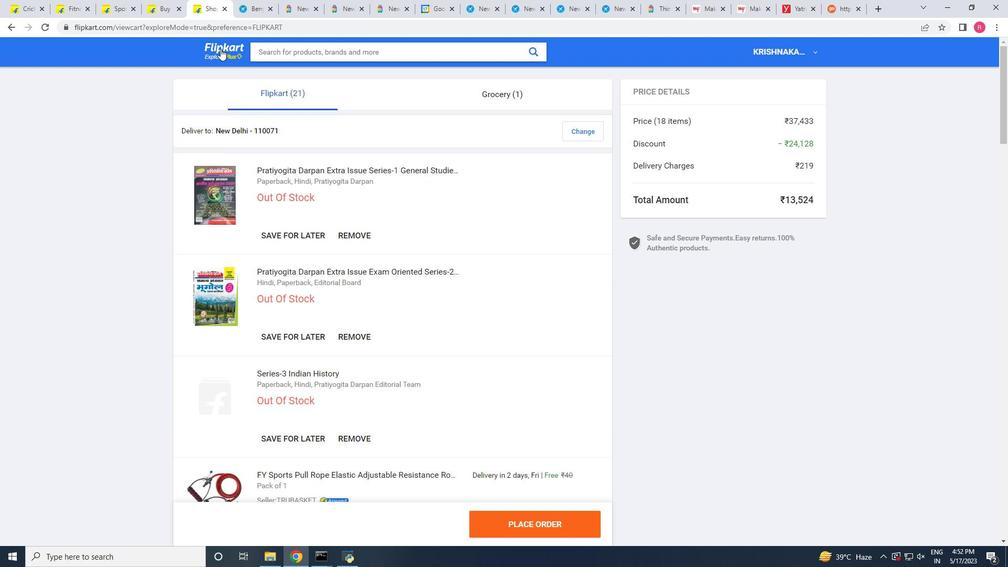 
Action: Mouse moved to (640, 203)
